 Task: Explore Airbnb accommodation in Seraing, Belgium from 1st December, 2023 to 8th December, 2023 for 2 adults, 1 child.1  bedroom having 1 bed and 1 bathroom. Property type can be hotel. Amenities needed are: heating. Look for 4 properties as per requirement.
Action: Mouse pressed left at (441, 142)
Screenshot: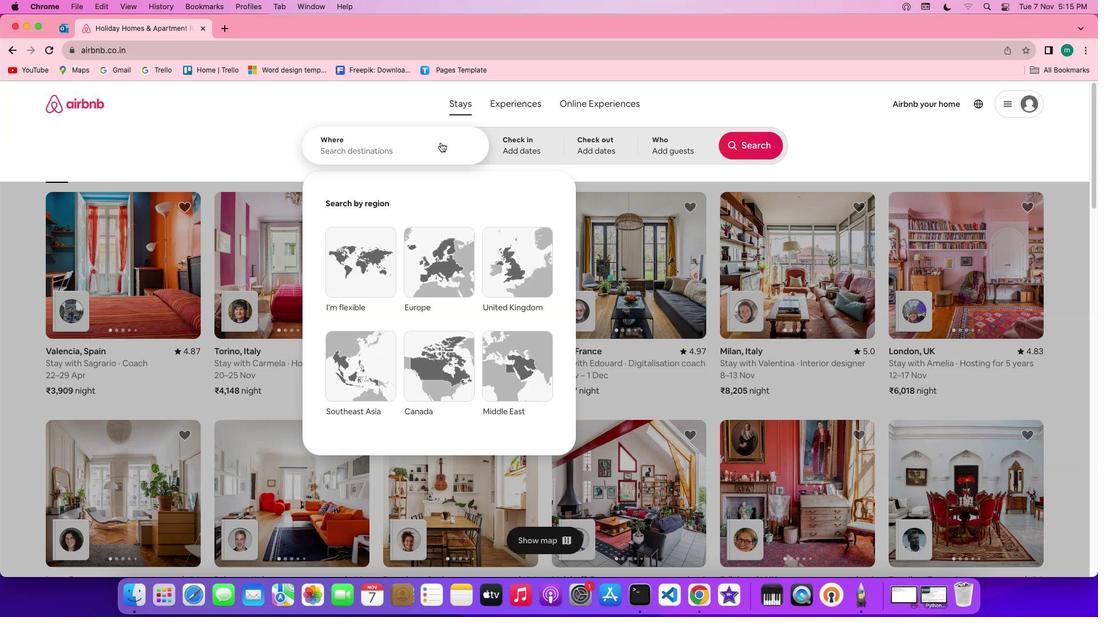 
Action: Mouse moved to (364, 153)
Screenshot: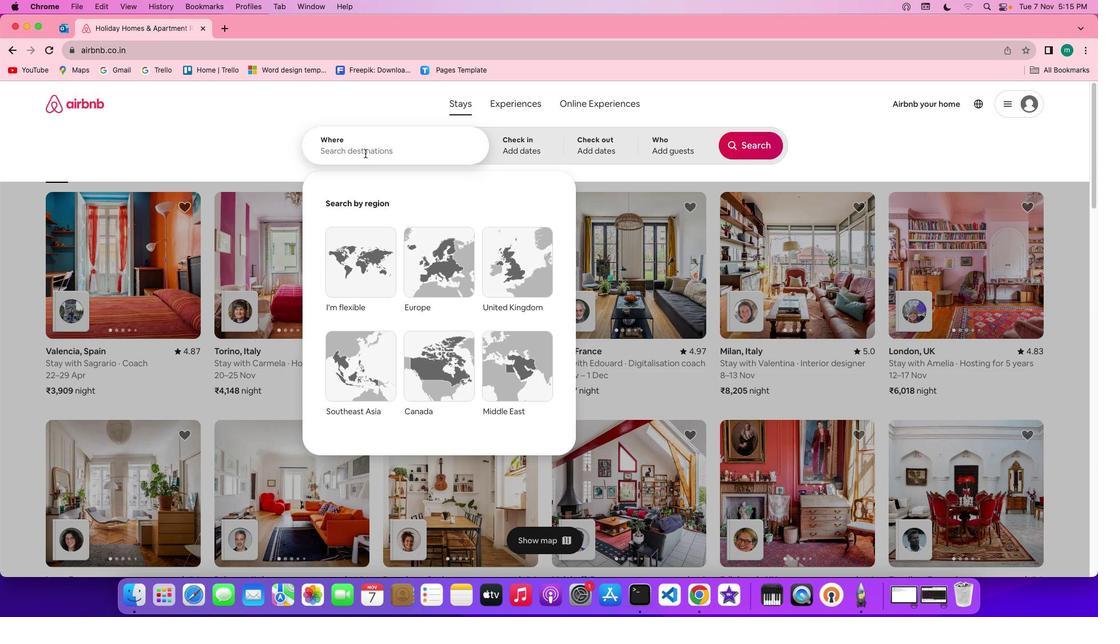 
Action: Mouse pressed left at (364, 153)
Screenshot: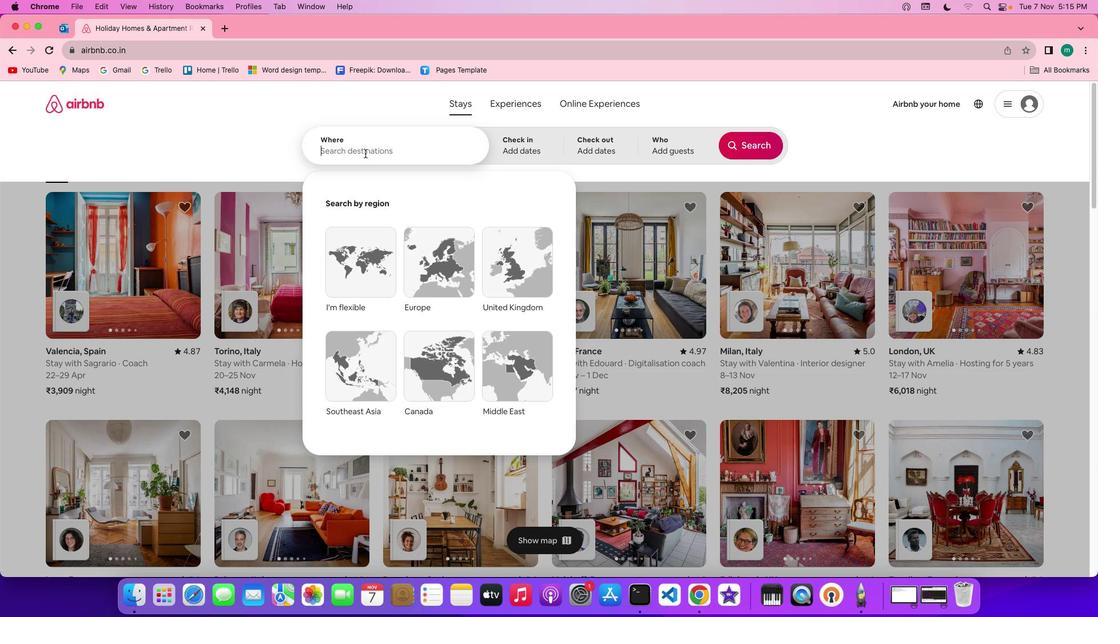 
Action: Key pressed Key.shift'S''e''r''a''i''n''g'','Key.shift'b''e''l''f'Key.backspace'g''i''u''m'
Screenshot: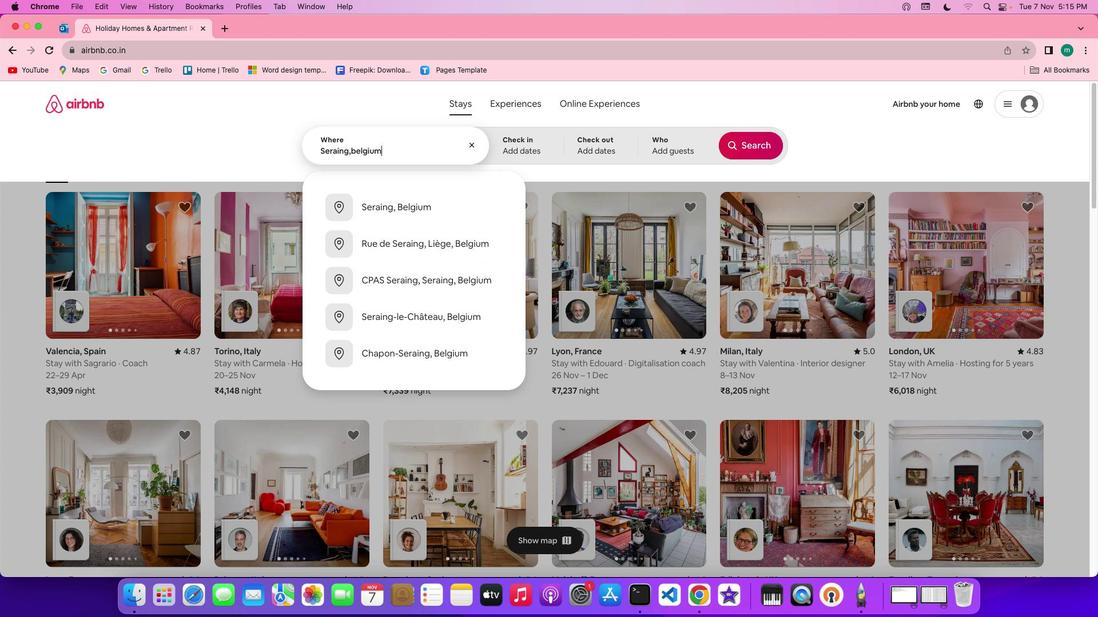 
Action: Mouse moved to (524, 154)
Screenshot: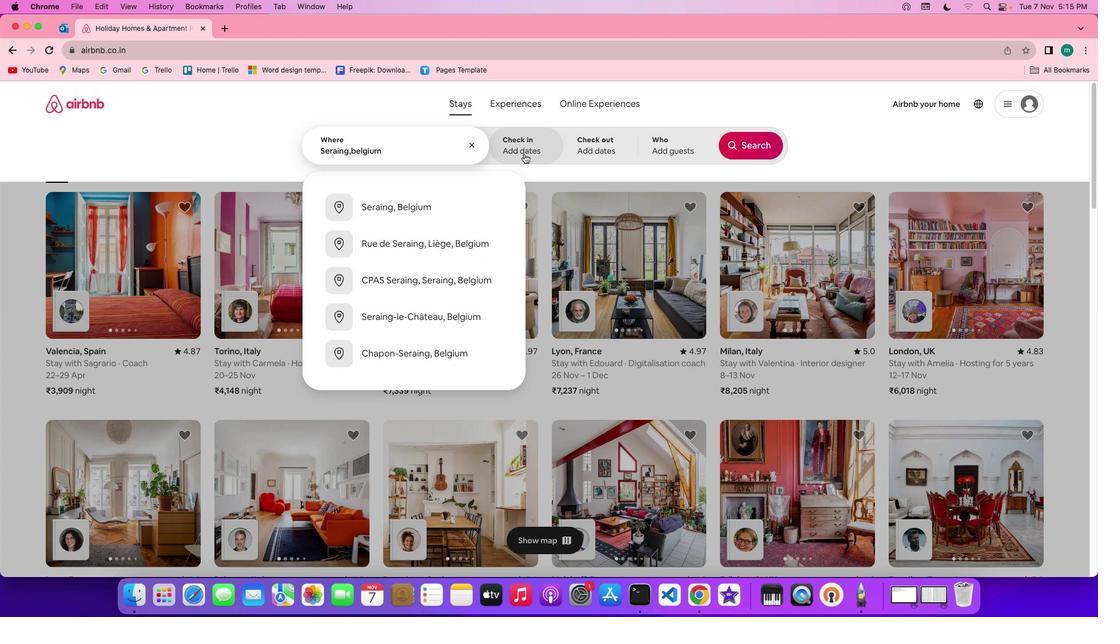 
Action: Mouse pressed left at (524, 154)
Screenshot: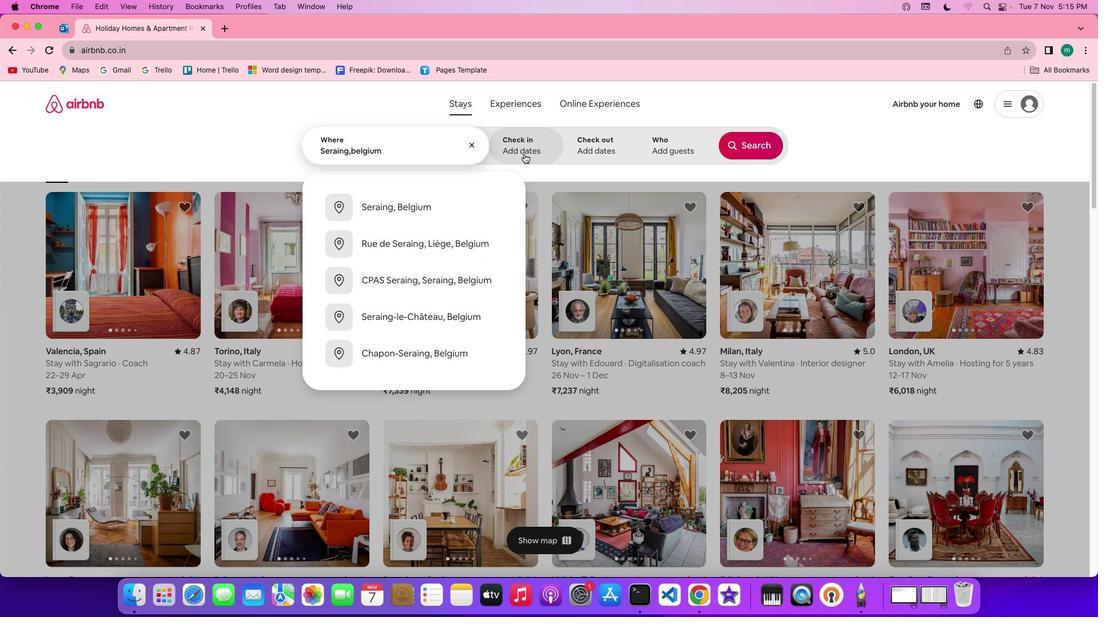 
Action: Mouse moved to (714, 292)
Screenshot: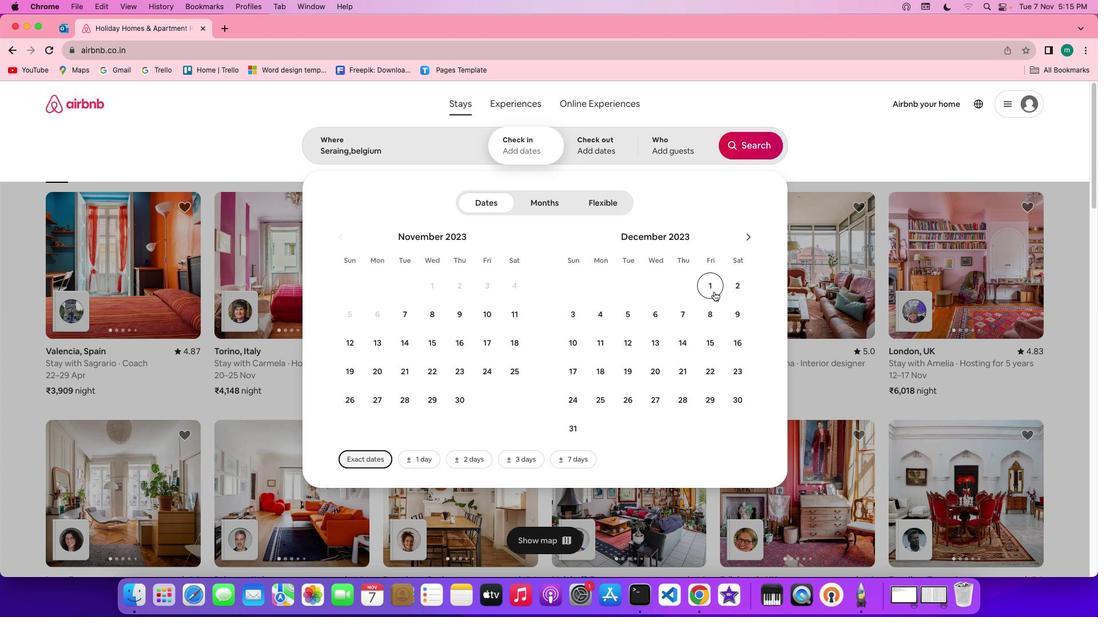 
Action: Mouse pressed left at (714, 292)
Screenshot: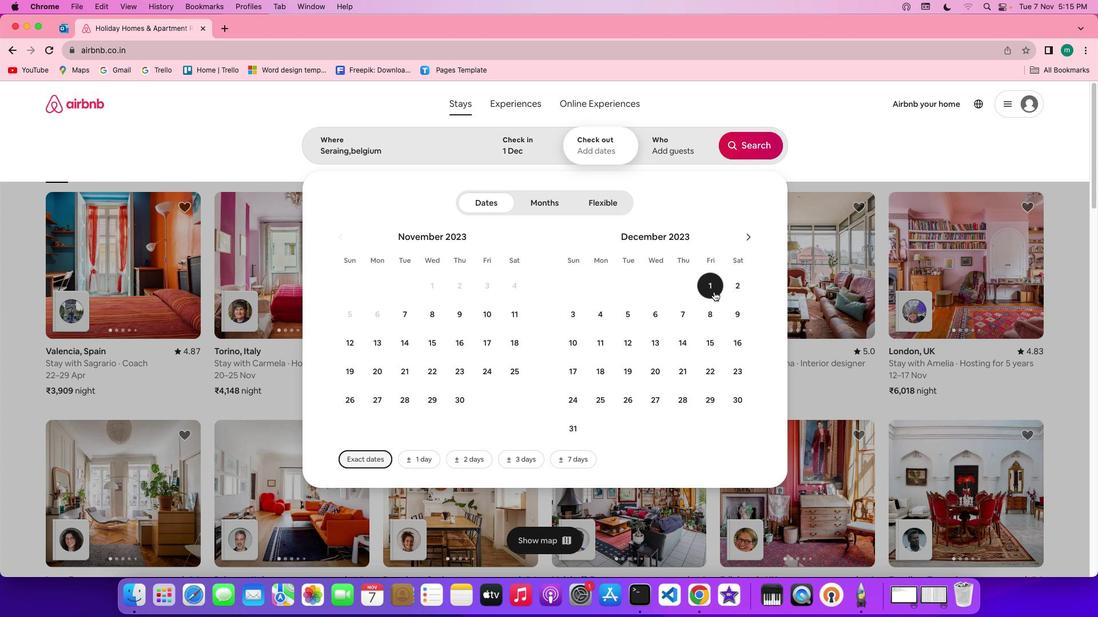 
Action: Mouse moved to (715, 313)
Screenshot: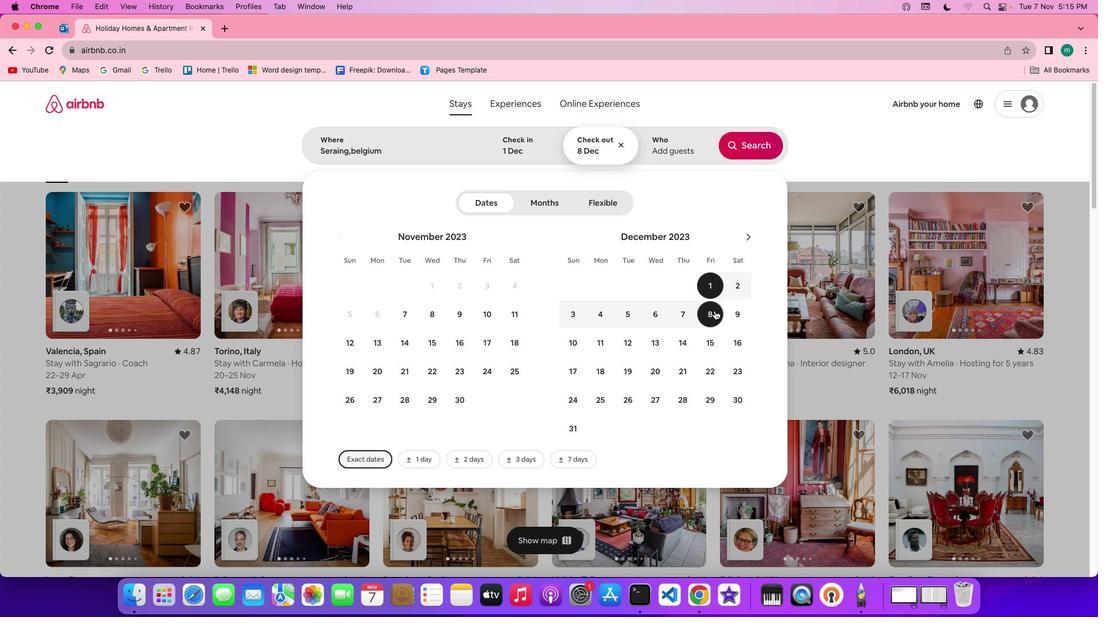 
Action: Mouse pressed left at (715, 313)
Screenshot: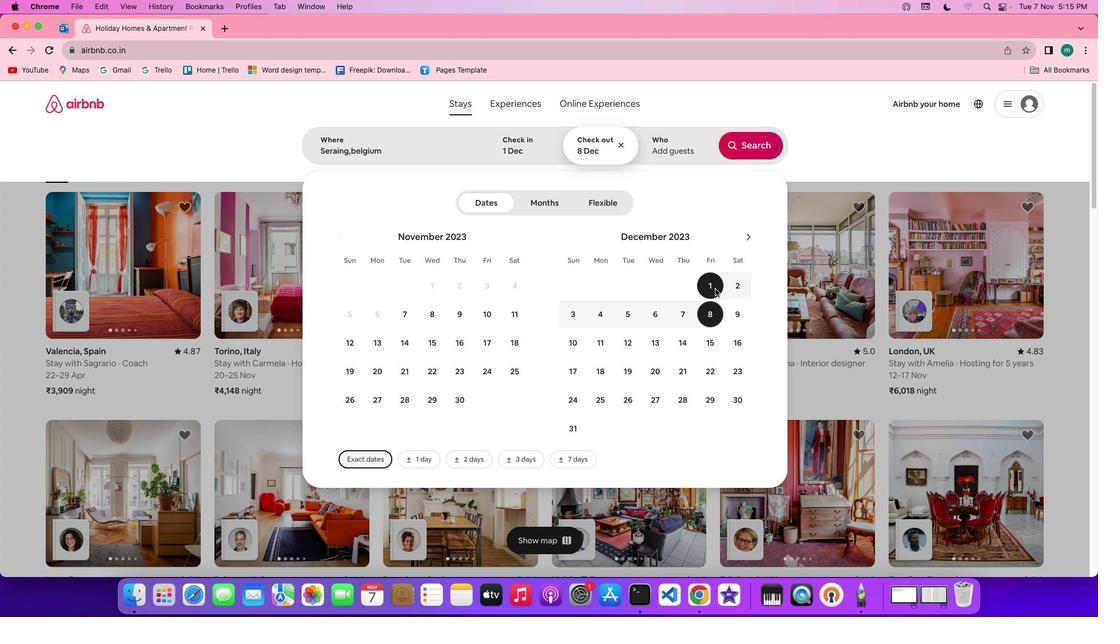 
Action: Mouse moved to (682, 145)
Screenshot: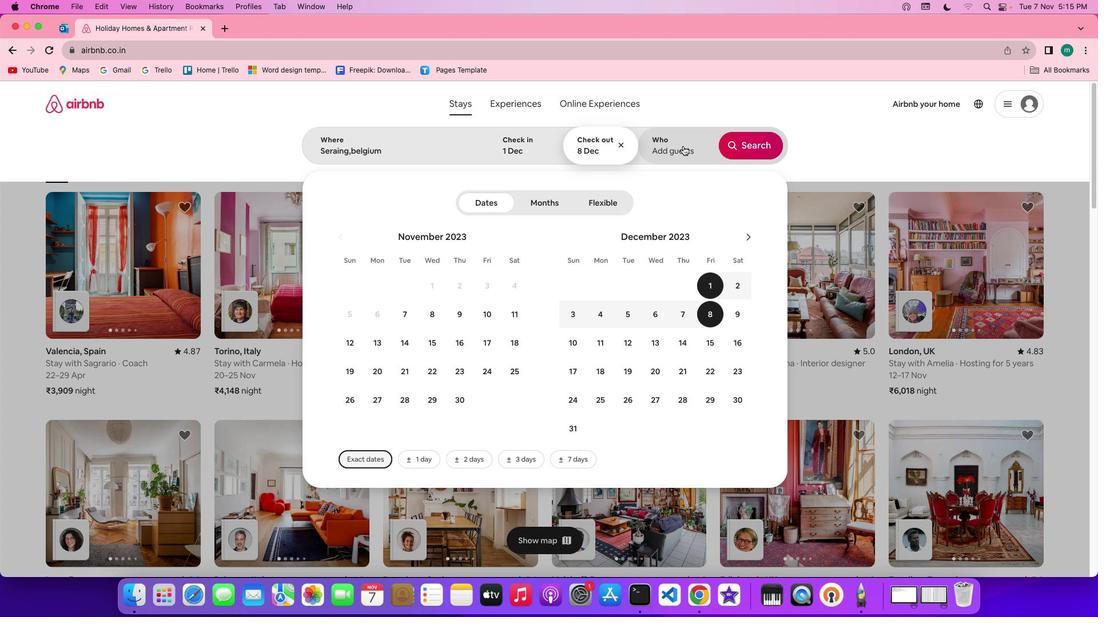 
Action: Mouse pressed left at (682, 145)
Screenshot: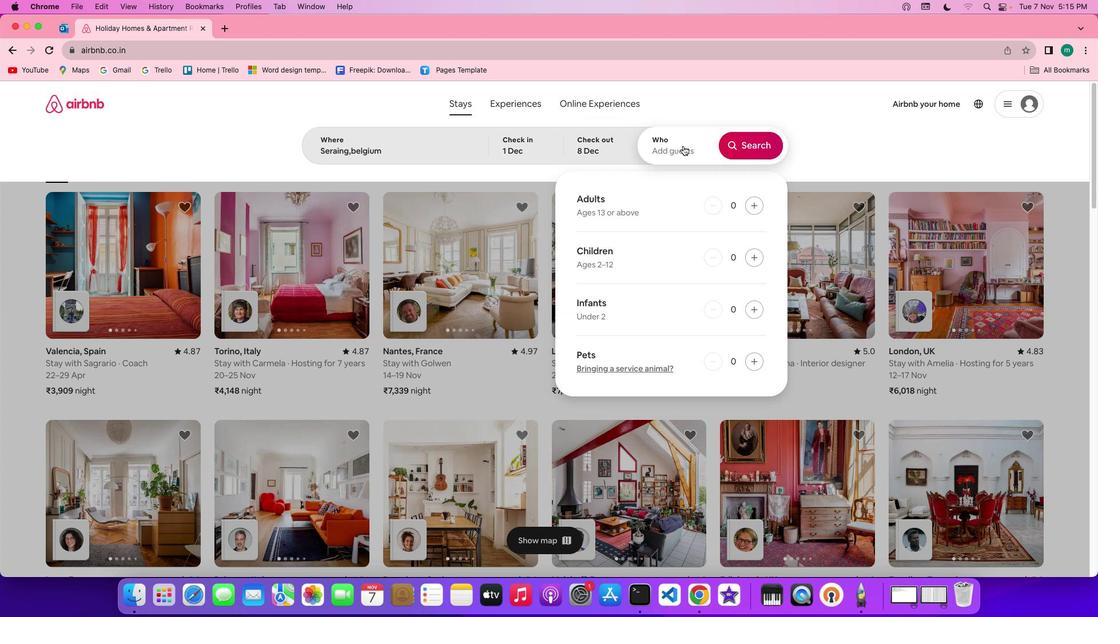 
Action: Mouse moved to (755, 205)
Screenshot: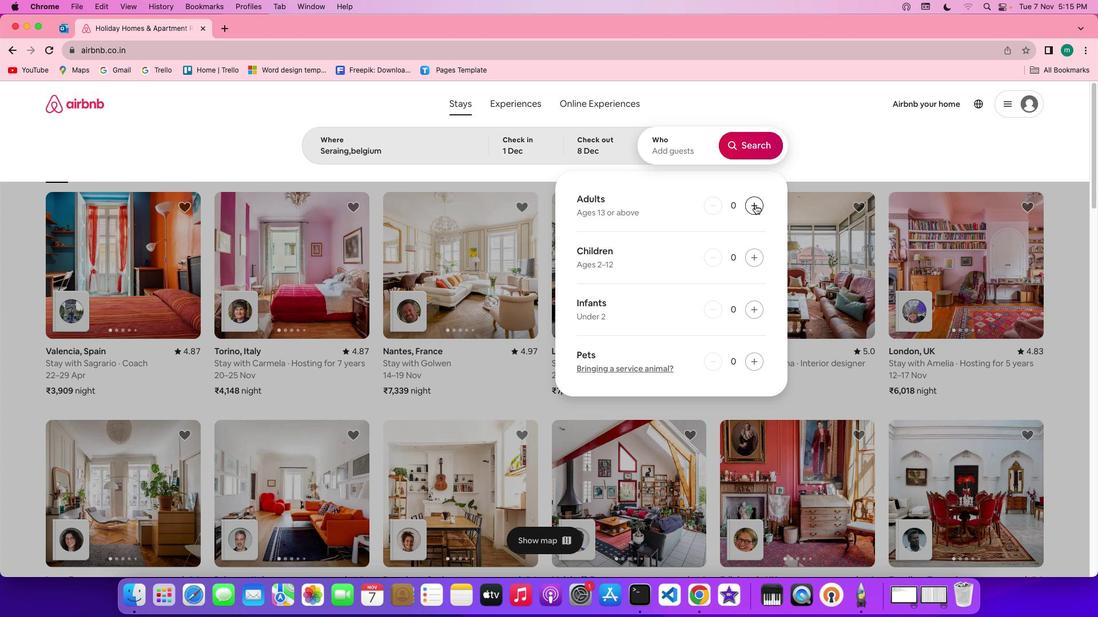 
Action: Mouse pressed left at (755, 205)
Screenshot: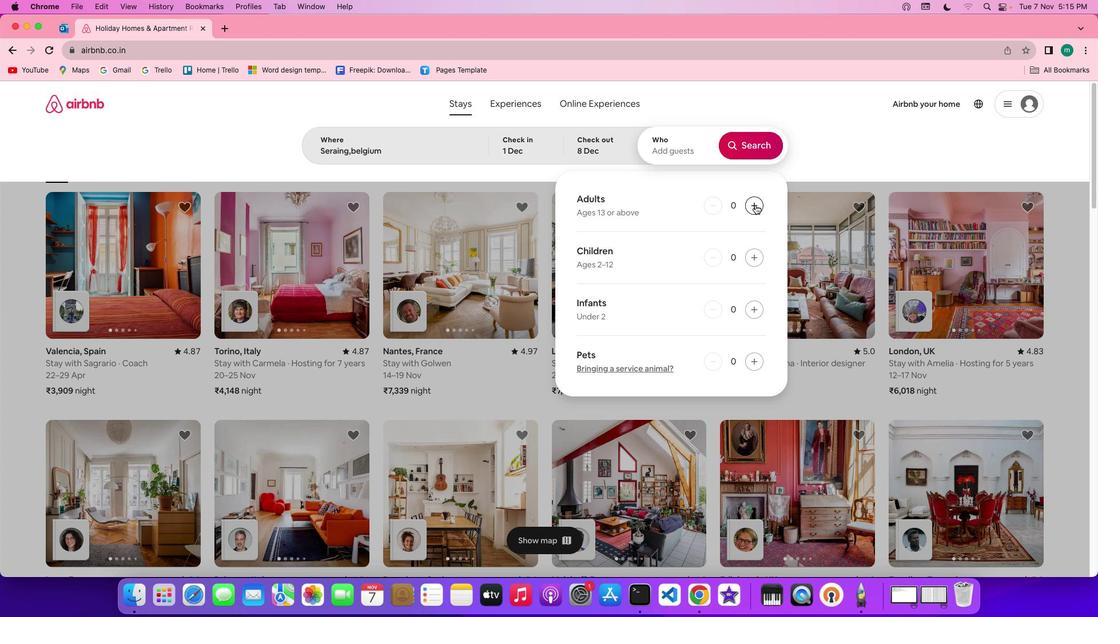 
Action: Mouse pressed left at (755, 205)
Screenshot: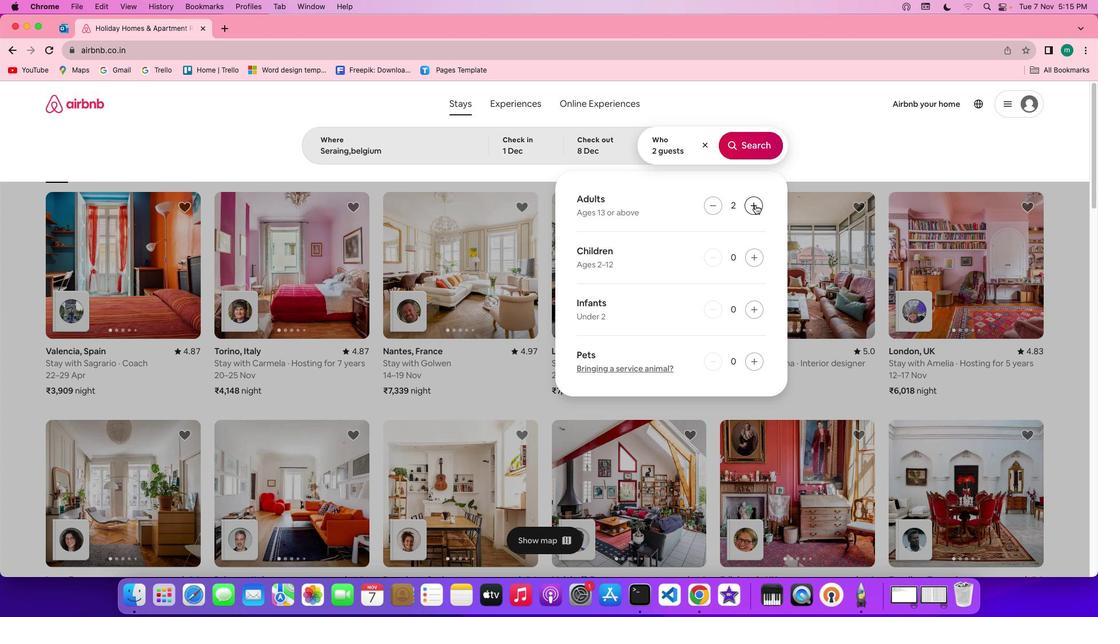
Action: Mouse moved to (753, 252)
Screenshot: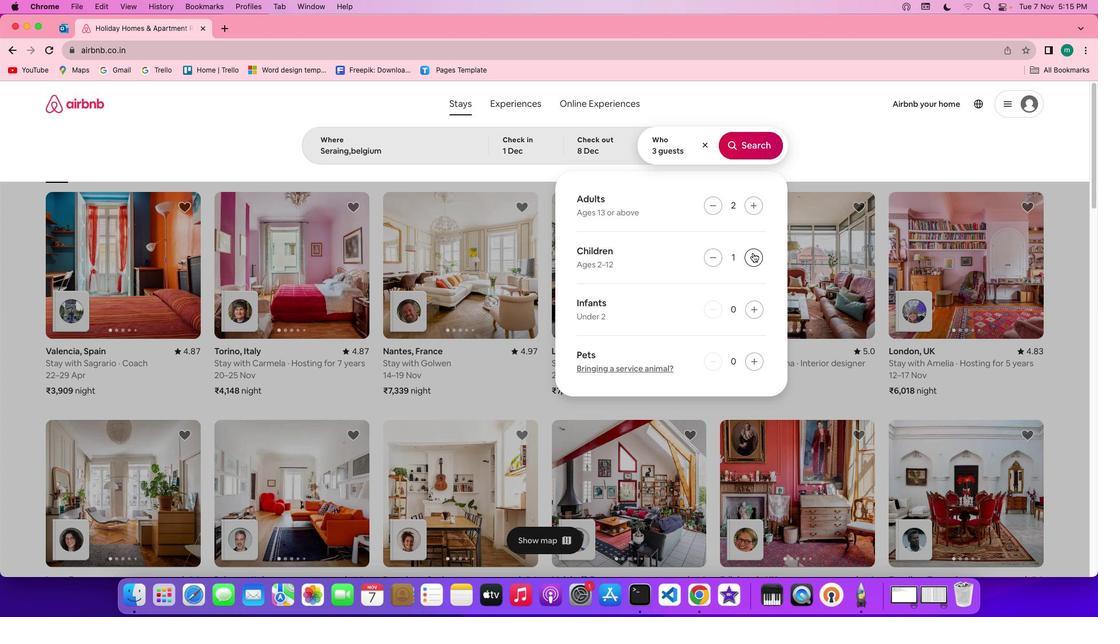 
Action: Mouse pressed left at (753, 252)
Screenshot: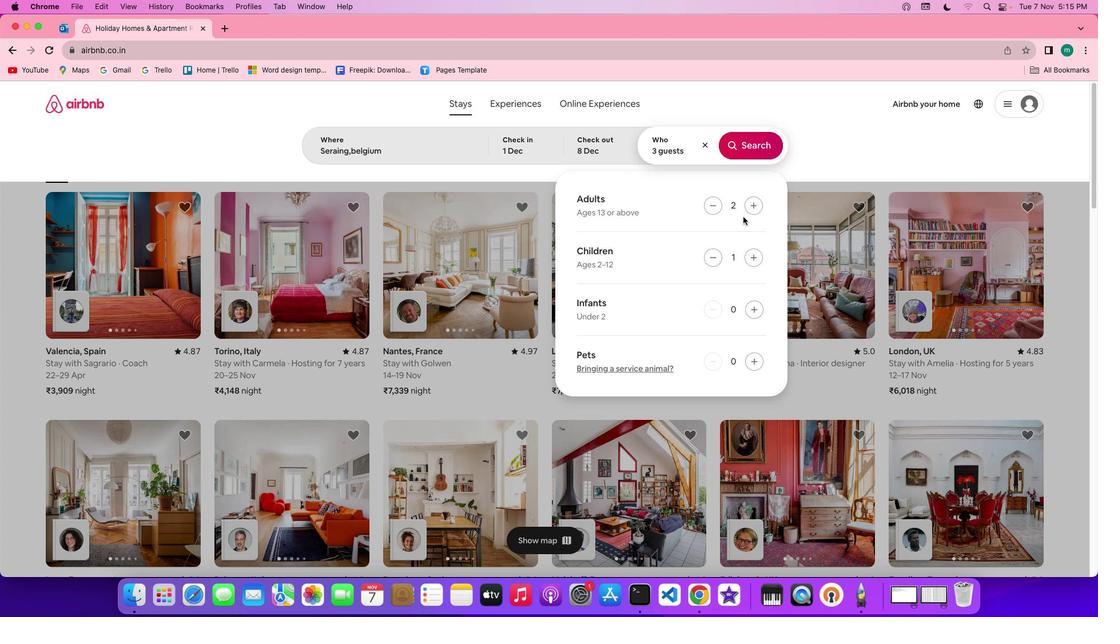 
Action: Mouse moved to (740, 145)
Screenshot: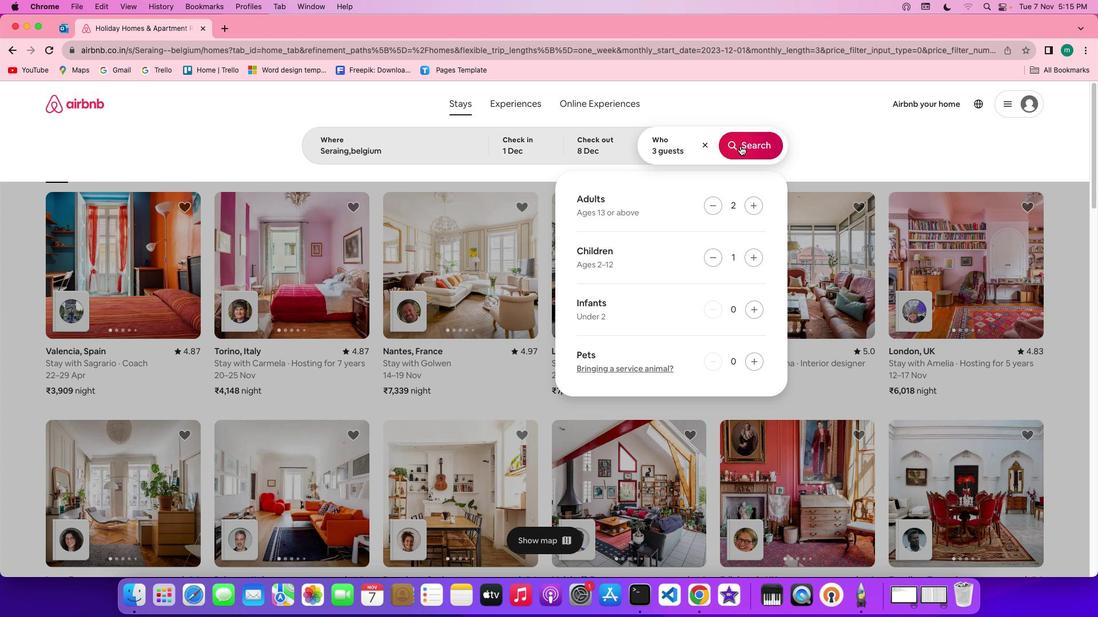 
Action: Mouse pressed left at (740, 145)
Screenshot: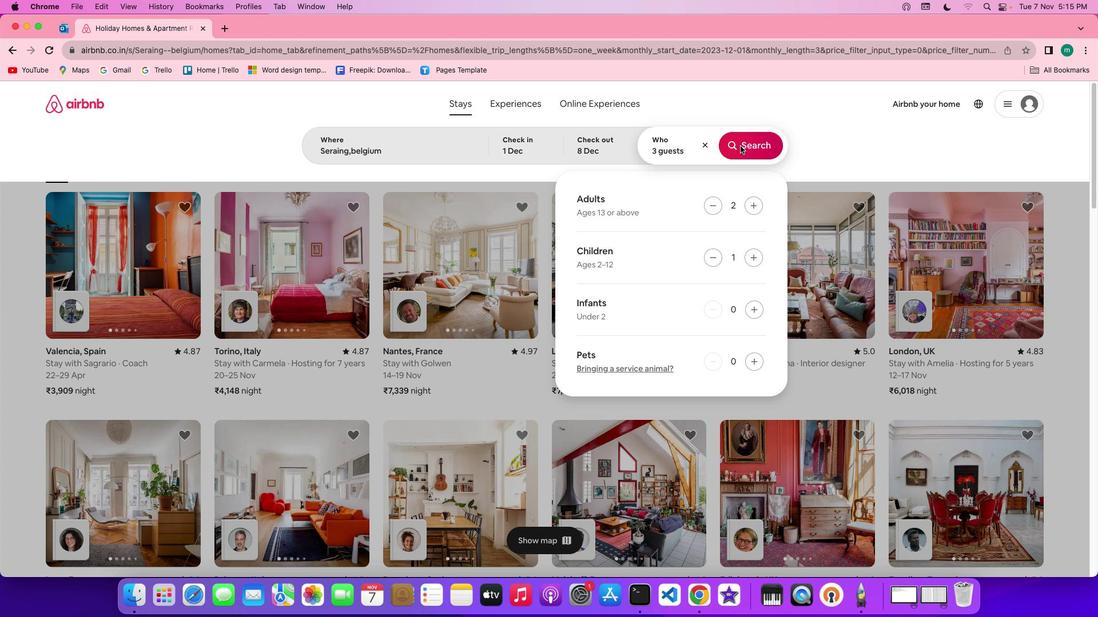 
Action: Mouse moved to (912, 149)
Screenshot: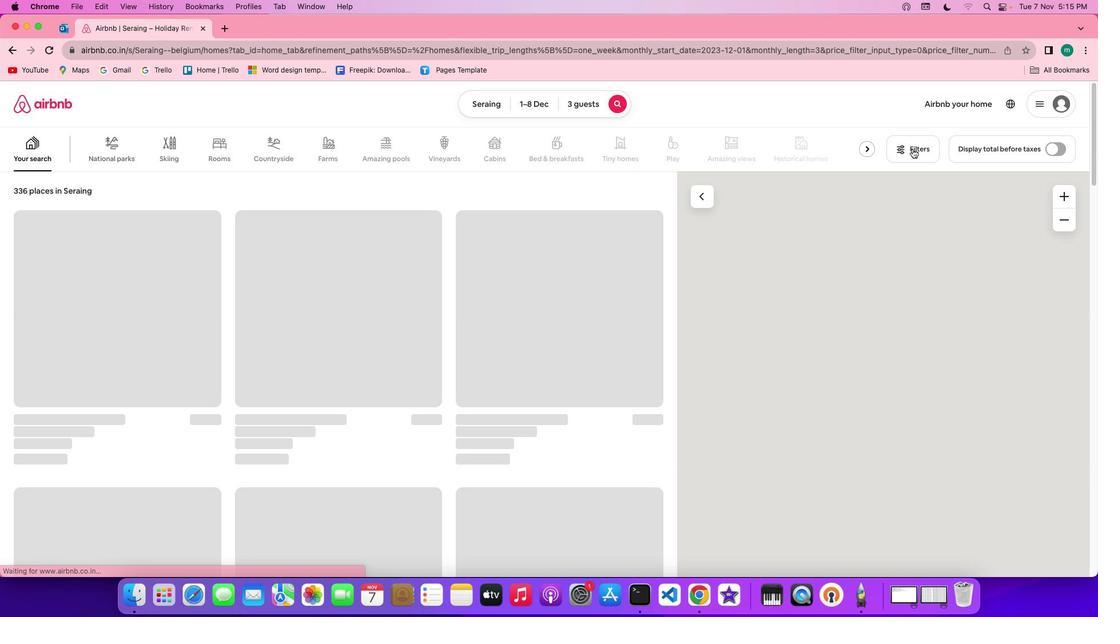 
Action: Mouse pressed left at (912, 149)
Screenshot: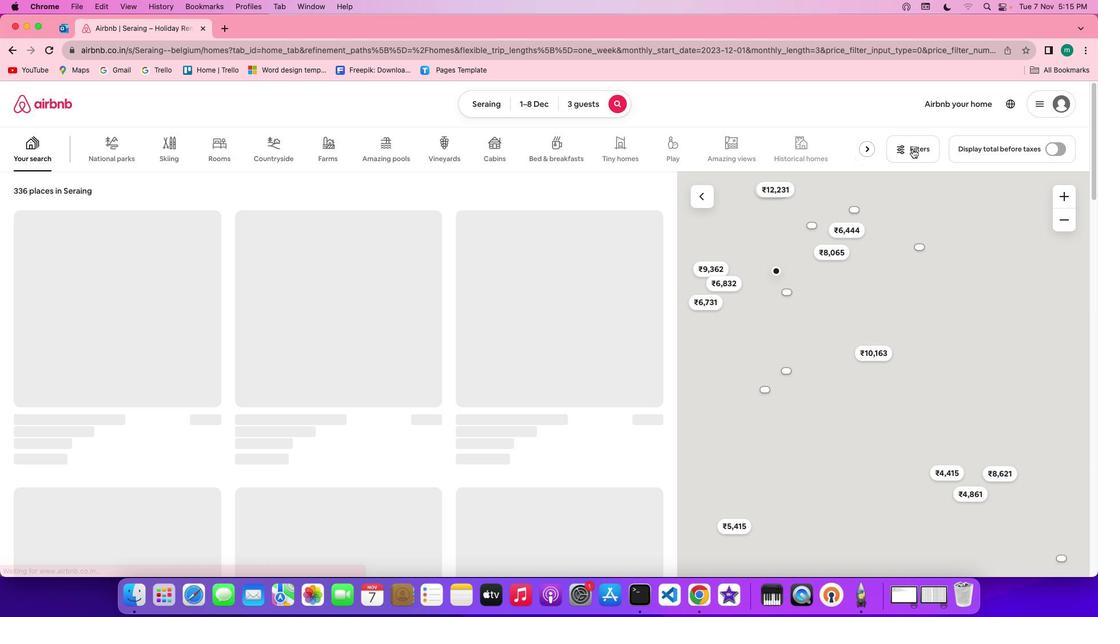 
Action: Mouse moved to (912, 149)
Screenshot: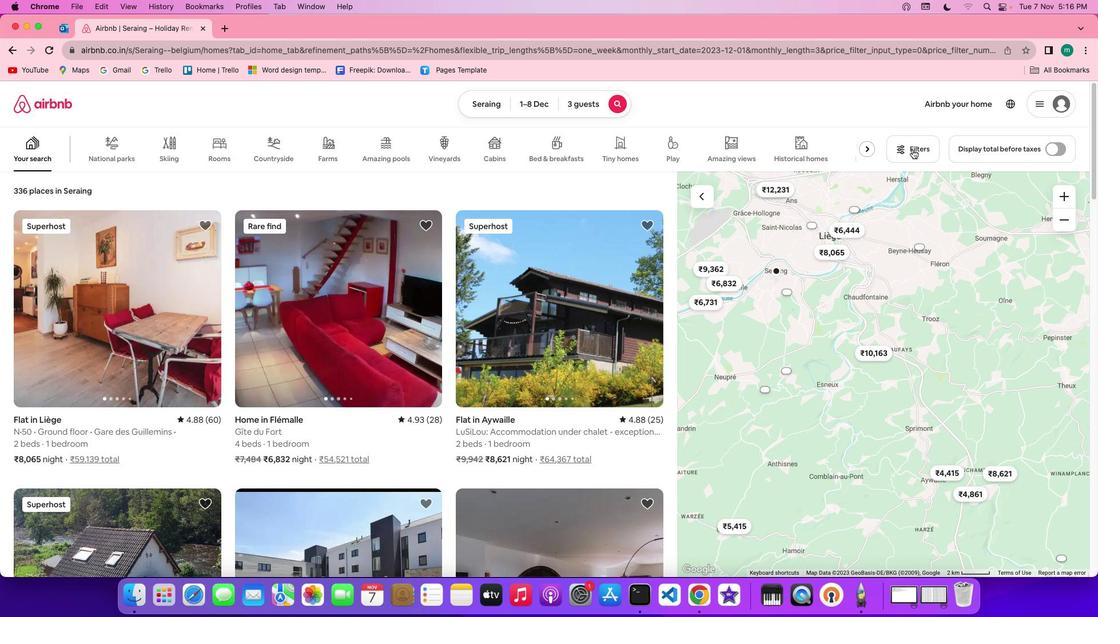 
Action: Mouse pressed left at (912, 149)
Screenshot: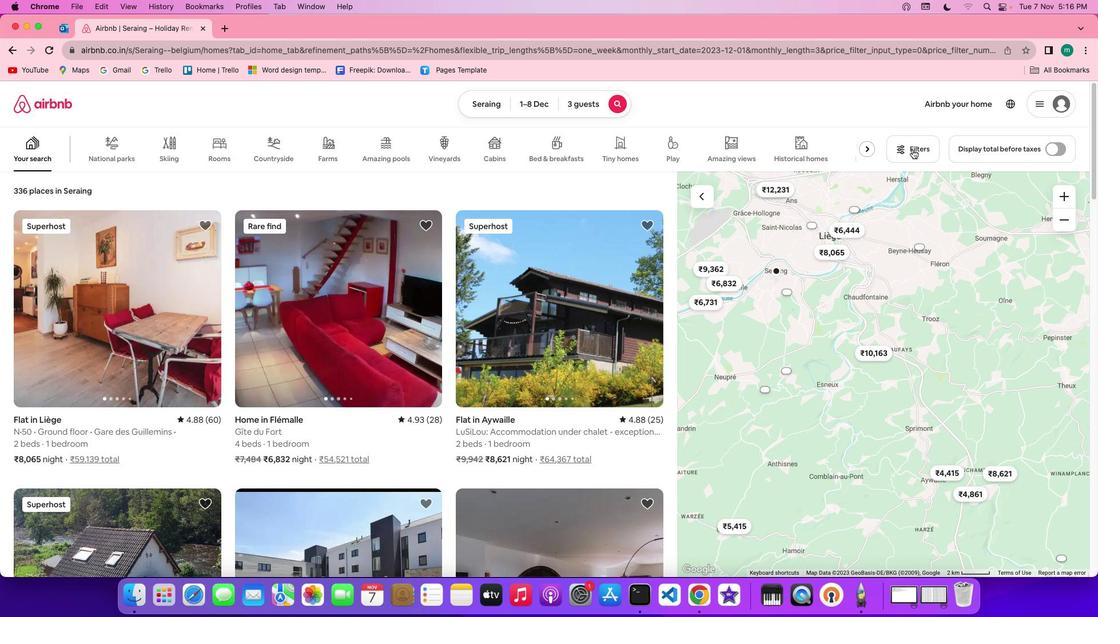 
Action: Mouse moved to (605, 354)
Screenshot: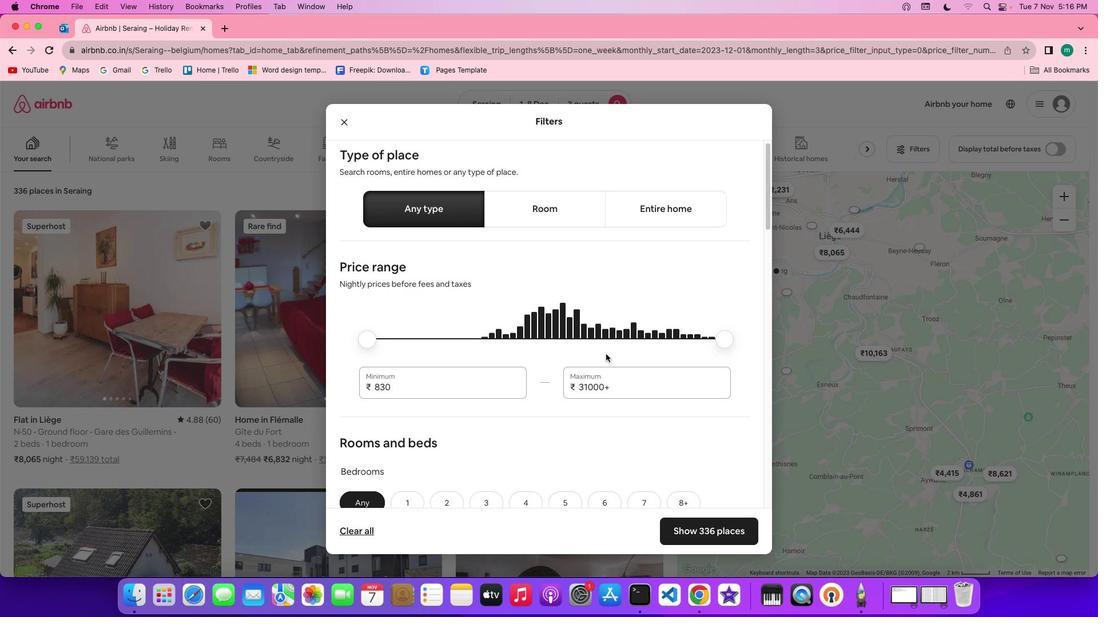 
Action: Mouse scrolled (605, 354) with delta (0, 0)
Screenshot: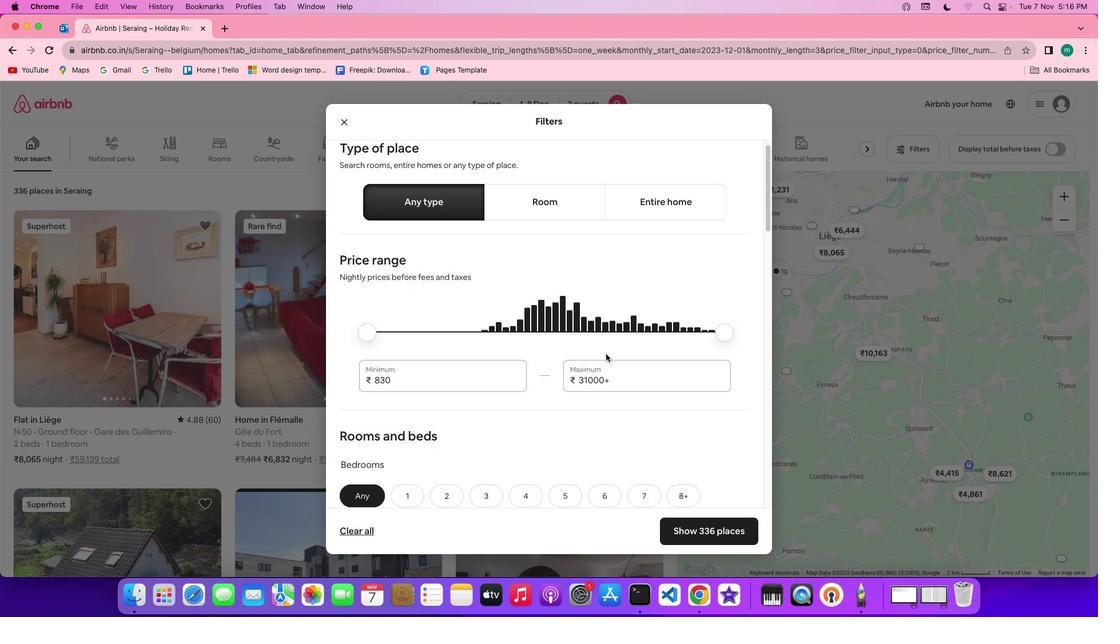 
Action: Mouse scrolled (605, 354) with delta (0, 0)
Screenshot: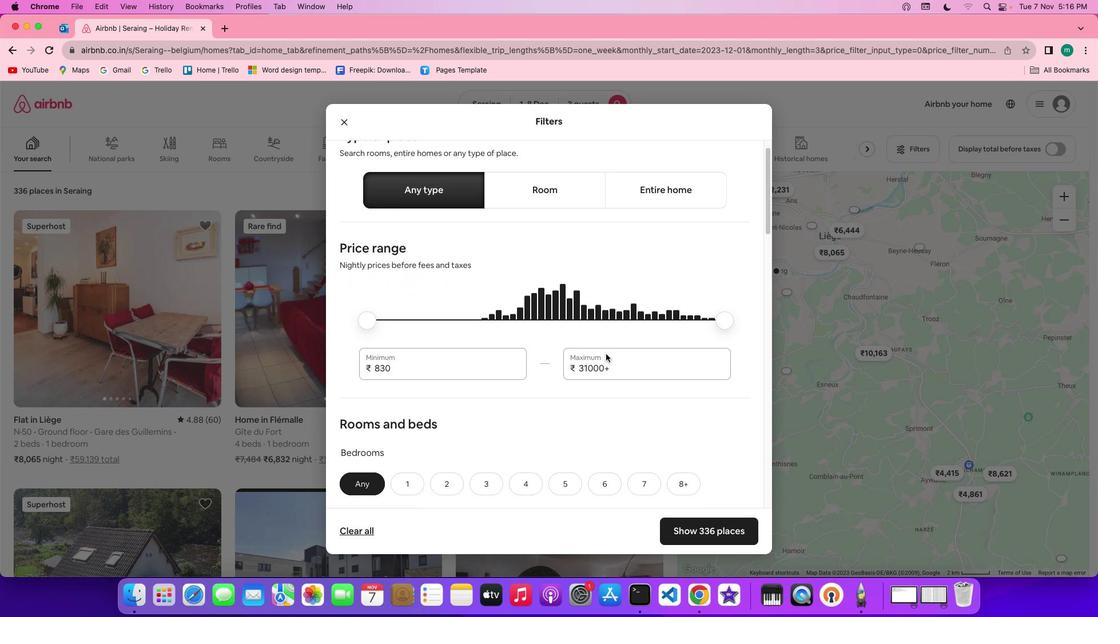 
Action: Mouse scrolled (605, 354) with delta (0, 0)
Screenshot: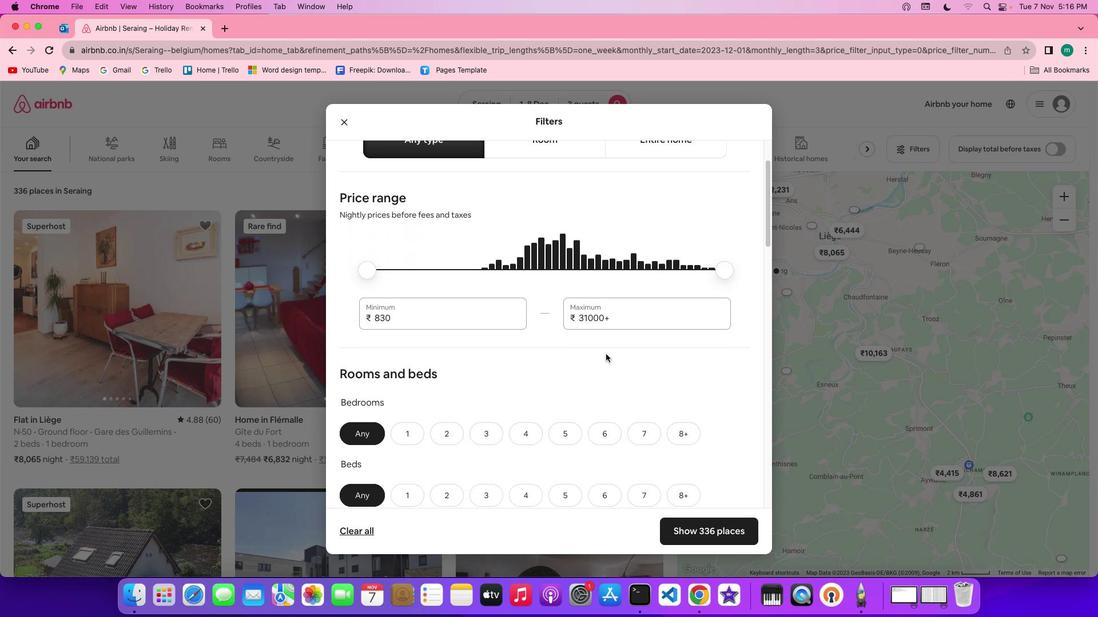 
Action: Mouse scrolled (605, 354) with delta (0, -1)
Screenshot: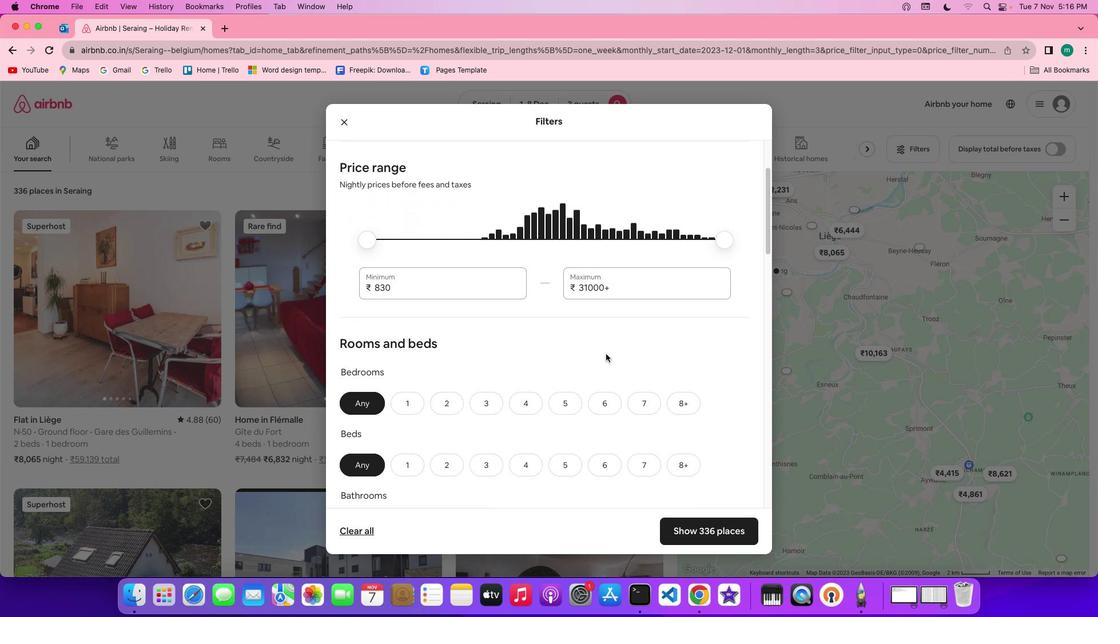 
Action: Mouse scrolled (605, 354) with delta (0, 0)
Screenshot: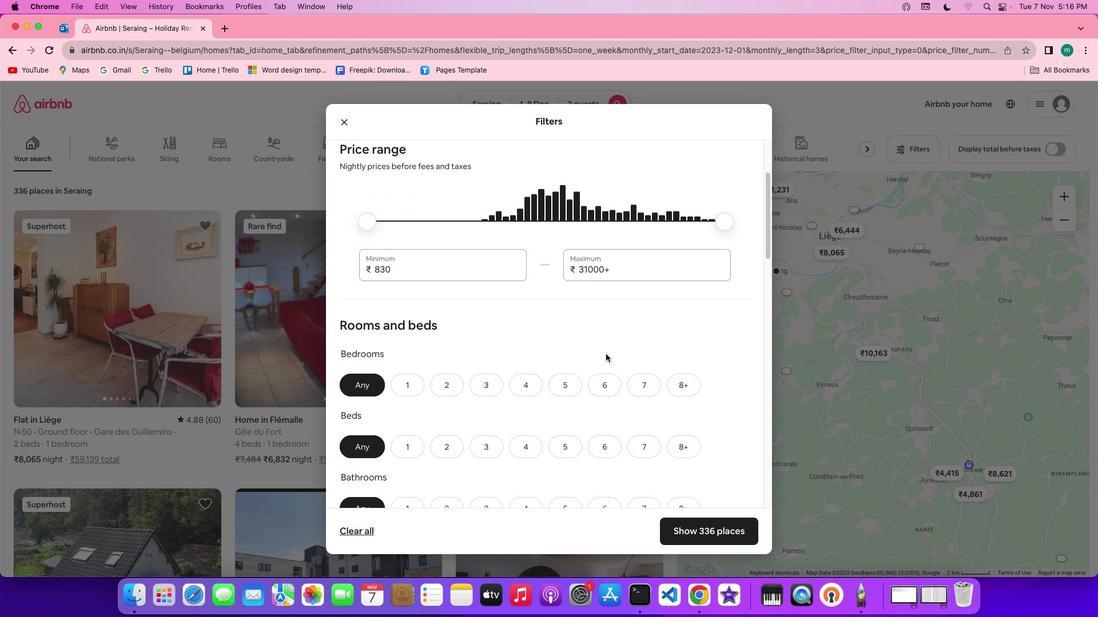 
Action: Mouse scrolled (605, 354) with delta (0, 0)
Screenshot: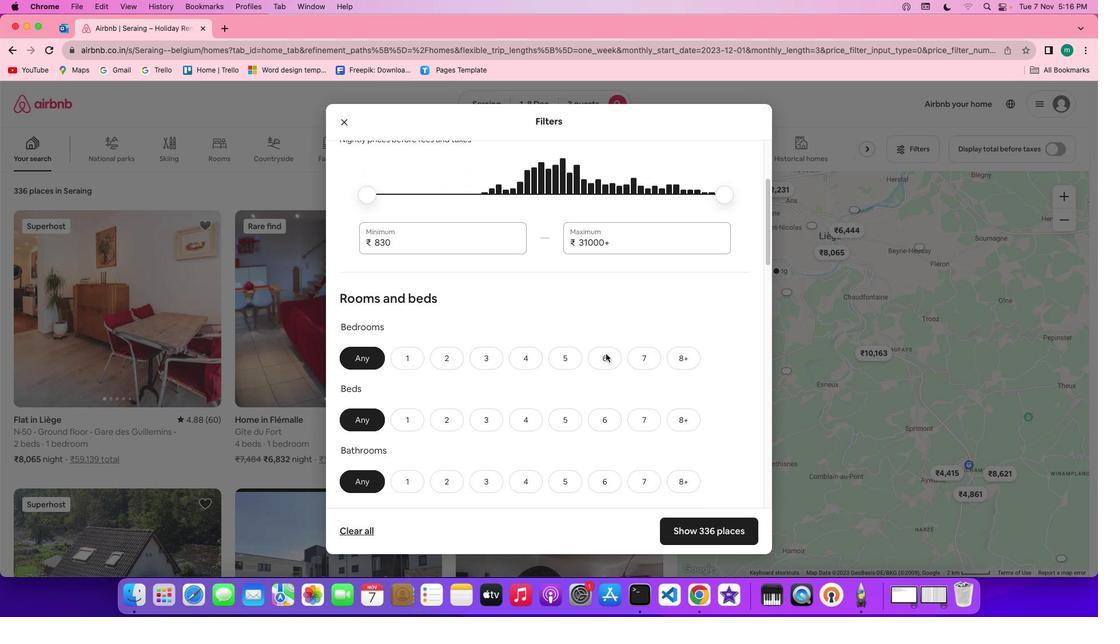 
Action: Mouse scrolled (605, 354) with delta (0, 0)
Screenshot: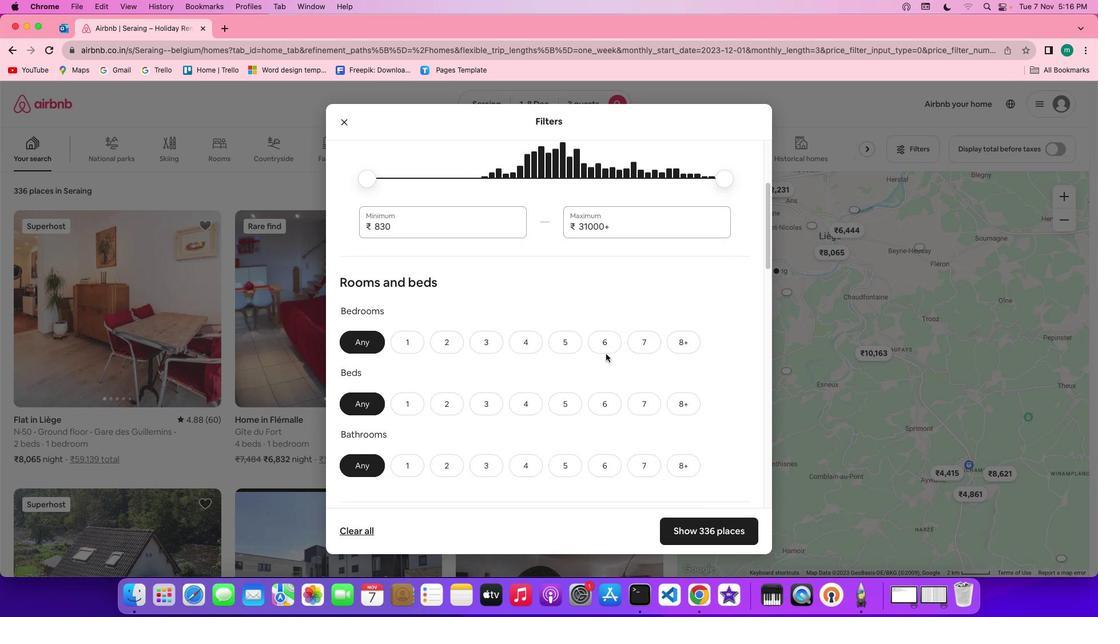 
Action: Mouse scrolled (605, 354) with delta (0, -1)
Screenshot: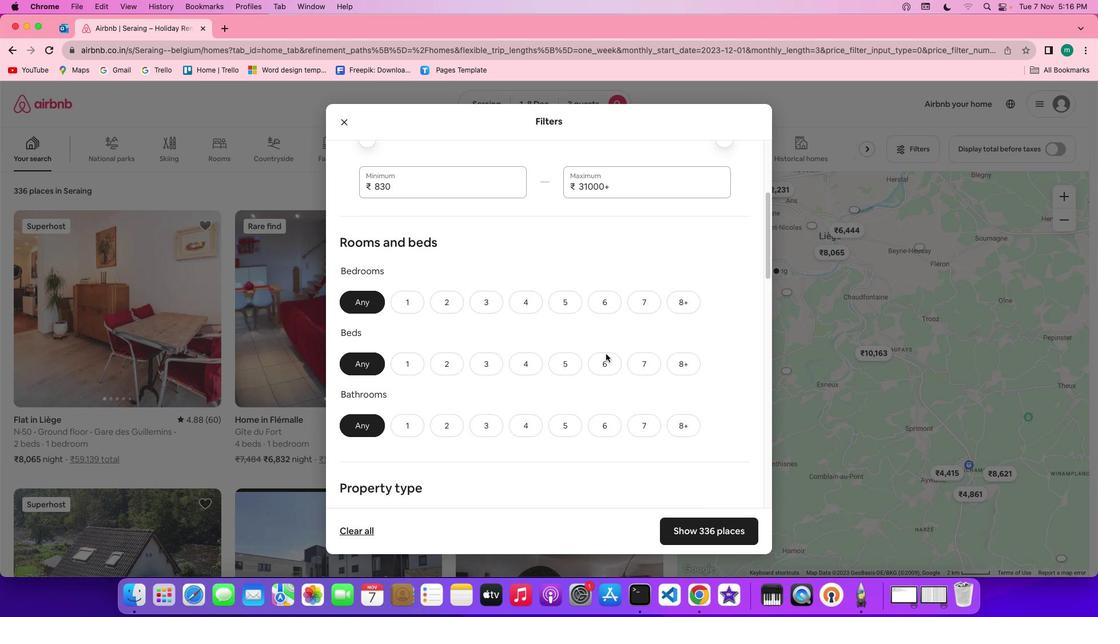 
Action: Mouse scrolled (605, 354) with delta (0, 0)
Screenshot: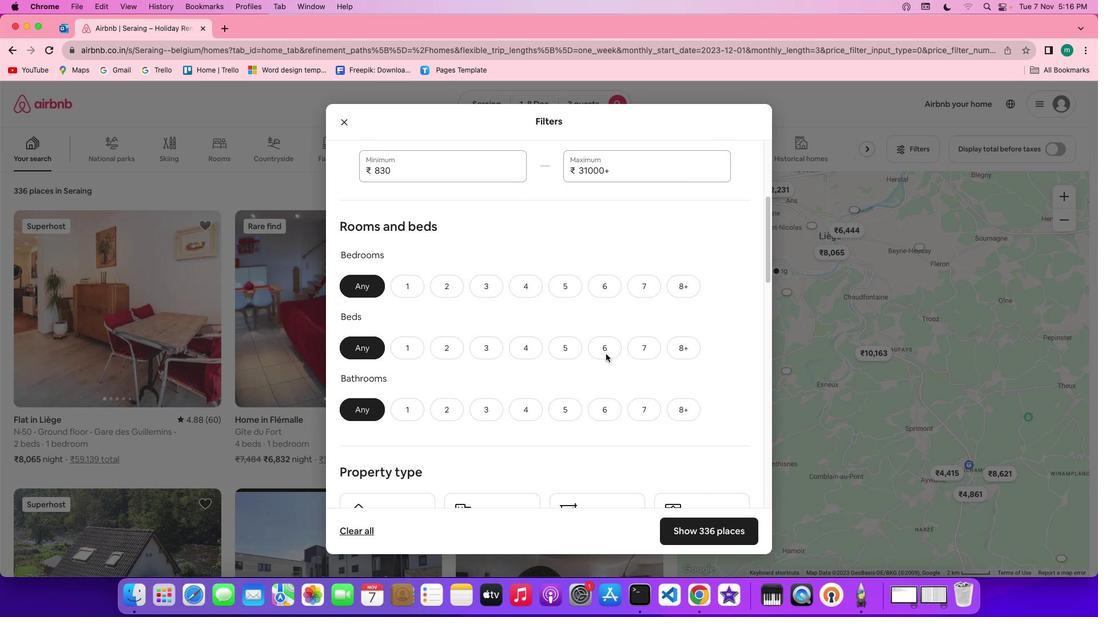 
Action: Mouse scrolled (605, 354) with delta (0, 0)
Screenshot: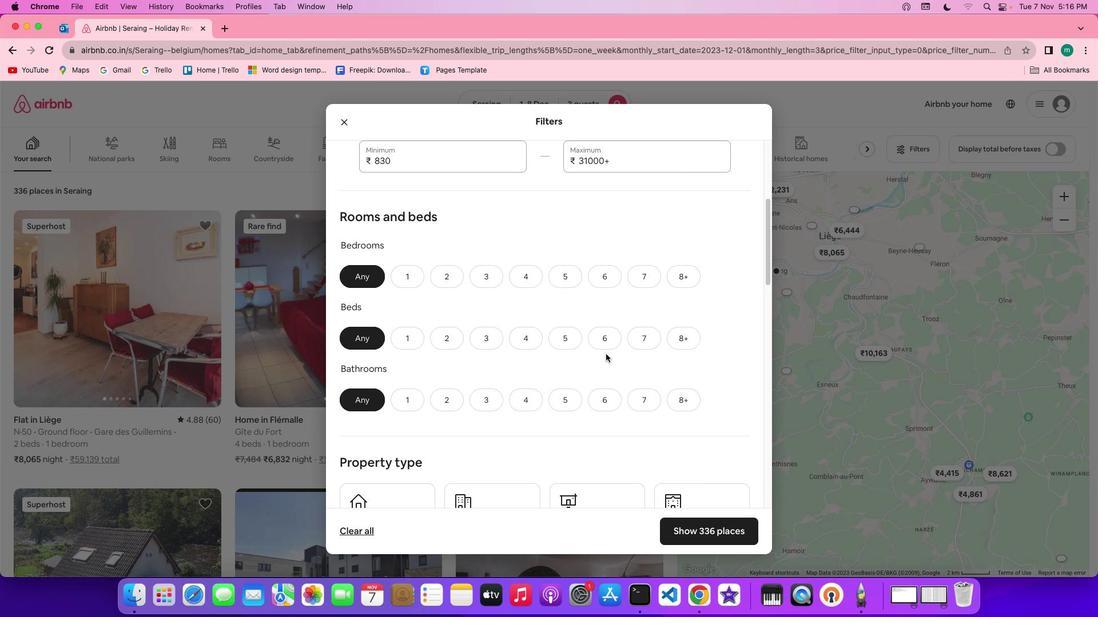 
Action: Mouse scrolled (605, 354) with delta (0, 0)
Screenshot: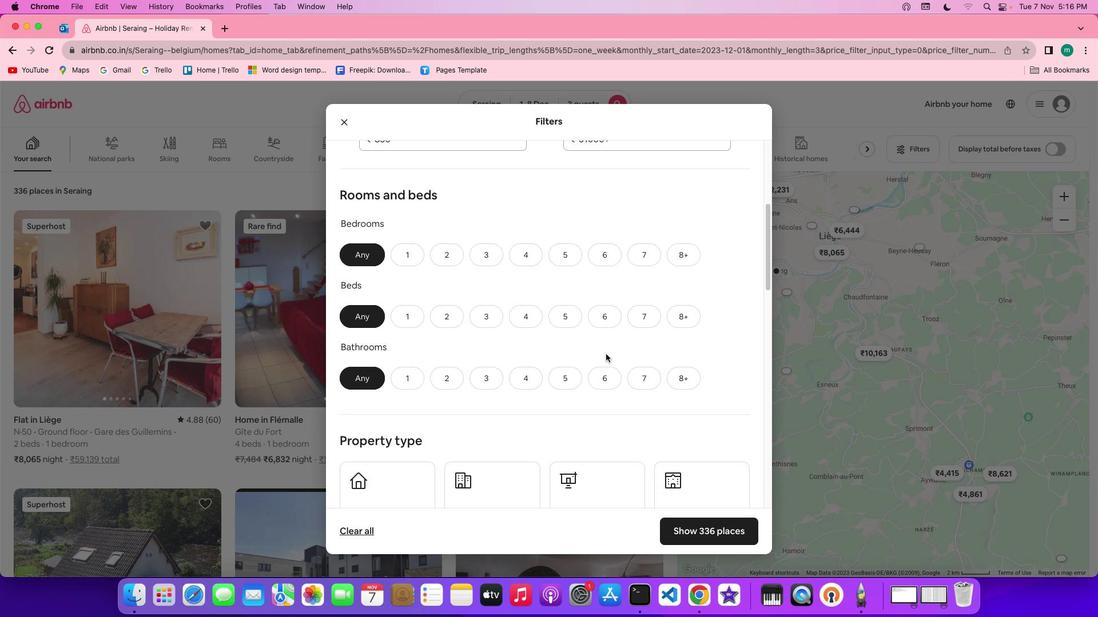 
Action: Mouse moved to (399, 248)
Screenshot: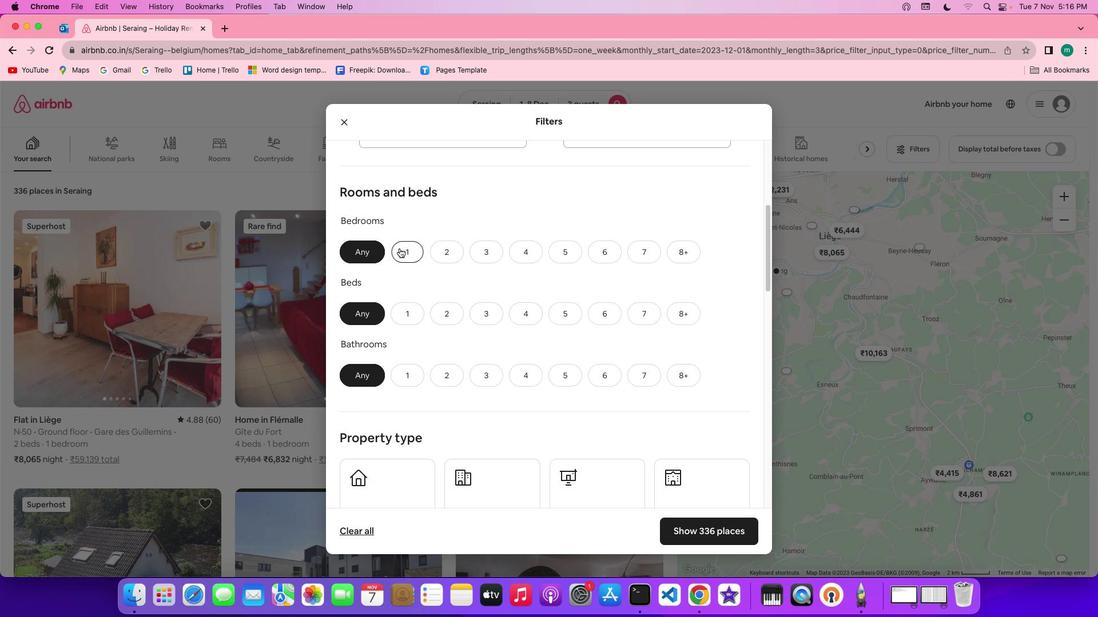 
Action: Mouse pressed left at (399, 248)
Screenshot: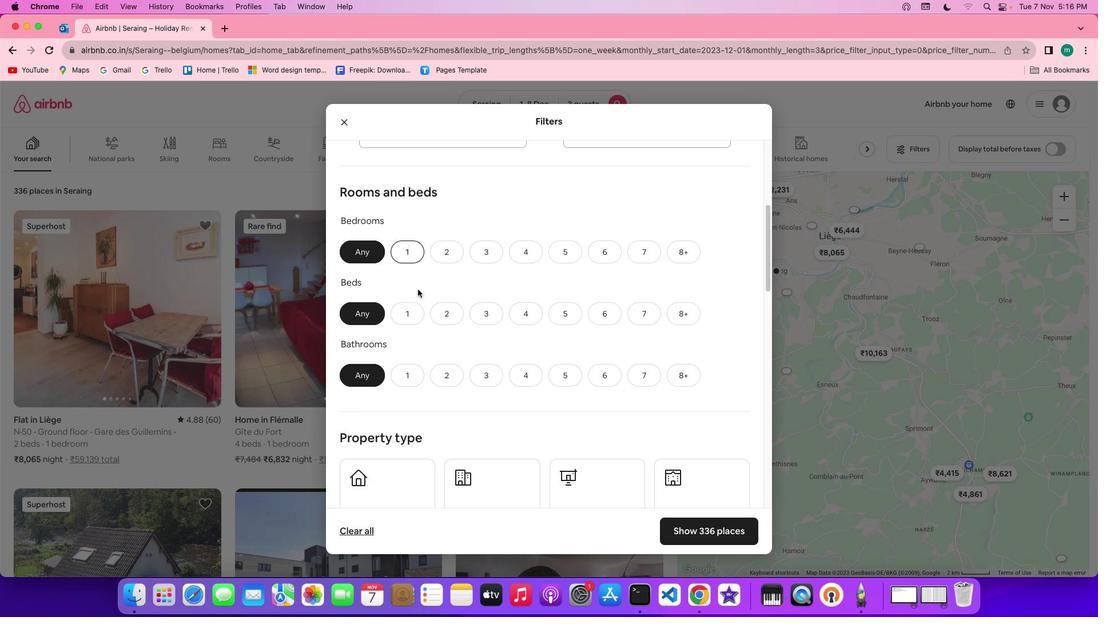 
Action: Mouse moved to (402, 316)
Screenshot: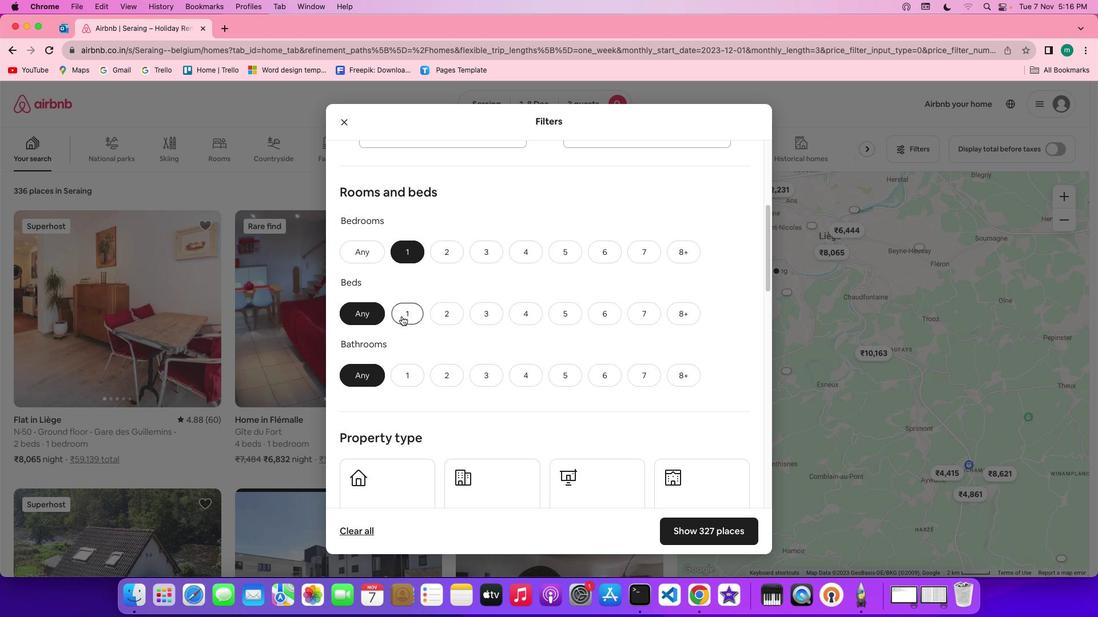 
Action: Mouse pressed left at (402, 316)
Screenshot: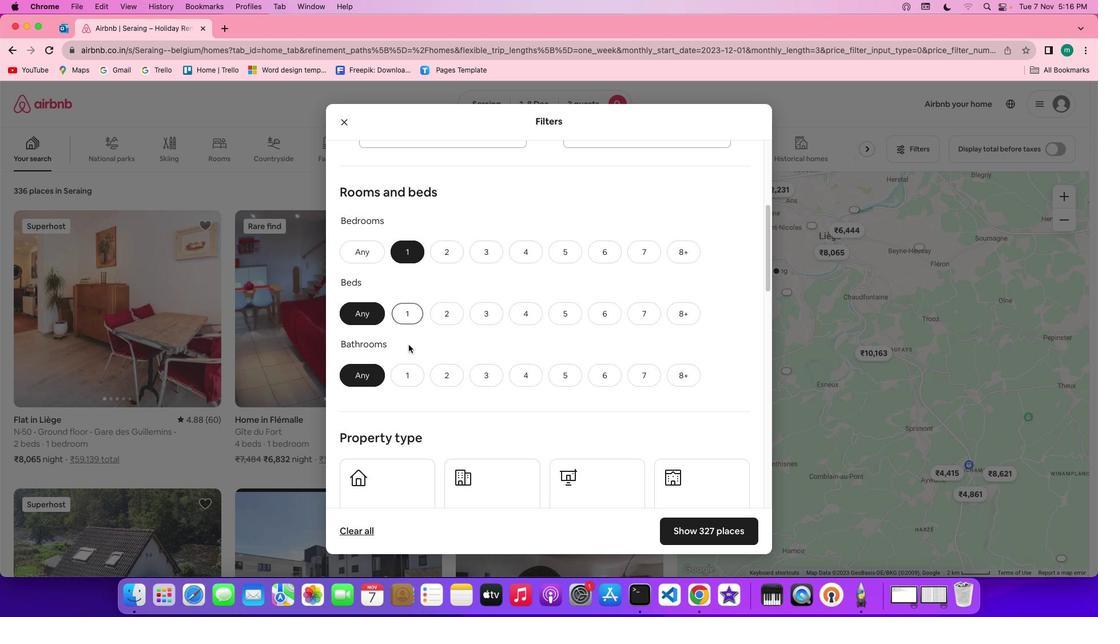 
Action: Mouse moved to (408, 378)
Screenshot: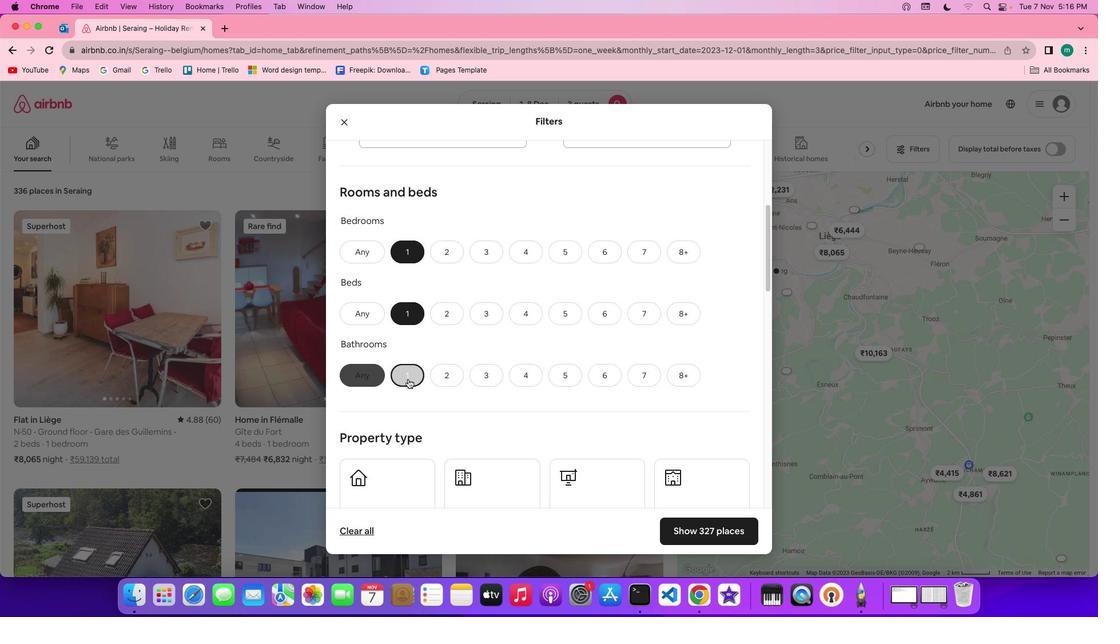 
Action: Mouse pressed left at (408, 378)
Screenshot: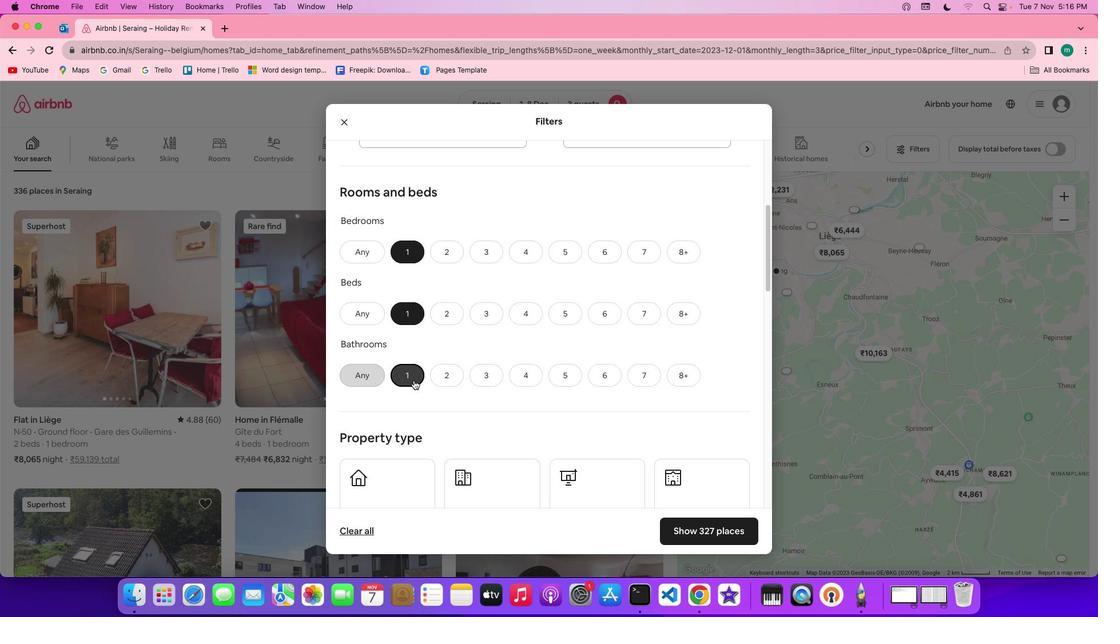 
Action: Mouse moved to (529, 387)
Screenshot: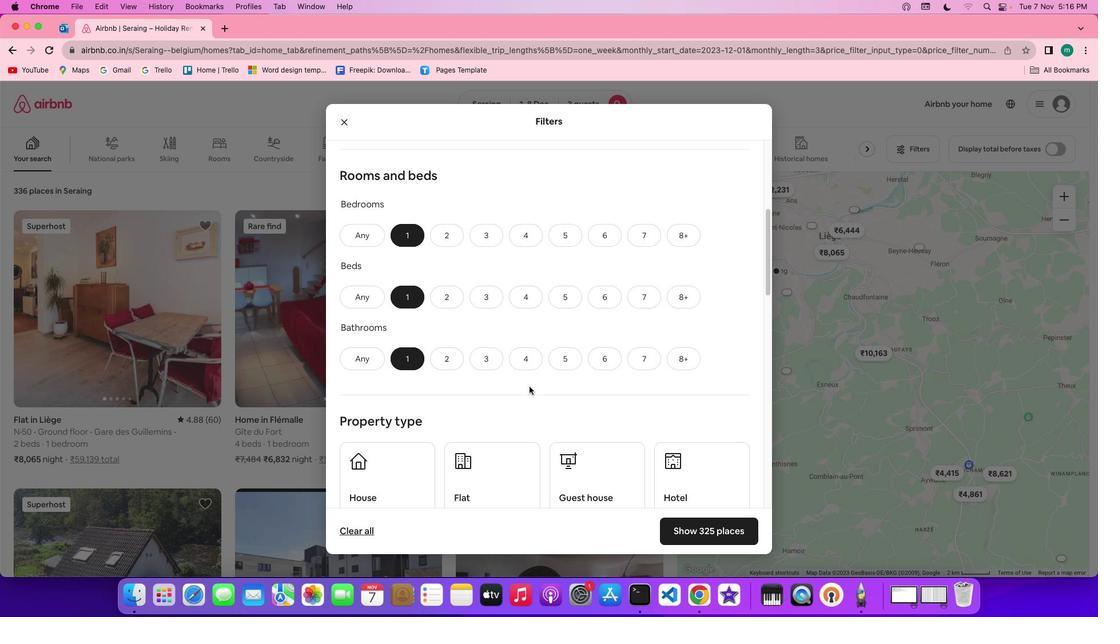 
Action: Mouse scrolled (529, 387) with delta (0, 0)
Screenshot: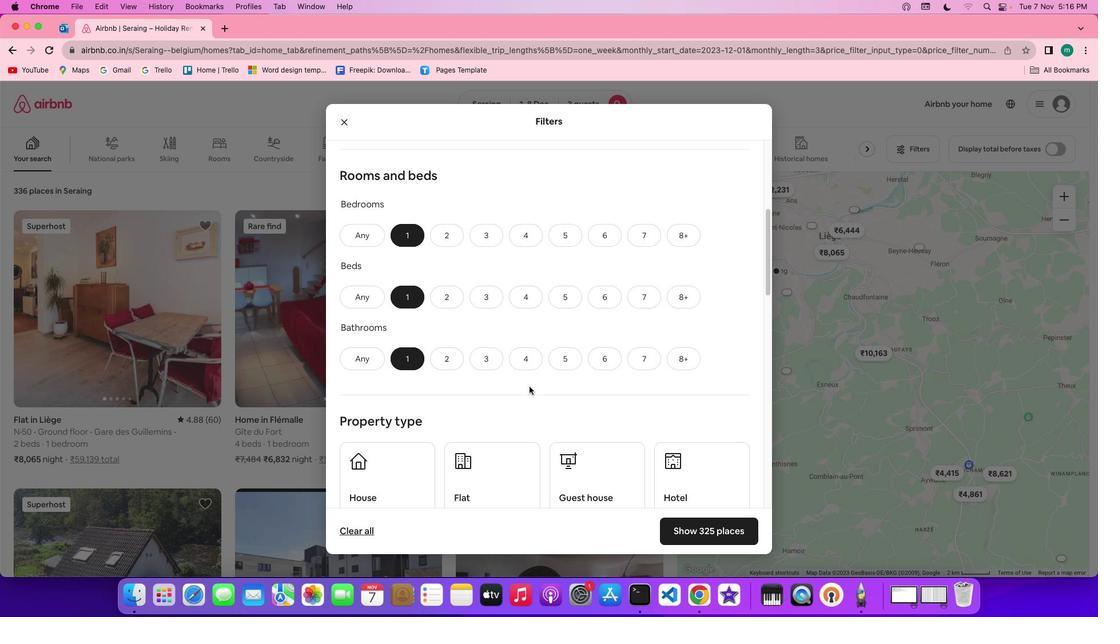 
Action: Mouse scrolled (529, 387) with delta (0, 0)
Screenshot: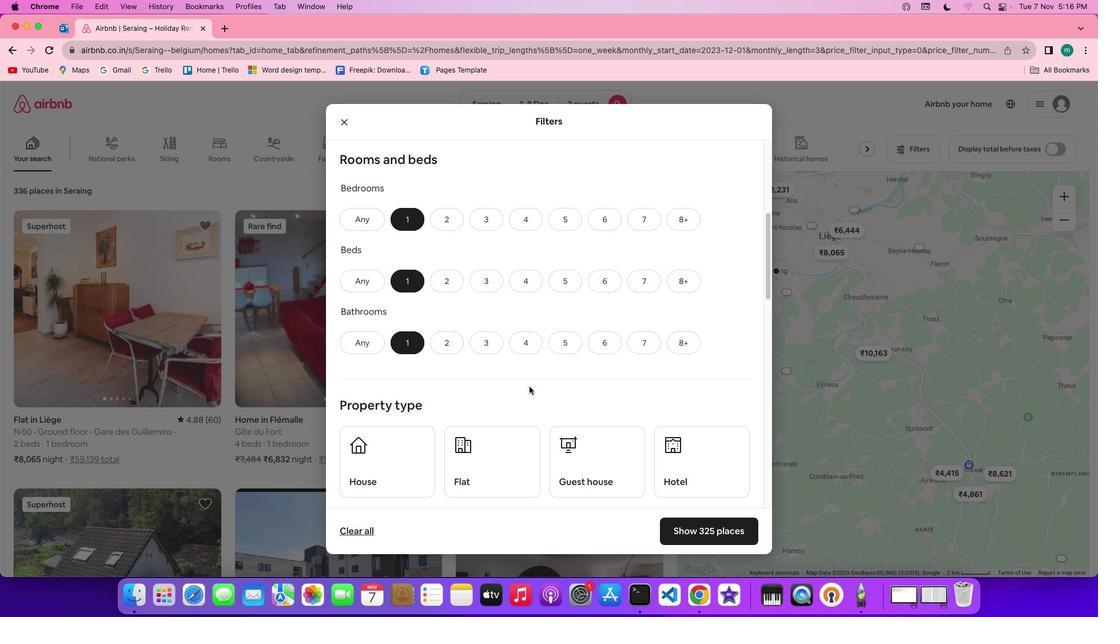 
Action: Mouse scrolled (529, 387) with delta (0, -1)
Screenshot: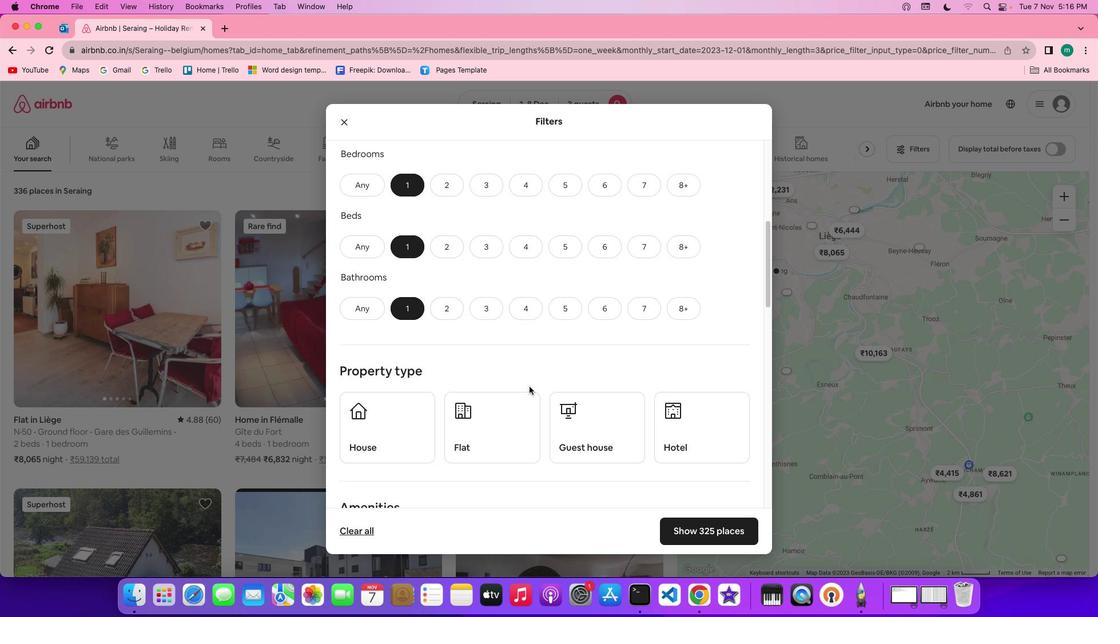 
Action: Mouse scrolled (529, 387) with delta (0, 0)
Screenshot: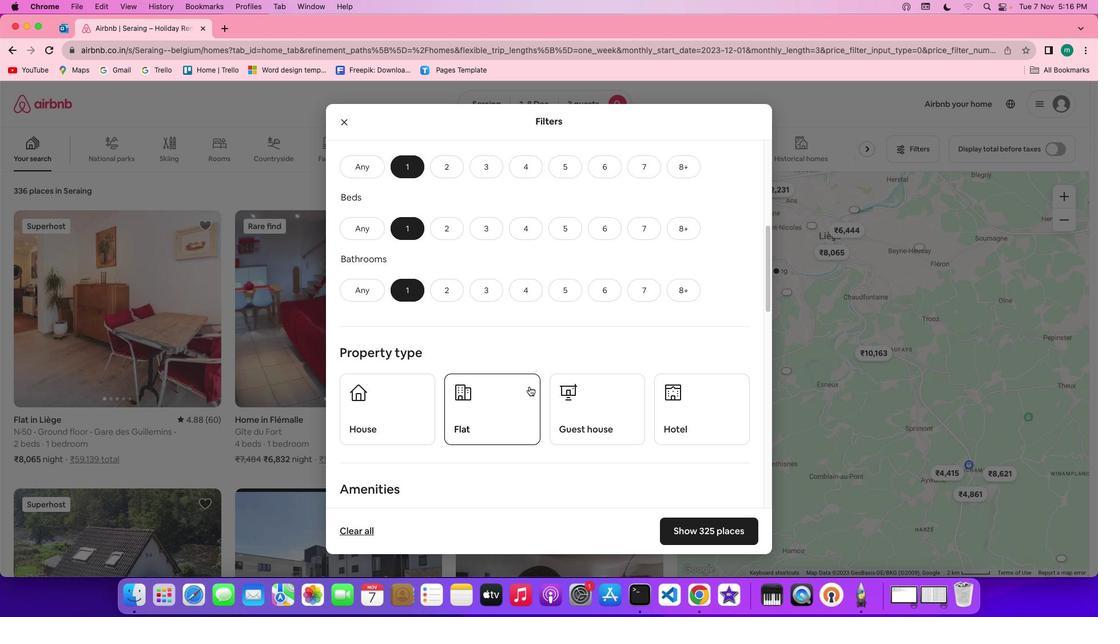 
Action: Mouse scrolled (529, 387) with delta (0, 0)
Screenshot: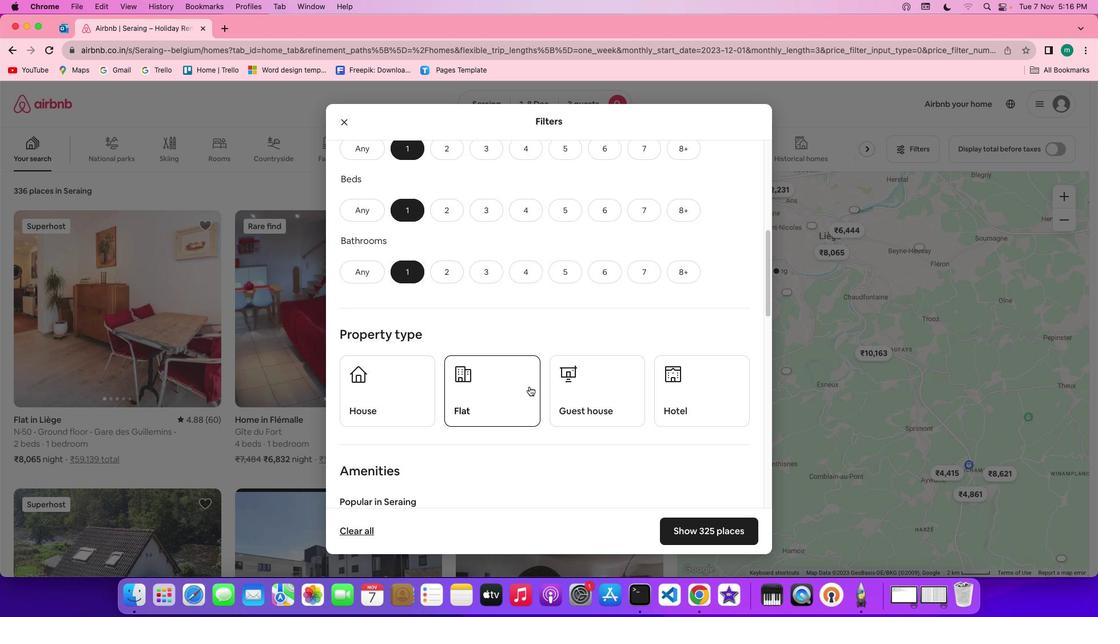 
Action: Mouse scrolled (529, 387) with delta (0, 0)
Screenshot: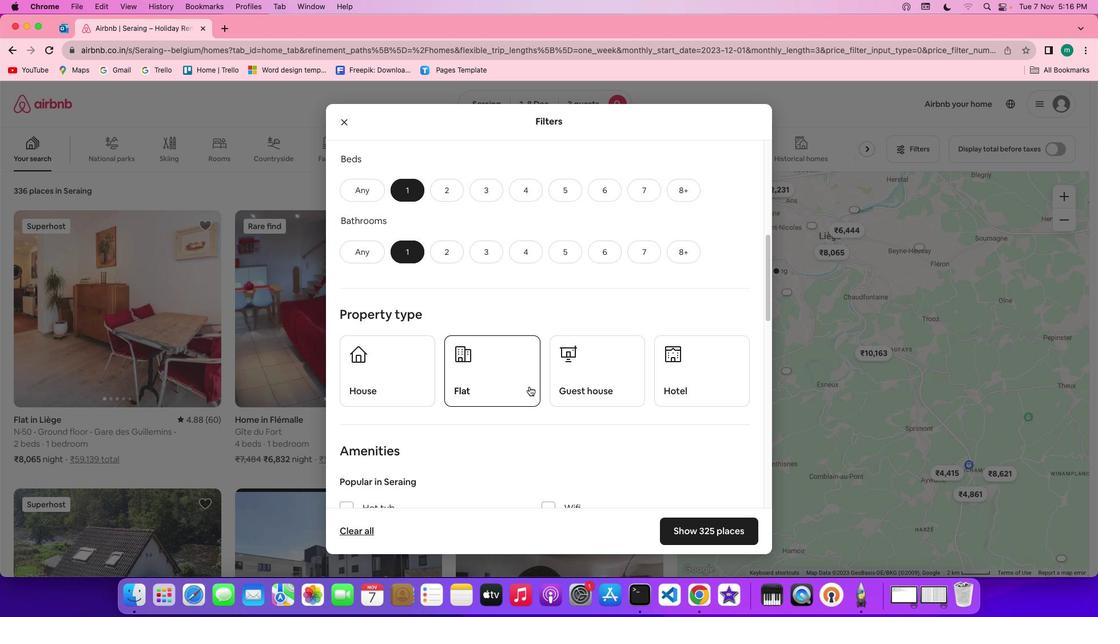 
Action: Mouse scrolled (529, 387) with delta (0, 0)
Screenshot: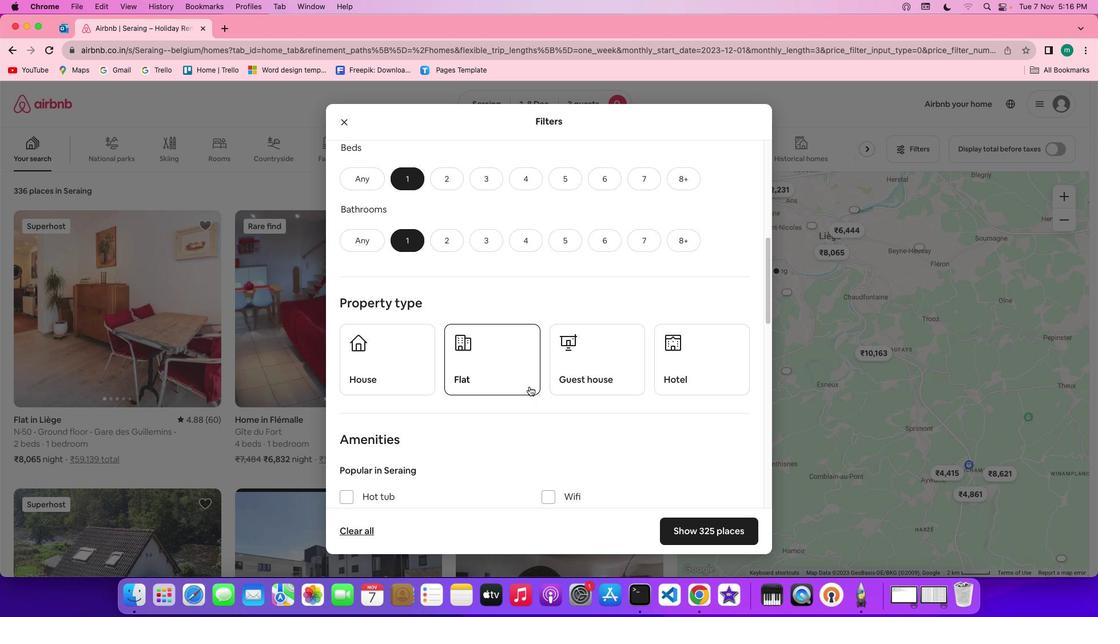 
Action: Mouse scrolled (529, 387) with delta (0, 0)
Screenshot: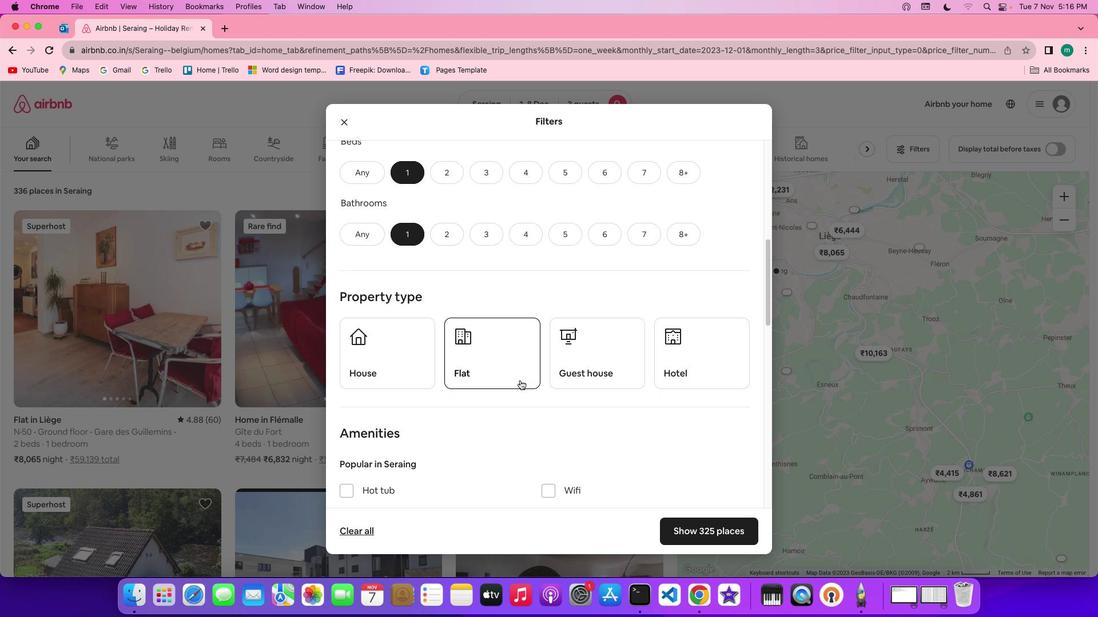 
Action: Mouse moved to (711, 359)
Screenshot: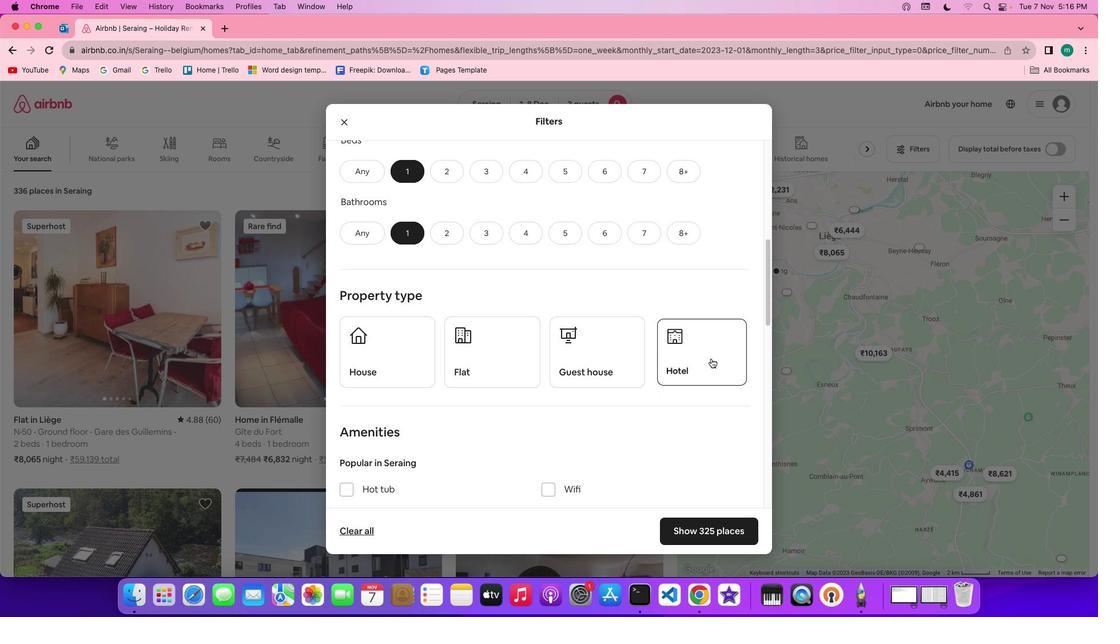 
Action: Mouse pressed left at (711, 359)
Screenshot: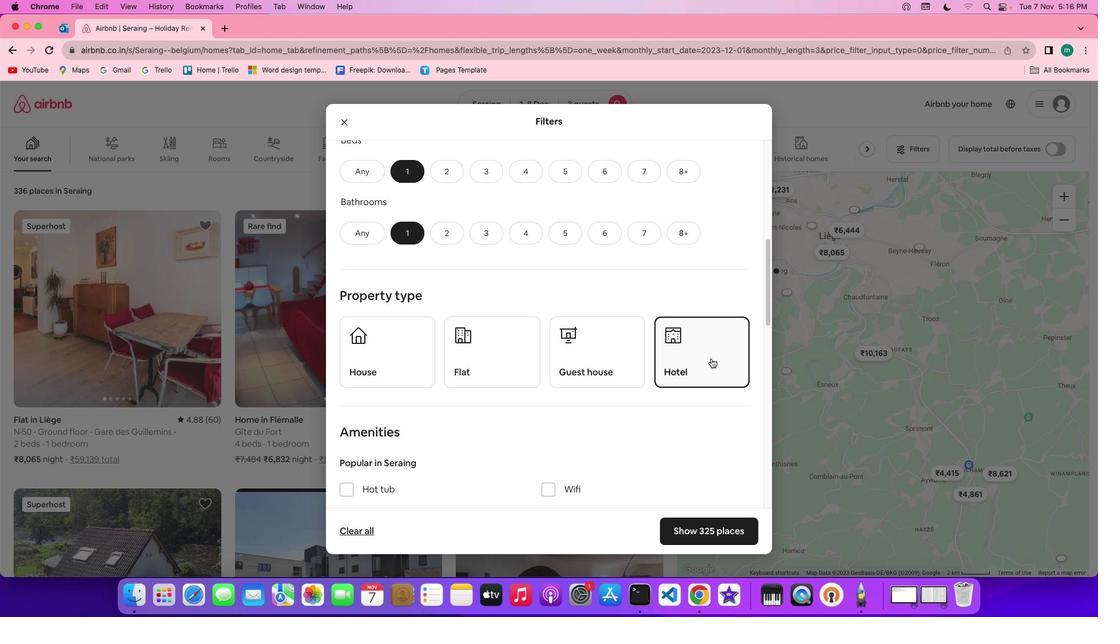 
Action: Mouse moved to (700, 360)
Screenshot: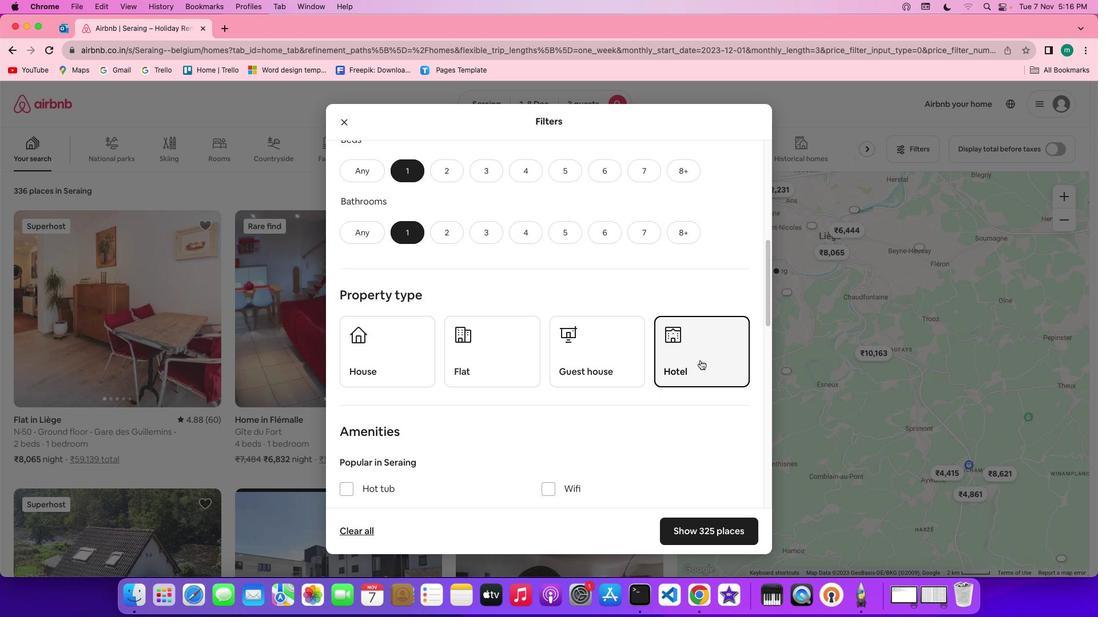 
Action: Mouse scrolled (700, 360) with delta (0, 0)
Screenshot: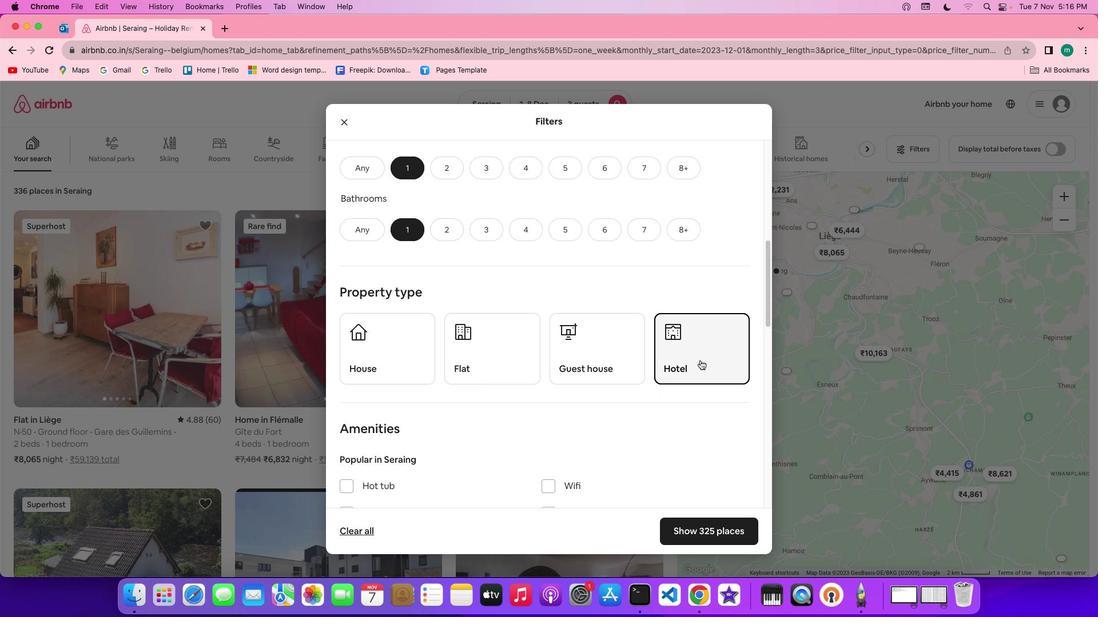 
Action: Mouse scrolled (700, 360) with delta (0, 0)
Screenshot: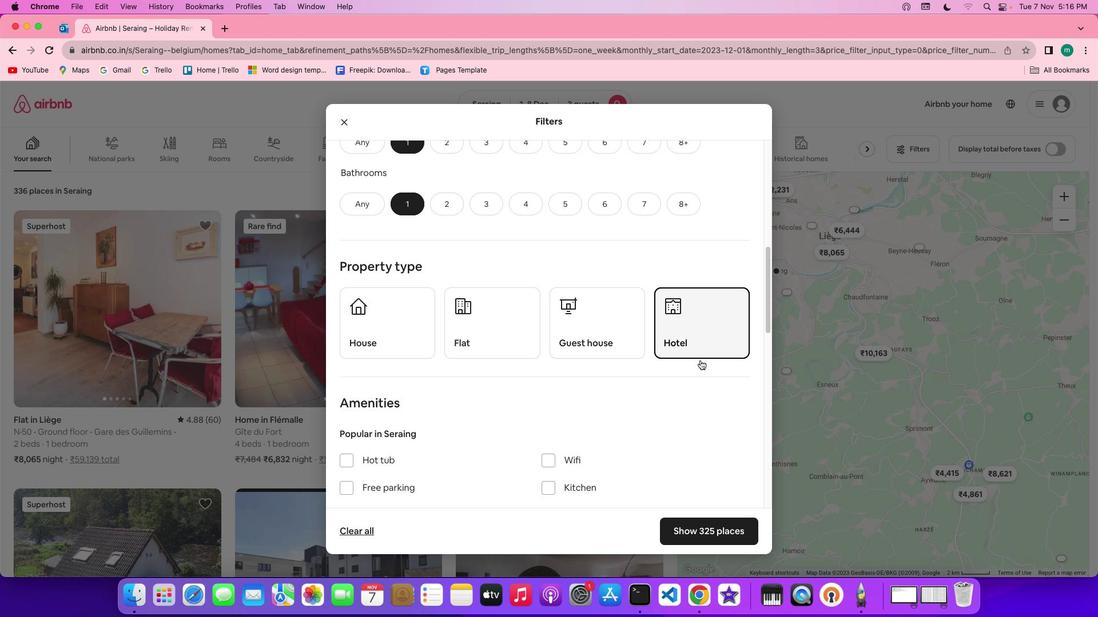 
Action: Mouse scrolled (700, 360) with delta (0, 0)
Screenshot: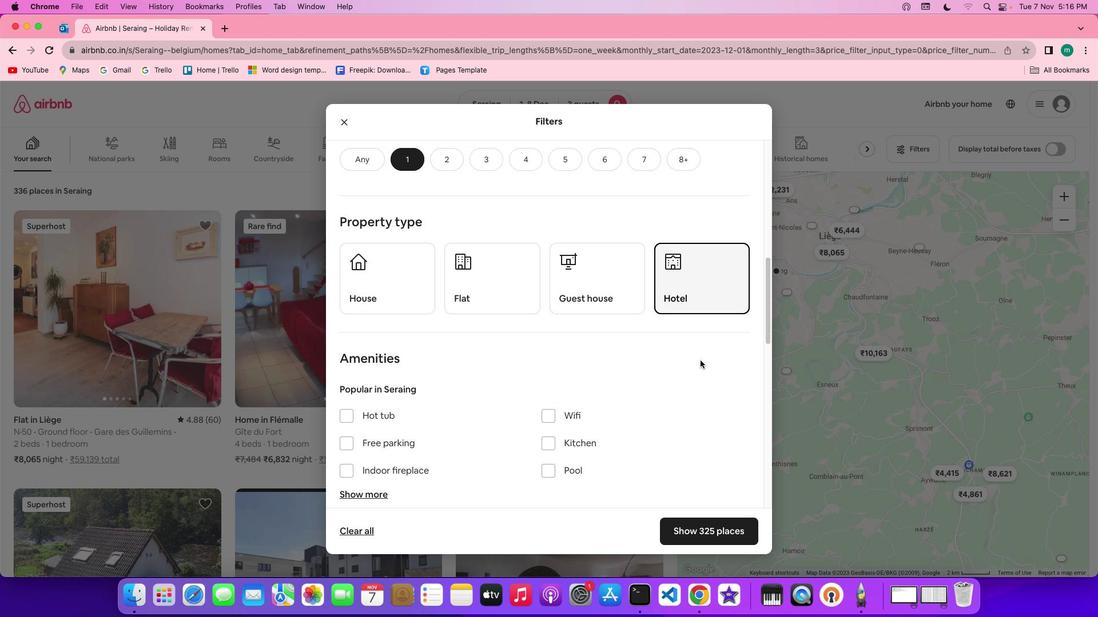 
Action: Mouse scrolled (700, 360) with delta (0, -1)
Screenshot: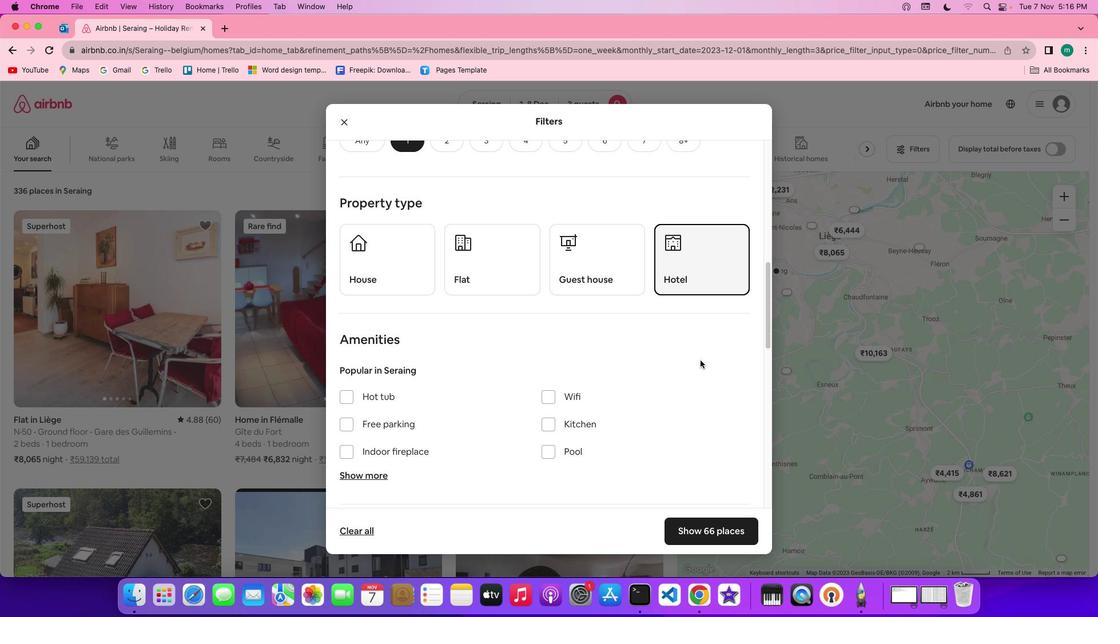 
Action: Mouse scrolled (700, 360) with delta (0, 0)
Screenshot: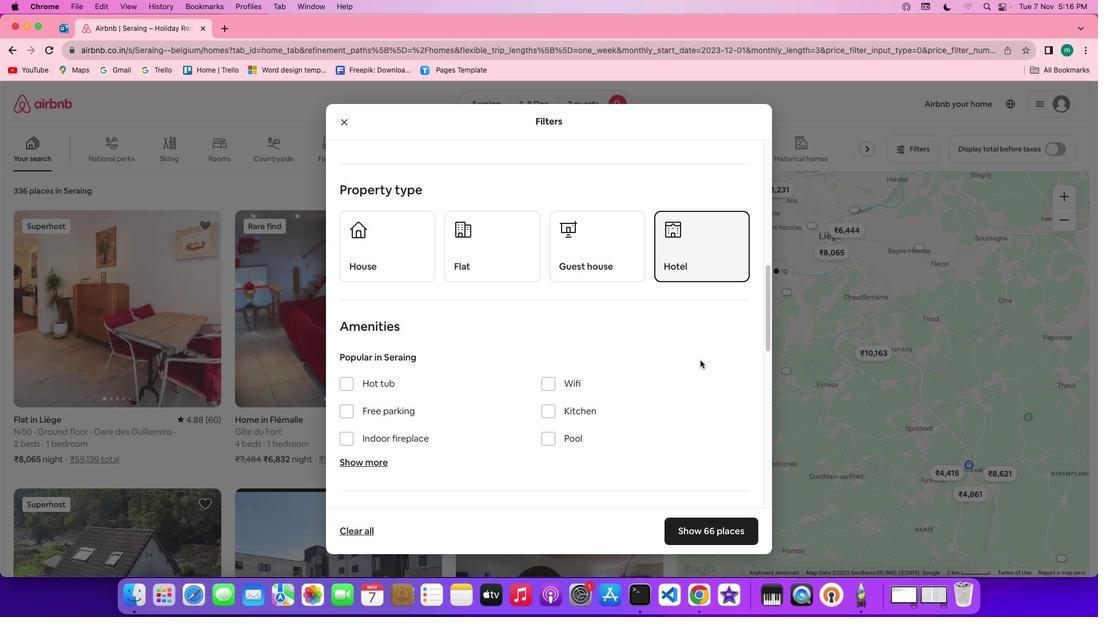 
Action: Mouse scrolled (700, 360) with delta (0, 0)
Screenshot: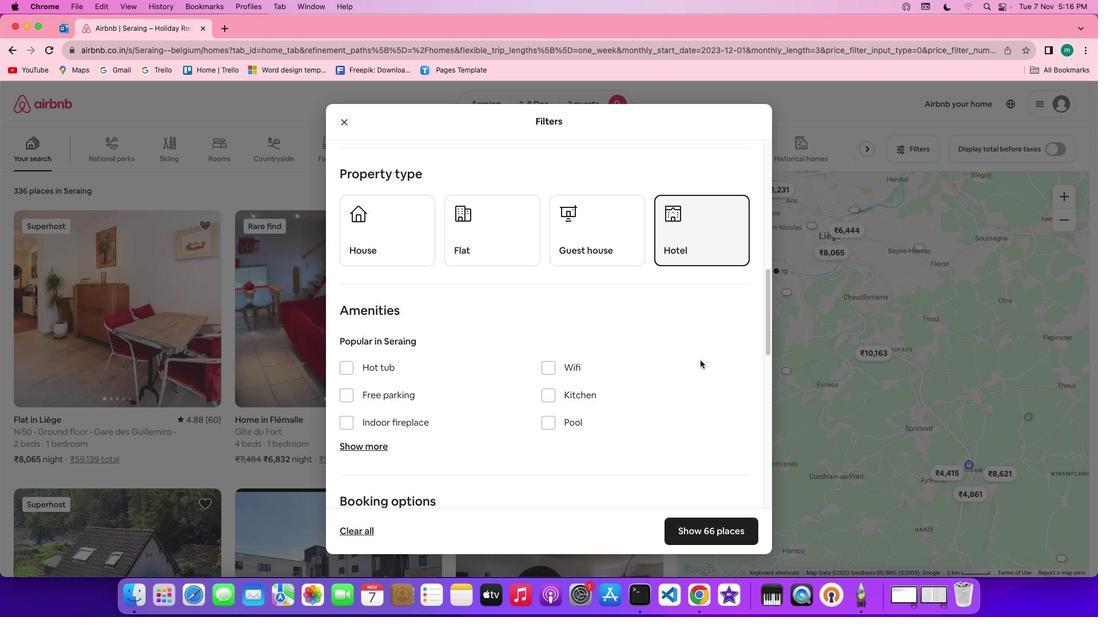 
Action: Mouse scrolled (700, 360) with delta (0, 0)
Screenshot: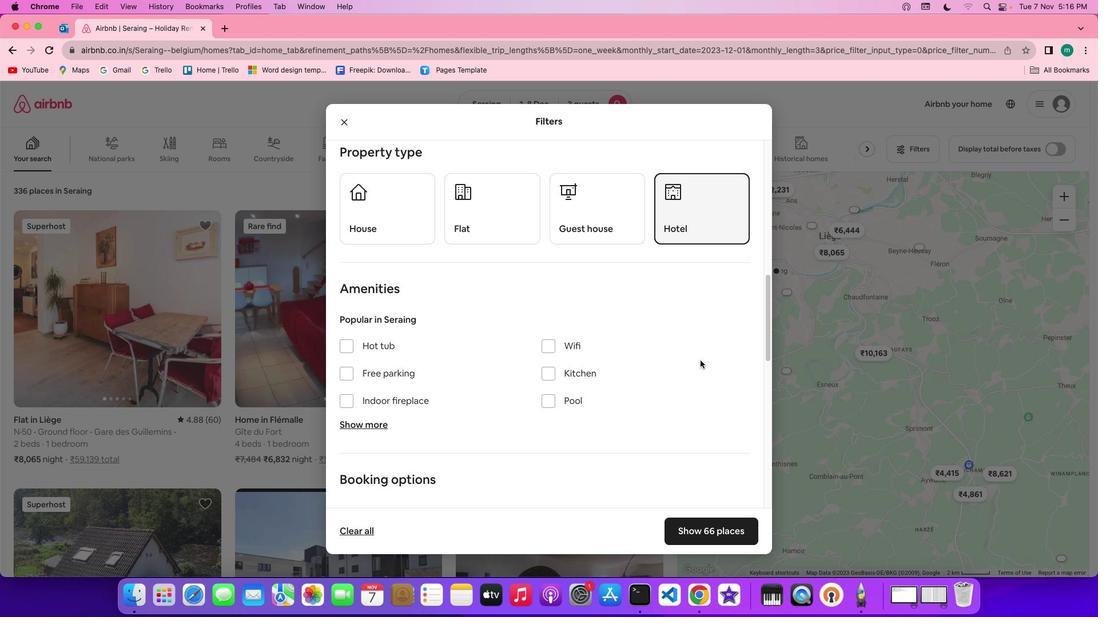 
Action: Mouse scrolled (700, 360) with delta (0, 0)
Screenshot: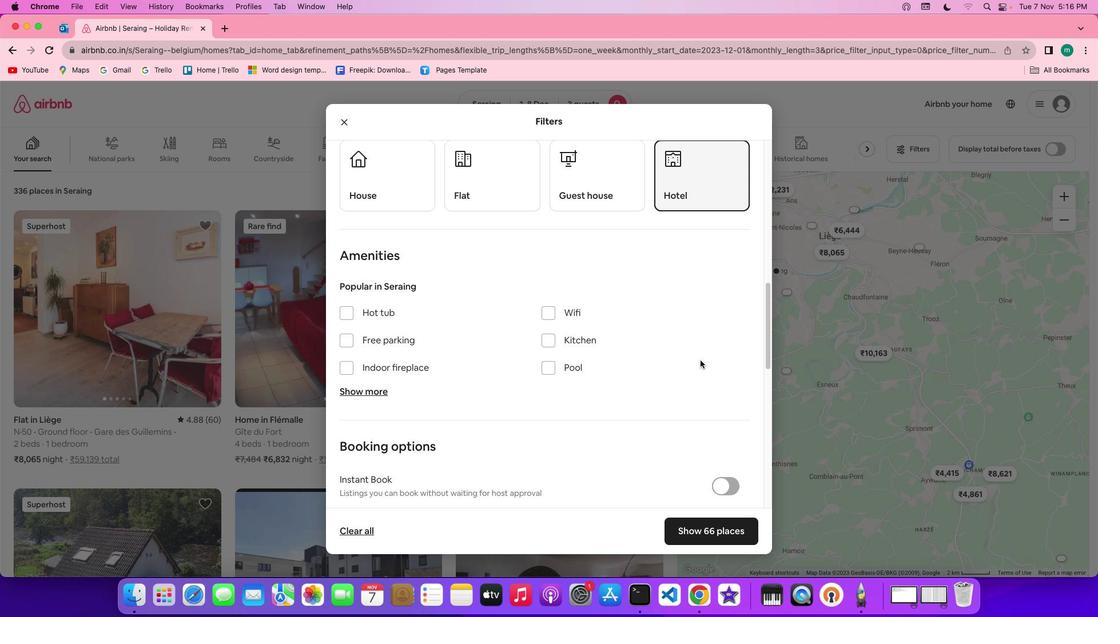 
Action: Mouse moved to (608, 338)
Screenshot: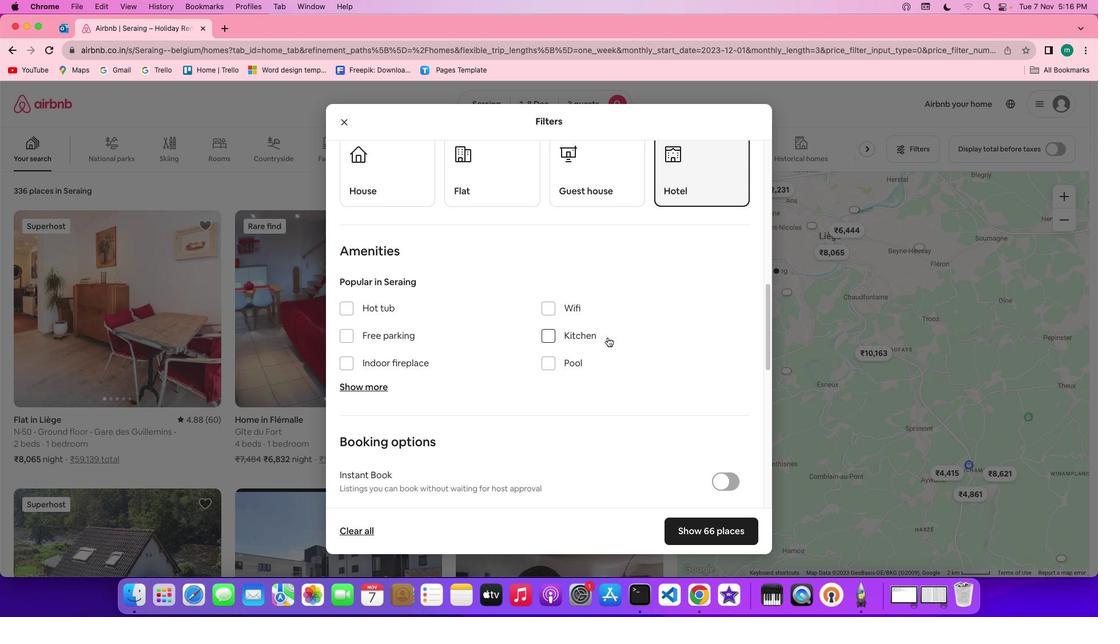 
Action: Mouse scrolled (608, 338) with delta (0, 0)
Screenshot: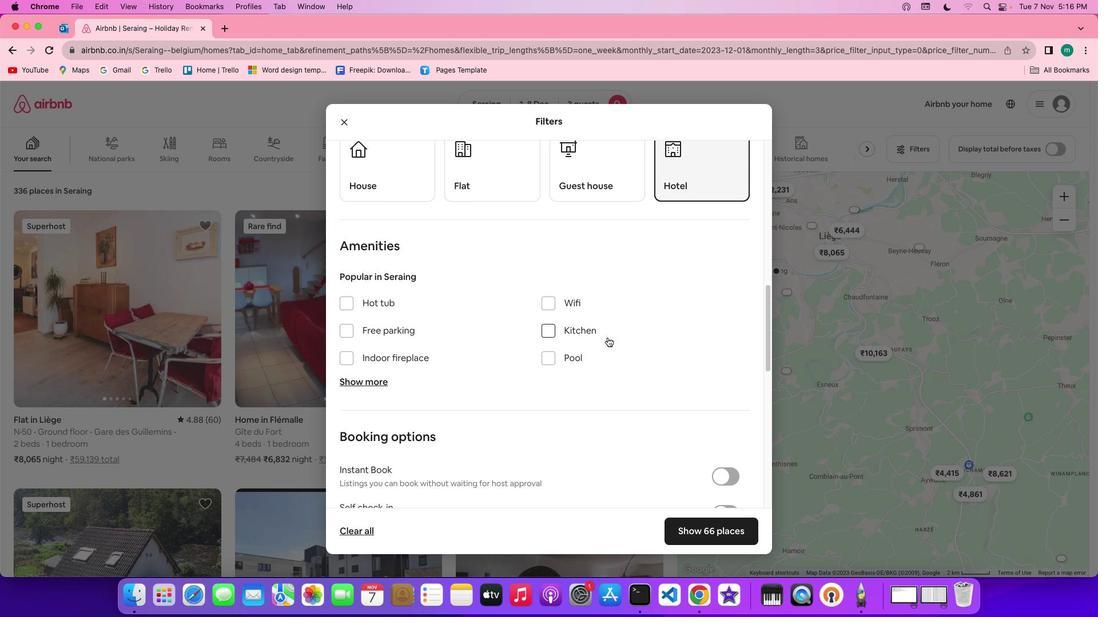 
Action: Mouse scrolled (608, 338) with delta (0, 0)
Screenshot: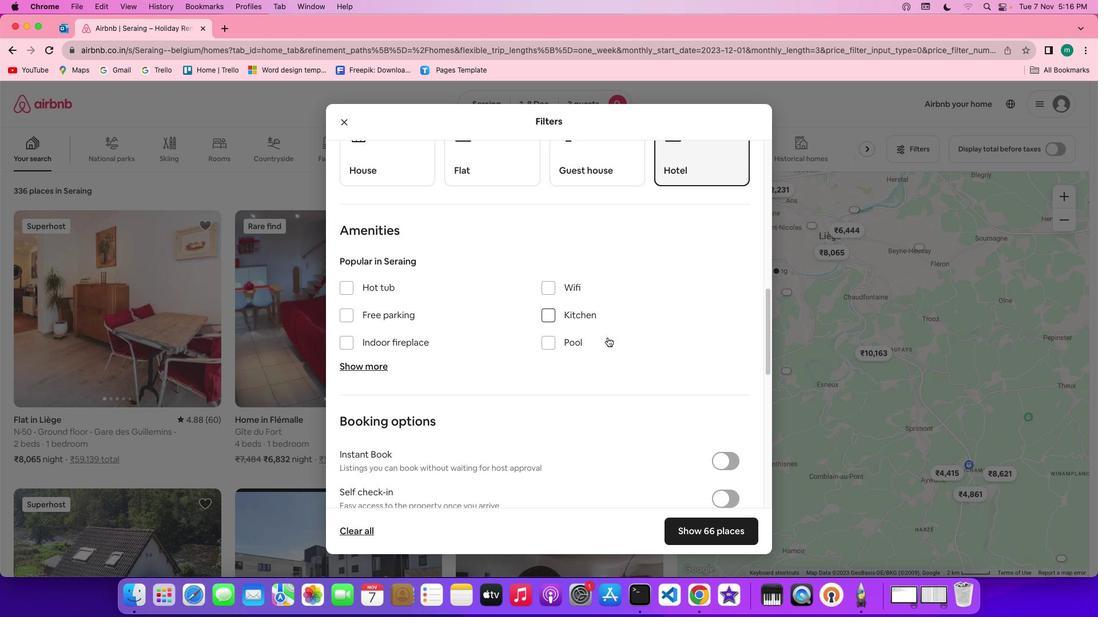 
Action: Mouse scrolled (608, 338) with delta (0, 0)
Screenshot: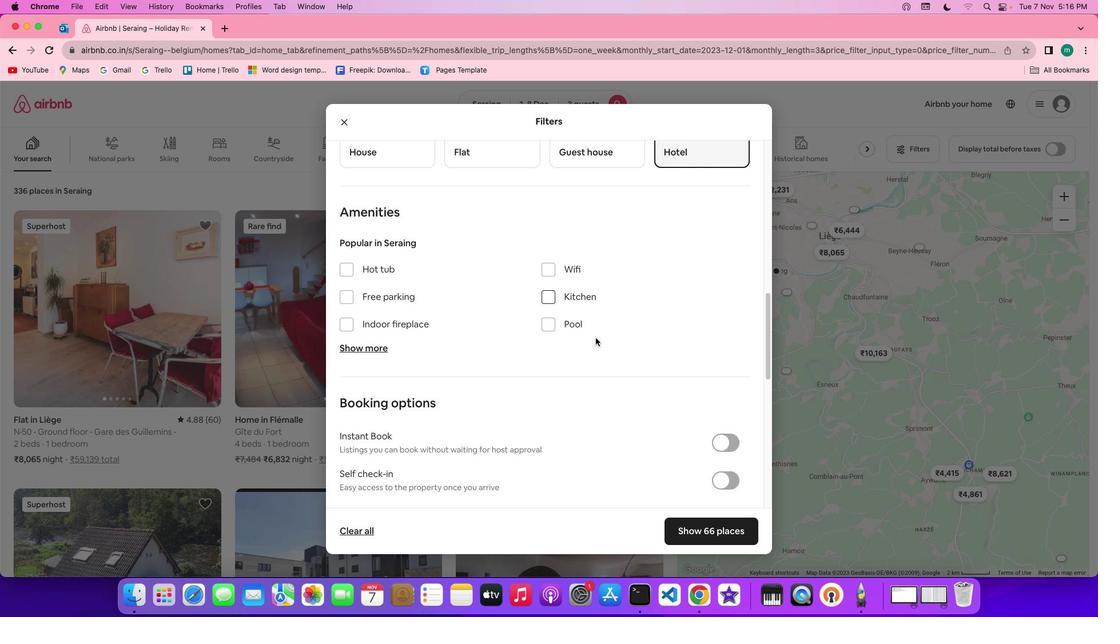 
Action: Mouse moved to (365, 339)
Screenshot: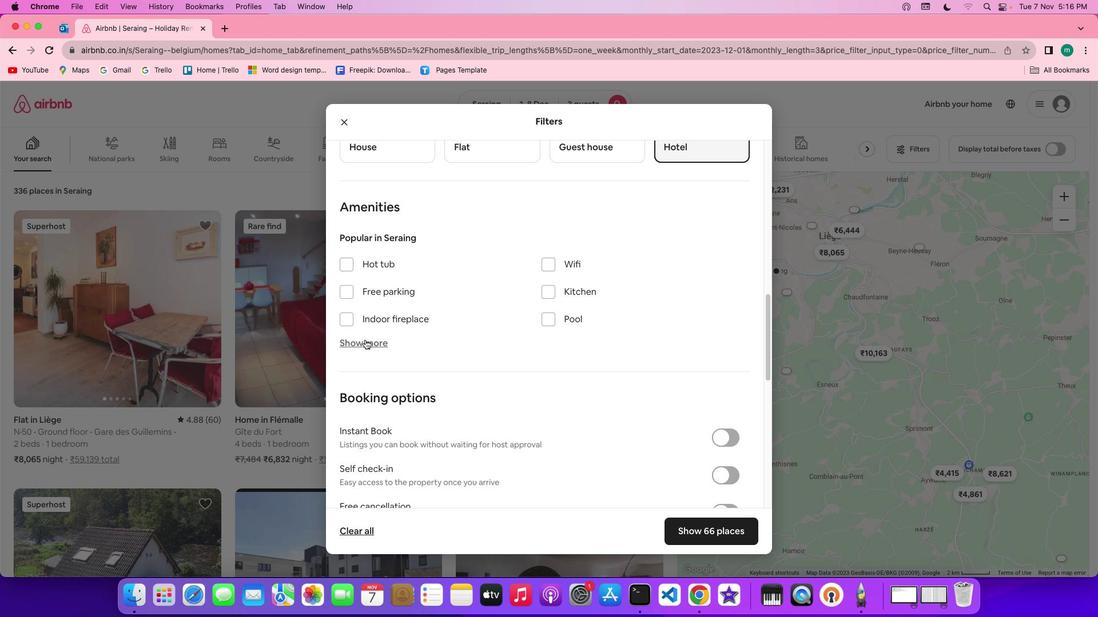 
Action: Mouse pressed left at (365, 339)
Screenshot: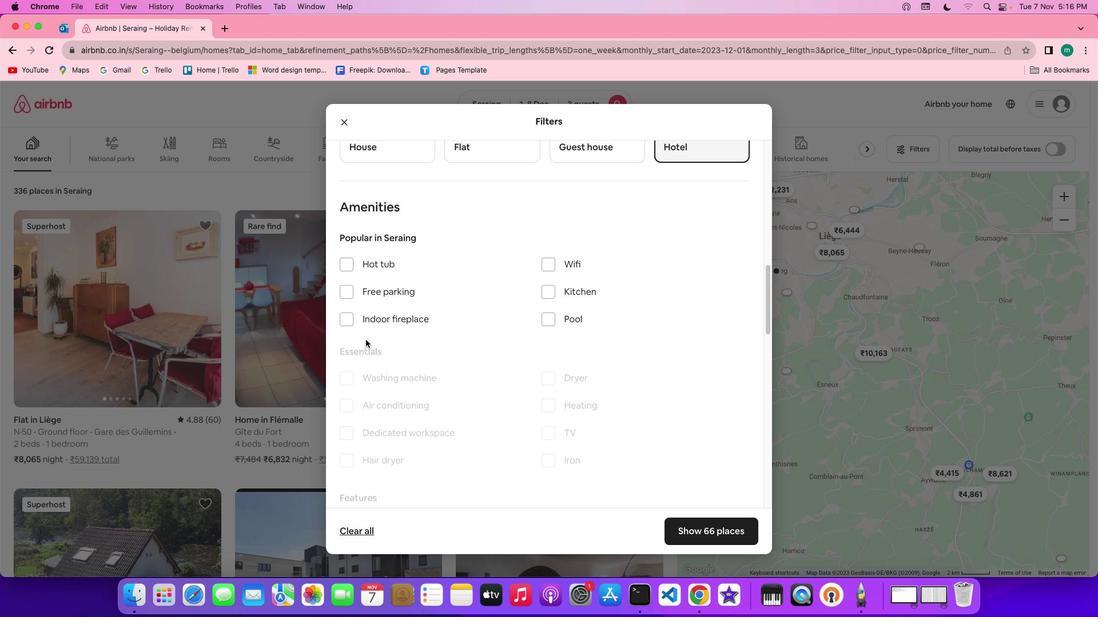 
Action: Mouse moved to (543, 405)
Screenshot: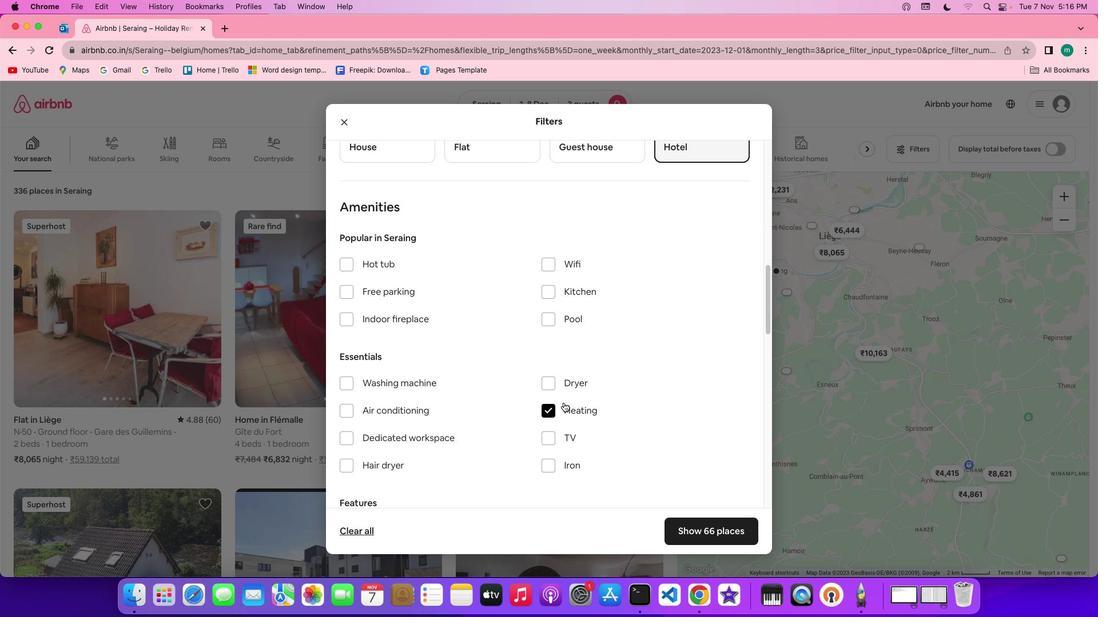 
Action: Mouse pressed left at (543, 405)
Screenshot: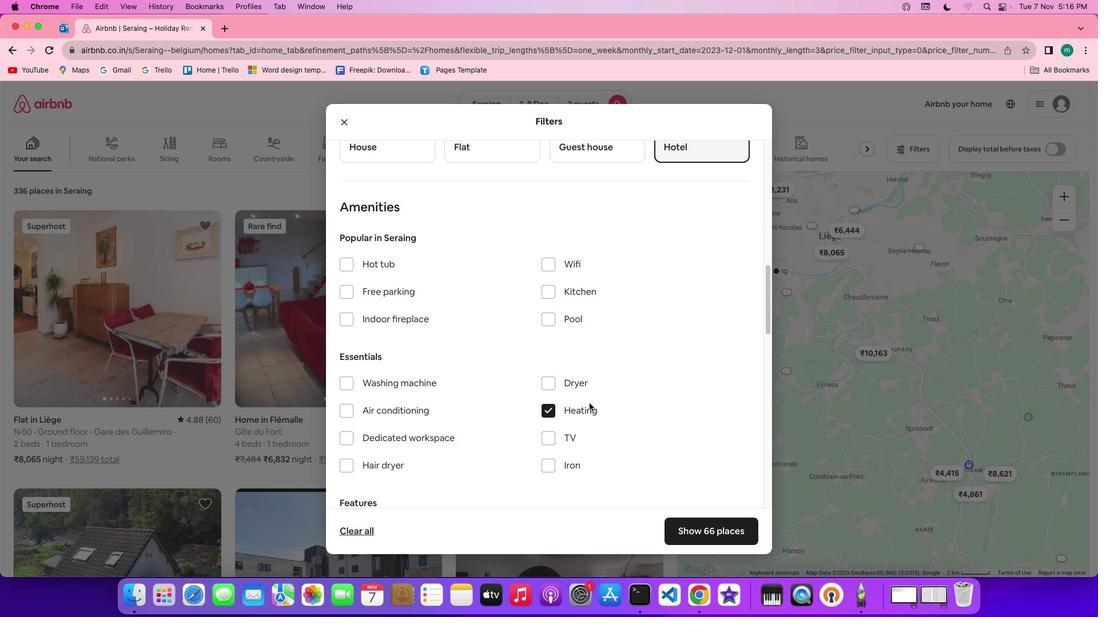 
Action: Mouse moved to (632, 409)
Screenshot: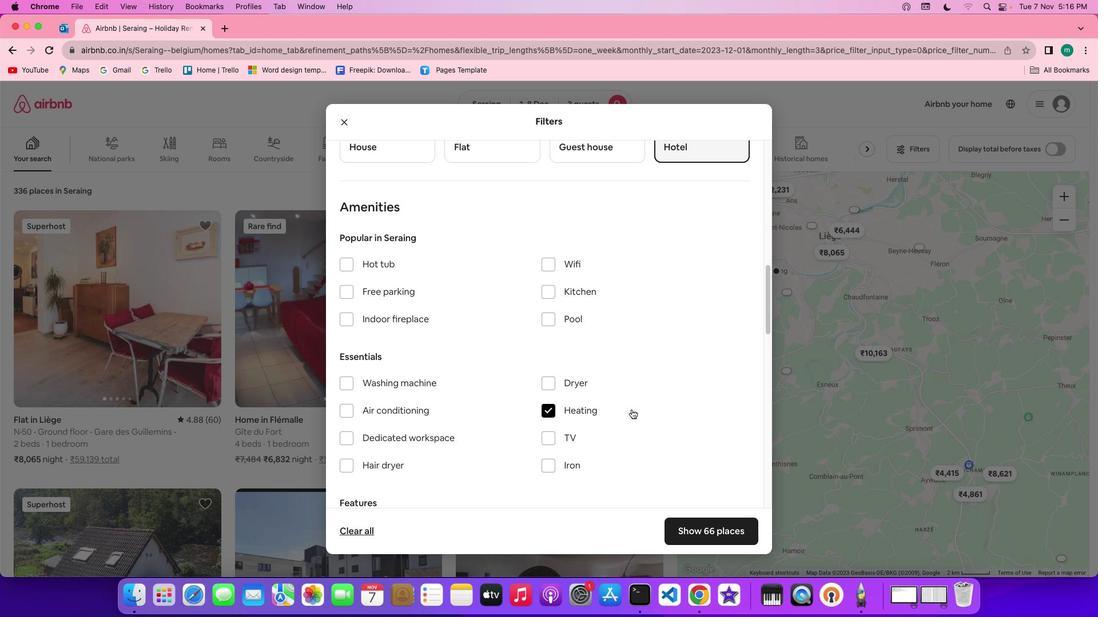 
Action: Mouse scrolled (632, 409) with delta (0, 0)
Screenshot: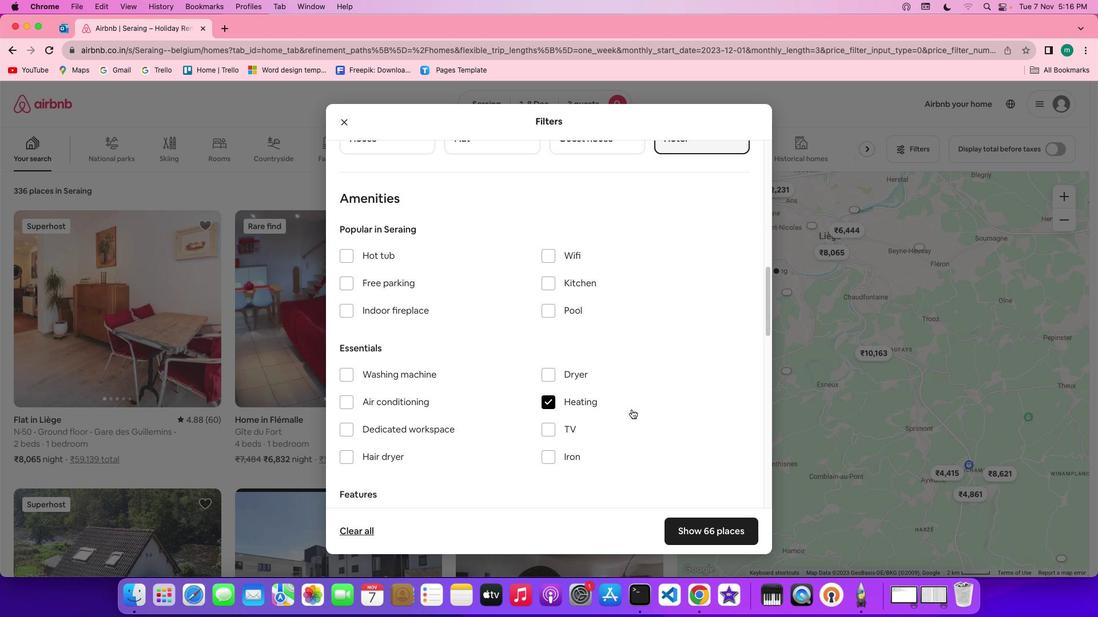 
Action: Mouse scrolled (632, 409) with delta (0, 0)
Screenshot: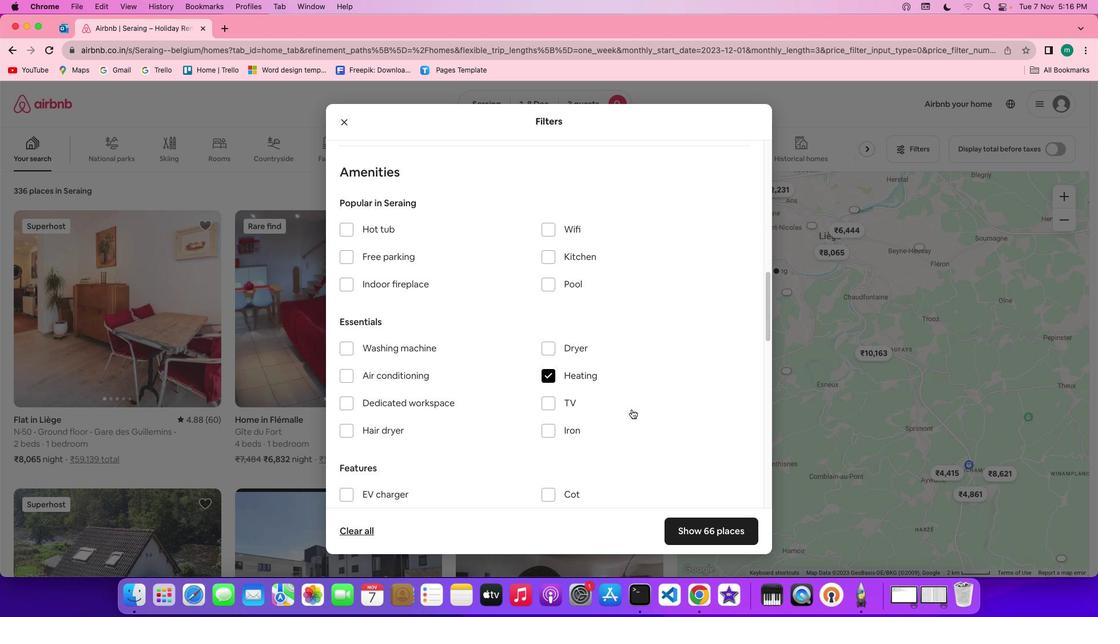 
Action: Mouse scrolled (632, 409) with delta (0, 0)
Screenshot: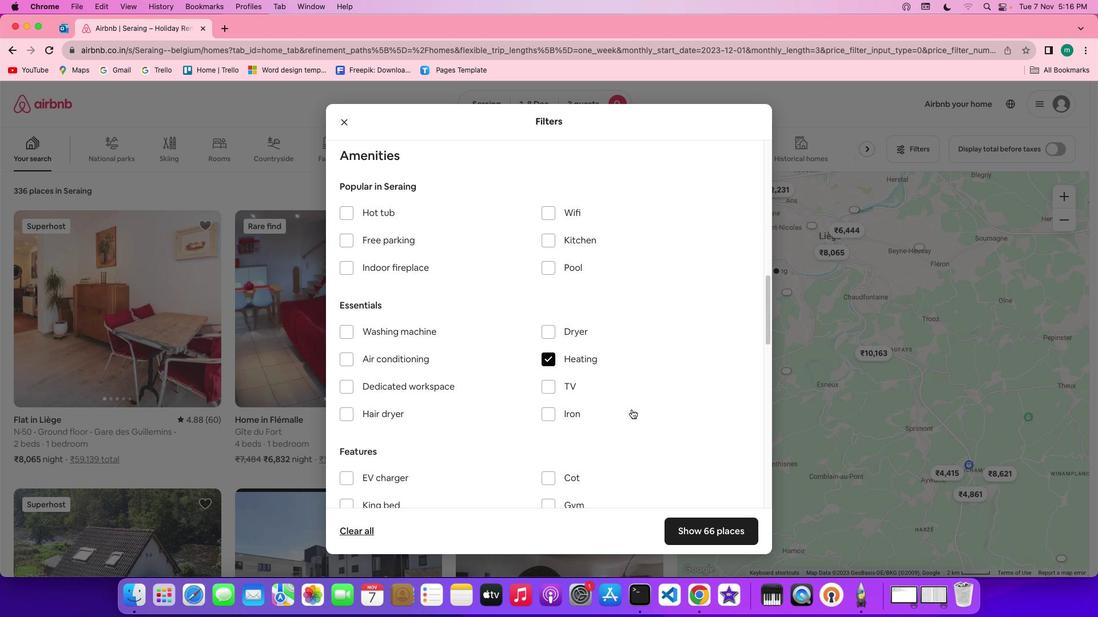 
Action: Mouse scrolled (632, 409) with delta (0, 0)
Screenshot: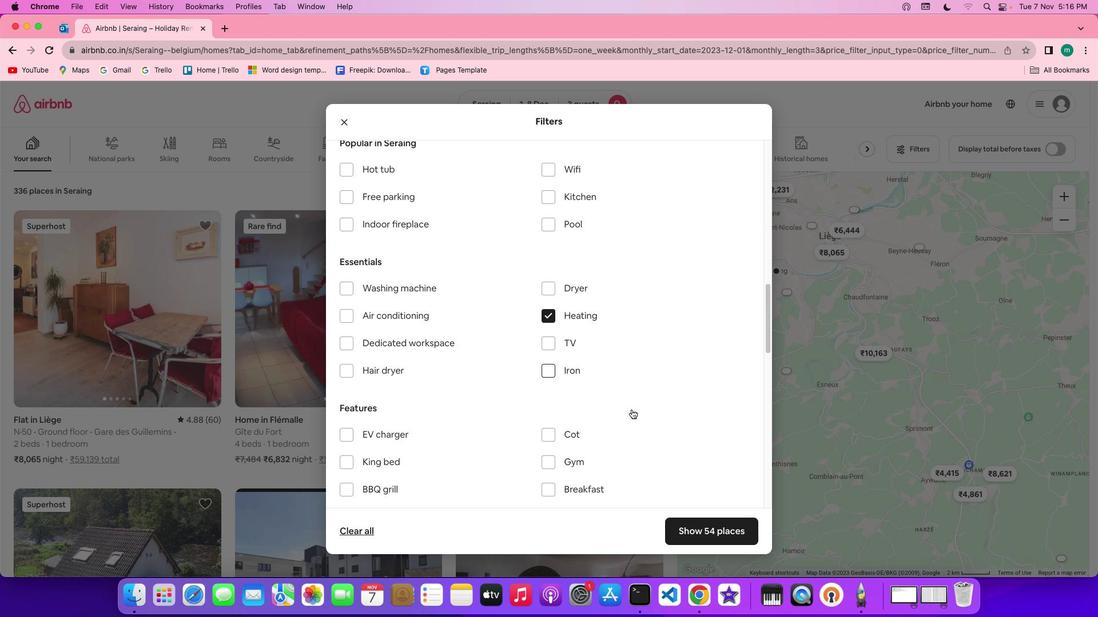 
Action: Mouse scrolled (632, 409) with delta (0, 0)
Screenshot: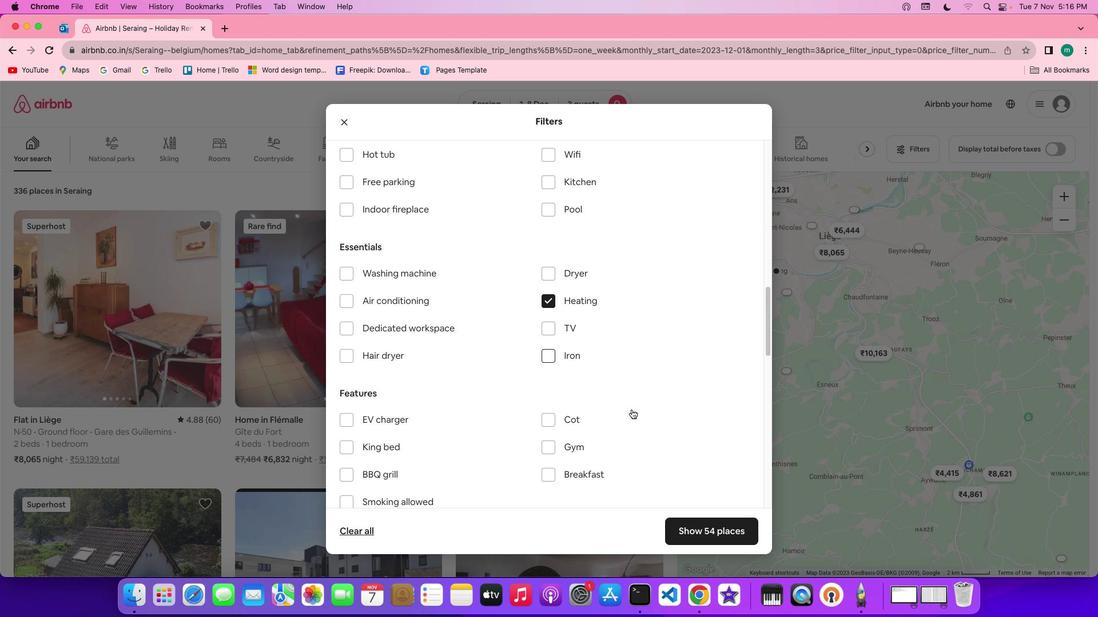 
Action: Mouse scrolled (632, 409) with delta (0, -1)
Screenshot: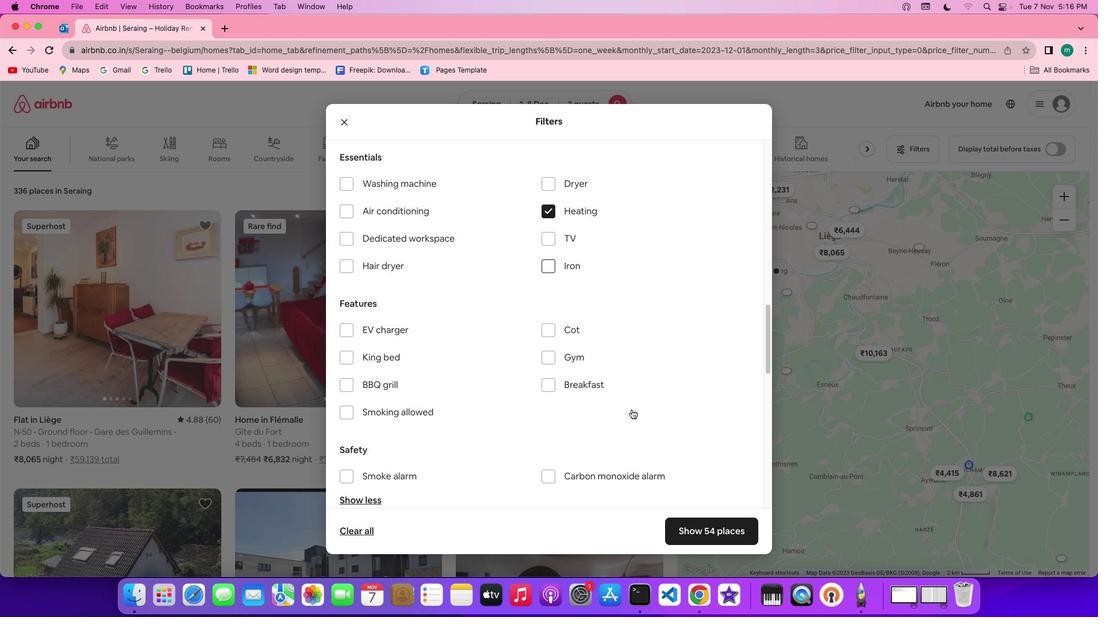 
Action: Mouse scrolled (632, 409) with delta (0, -1)
Screenshot: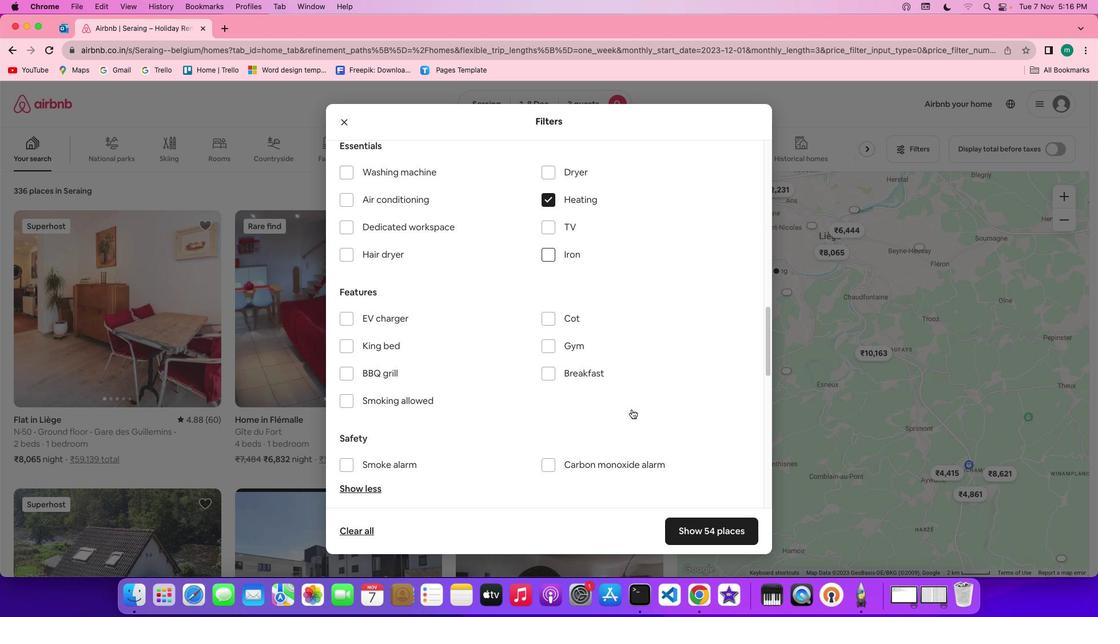 
Action: Mouse moved to (645, 426)
Screenshot: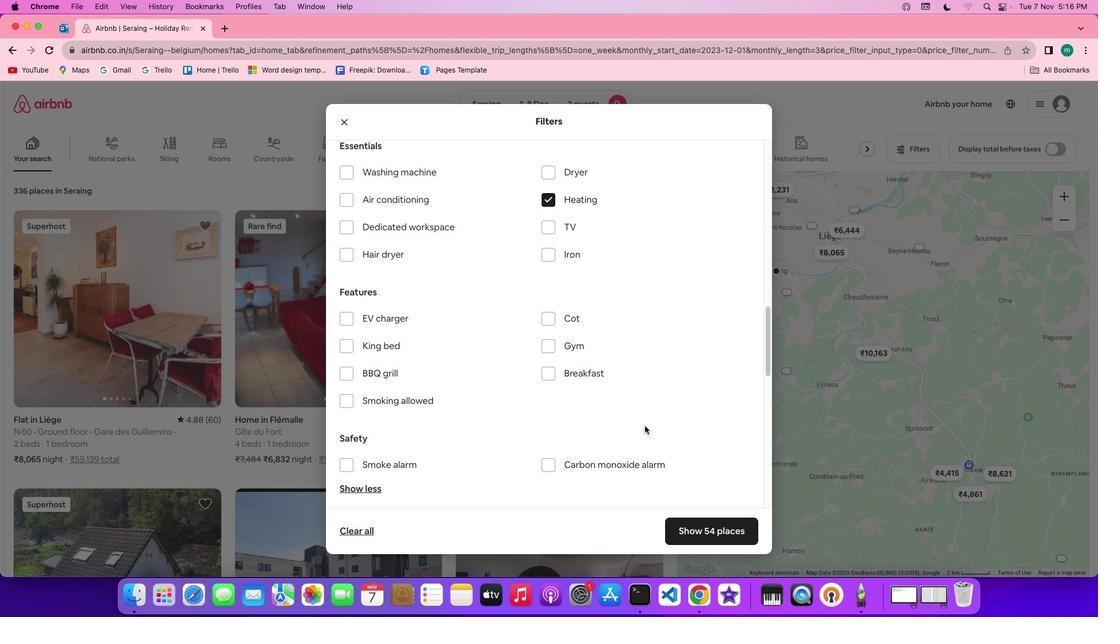 
Action: Mouse scrolled (645, 426) with delta (0, 0)
Screenshot: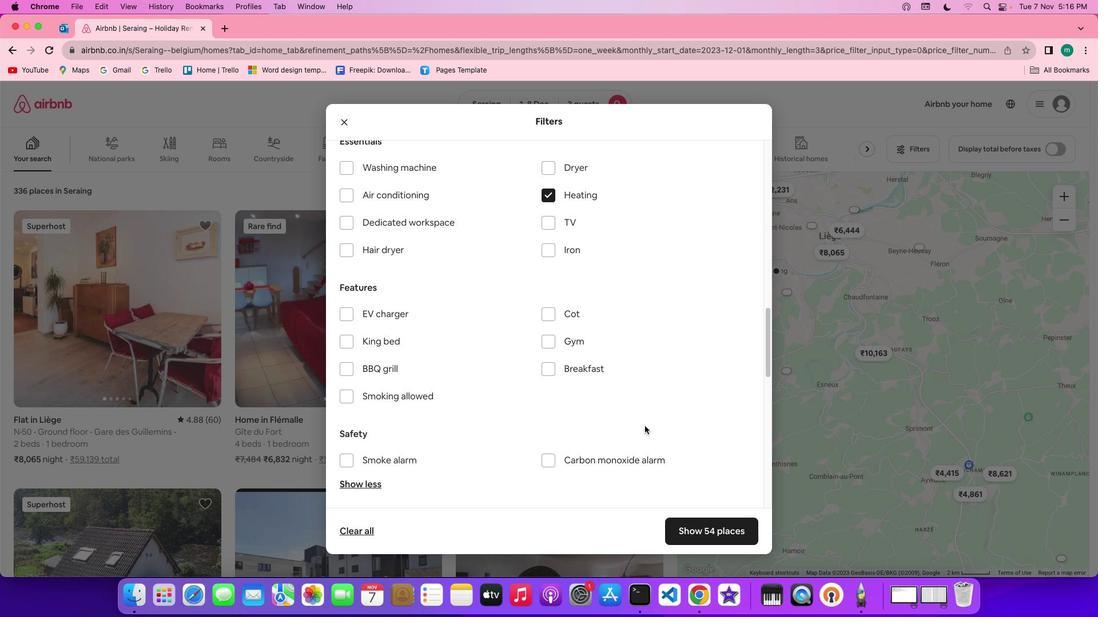 
Action: Mouse scrolled (645, 426) with delta (0, 0)
Screenshot: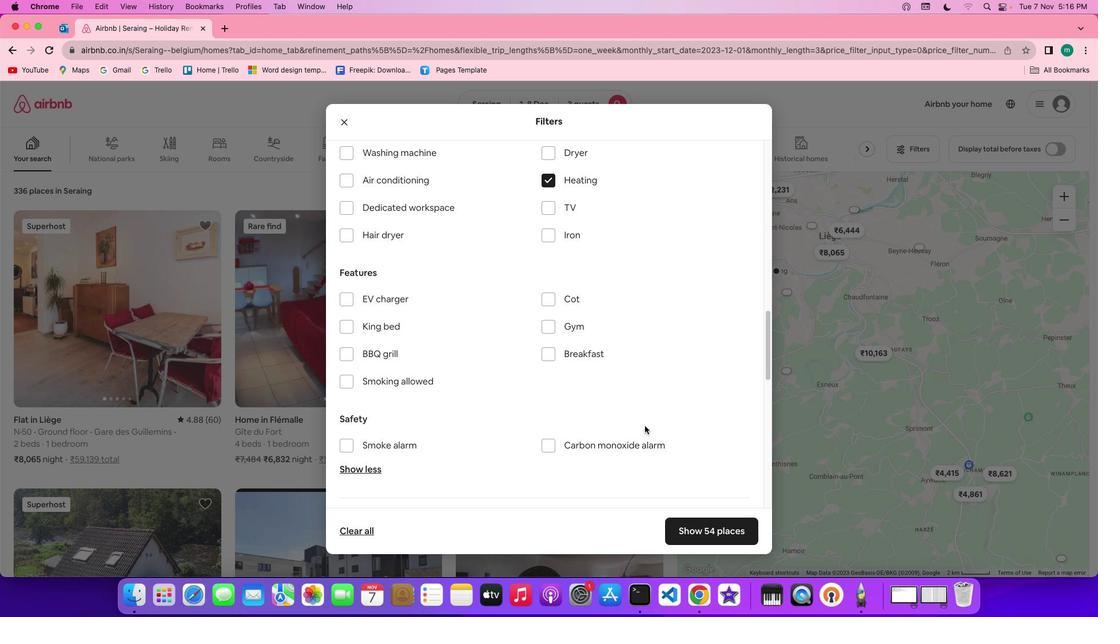 
Action: Mouse scrolled (645, 426) with delta (0, 0)
Screenshot: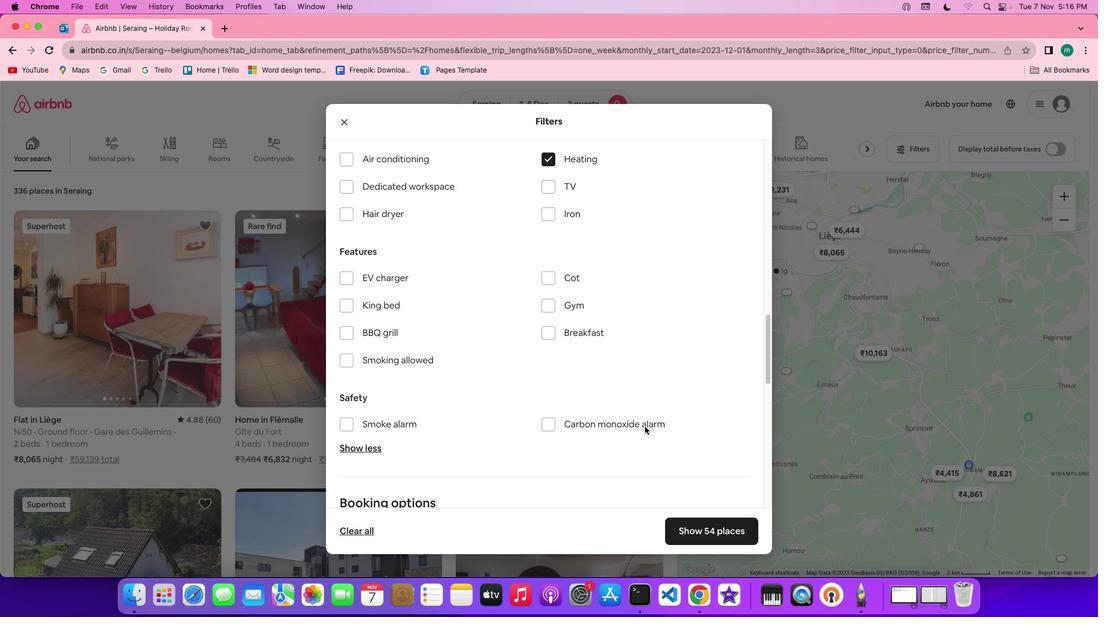 
Action: Mouse scrolled (645, 426) with delta (0, 0)
Screenshot: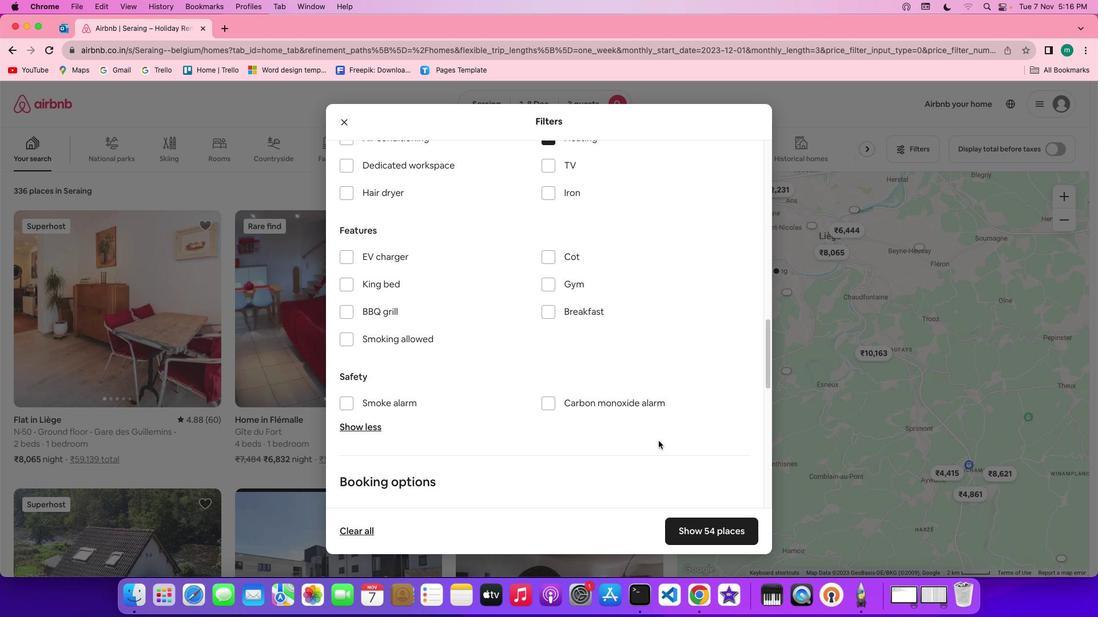 
Action: Mouse moved to (670, 449)
Screenshot: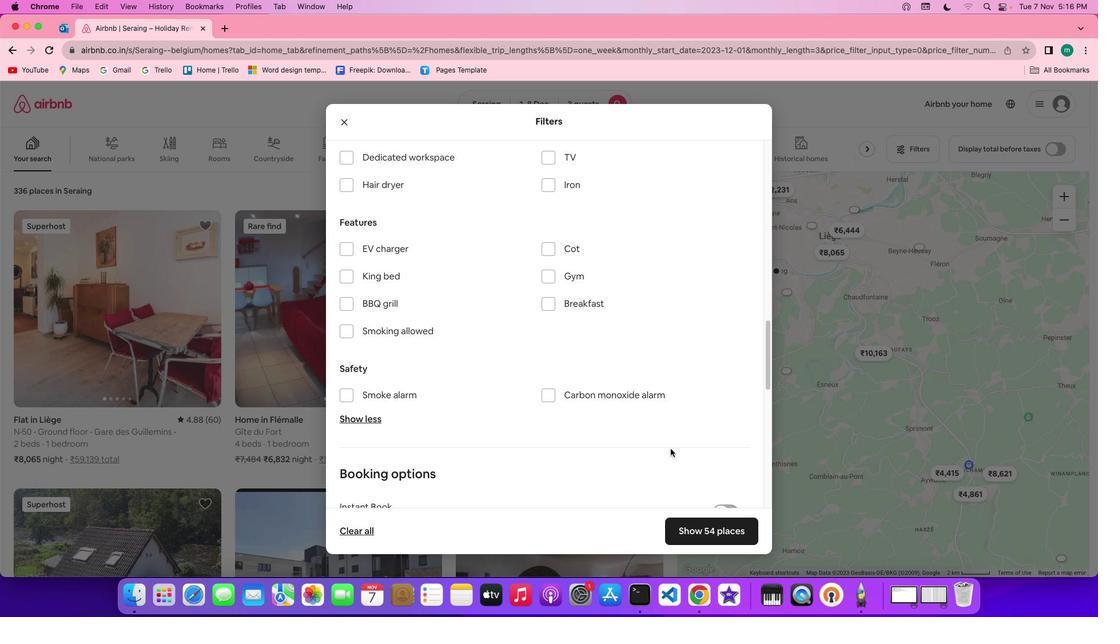 
Action: Mouse scrolled (670, 449) with delta (0, 0)
Screenshot: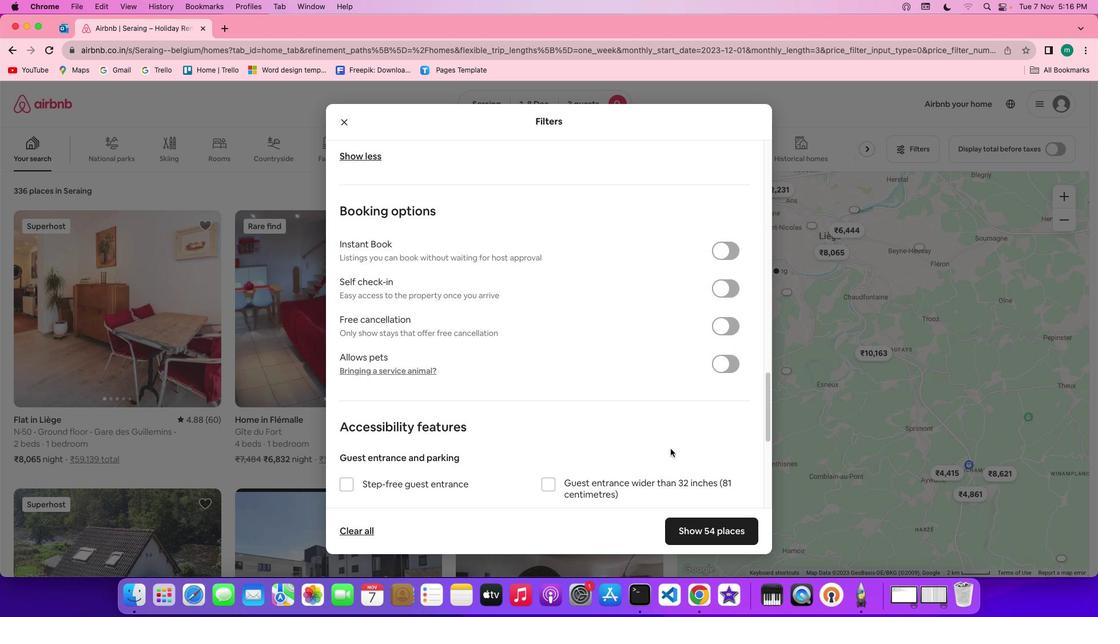 
Action: Mouse scrolled (670, 449) with delta (0, 0)
Screenshot: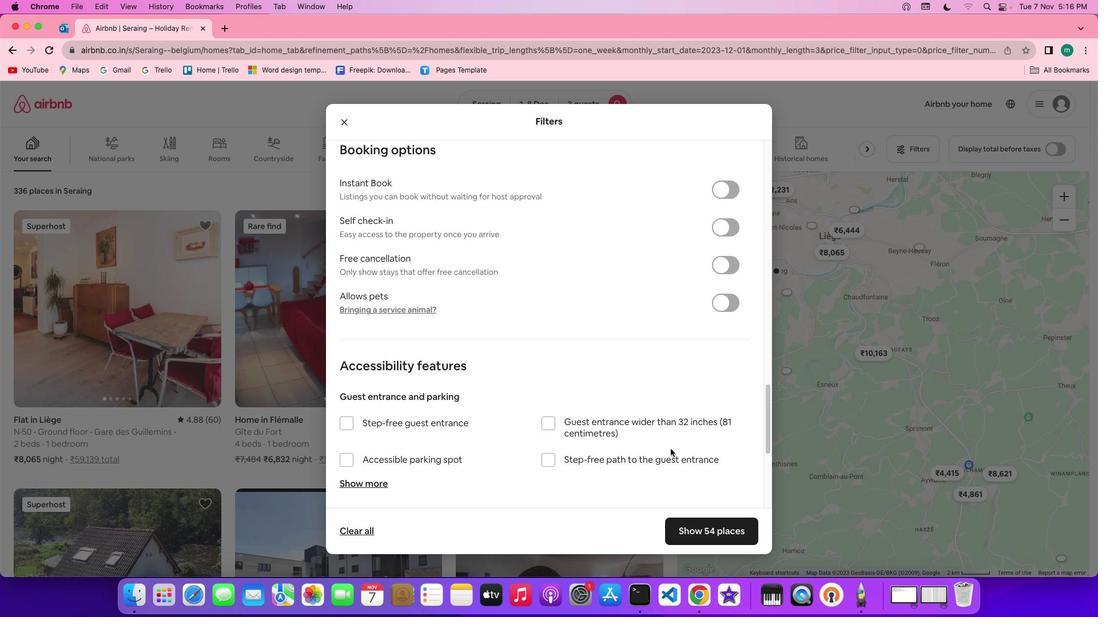 
Action: Mouse scrolled (670, 449) with delta (0, -1)
Screenshot: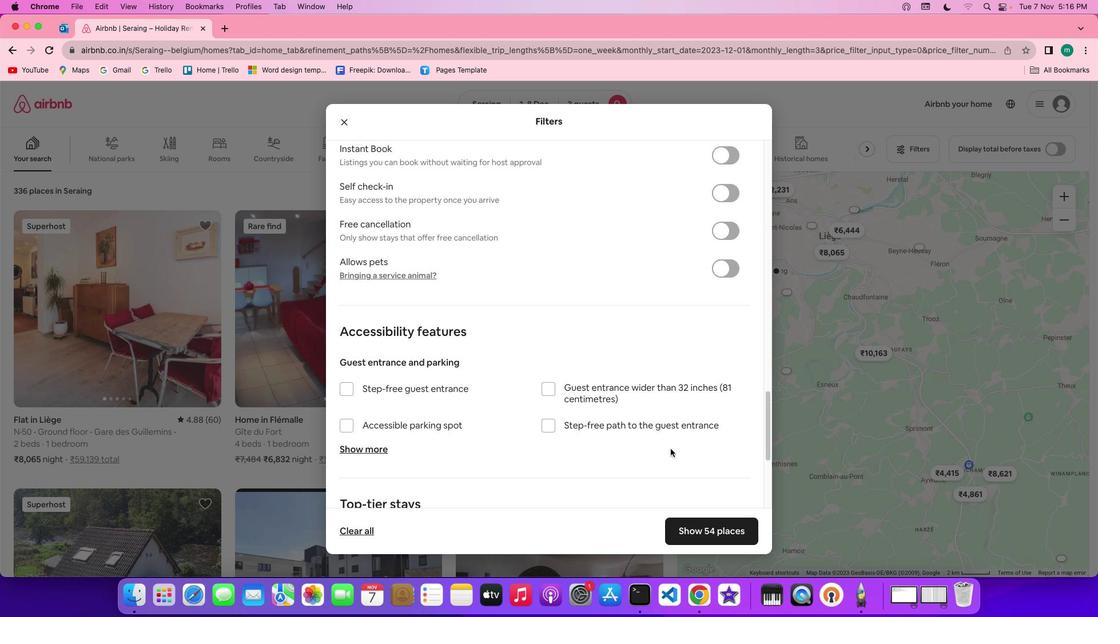 
Action: Mouse scrolled (670, 449) with delta (0, -2)
Screenshot: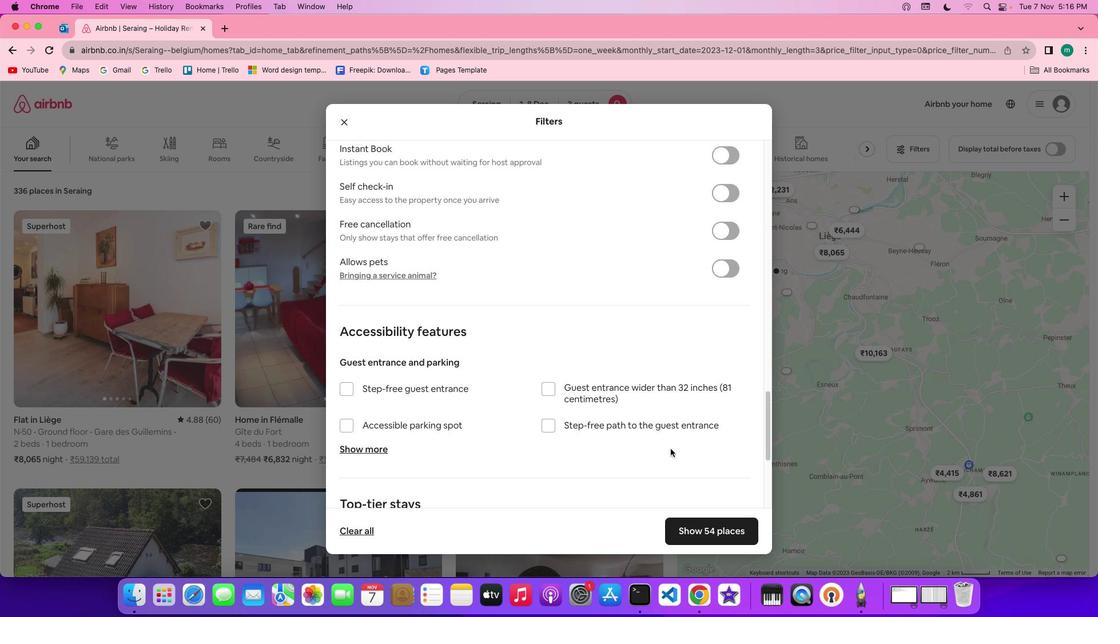 
Action: Mouse scrolled (670, 449) with delta (0, -2)
Screenshot: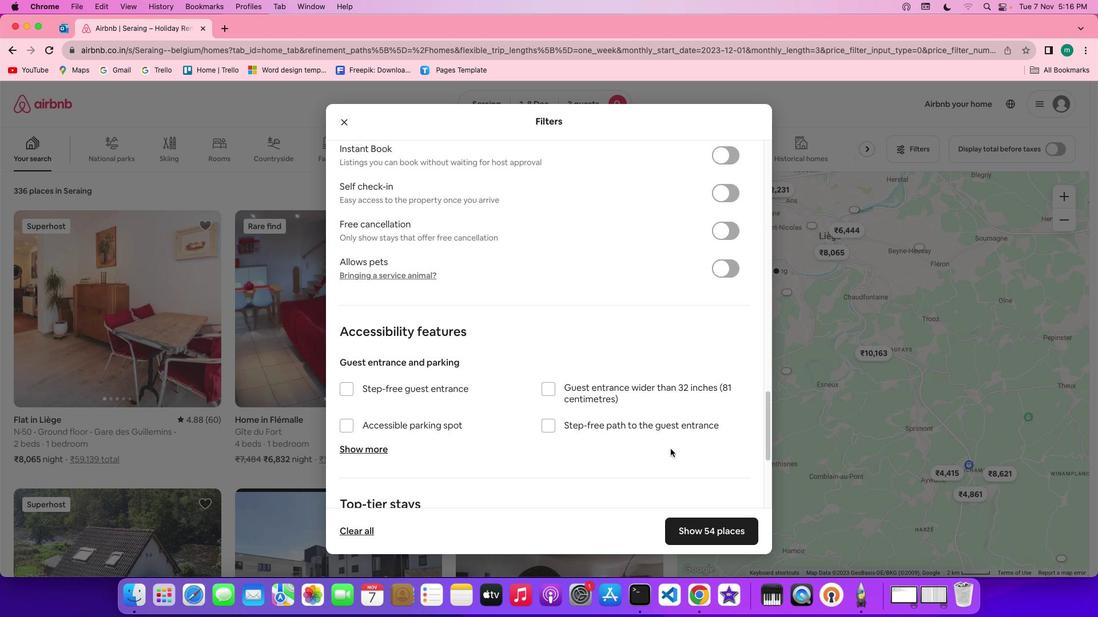 
Action: Mouse scrolled (670, 449) with delta (0, 0)
Screenshot: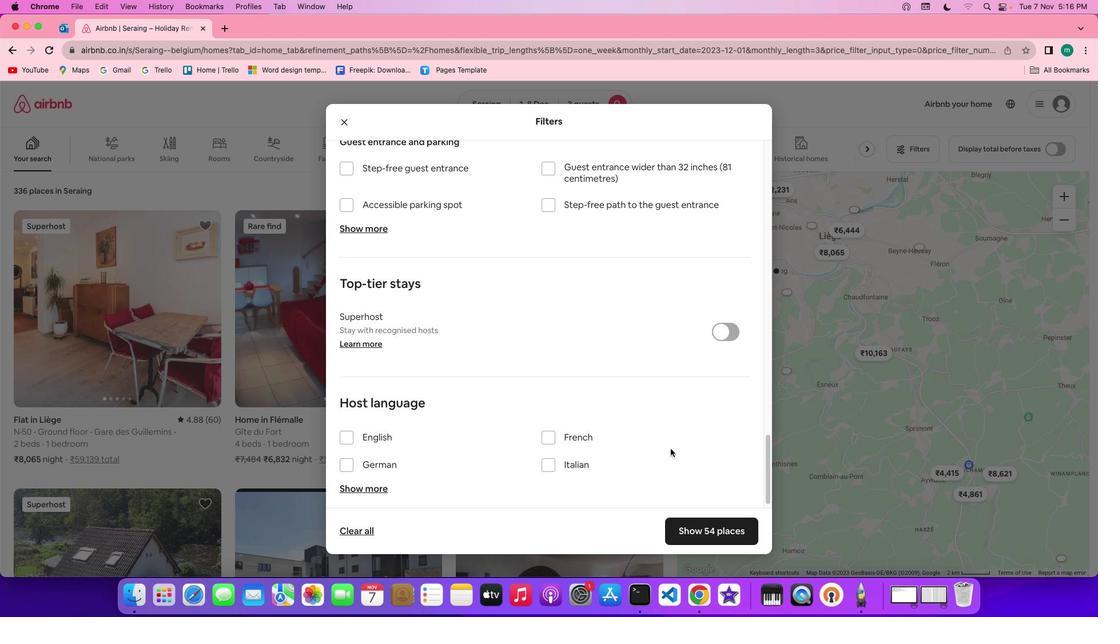 
Action: Mouse scrolled (670, 449) with delta (0, 0)
Screenshot: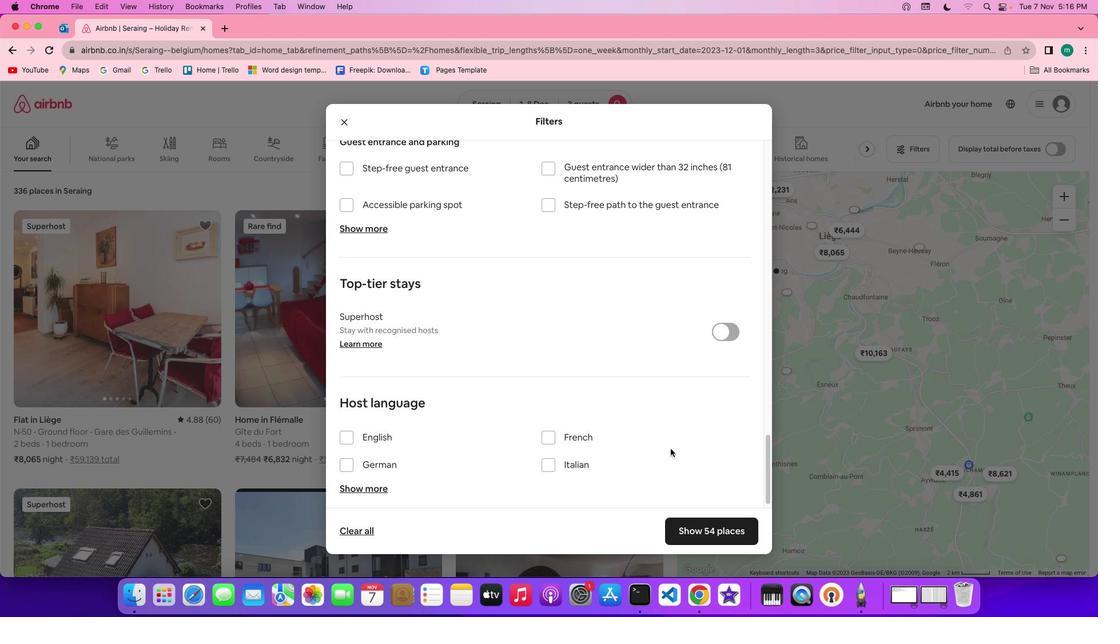 
Action: Mouse scrolled (670, 449) with delta (0, -1)
Screenshot: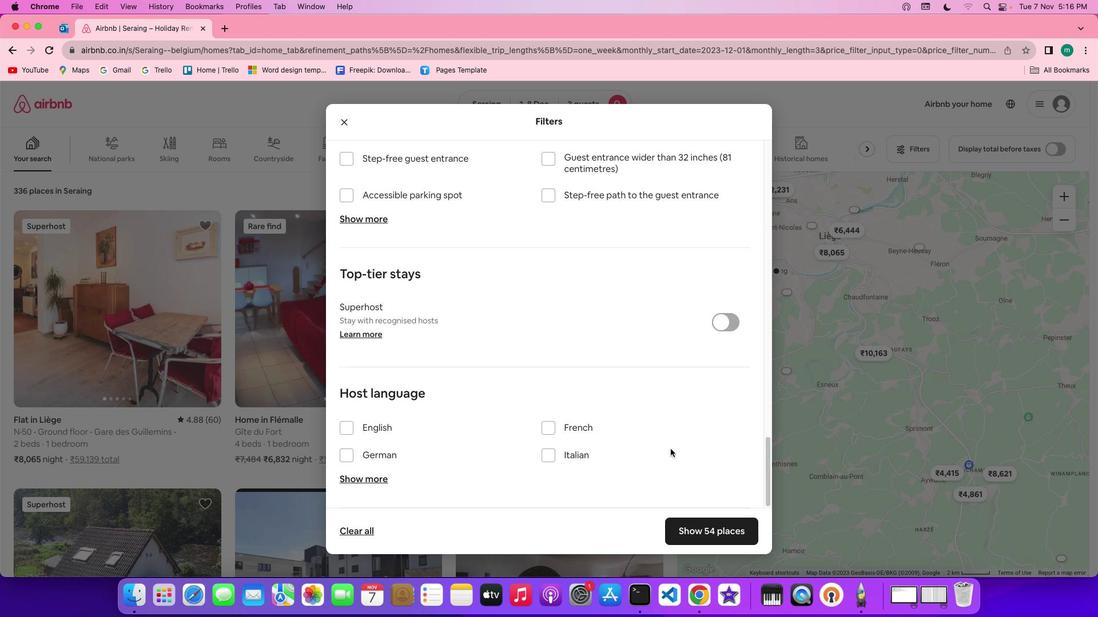 
Action: Mouse scrolled (670, 449) with delta (0, -2)
Screenshot: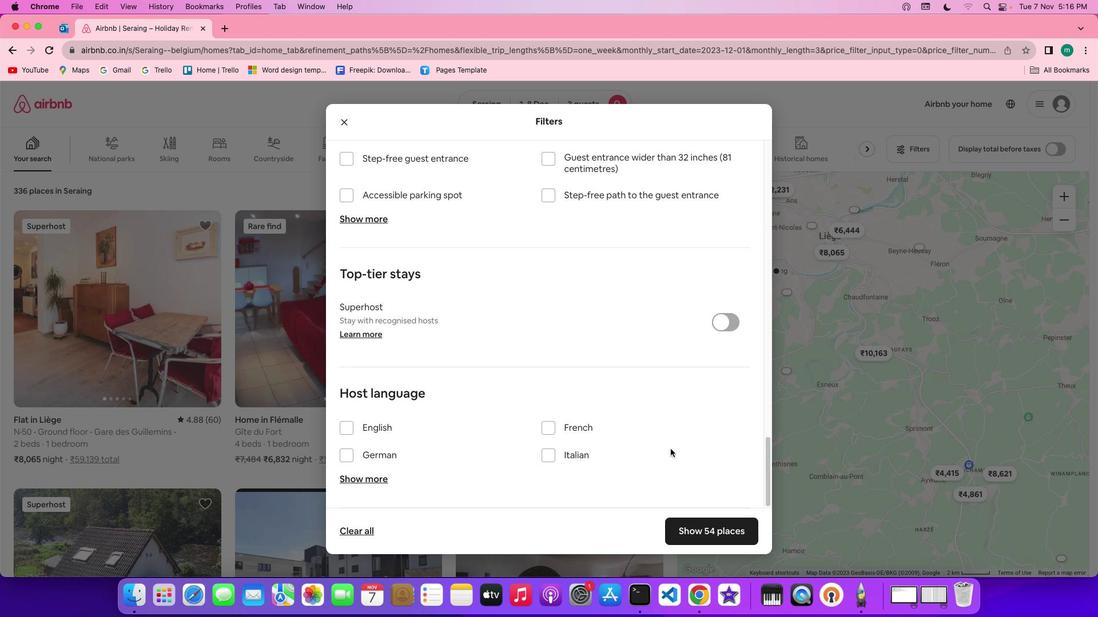 
Action: Mouse scrolled (670, 449) with delta (0, -3)
Screenshot: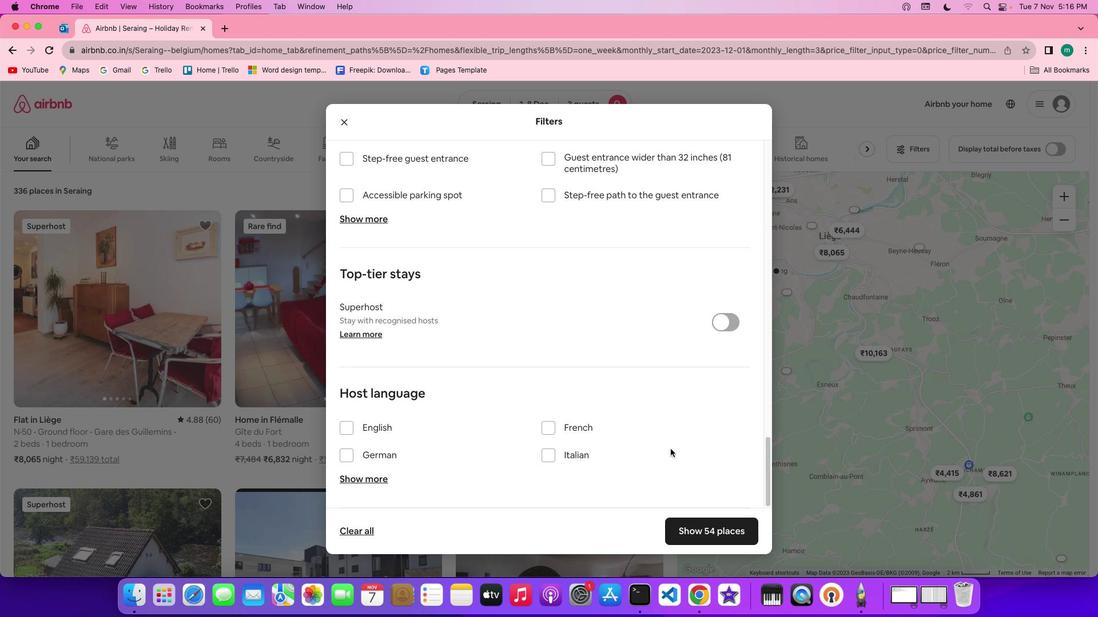 
Action: Mouse scrolled (670, 449) with delta (0, -3)
Screenshot: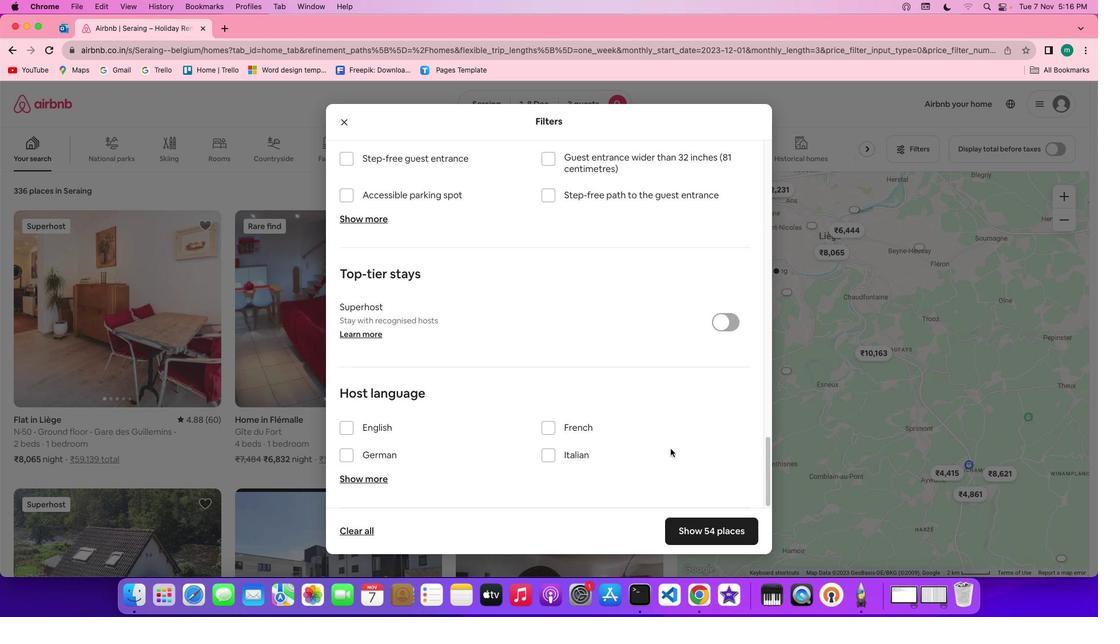 
Action: Mouse scrolled (670, 449) with delta (0, 0)
Screenshot: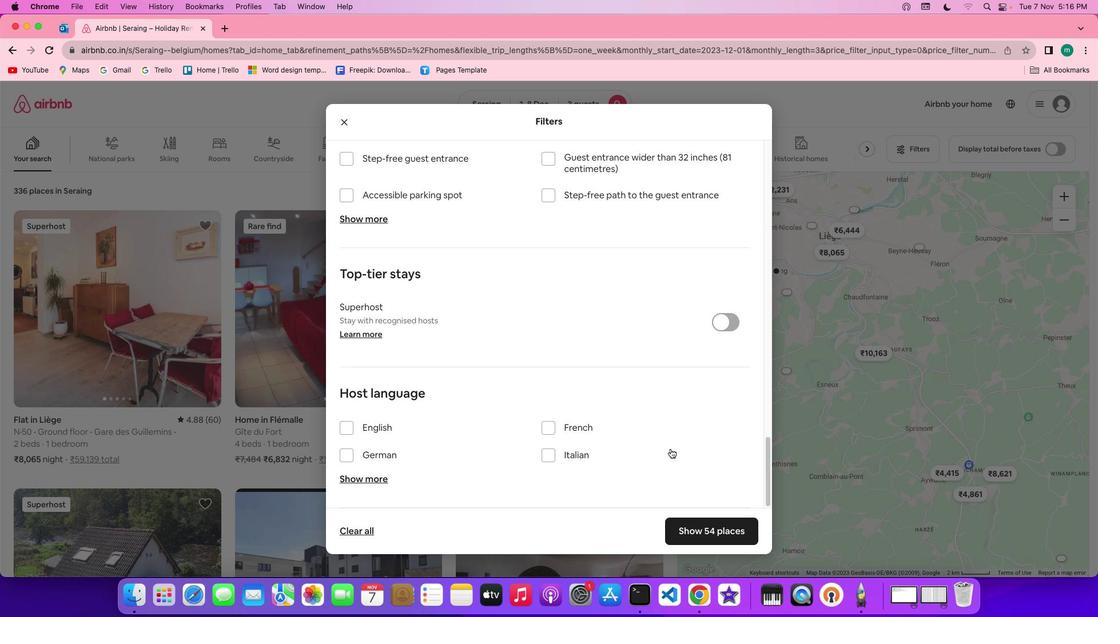 
Action: Mouse scrolled (670, 449) with delta (0, 0)
Screenshot: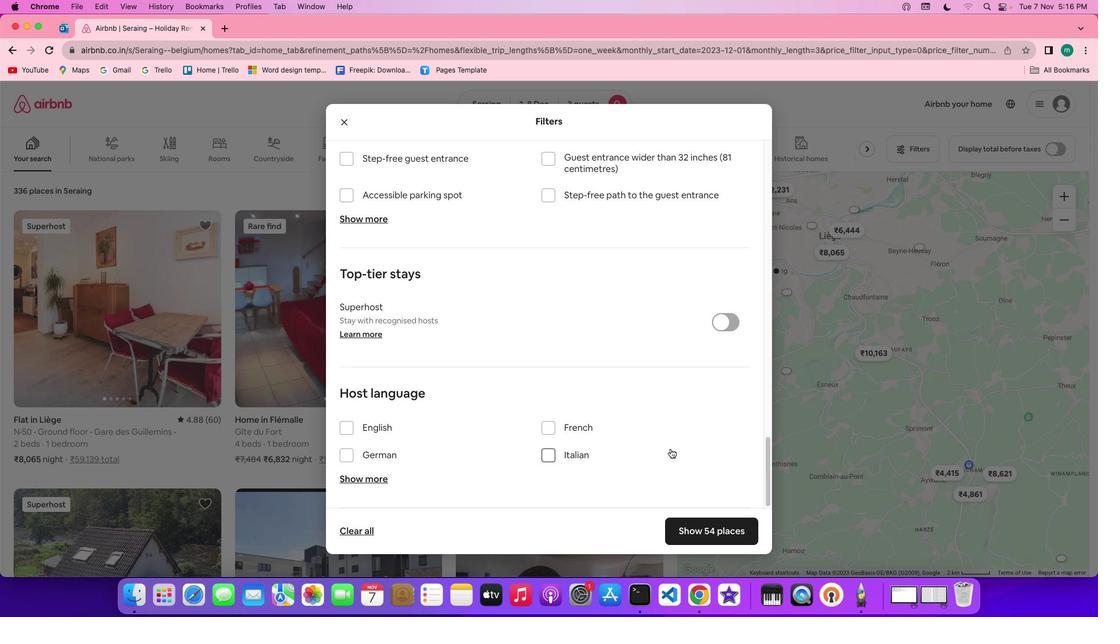 
Action: Mouse scrolled (670, 449) with delta (0, -2)
Screenshot: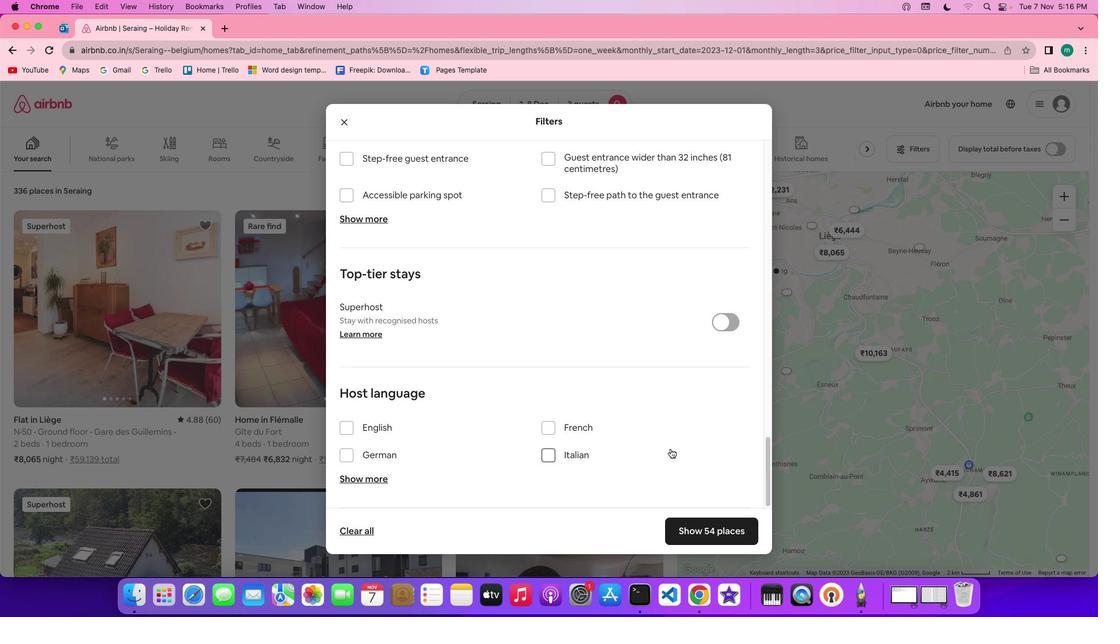 
Action: Mouse scrolled (670, 449) with delta (0, -2)
Screenshot: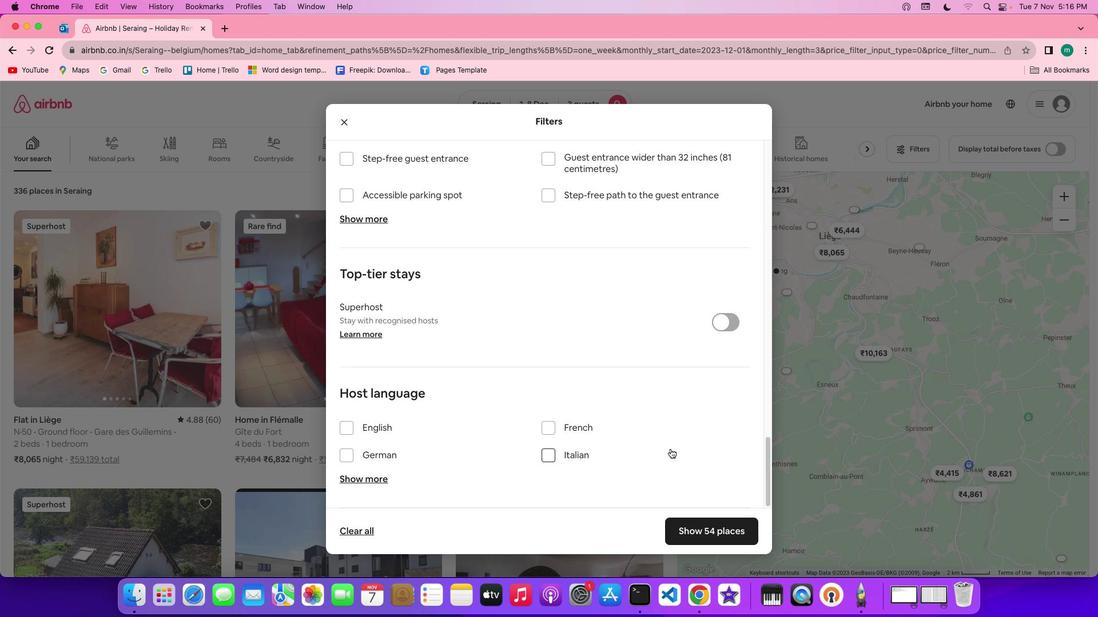 
Action: Mouse scrolled (670, 449) with delta (0, -3)
Screenshot: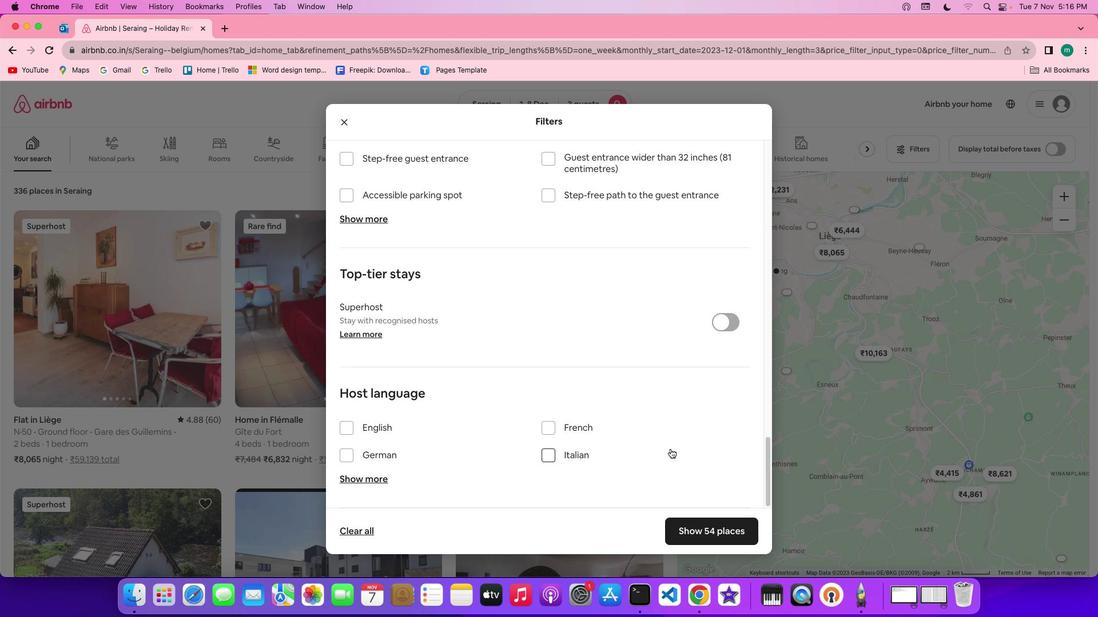 
Action: Mouse scrolled (670, 449) with delta (0, -4)
Screenshot: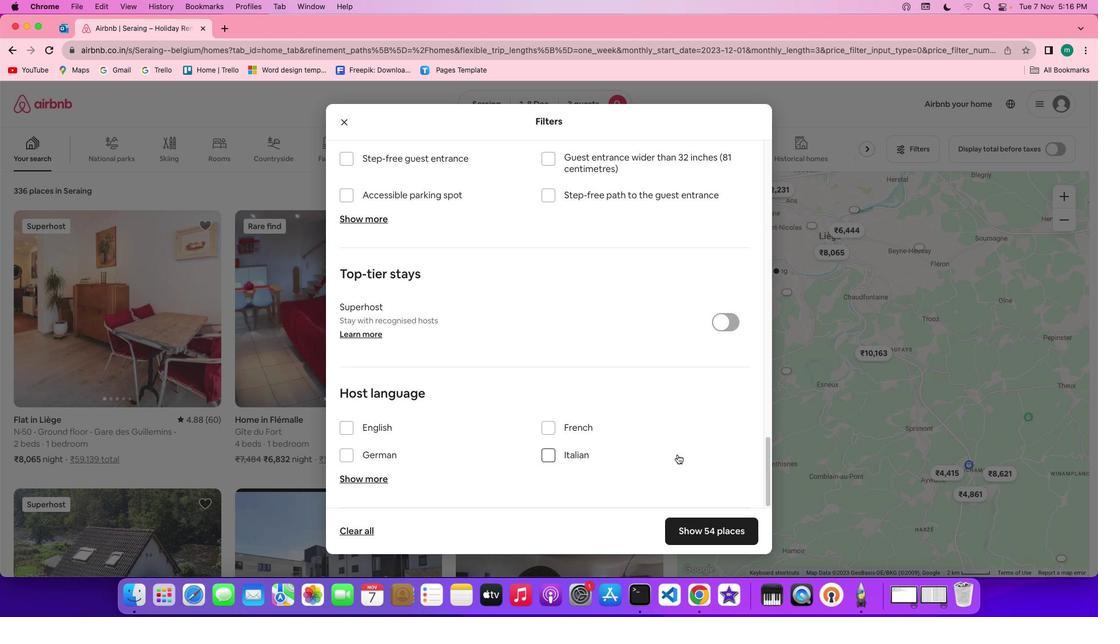 
Action: Mouse moved to (725, 526)
Screenshot: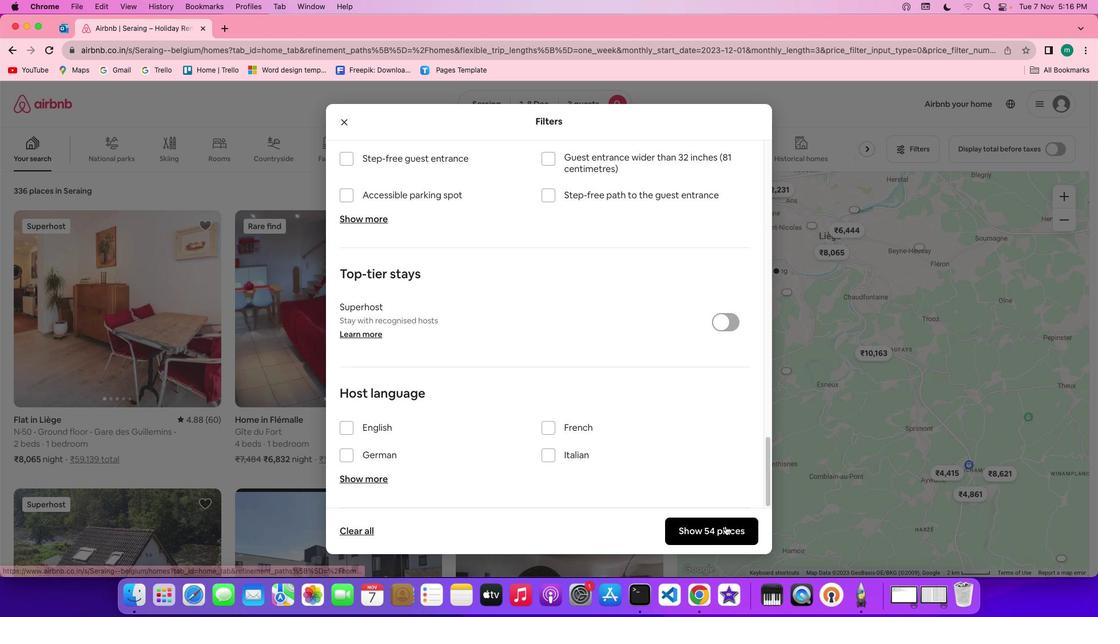 
Action: Mouse pressed left at (725, 526)
Screenshot: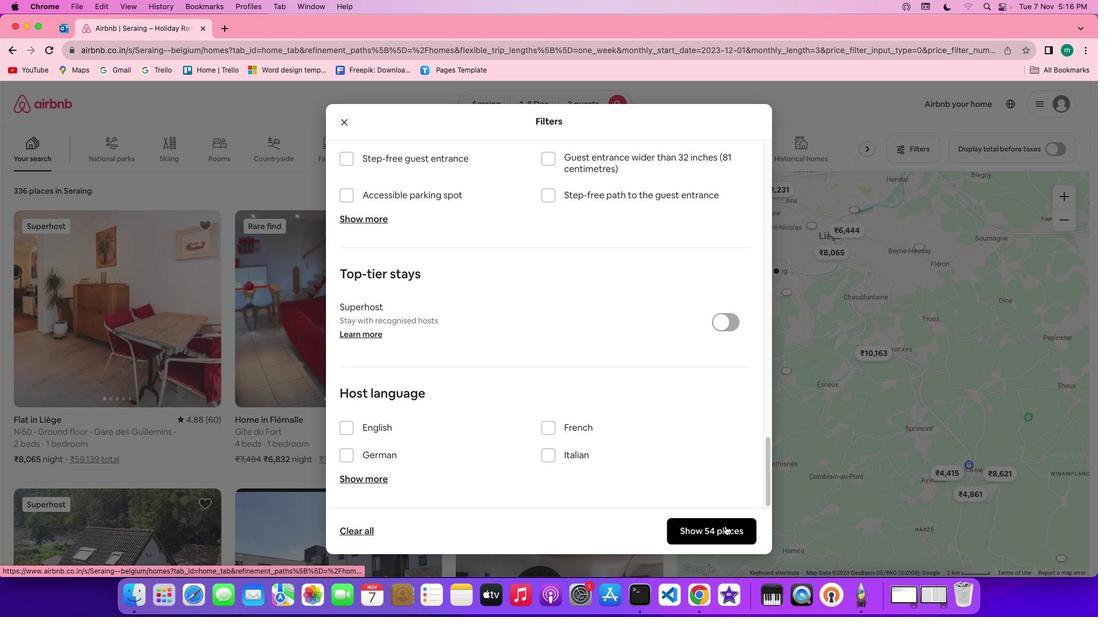 
Action: Mouse moved to (114, 259)
Screenshot: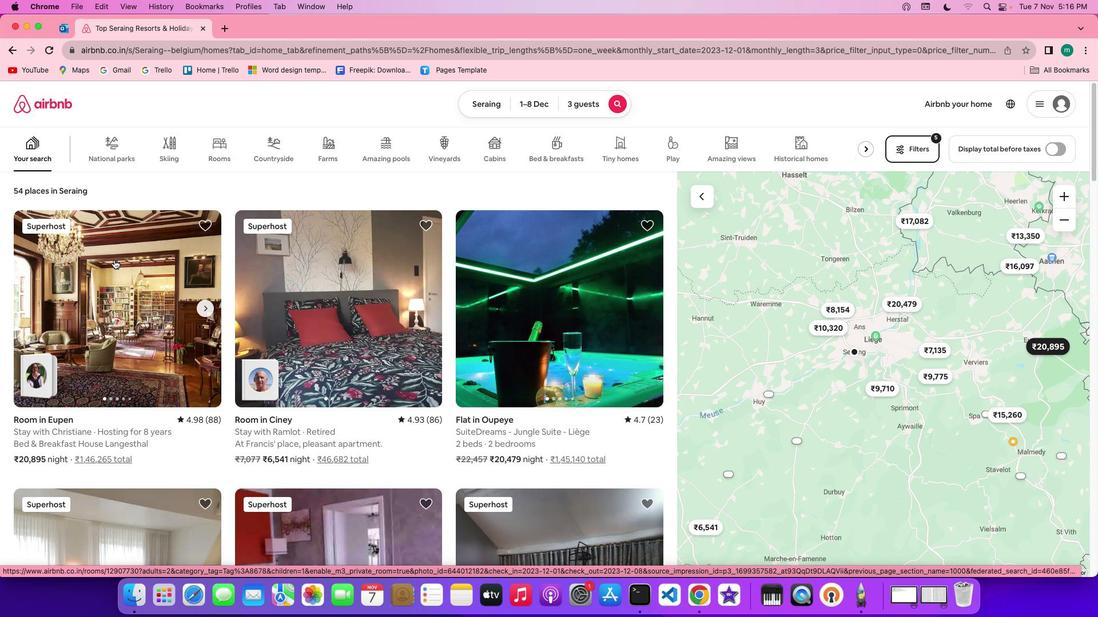 
Action: Mouse pressed left at (114, 259)
Screenshot: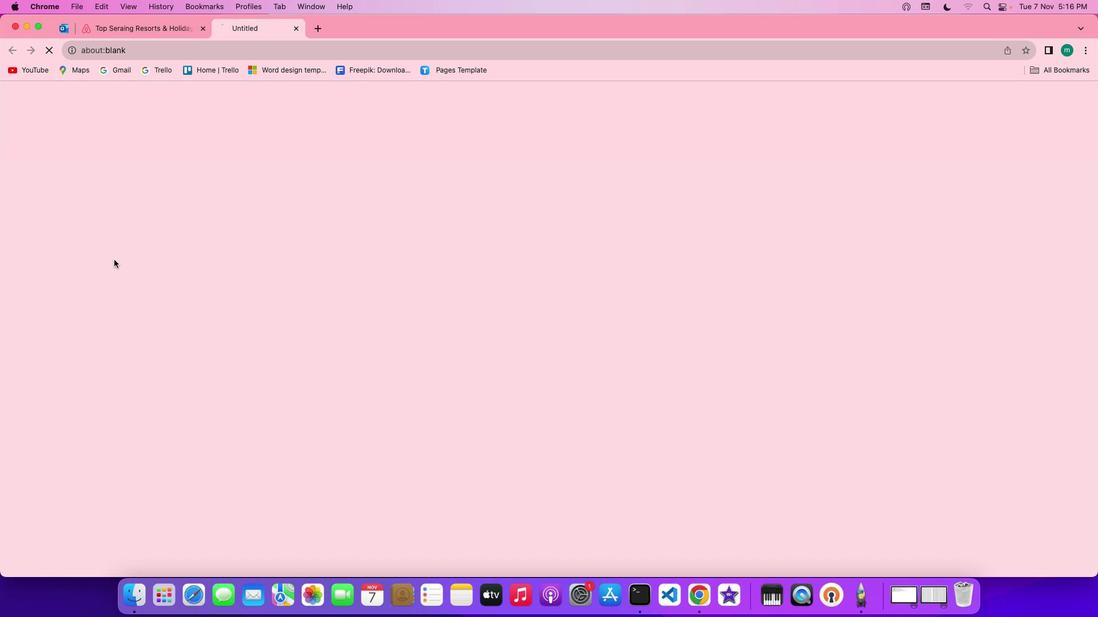 
Action: Mouse moved to (786, 402)
Screenshot: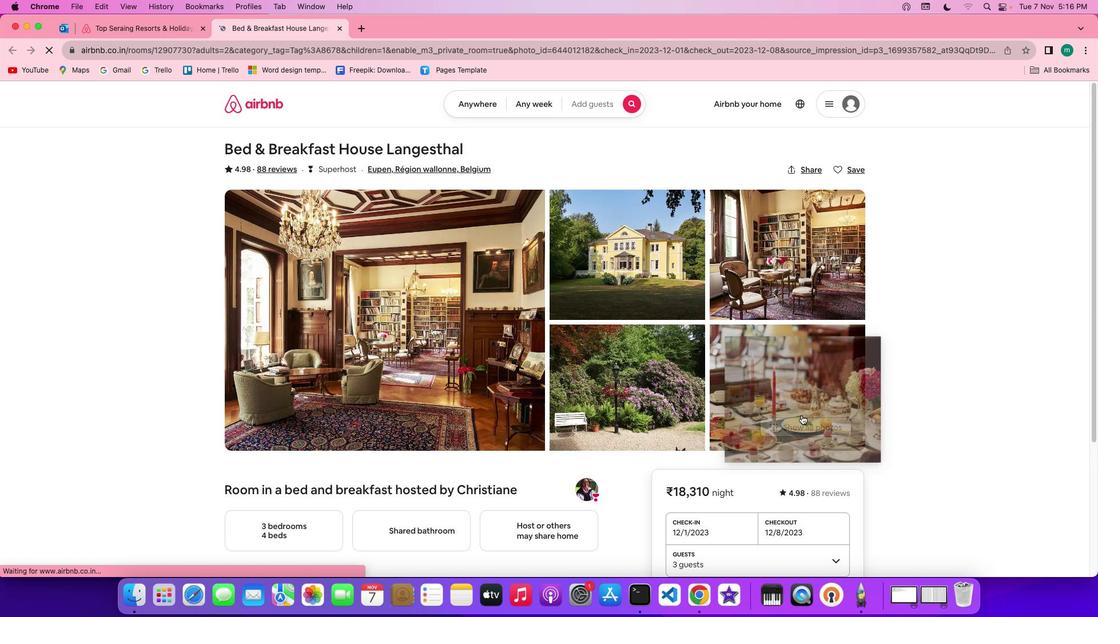 
Action: Mouse pressed left at (786, 402)
Screenshot: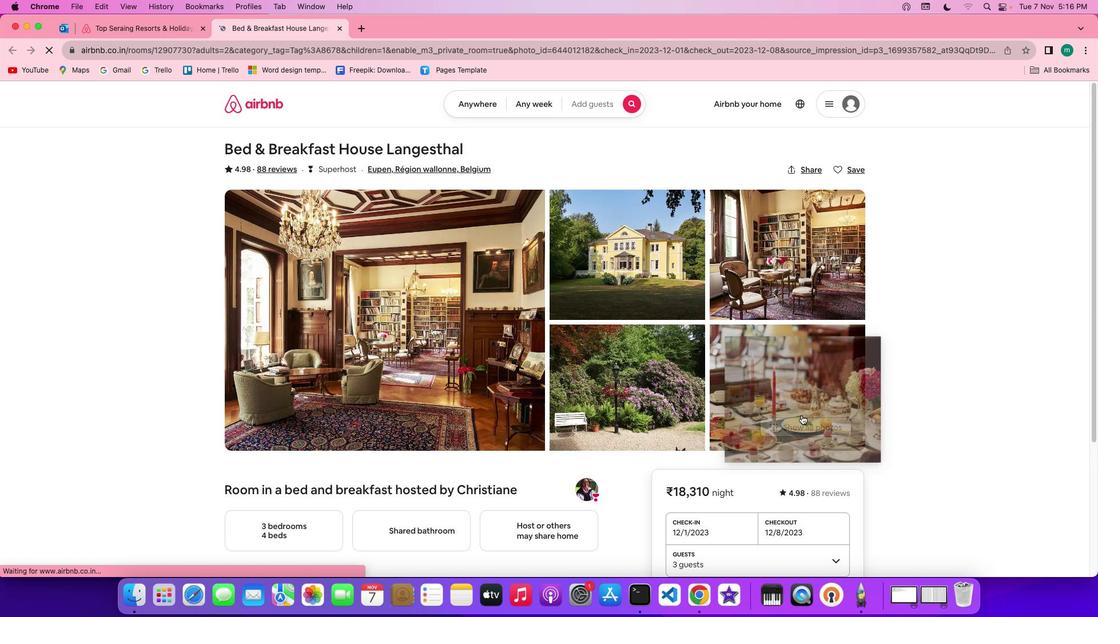 
Action: Mouse moved to (795, 419)
Screenshot: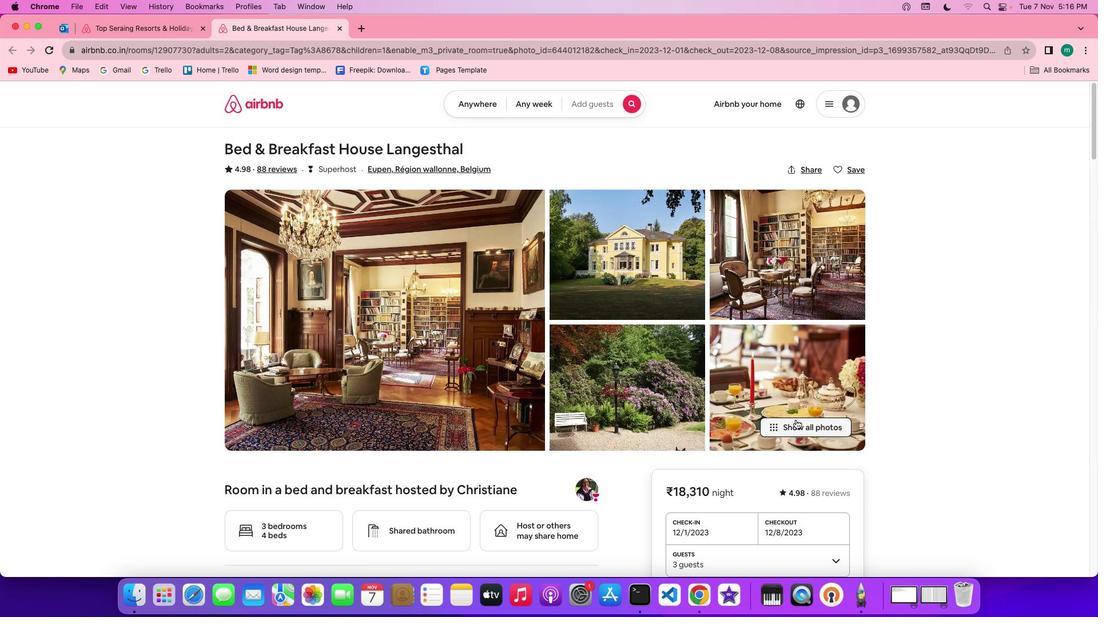 
Action: Mouse pressed left at (795, 419)
Screenshot: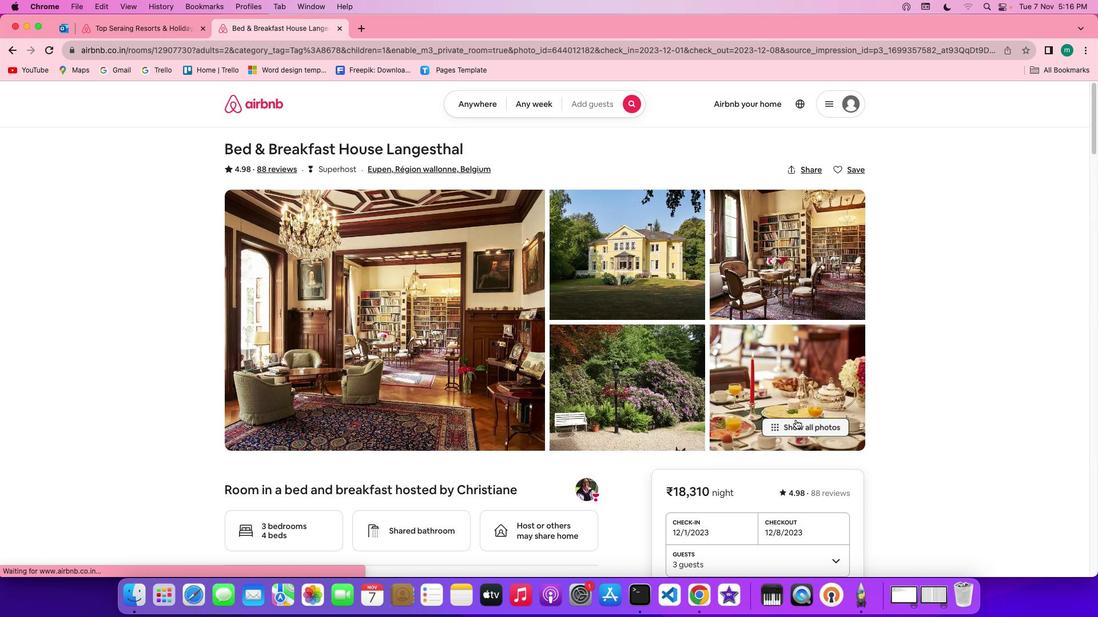 
Action: Mouse moved to (522, 373)
Screenshot: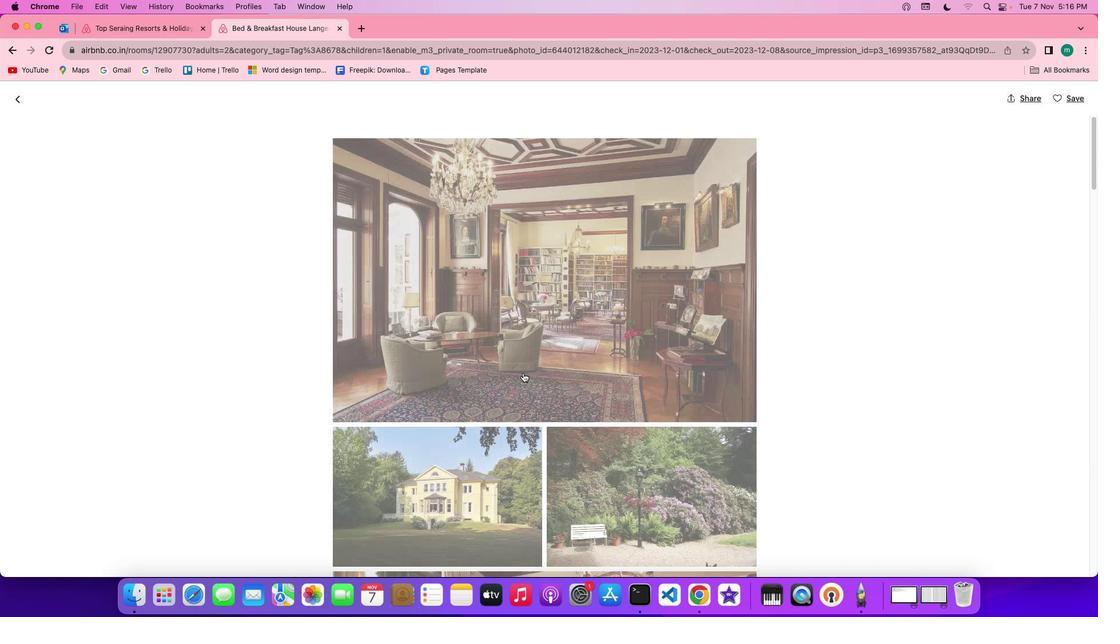 
Action: Mouse scrolled (522, 373) with delta (0, 0)
Screenshot: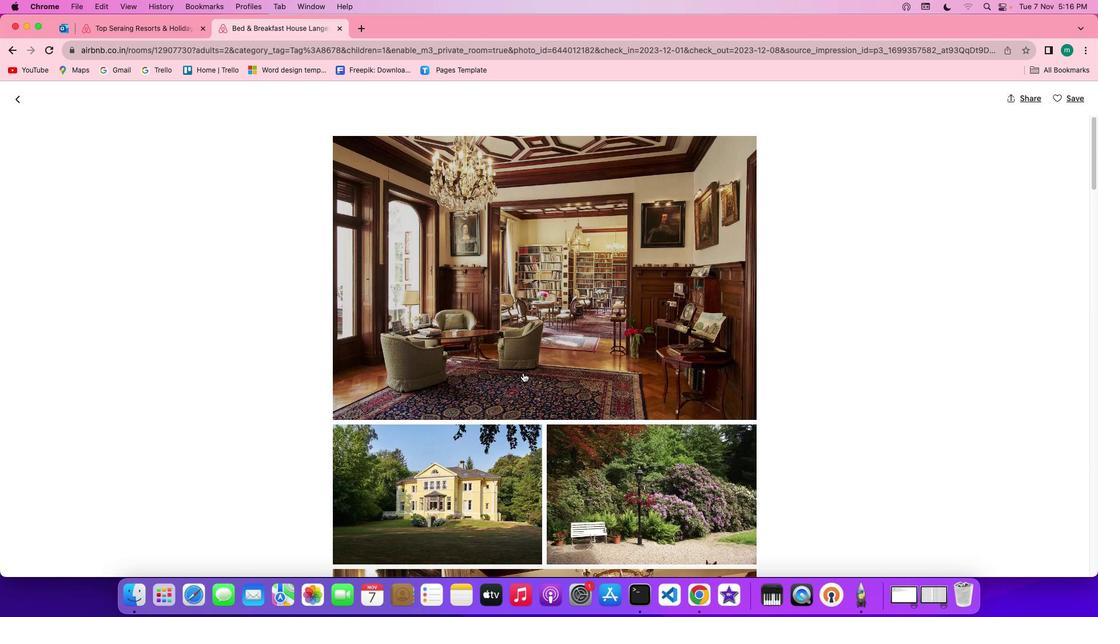 
Action: Mouse scrolled (522, 373) with delta (0, 0)
Screenshot: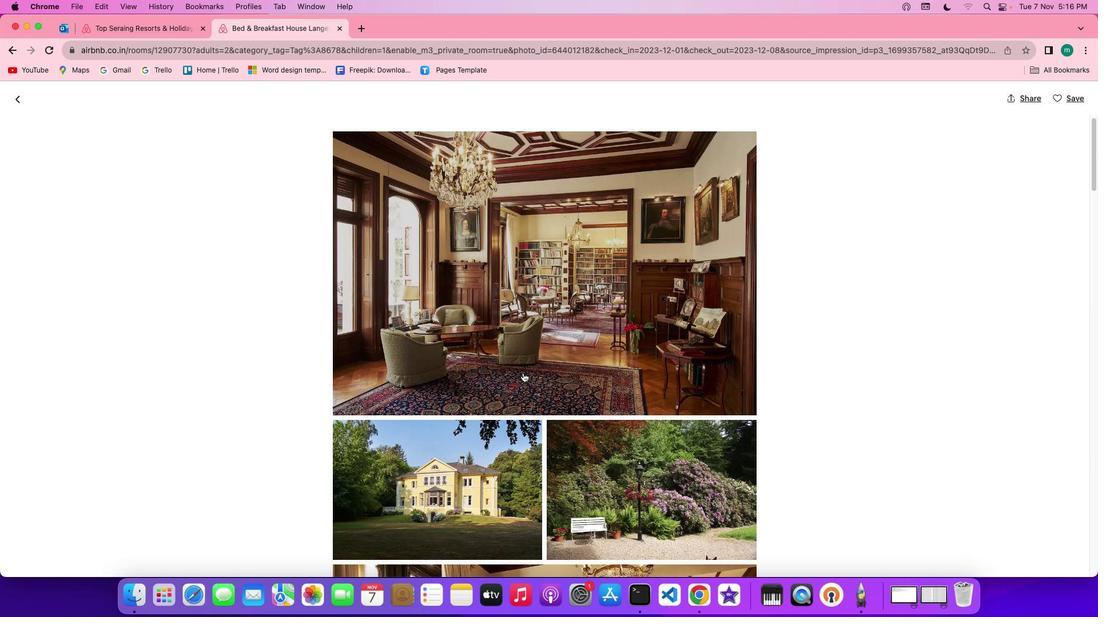 
Action: Mouse scrolled (522, 373) with delta (0, 0)
Screenshot: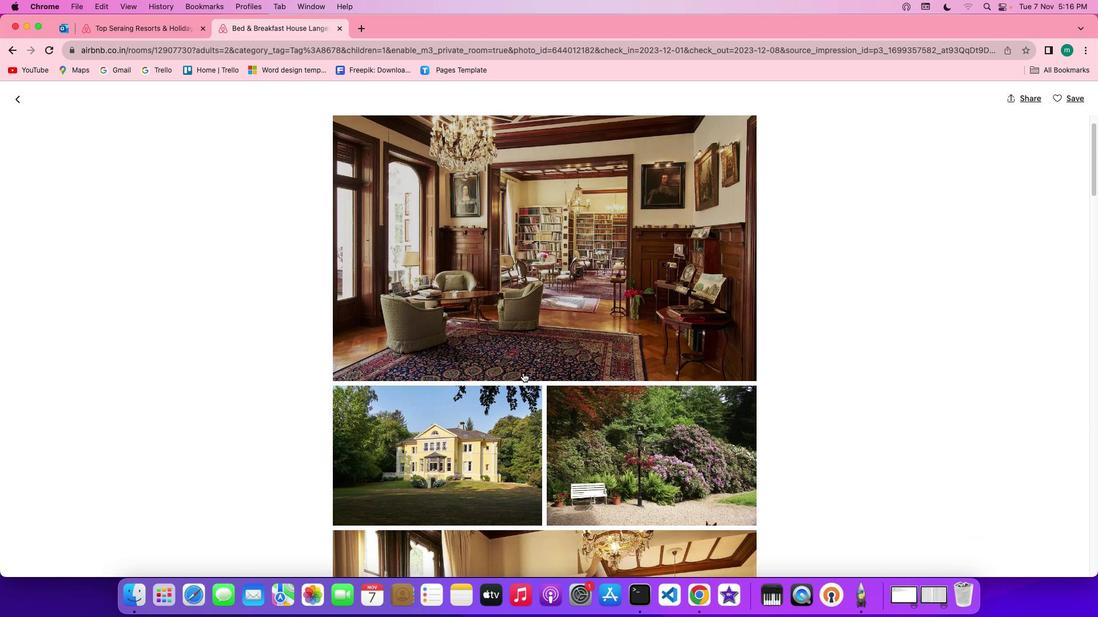 
Action: Mouse scrolled (522, 373) with delta (0, 0)
Screenshot: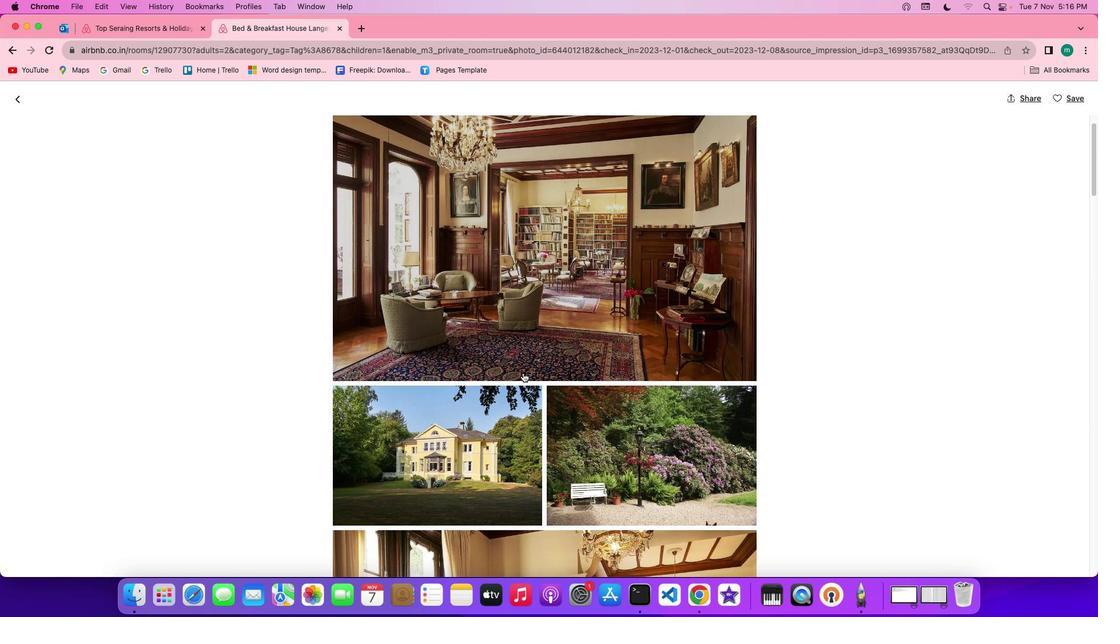 
Action: Mouse scrolled (522, 373) with delta (0, -1)
Screenshot: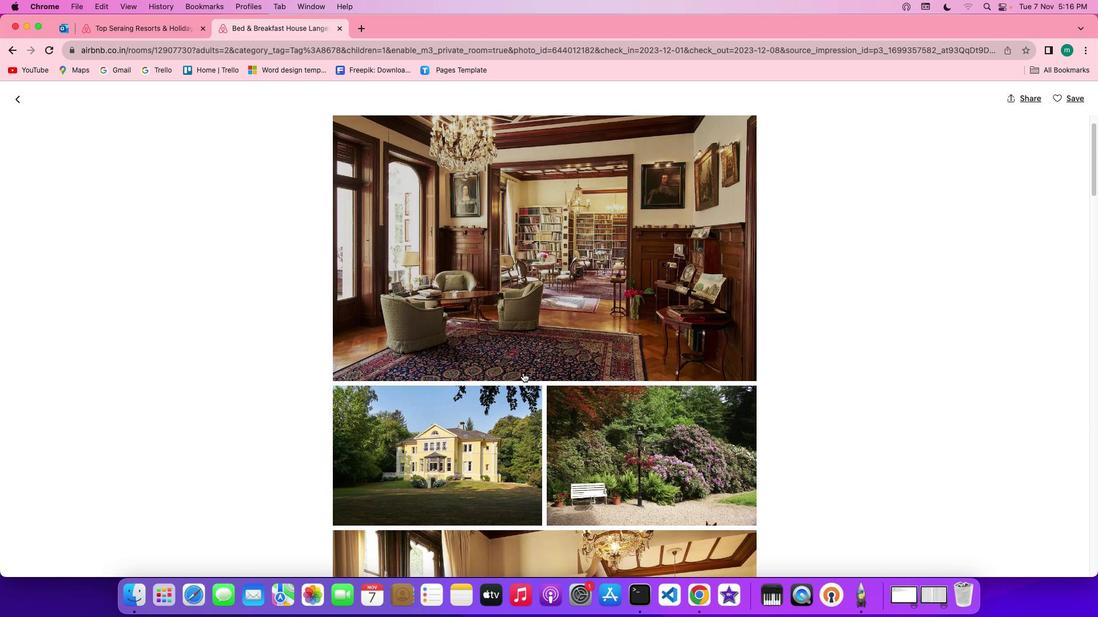 
Action: Mouse scrolled (522, 373) with delta (0, 0)
Screenshot: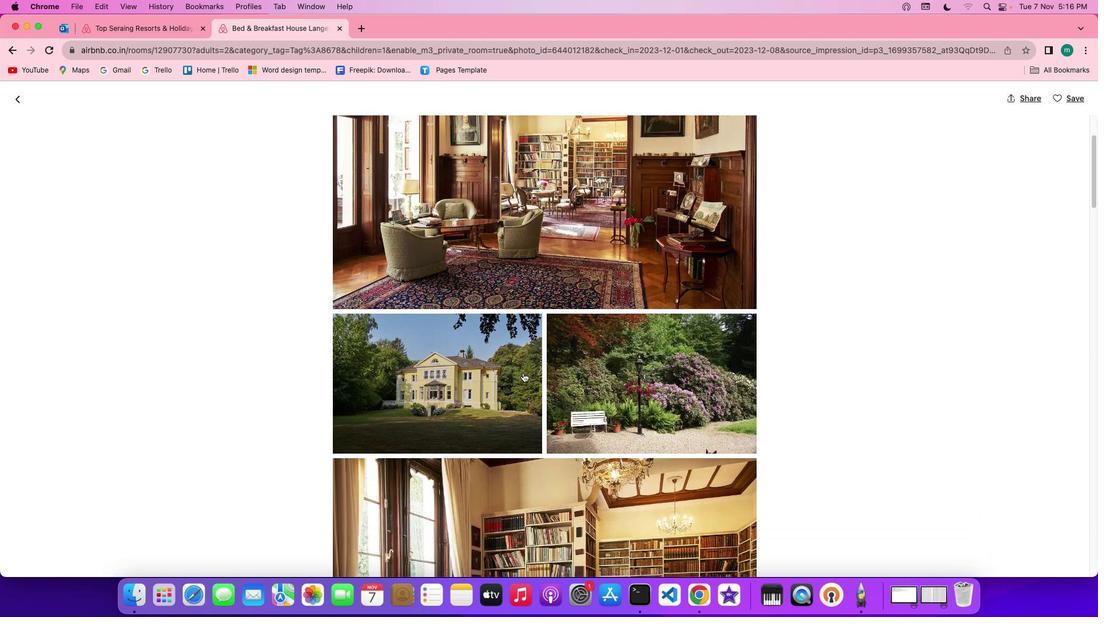 
Action: Mouse scrolled (522, 373) with delta (0, 0)
Screenshot: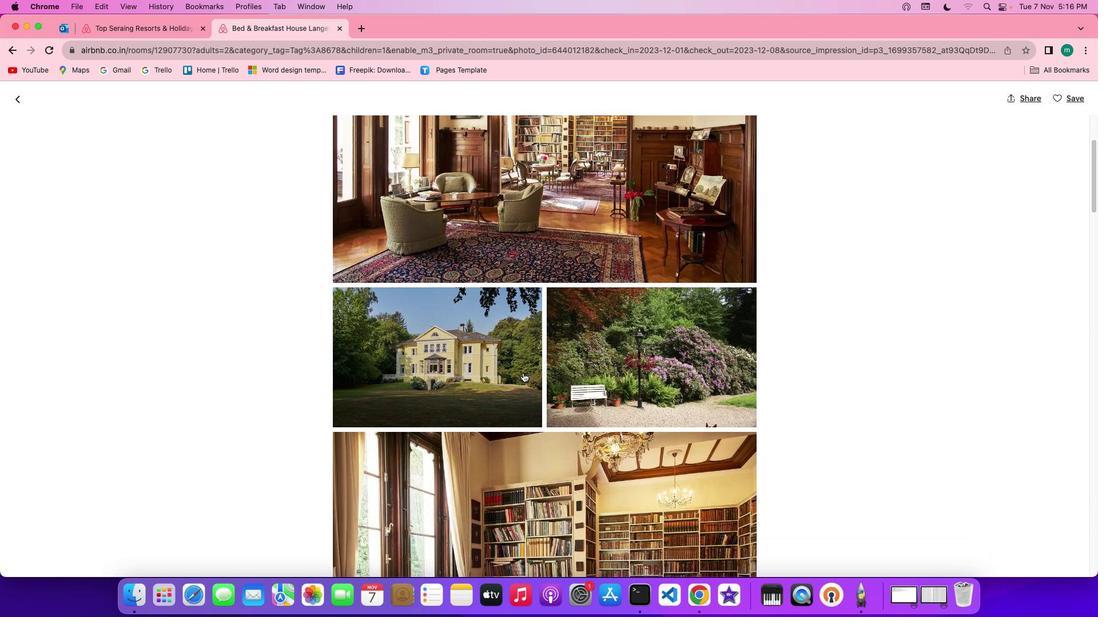 
Action: Mouse scrolled (522, 373) with delta (0, -1)
Screenshot: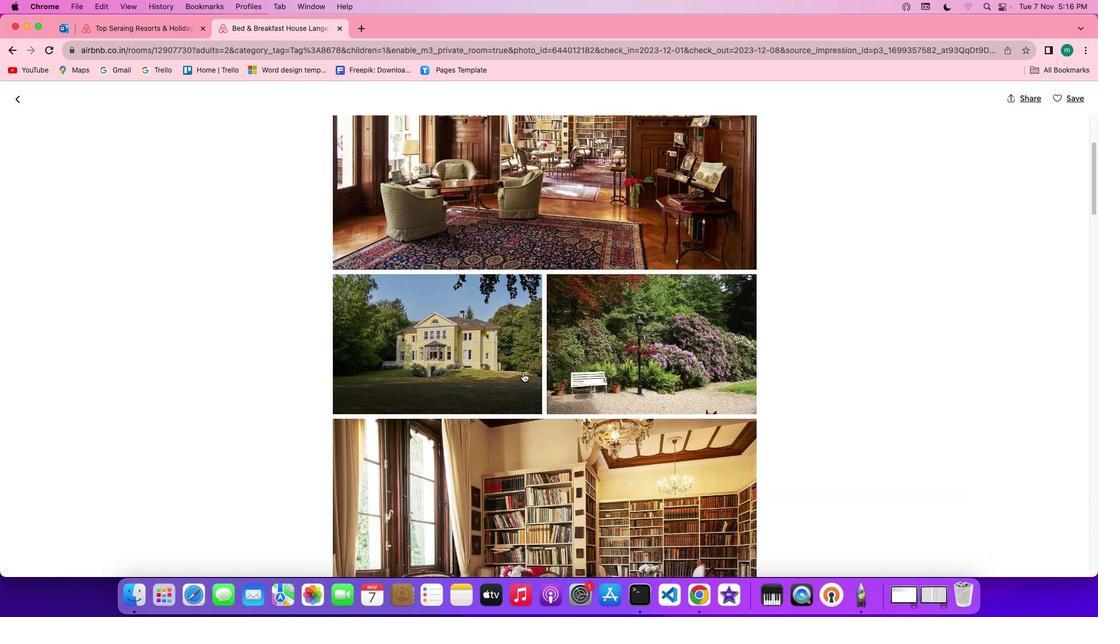 
Action: Mouse moved to (522, 370)
Screenshot: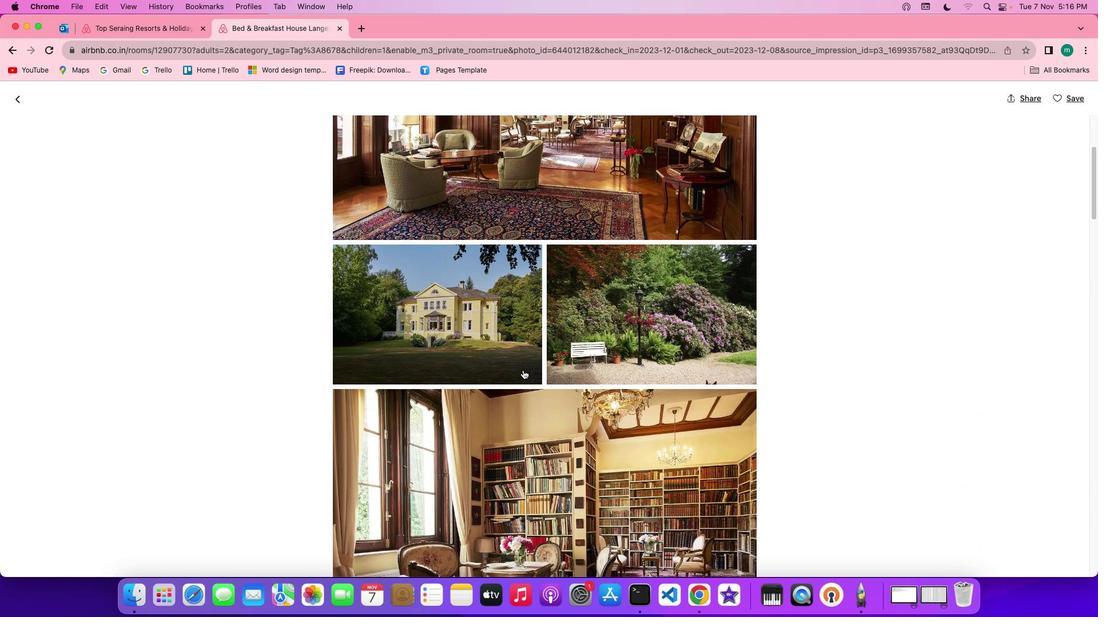 
Action: Mouse scrolled (522, 370) with delta (0, 0)
Screenshot: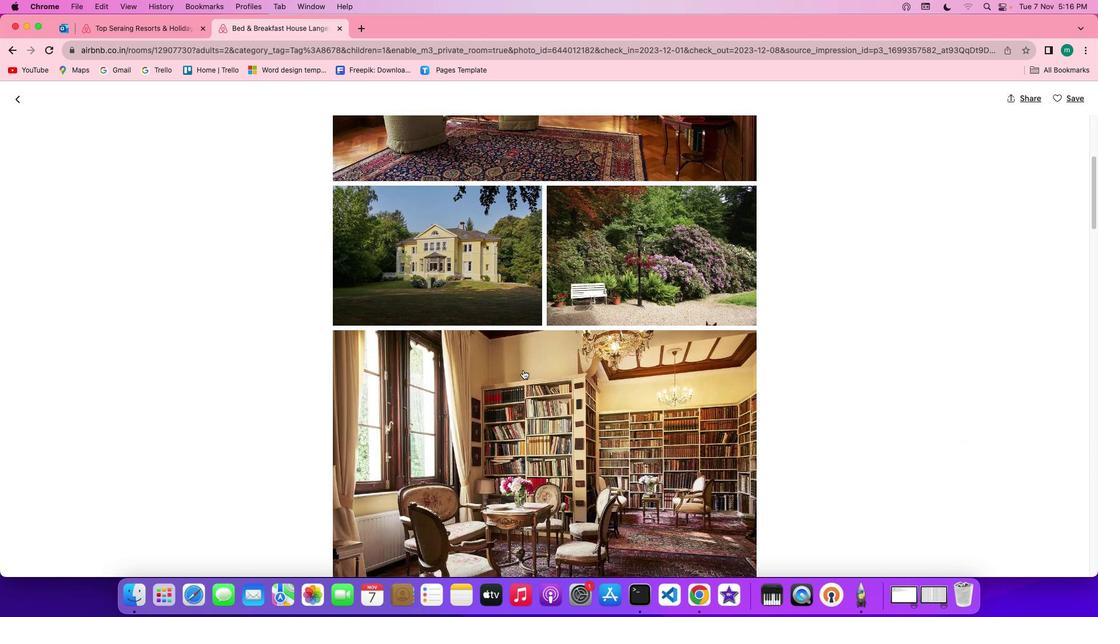 
Action: Mouse scrolled (522, 370) with delta (0, 0)
Screenshot: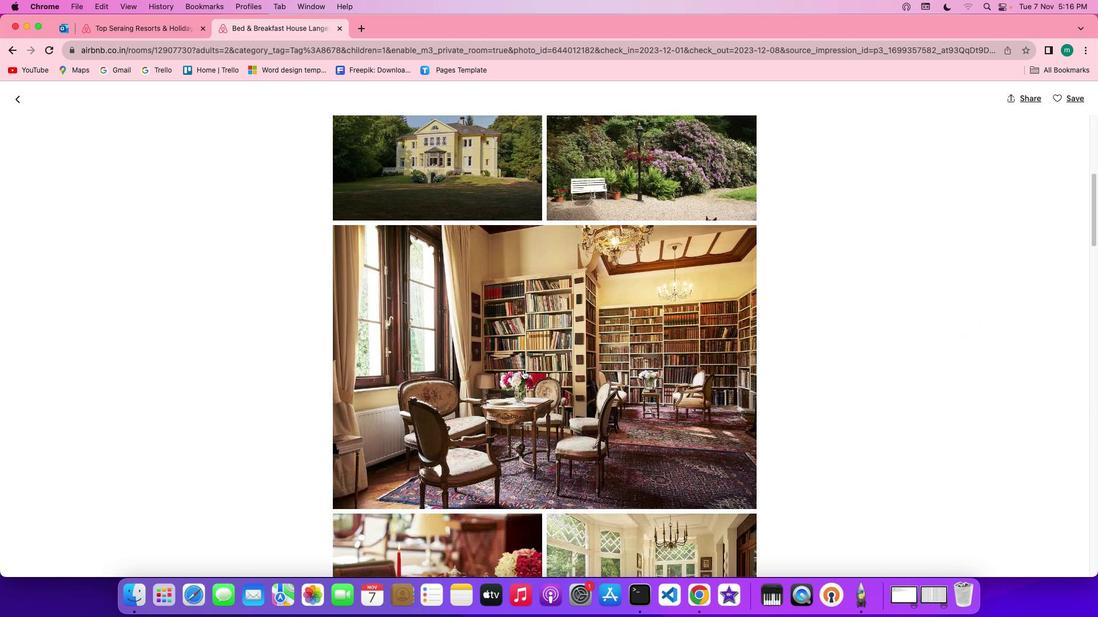 
Action: Mouse scrolled (522, 370) with delta (0, -1)
Screenshot: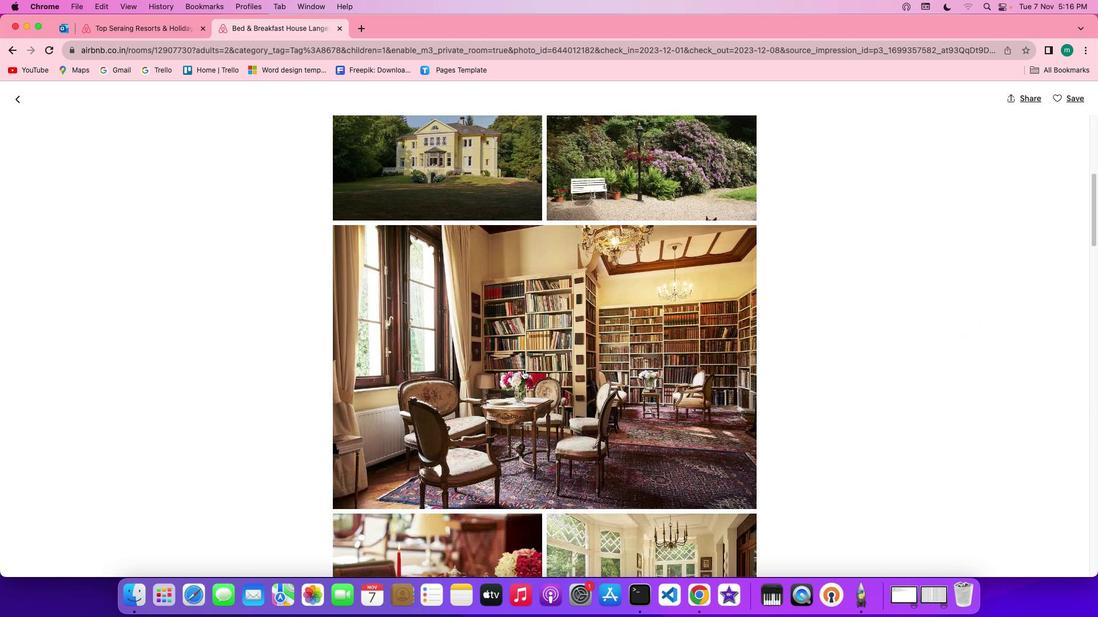 
Action: Mouse scrolled (522, 370) with delta (0, -2)
Screenshot: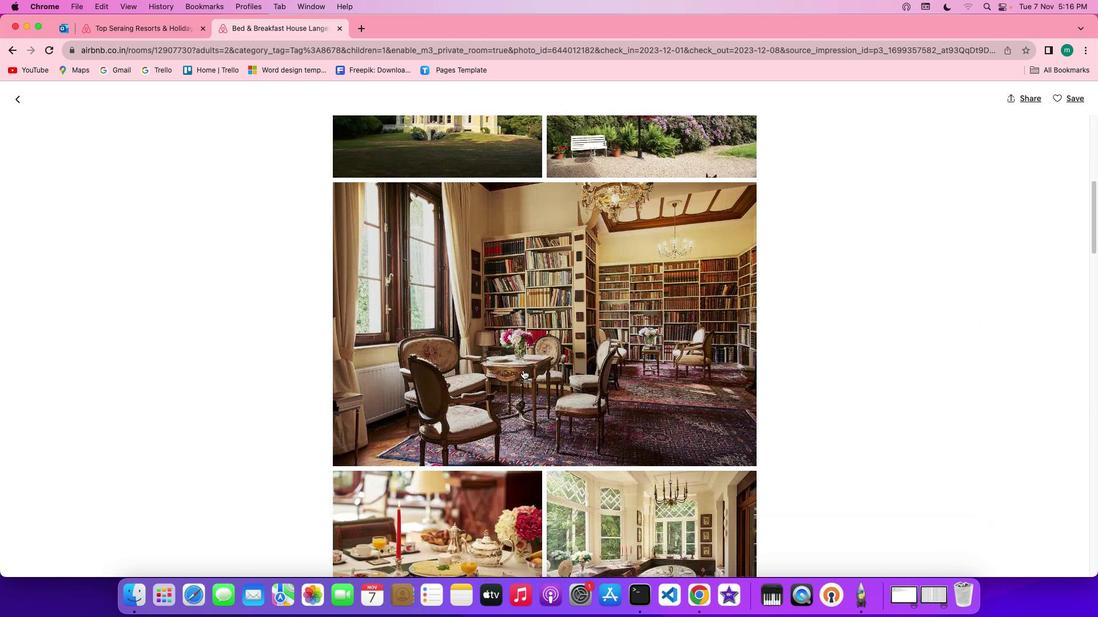 
Action: Mouse scrolled (522, 370) with delta (0, 0)
Screenshot: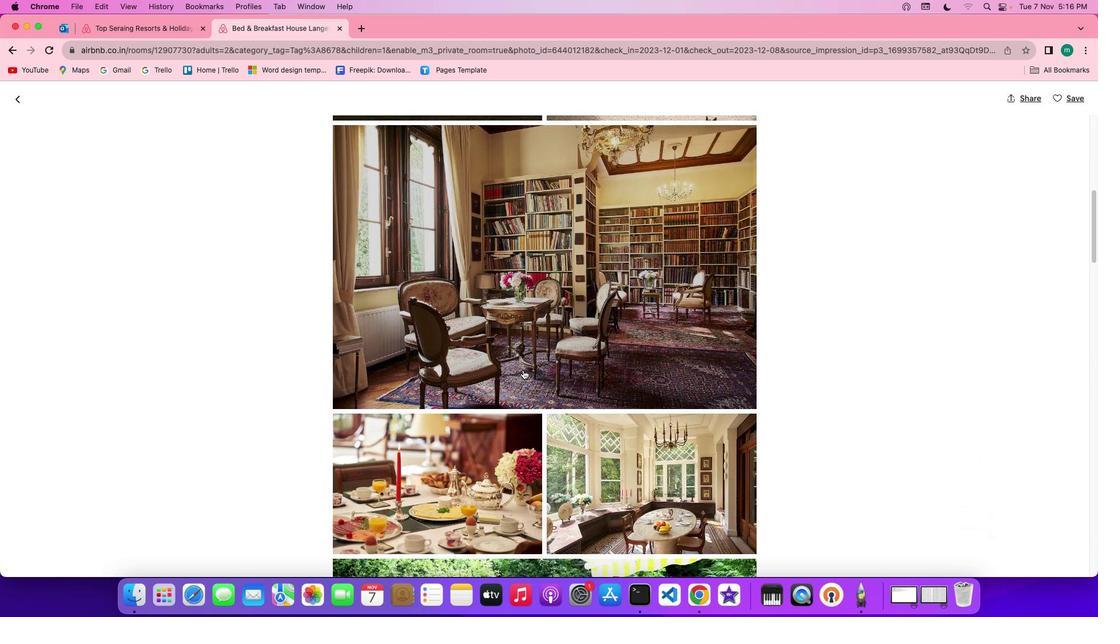 
Action: Mouse scrolled (522, 370) with delta (0, 0)
Screenshot: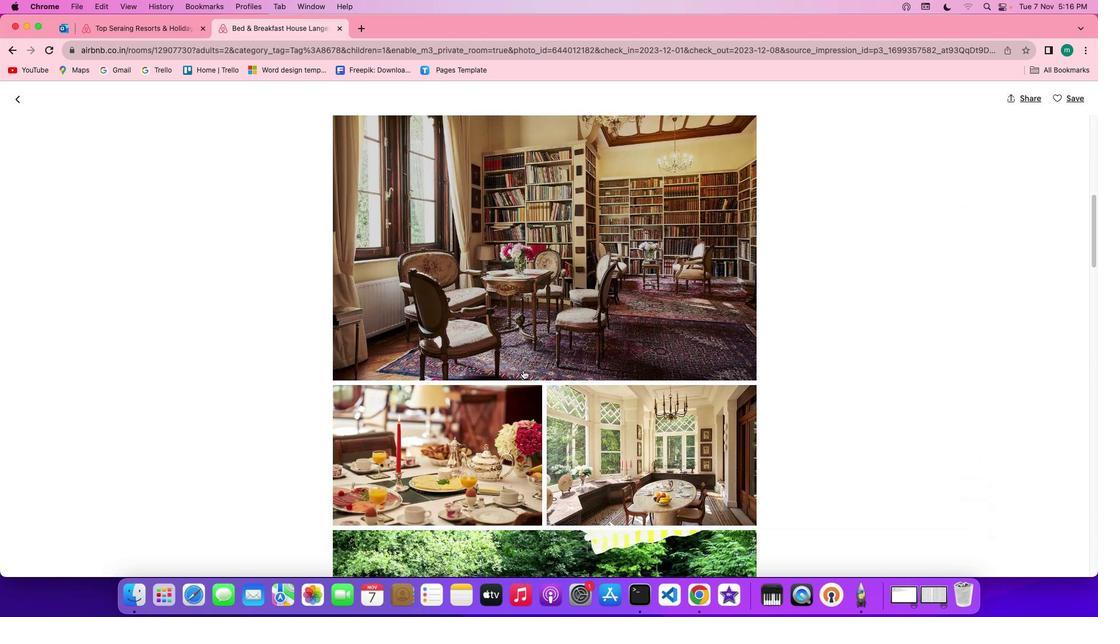 
Action: Mouse scrolled (522, 370) with delta (0, -1)
Screenshot: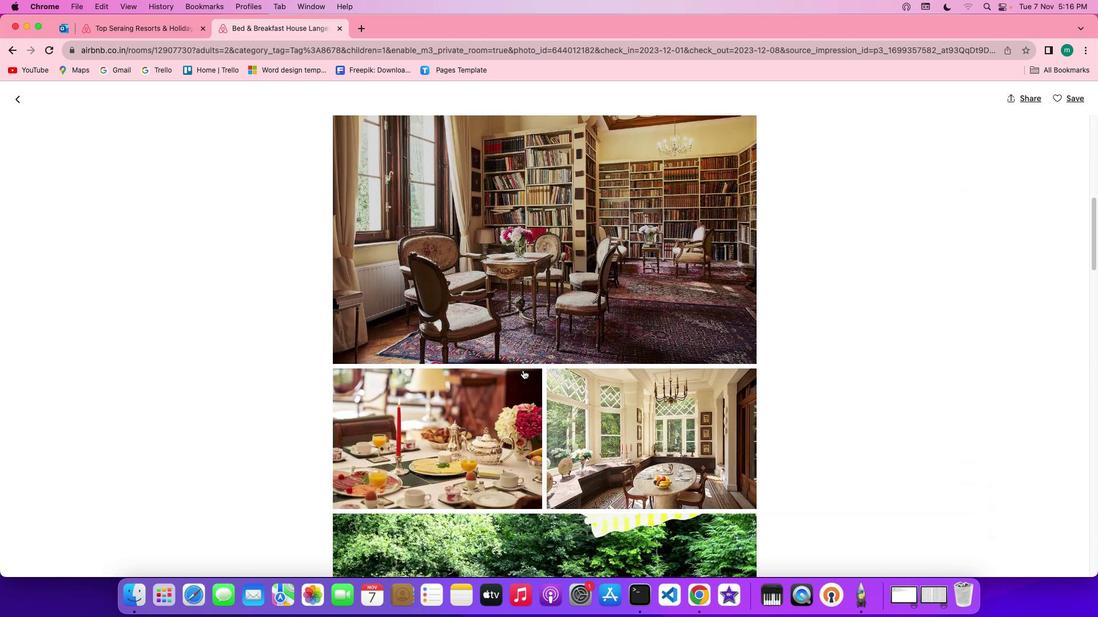 
Action: Mouse scrolled (522, 370) with delta (0, 0)
Screenshot: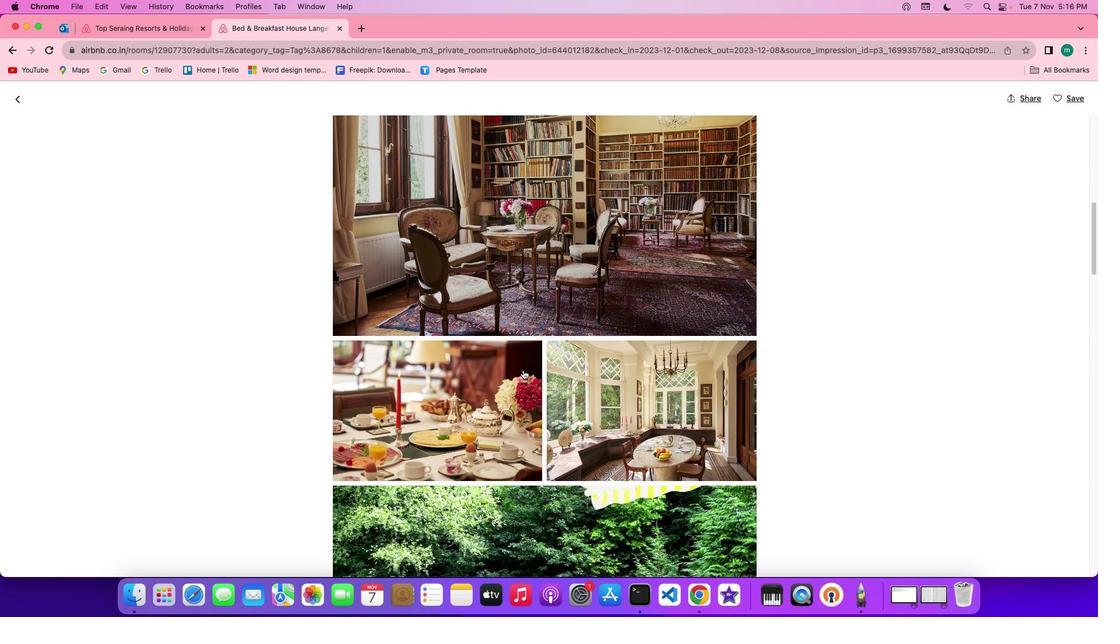
Action: Mouse scrolled (522, 370) with delta (0, 0)
Screenshot: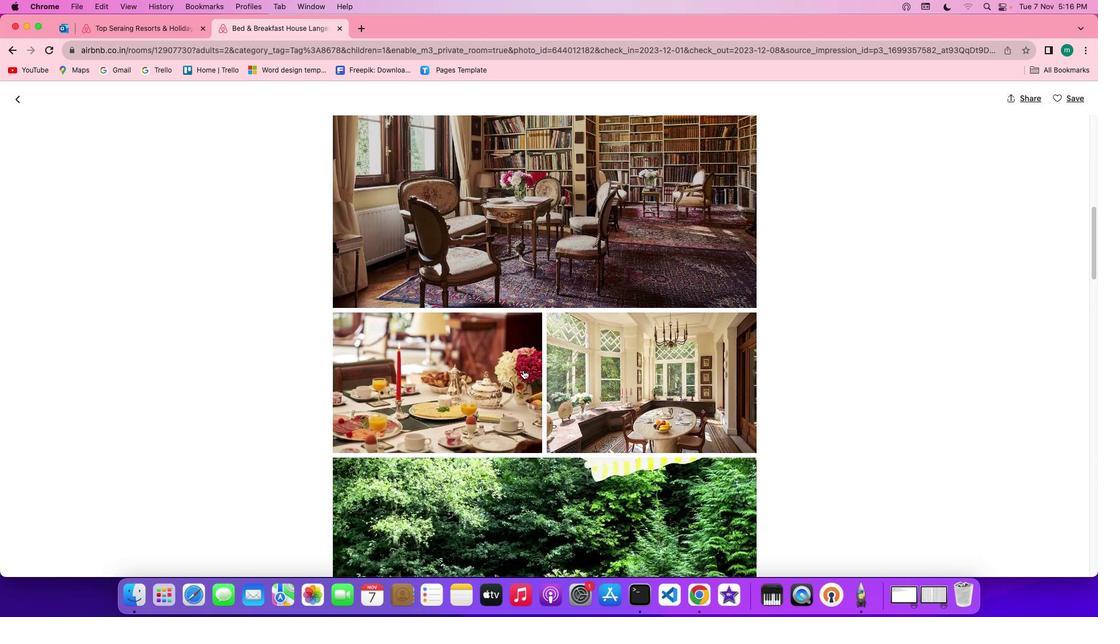 
Action: Mouse scrolled (522, 370) with delta (0, -1)
Screenshot: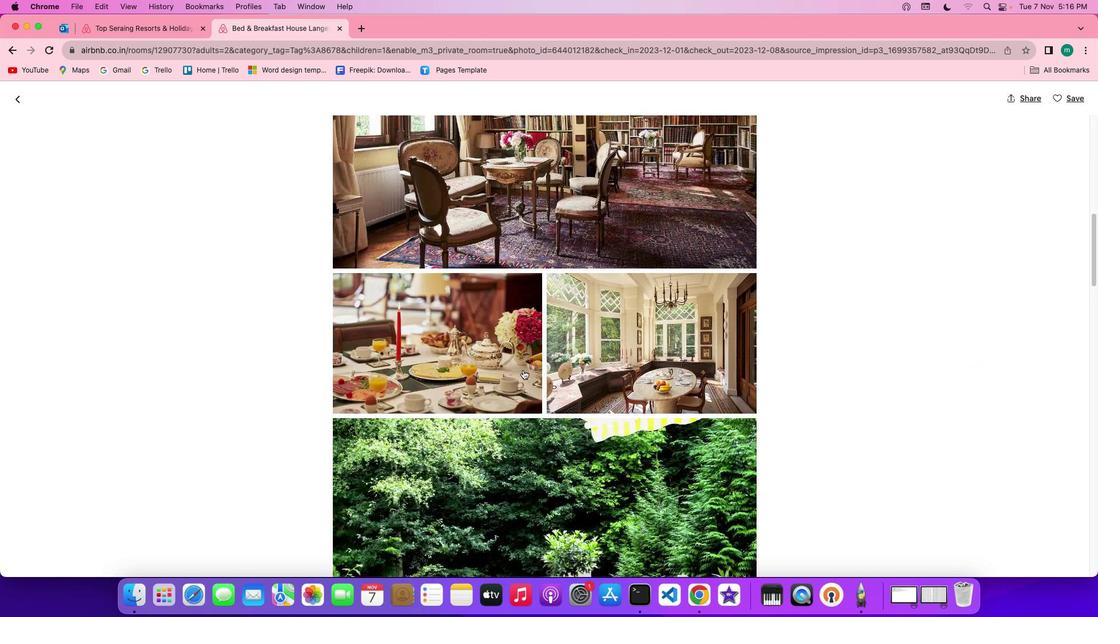 
Action: Mouse scrolled (522, 370) with delta (0, -1)
Screenshot: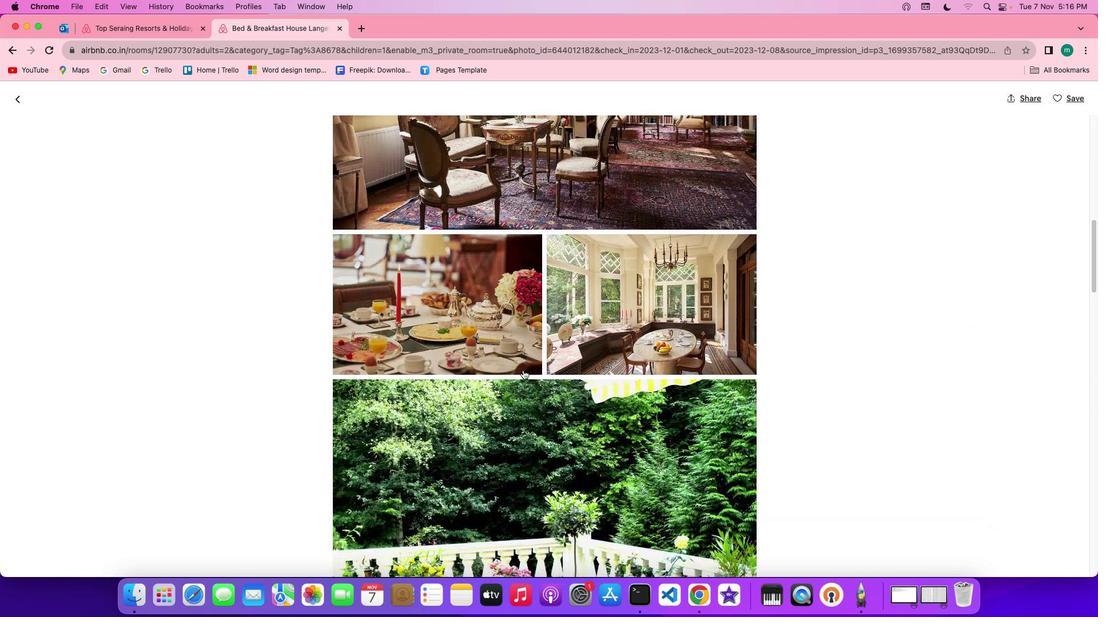
Action: Mouse scrolled (522, 370) with delta (0, 0)
Screenshot: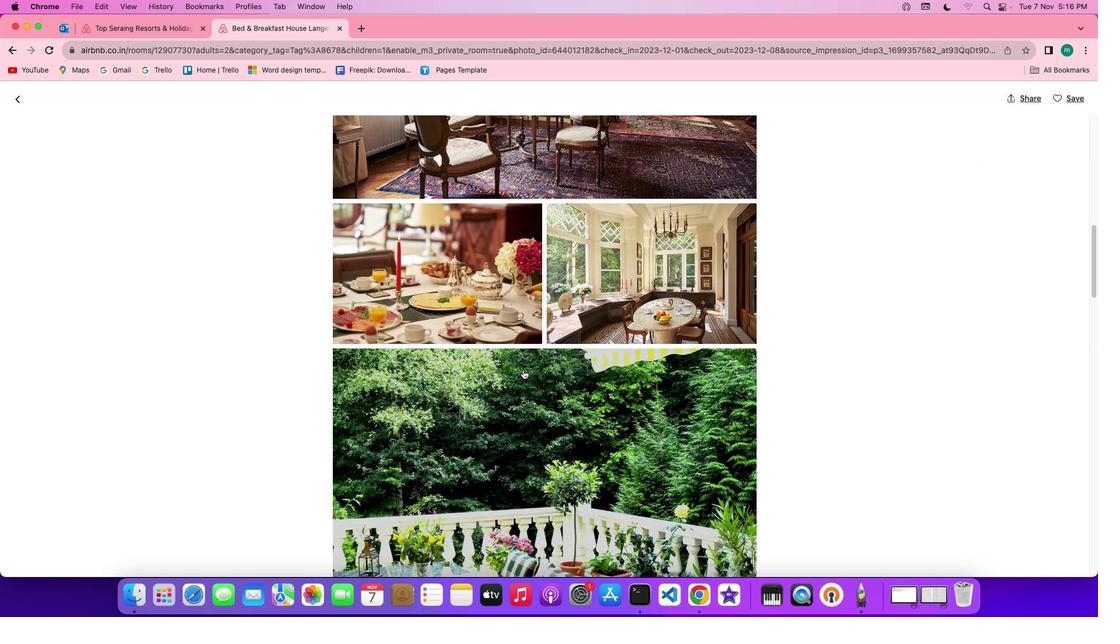 
Action: Mouse scrolled (522, 370) with delta (0, 0)
Screenshot: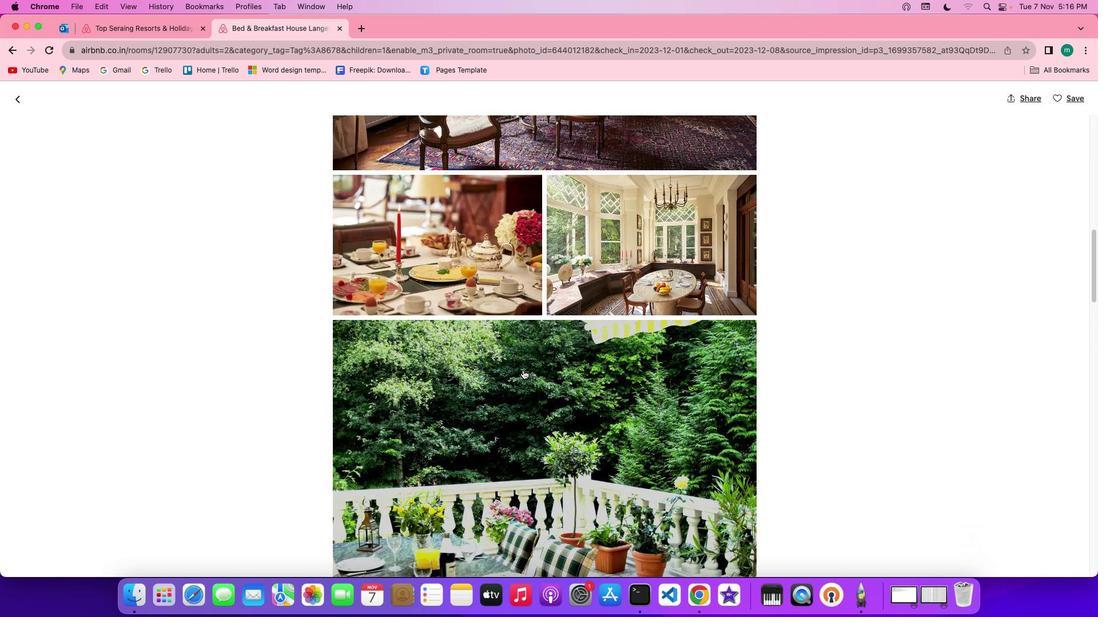 
Action: Mouse scrolled (522, 370) with delta (0, 0)
Screenshot: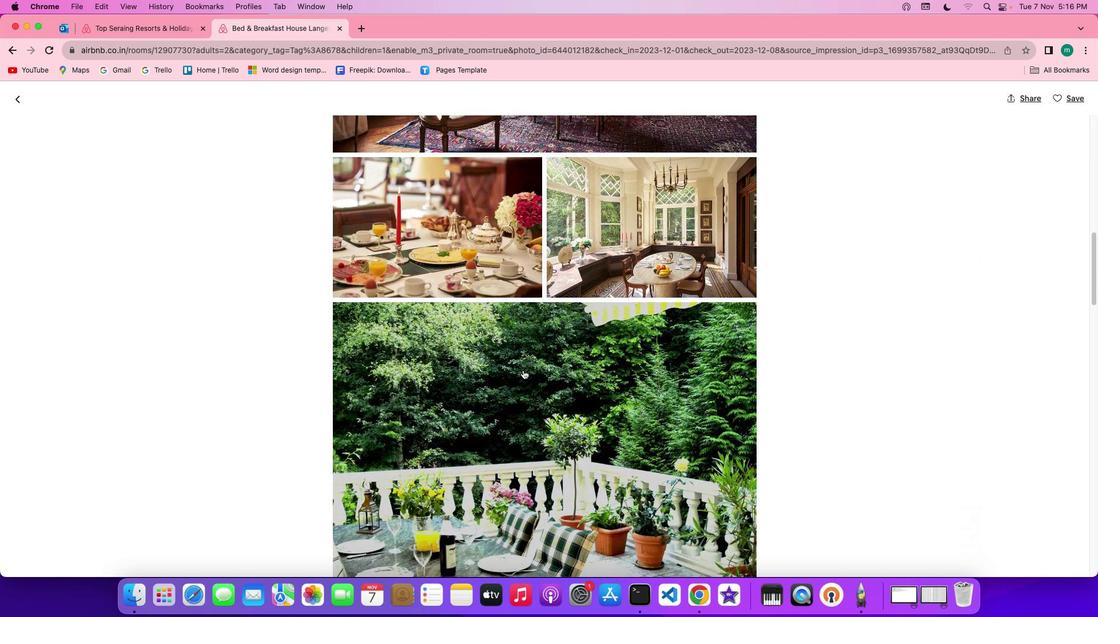 
Action: Mouse scrolled (522, 370) with delta (0, -1)
Screenshot: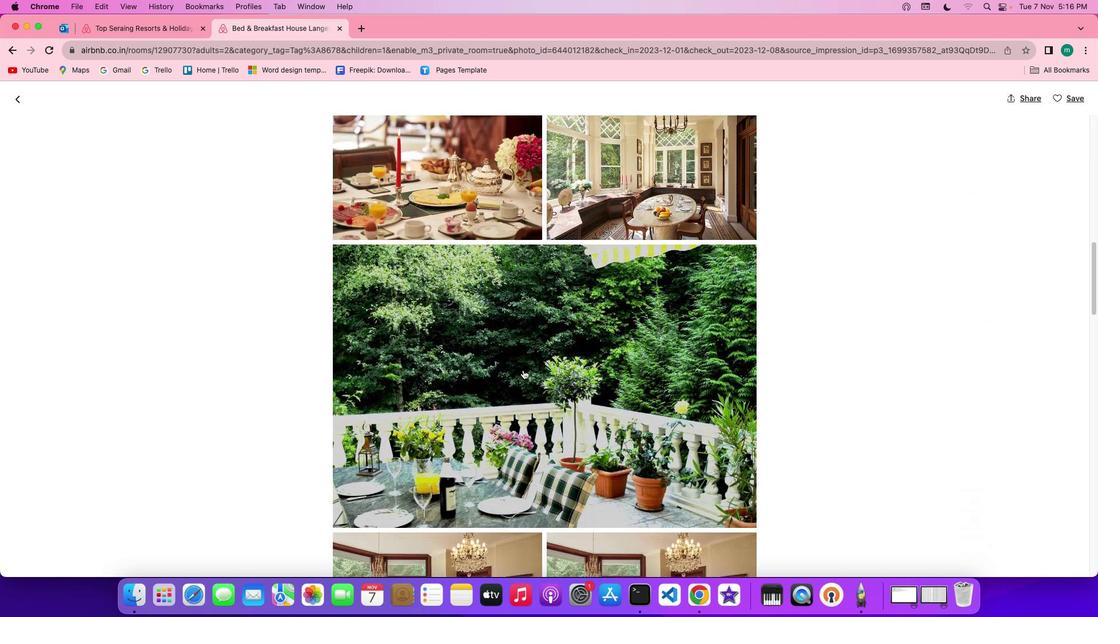 
Action: Mouse scrolled (522, 370) with delta (0, 0)
Screenshot: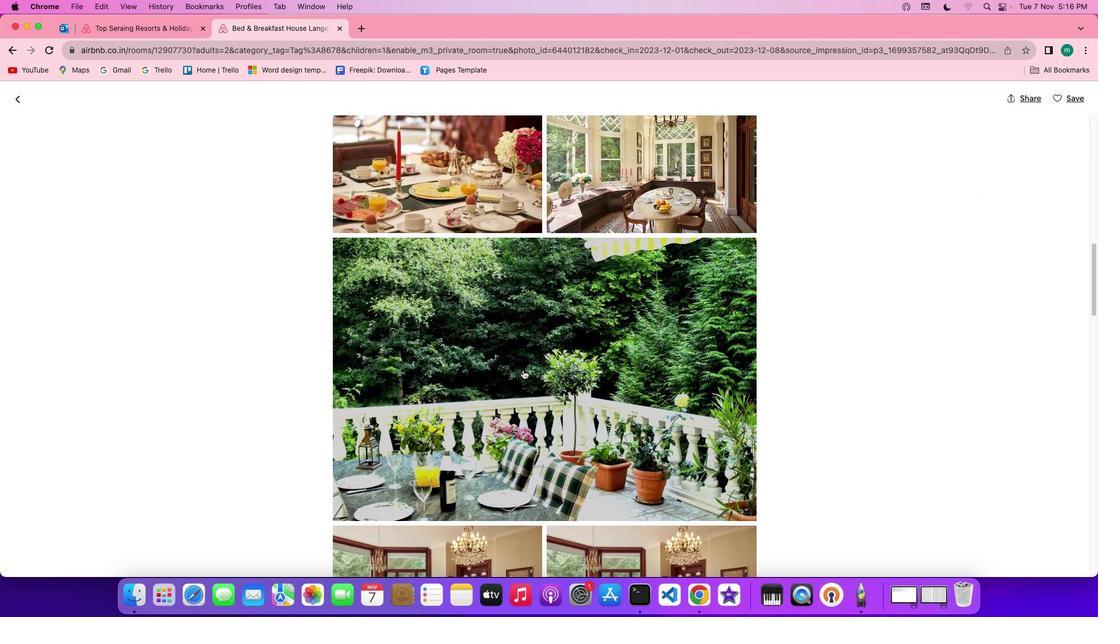 
Action: Mouse scrolled (522, 370) with delta (0, 0)
Screenshot: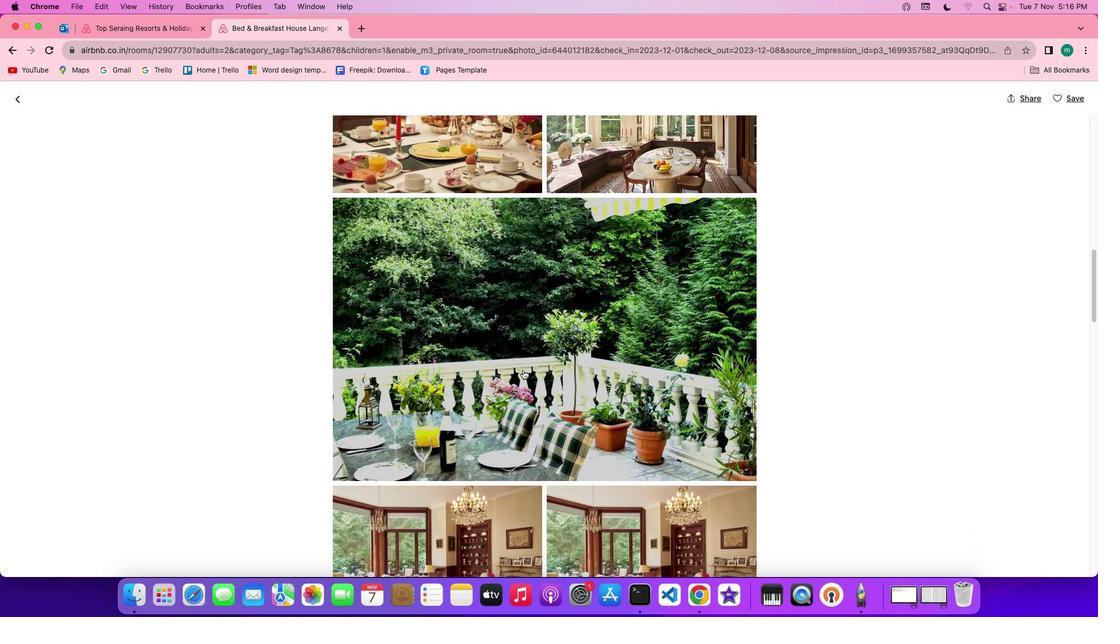 
Action: Mouse scrolled (522, 370) with delta (0, 0)
Screenshot: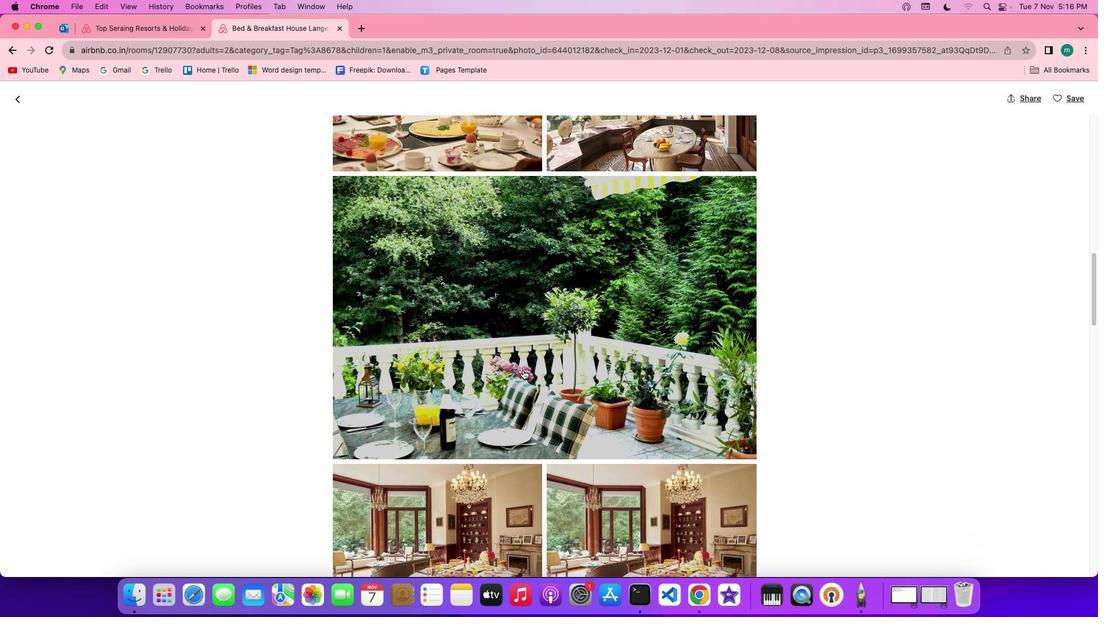 
Action: Mouse scrolled (522, 370) with delta (0, -1)
Screenshot: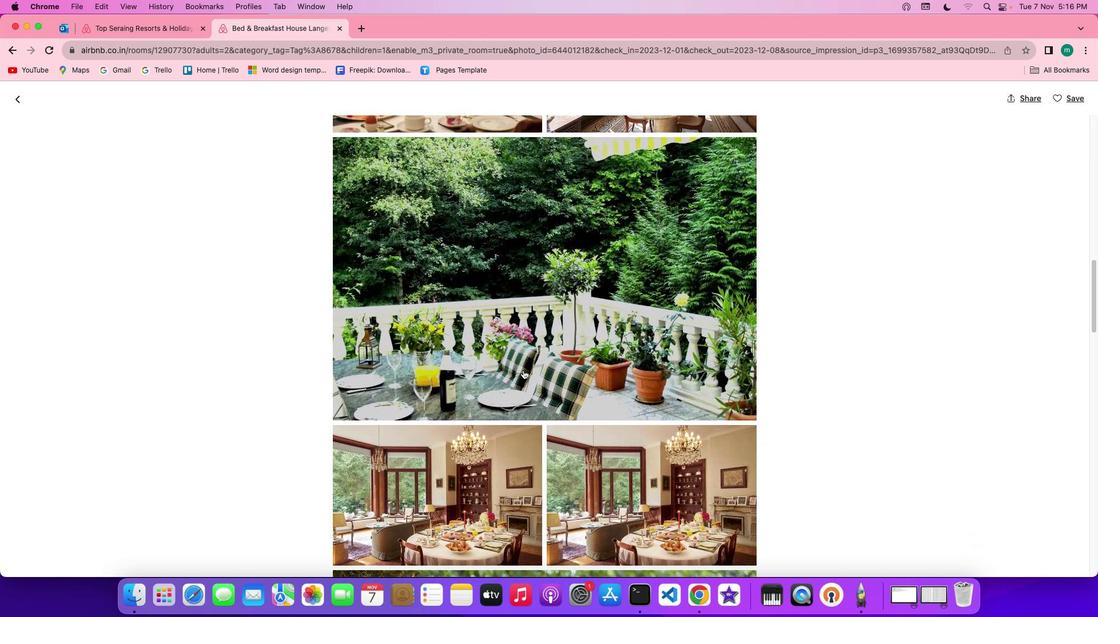 
Action: Mouse scrolled (522, 370) with delta (0, 0)
Screenshot: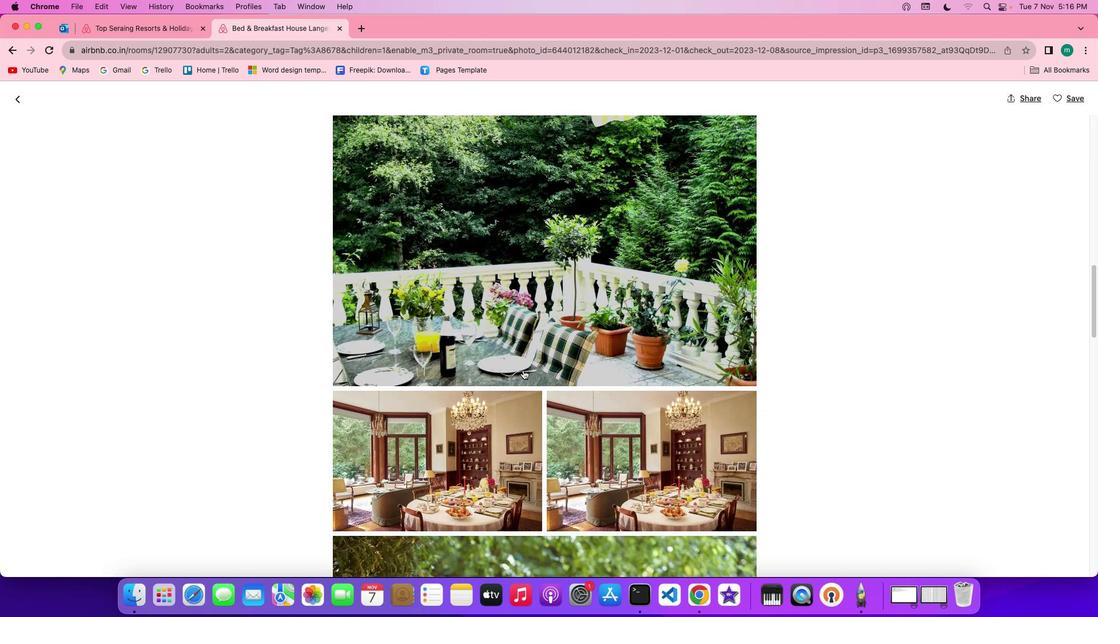 
Action: Mouse scrolled (522, 370) with delta (0, 0)
Screenshot: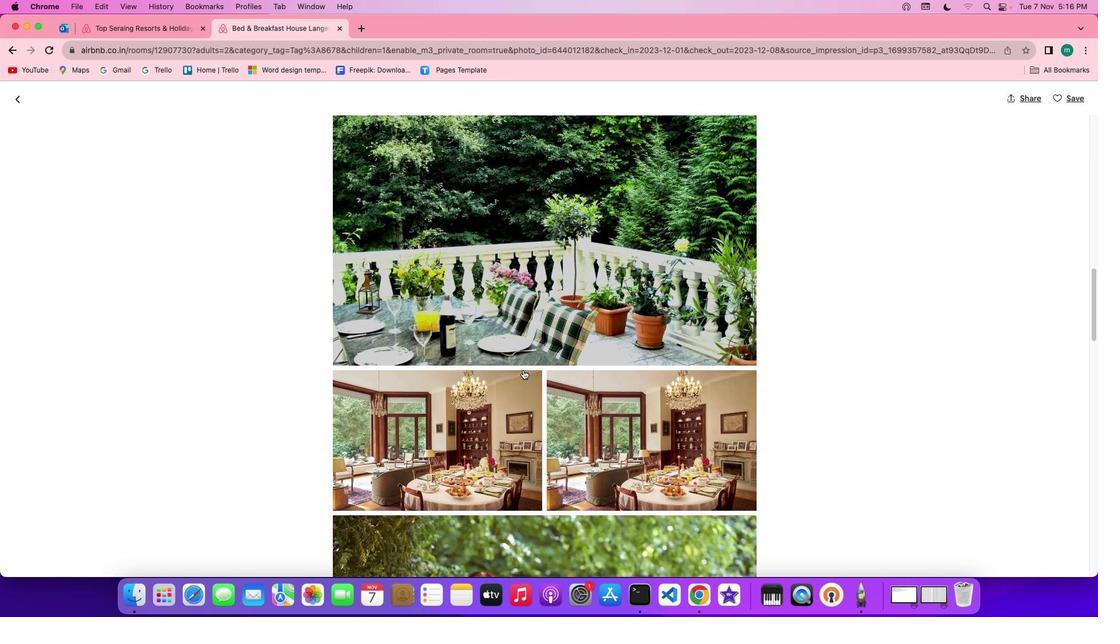 
Action: Mouse scrolled (522, 370) with delta (0, -1)
Screenshot: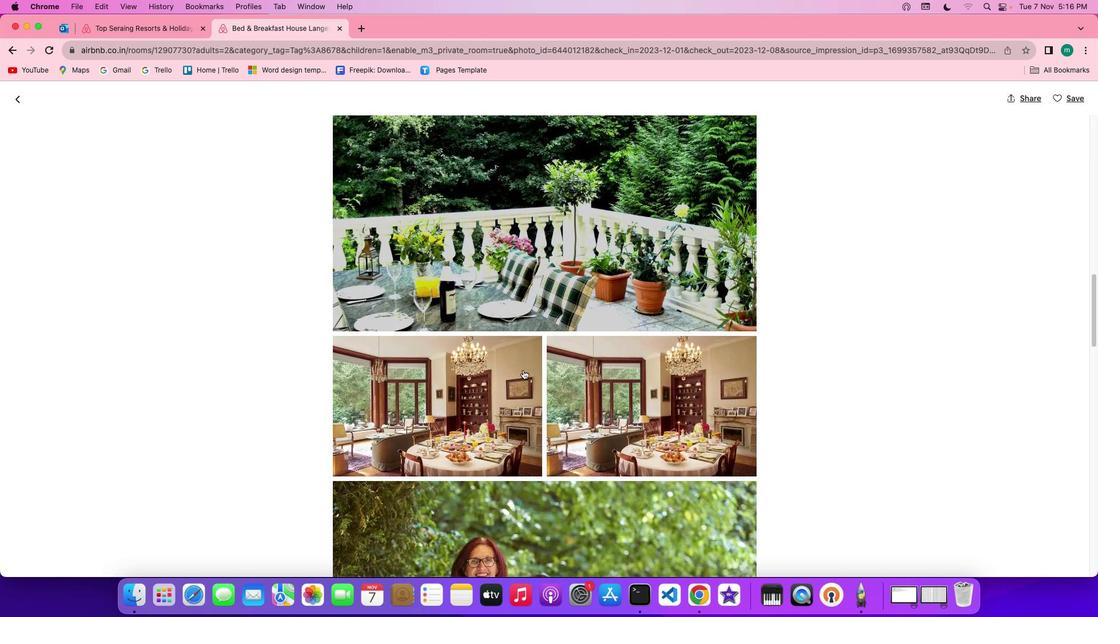 
Action: Mouse scrolled (522, 370) with delta (0, -1)
Screenshot: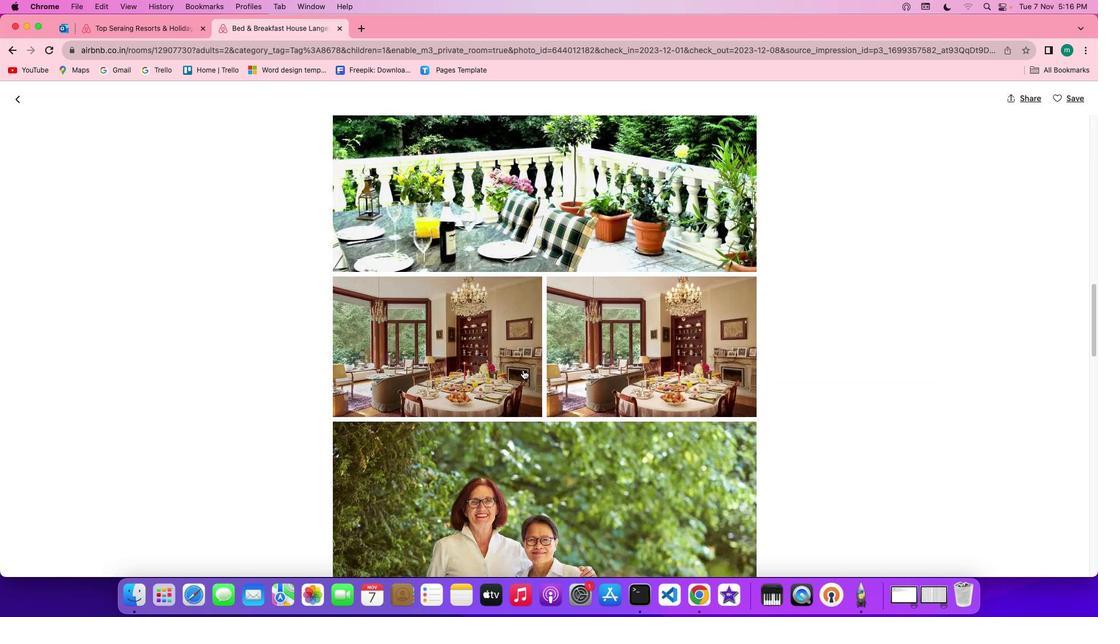 
Action: Mouse scrolled (522, 370) with delta (0, 0)
Screenshot: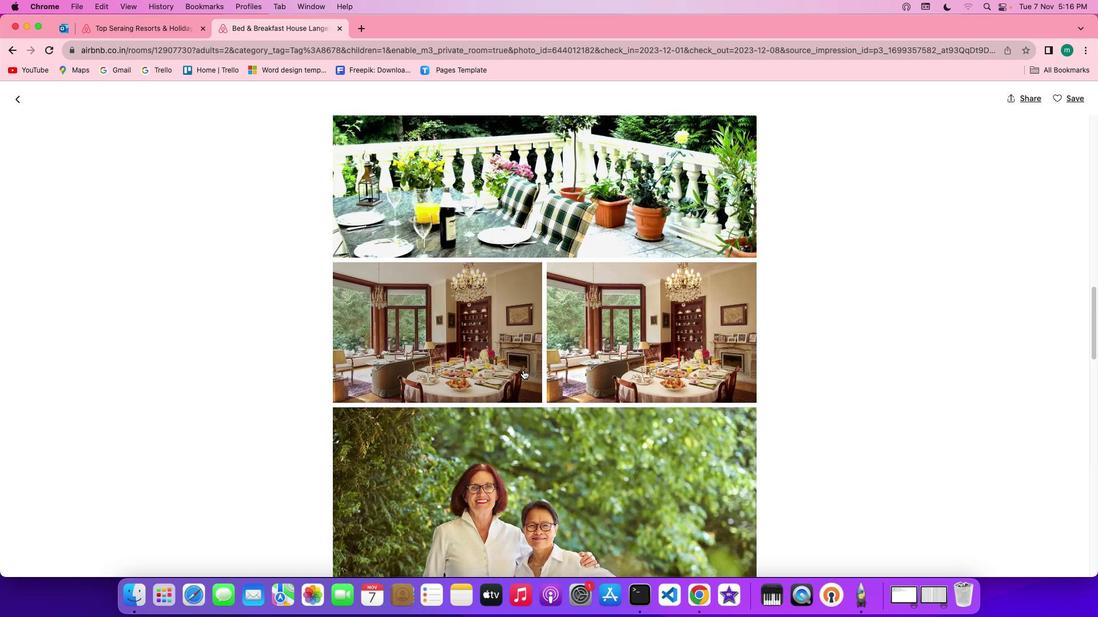 
Action: Mouse scrolled (522, 370) with delta (0, 0)
Screenshot: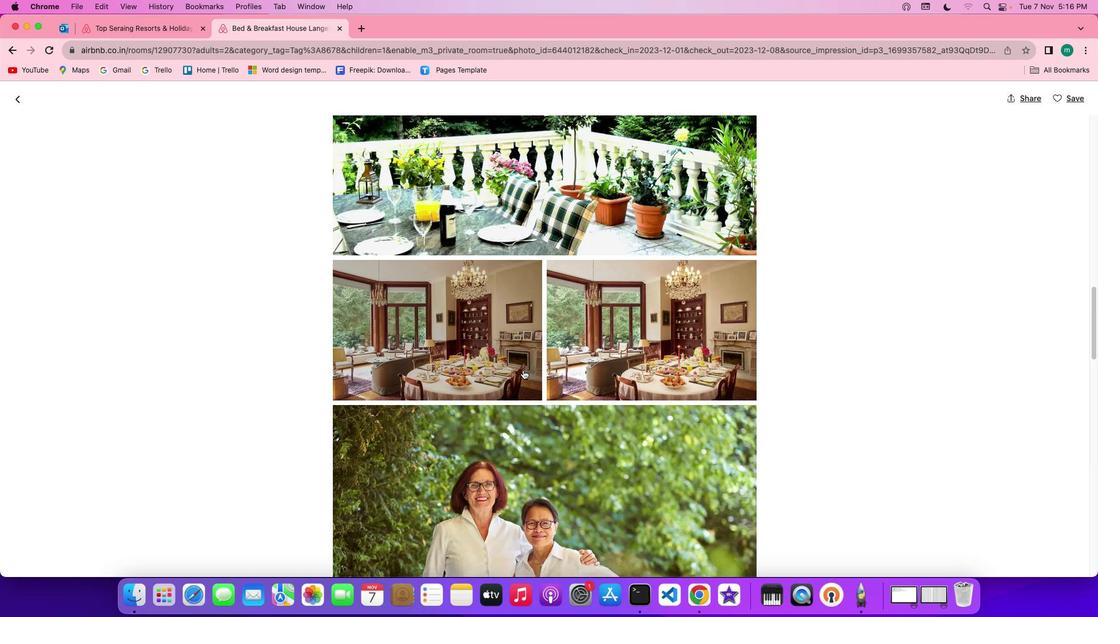 
Action: Mouse scrolled (522, 370) with delta (0, 0)
Screenshot: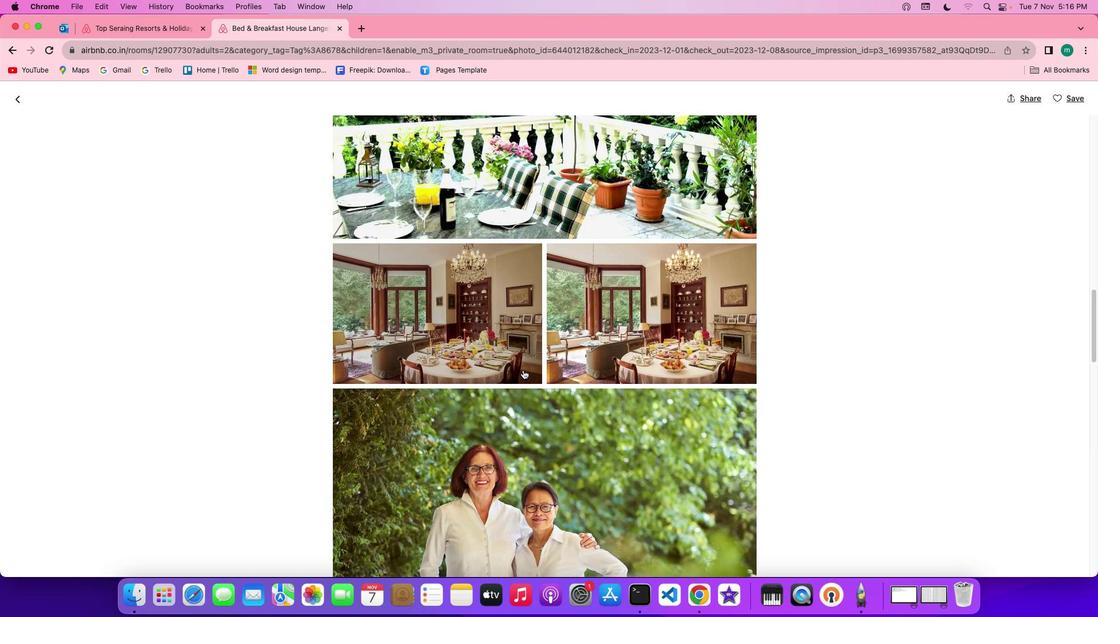 
Action: Mouse scrolled (522, 370) with delta (0, 0)
Screenshot: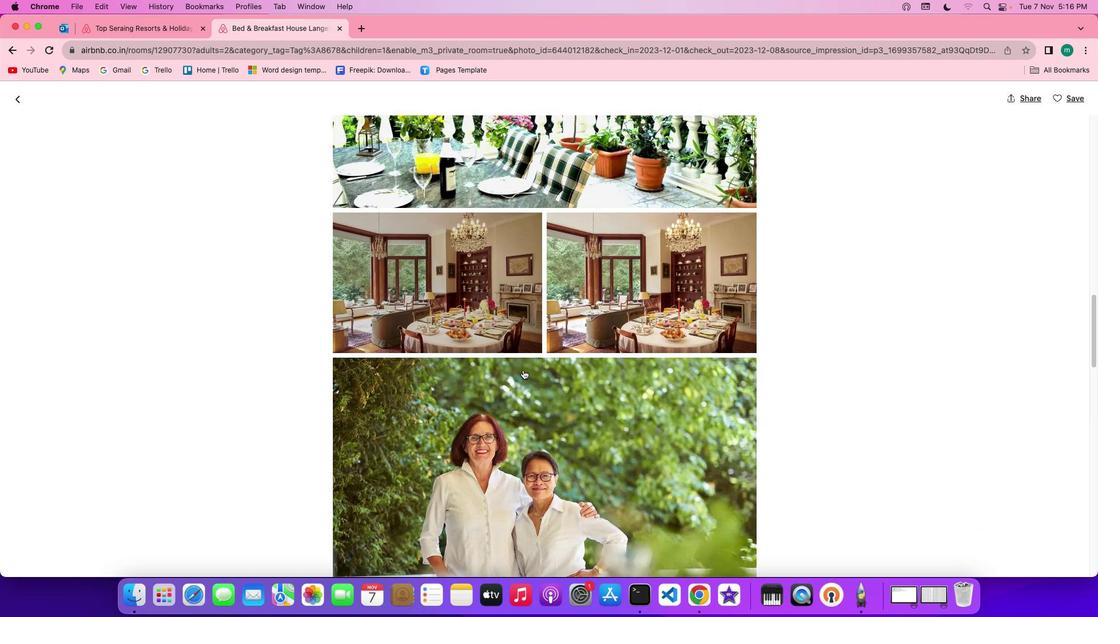 
Action: Mouse scrolled (522, 370) with delta (0, -1)
Screenshot: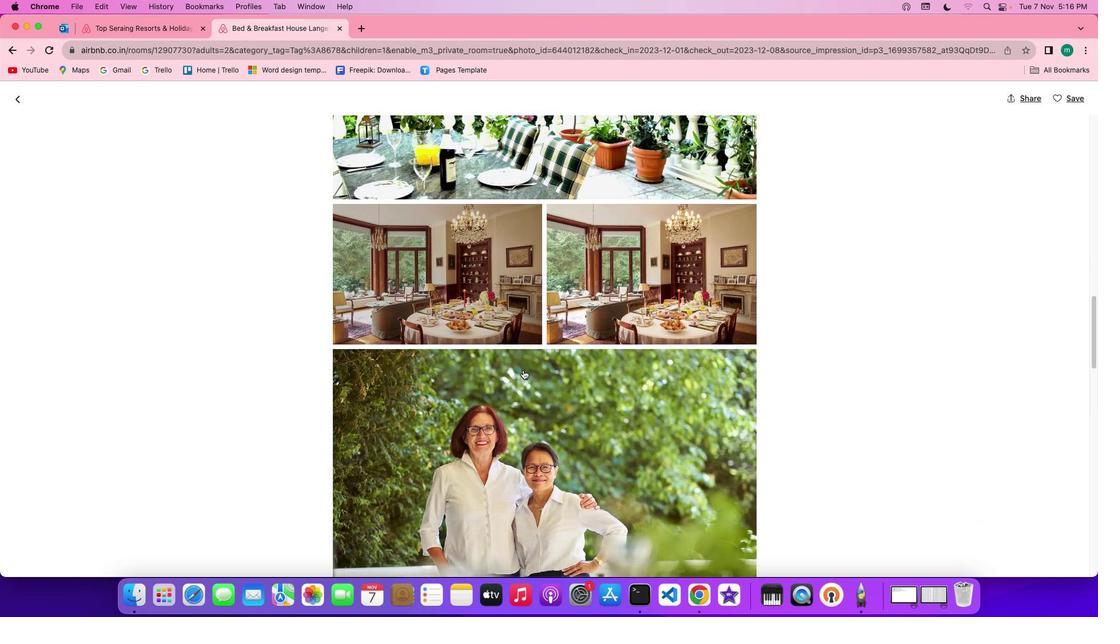 
Action: Mouse scrolled (522, 370) with delta (0, 0)
Screenshot: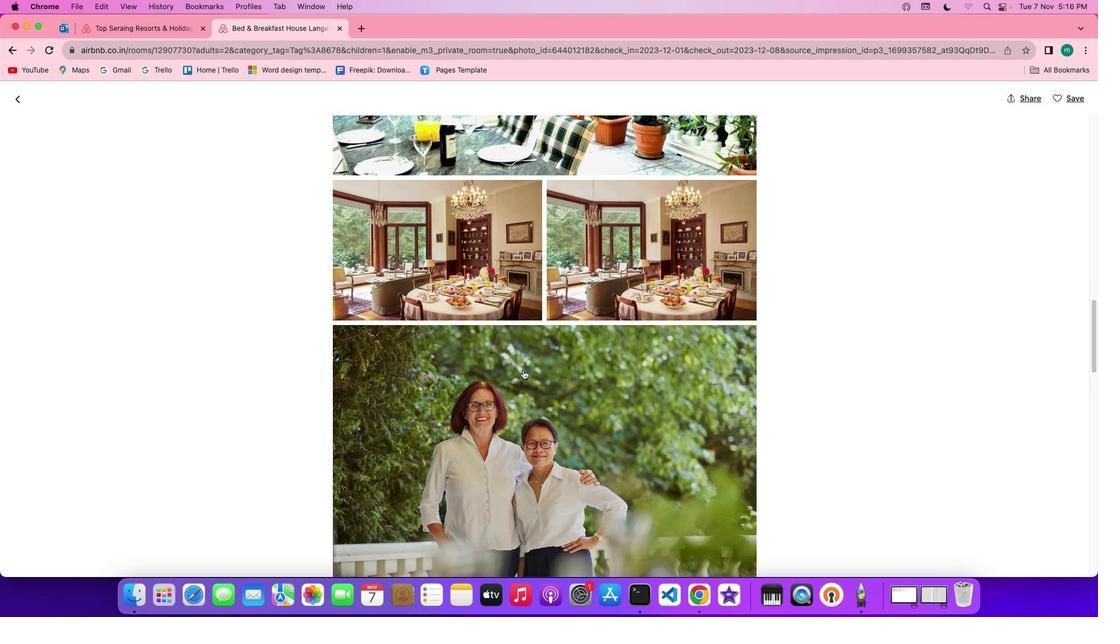 
Action: Mouse scrolled (522, 370) with delta (0, 0)
Screenshot: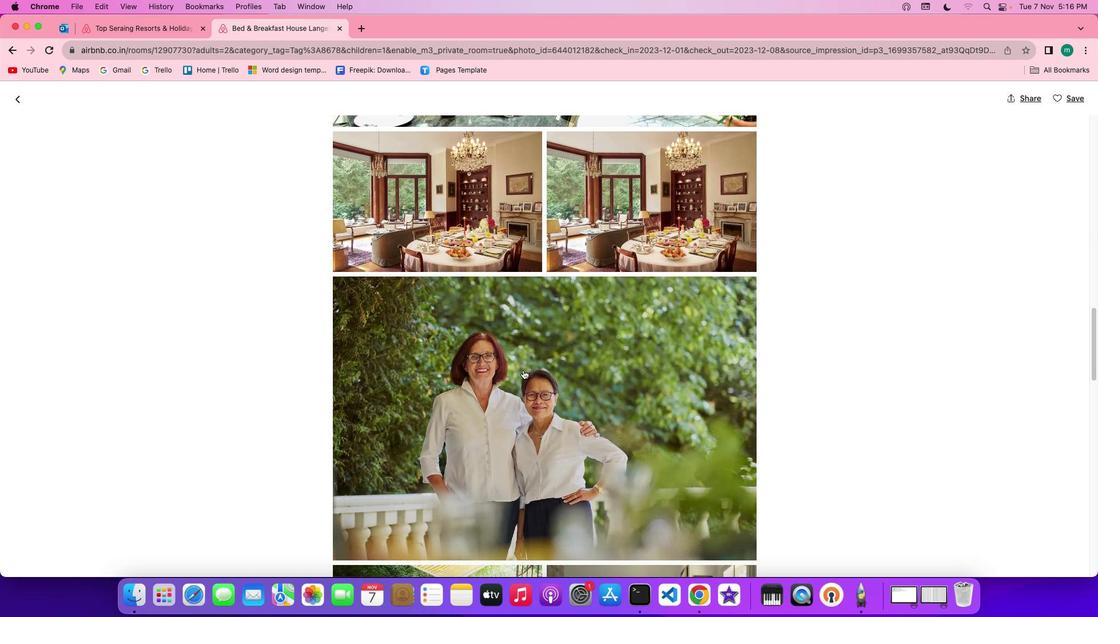 
Action: Mouse scrolled (522, 370) with delta (0, 0)
Screenshot: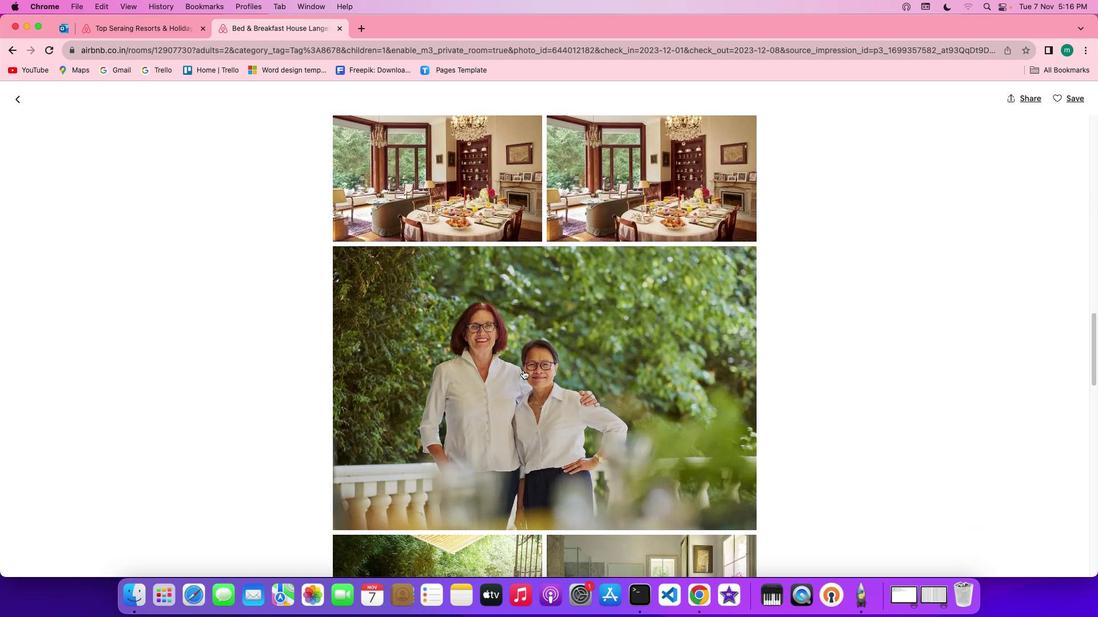 
Action: Mouse scrolled (522, 370) with delta (0, -1)
Screenshot: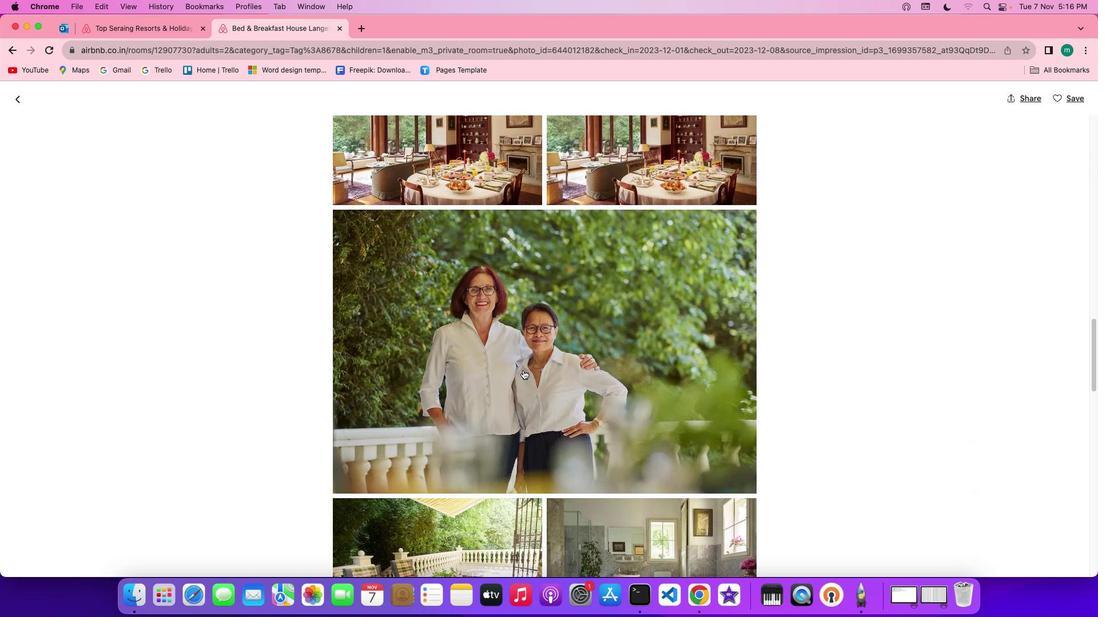 
Action: Mouse scrolled (522, 370) with delta (0, 0)
Screenshot: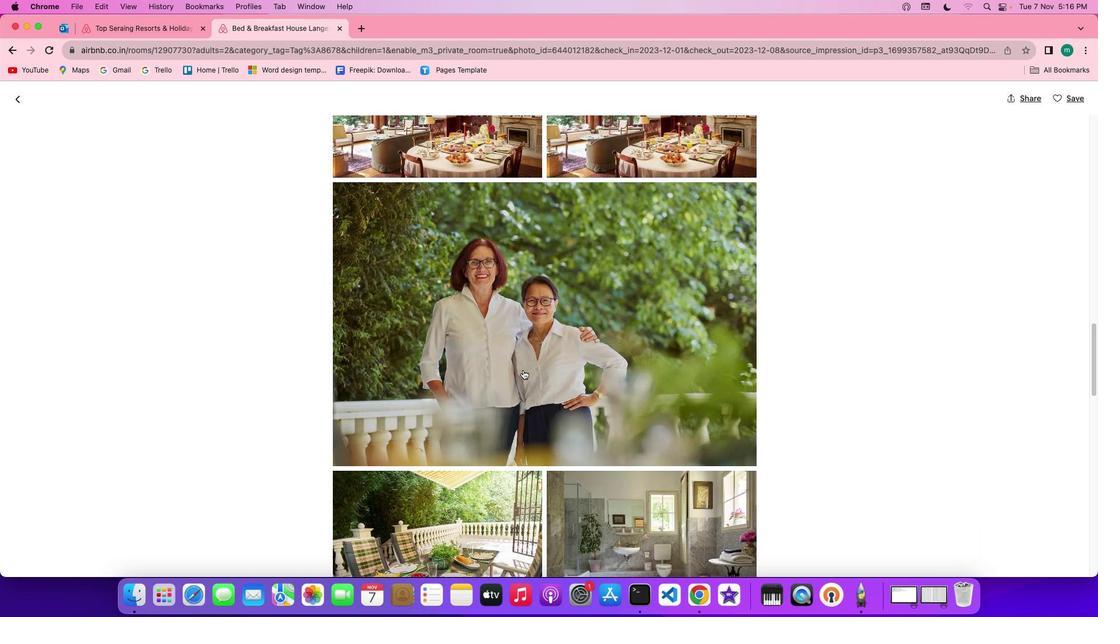 
Action: Mouse scrolled (522, 370) with delta (0, 0)
Screenshot: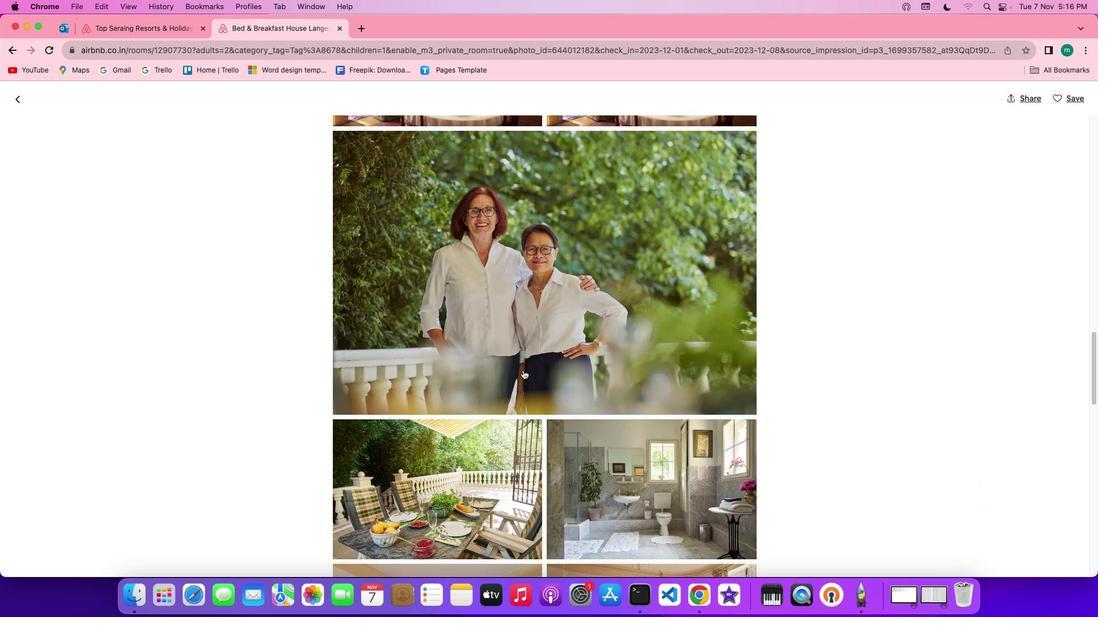 
Action: Mouse scrolled (522, 370) with delta (0, -1)
Screenshot: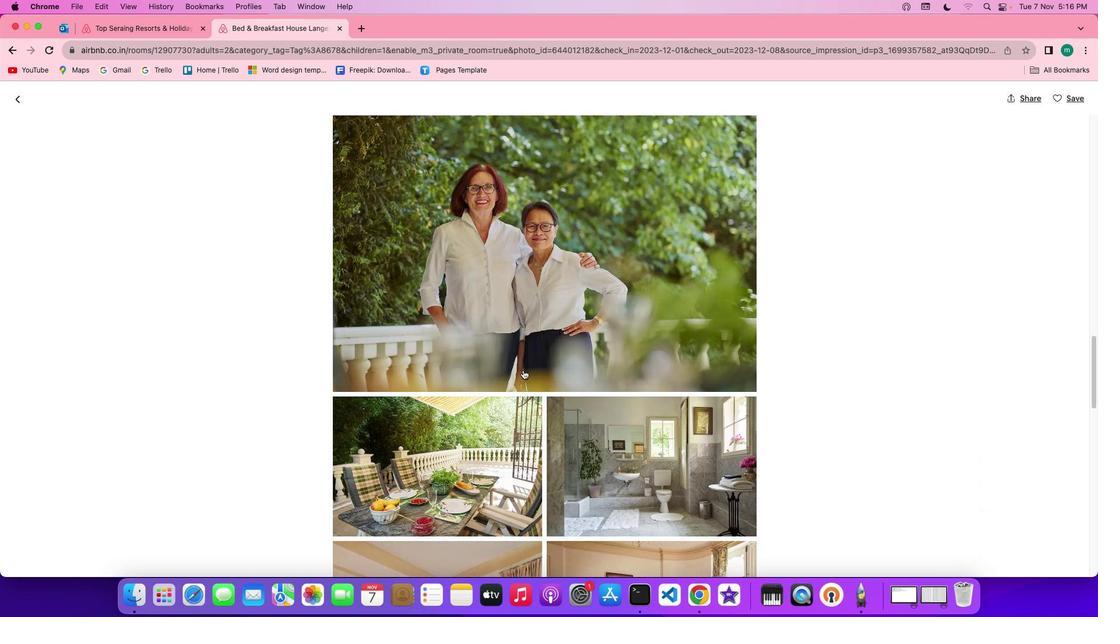 
Action: Mouse scrolled (522, 370) with delta (0, -1)
Screenshot: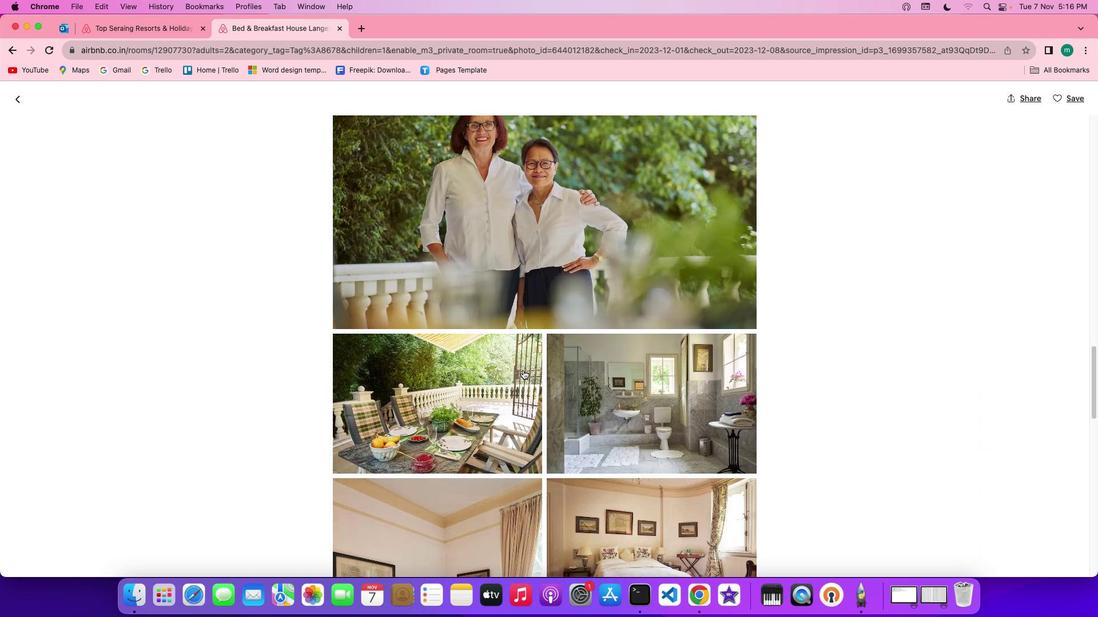 
Action: Mouse scrolled (522, 370) with delta (0, 0)
Screenshot: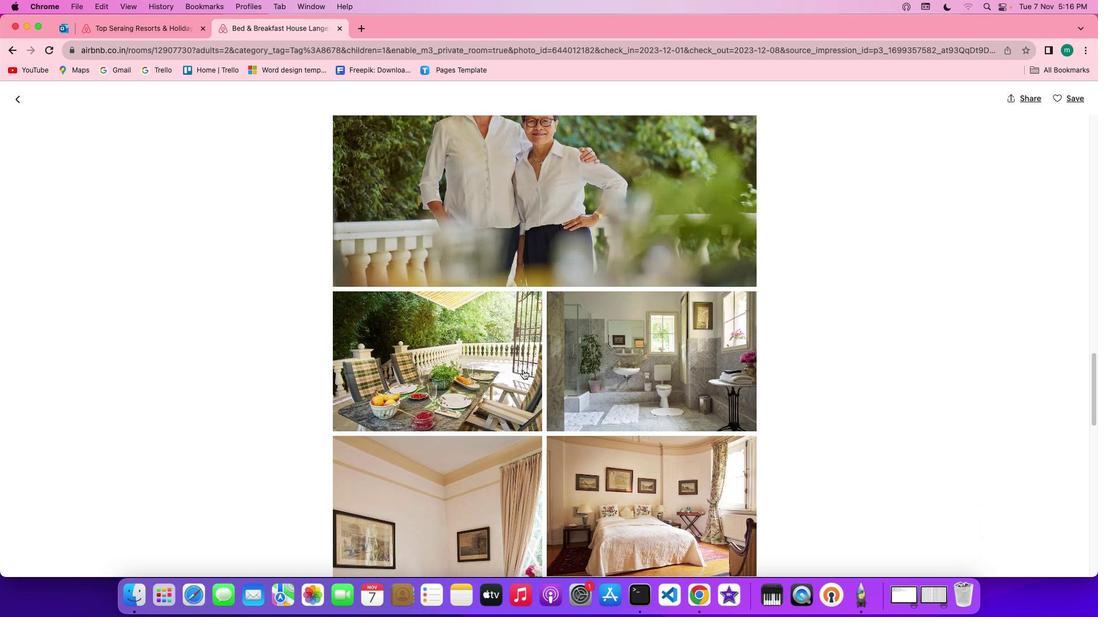 
Action: Mouse scrolled (522, 370) with delta (0, 0)
Screenshot: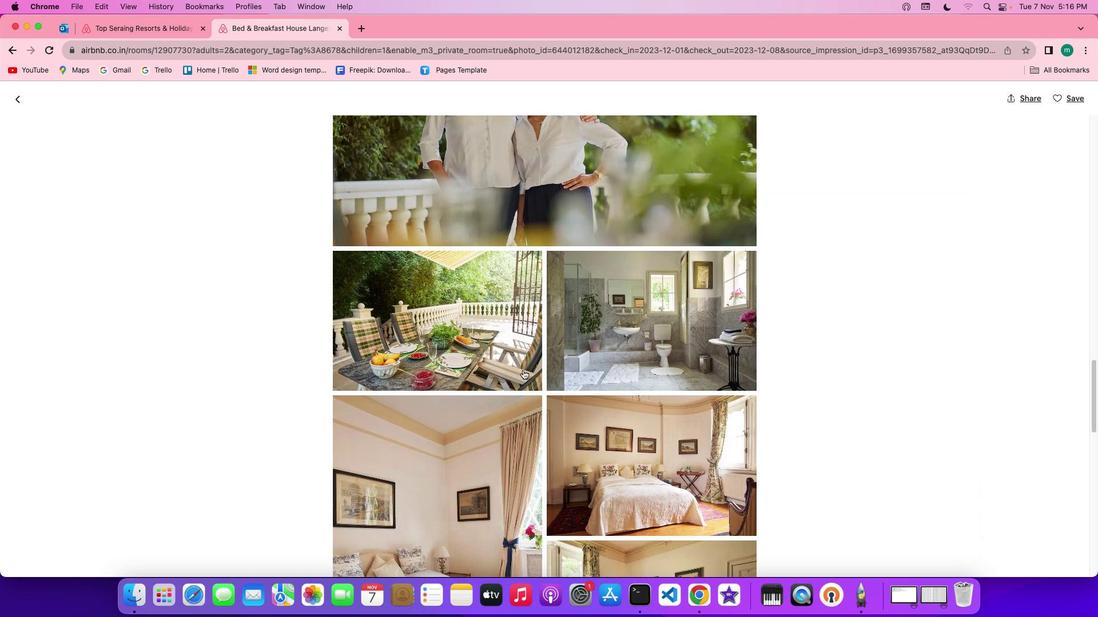 
Action: Mouse scrolled (522, 370) with delta (0, -1)
Screenshot: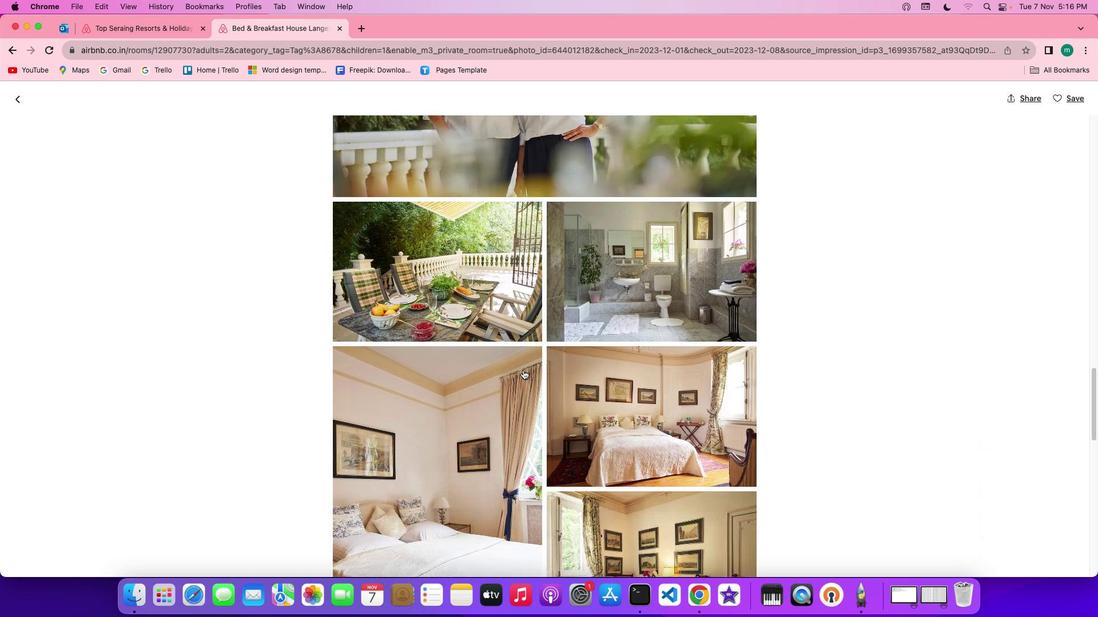 
Action: Mouse scrolled (522, 370) with delta (0, -1)
Screenshot: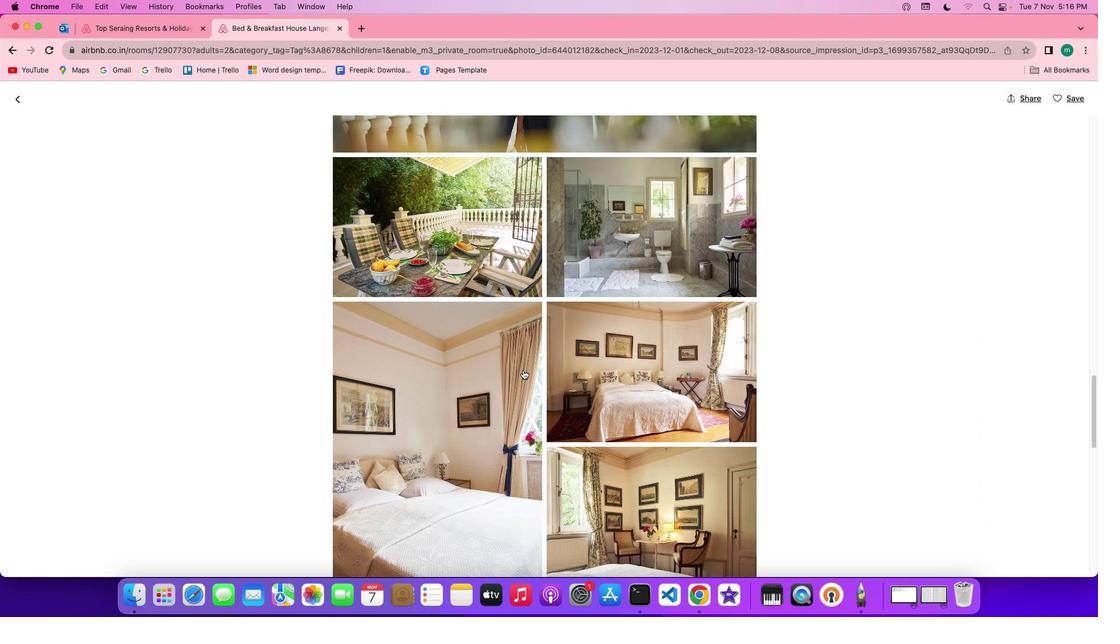 
Action: Mouse scrolled (522, 370) with delta (0, 0)
Screenshot: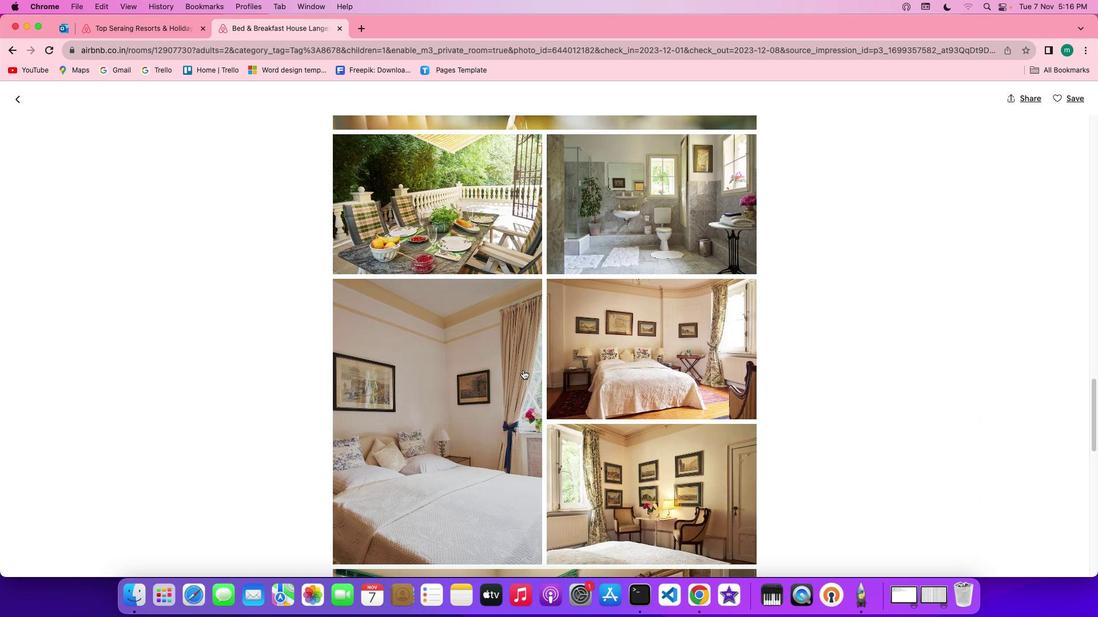 
Action: Mouse scrolled (522, 370) with delta (0, 0)
Screenshot: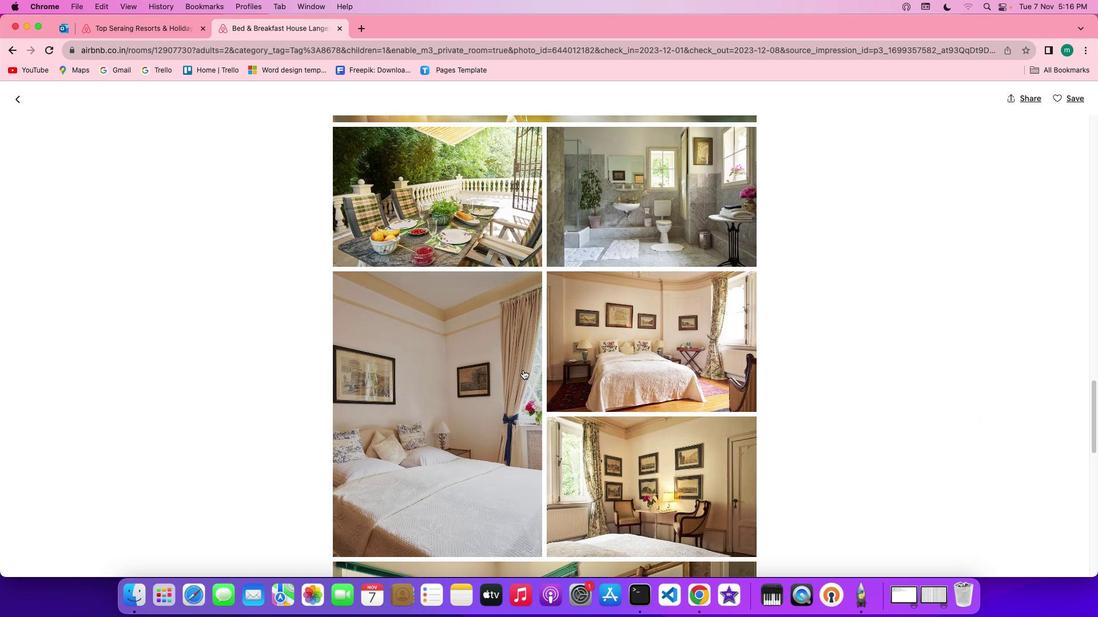 
Action: Mouse scrolled (522, 370) with delta (0, -1)
Screenshot: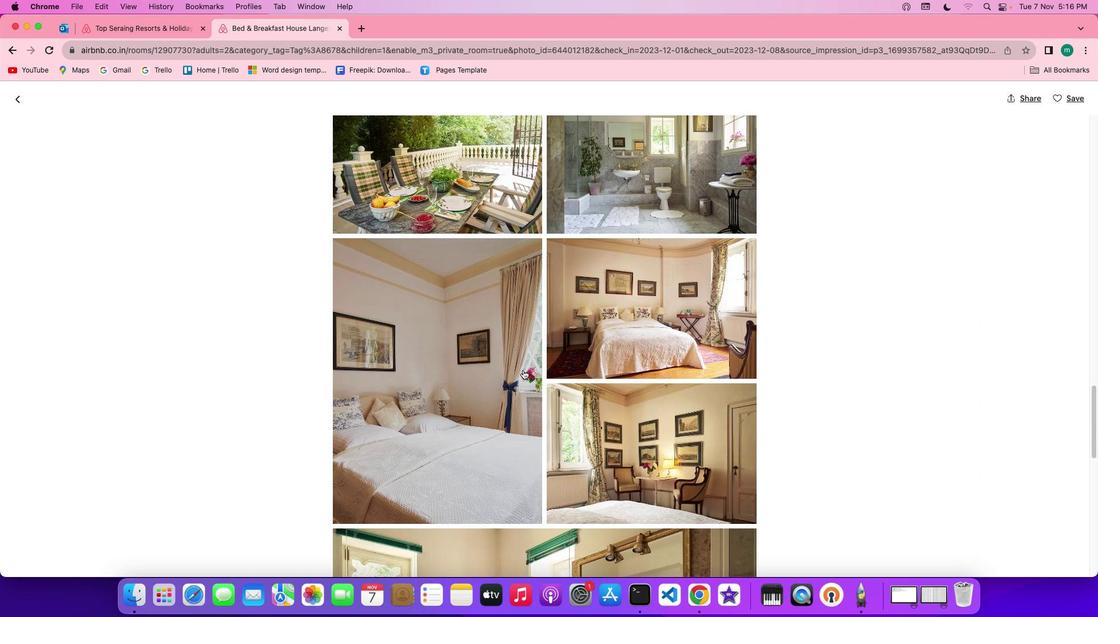 
Action: Mouse scrolled (522, 370) with delta (0, 0)
Screenshot: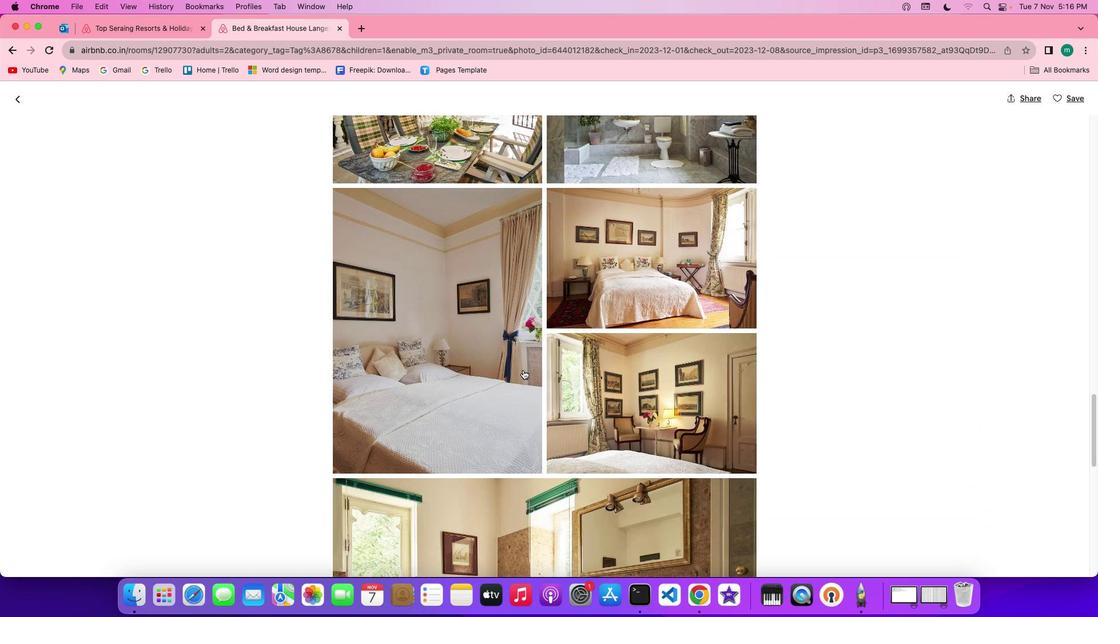 
Action: Mouse scrolled (522, 370) with delta (0, 0)
Screenshot: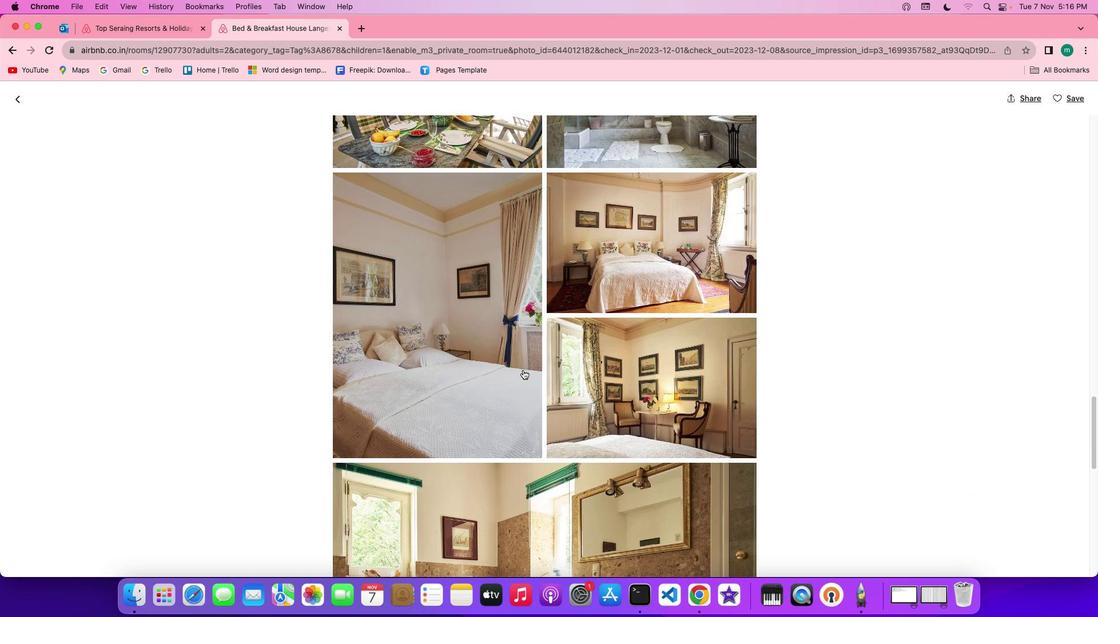 
Action: Mouse scrolled (522, 370) with delta (0, 0)
Screenshot: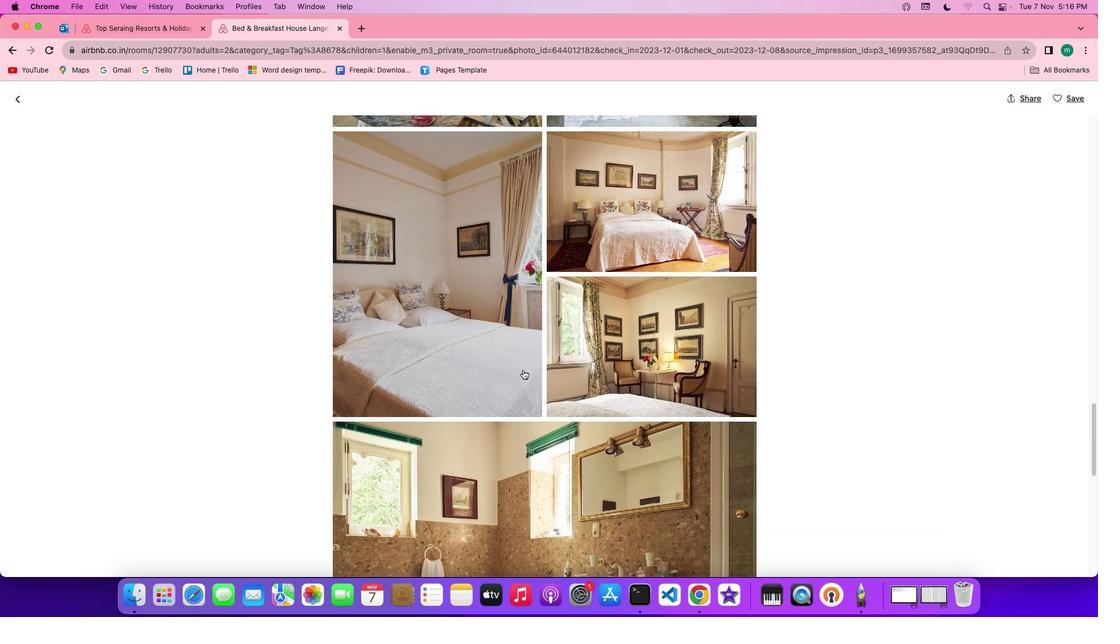 
Action: Mouse scrolled (522, 370) with delta (0, -1)
Screenshot: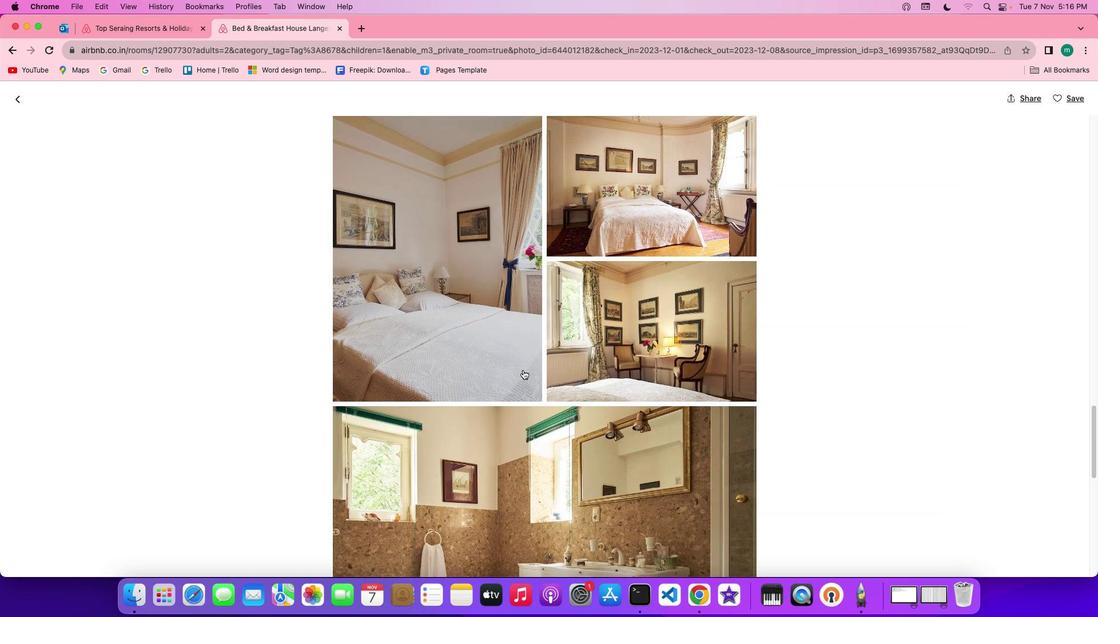 
Action: Mouse scrolled (522, 370) with delta (0, 0)
Screenshot: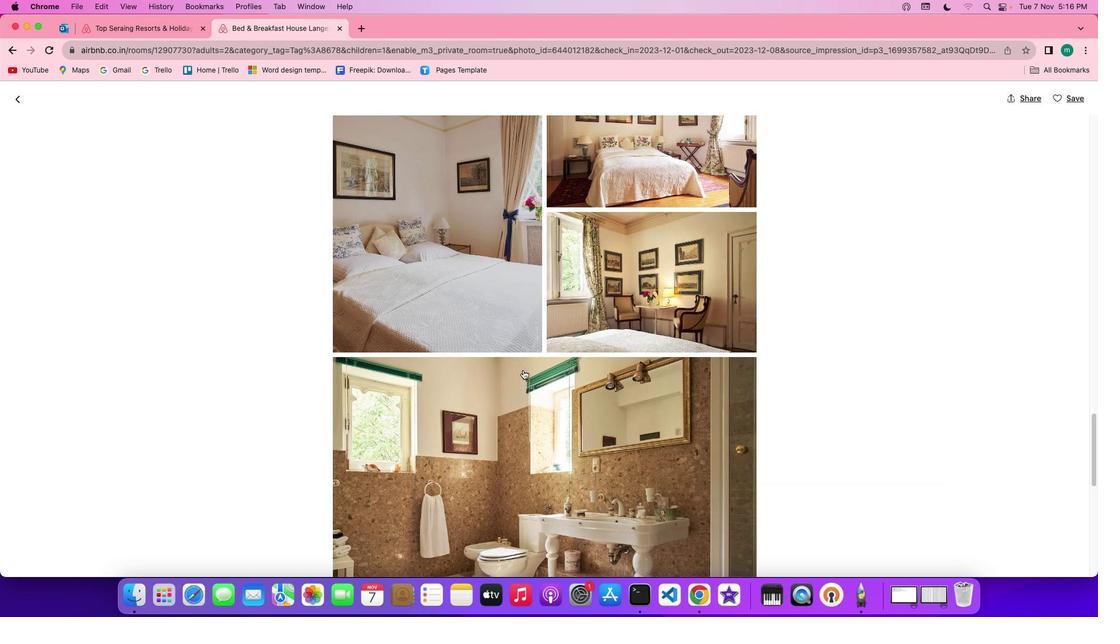 
Action: Mouse scrolled (522, 370) with delta (0, 0)
Screenshot: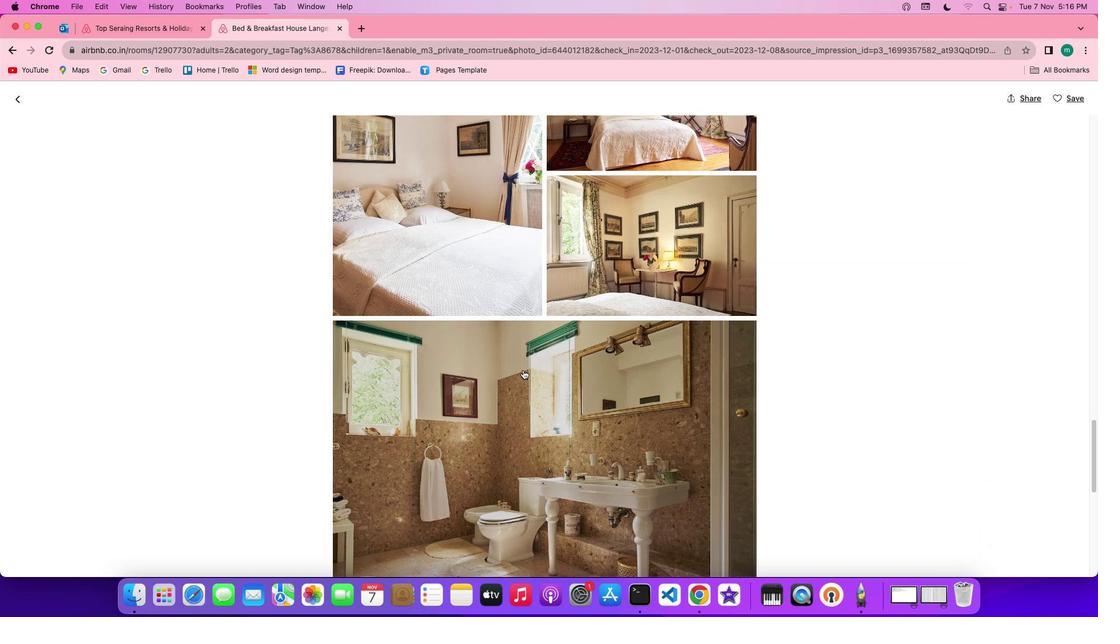 
Action: Mouse scrolled (522, 370) with delta (0, 0)
Screenshot: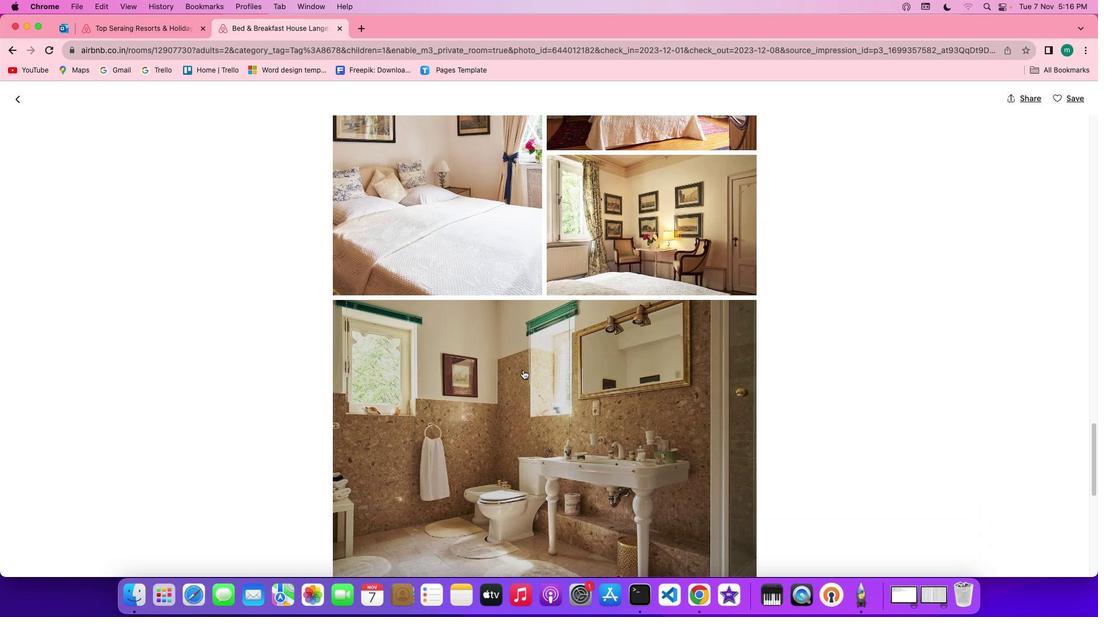 
Action: Mouse scrolled (522, 370) with delta (0, -1)
Screenshot: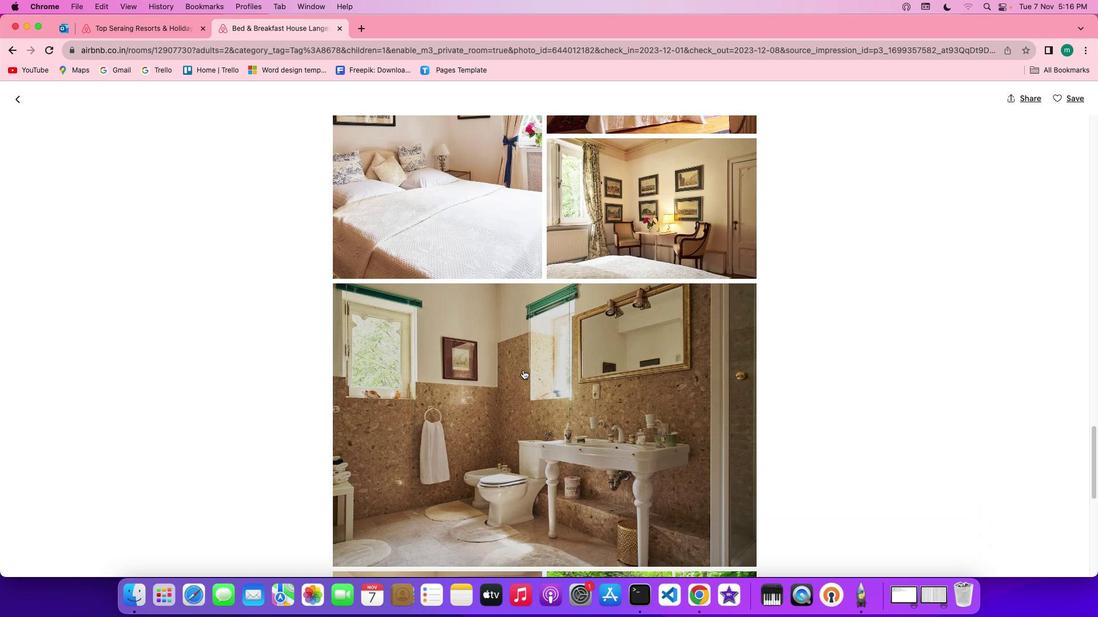 
Action: Mouse scrolled (522, 370) with delta (0, 0)
Screenshot: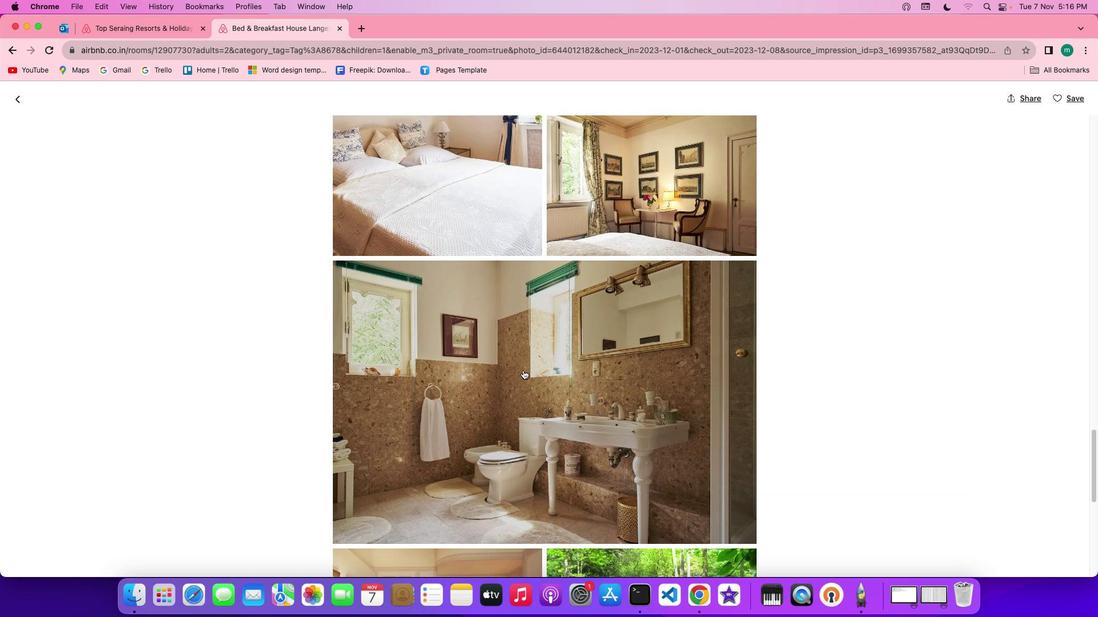 
Action: Mouse scrolled (522, 370) with delta (0, 0)
Screenshot: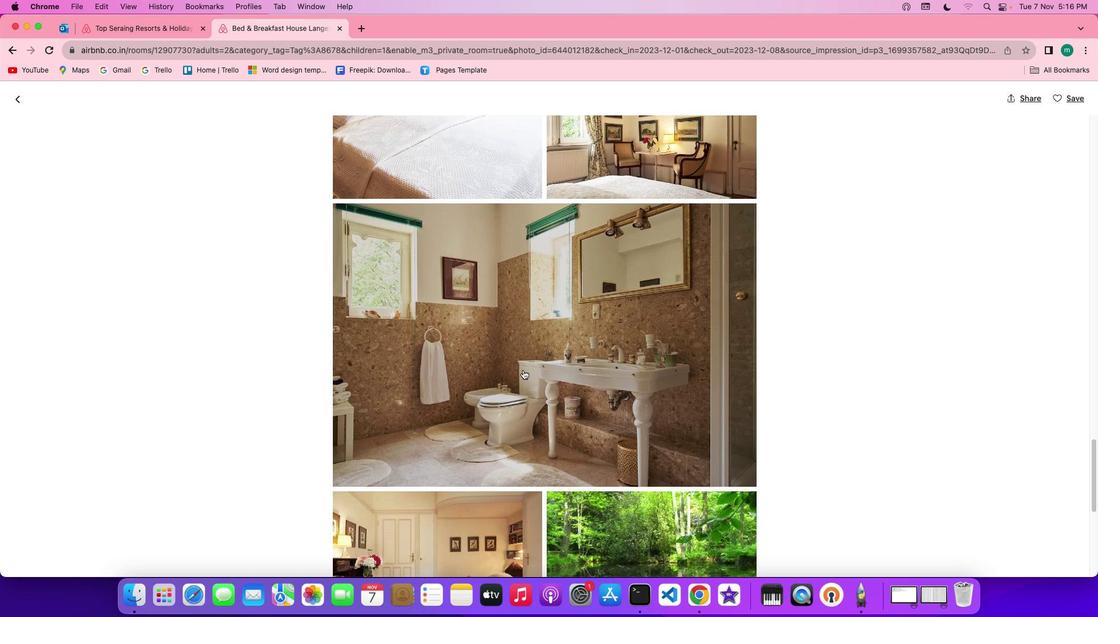 
Action: Mouse scrolled (522, 370) with delta (0, -1)
Screenshot: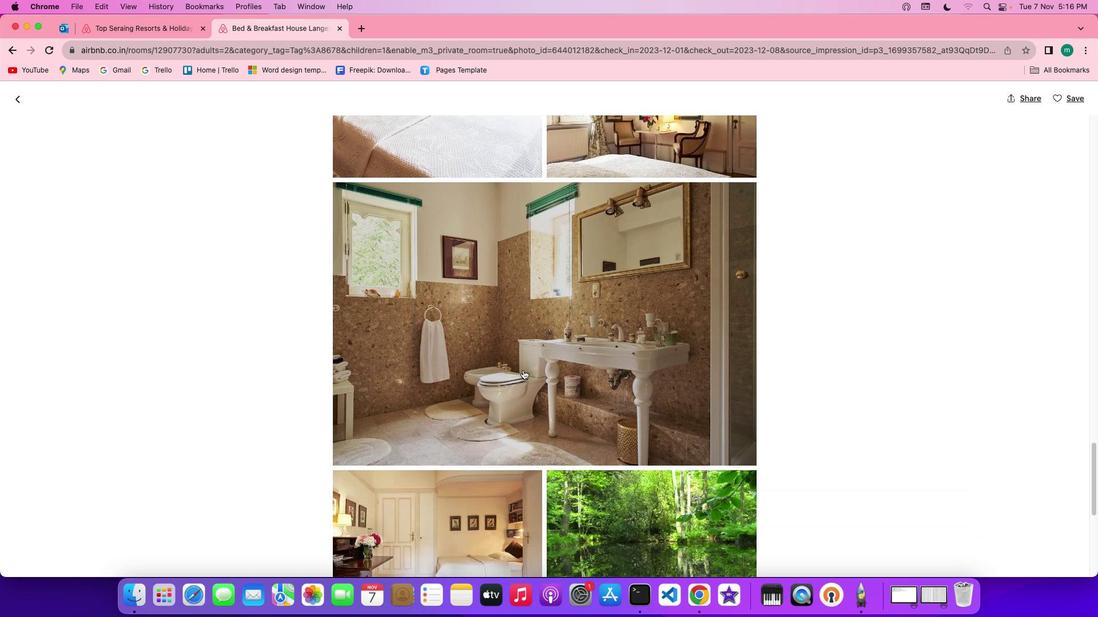 
Action: Mouse scrolled (522, 370) with delta (0, -1)
Screenshot: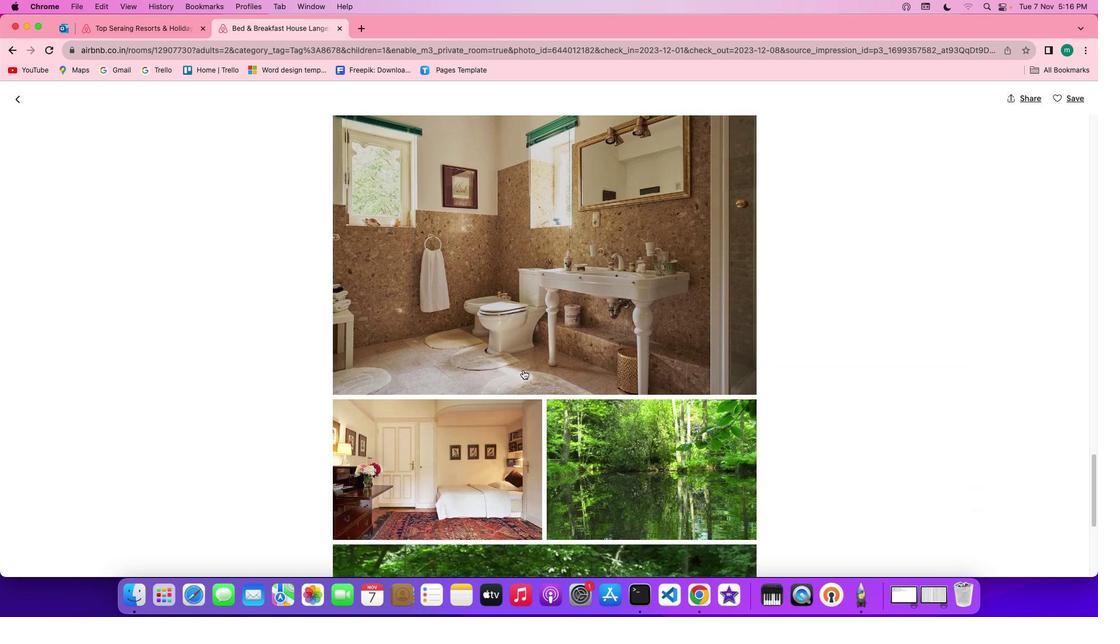 
Action: Mouse scrolled (522, 370) with delta (0, -1)
Screenshot: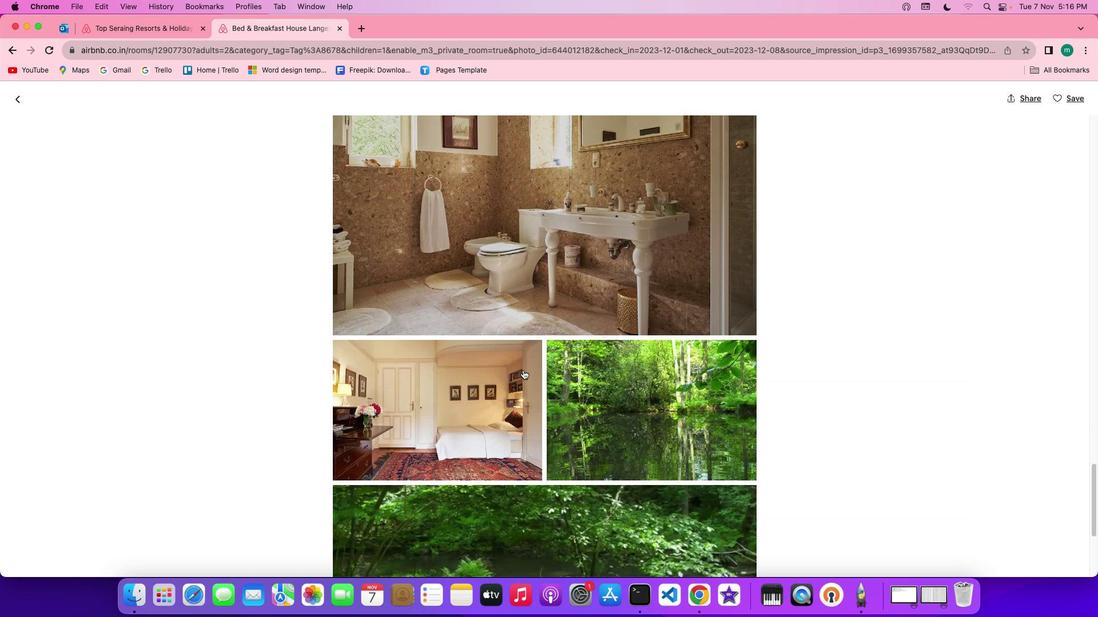 
Action: Mouse scrolled (522, 370) with delta (0, 0)
Screenshot: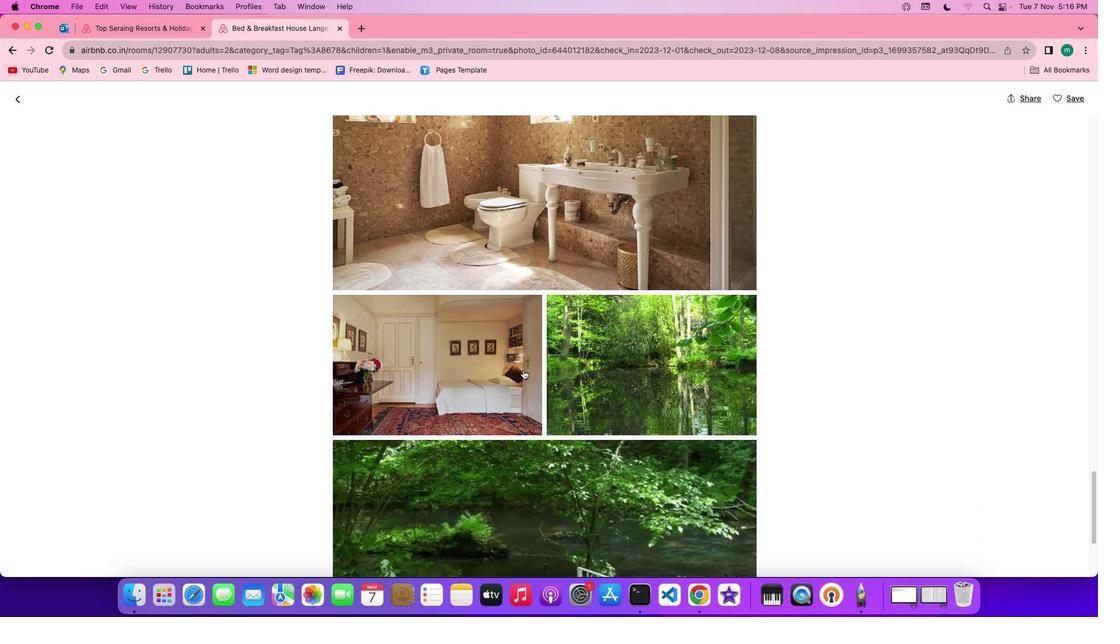 
Action: Mouse scrolled (522, 370) with delta (0, 0)
Screenshot: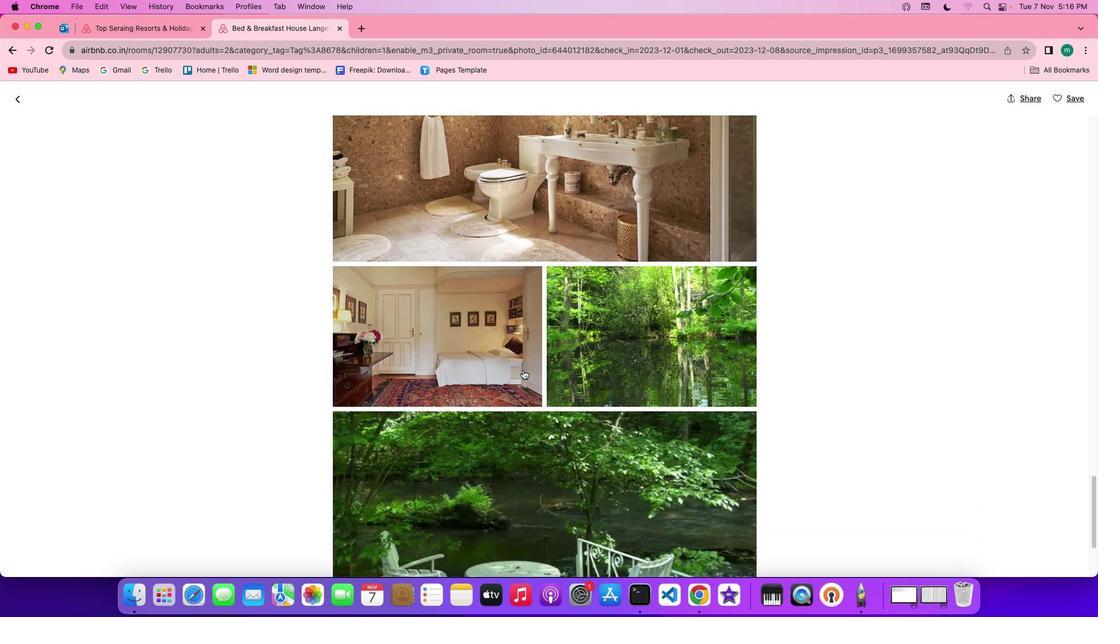 
Action: Mouse scrolled (522, 370) with delta (0, -1)
Screenshot: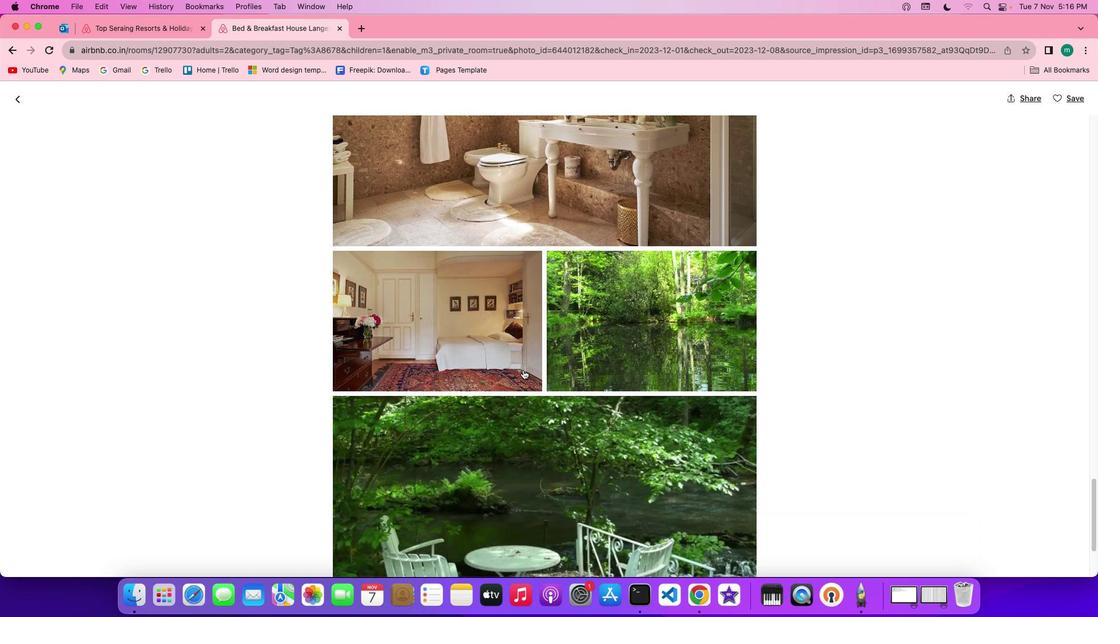 
Action: Mouse scrolled (522, 370) with delta (0, -1)
Screenshot: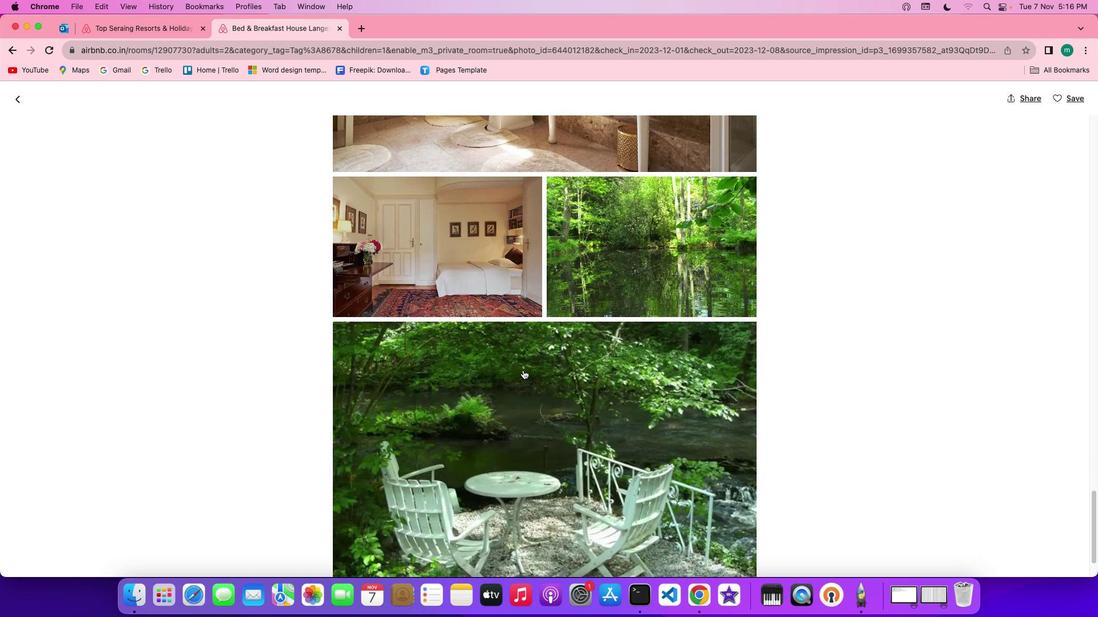 
Action: Mouse scrolled (522, 370) with delta (0, 0)
Screenshot: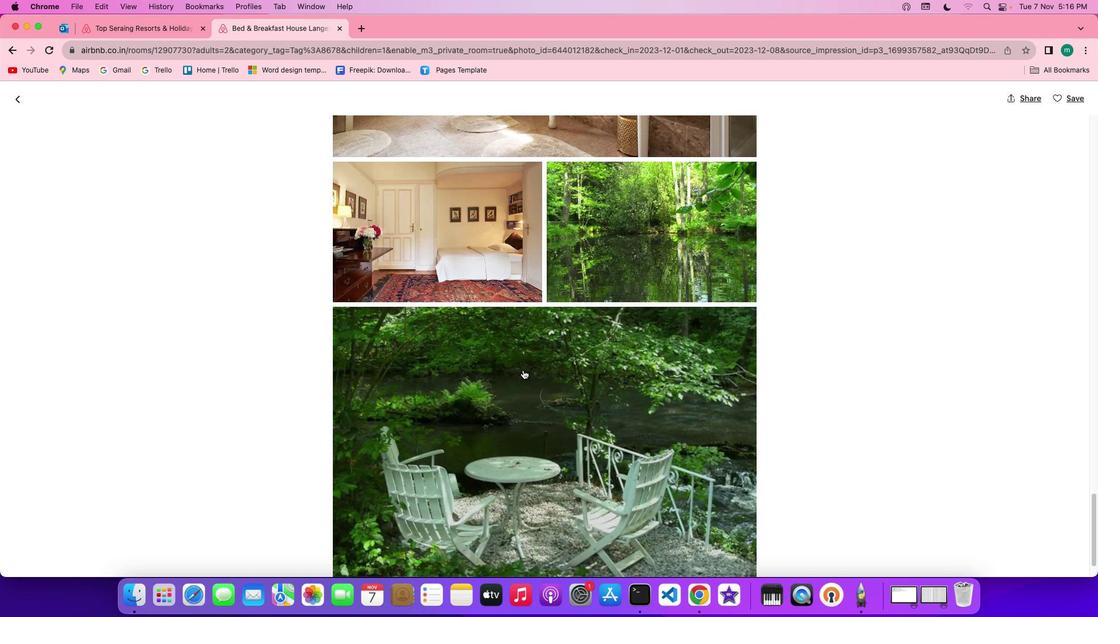 
Action: Mouse scrolled (522, 370) with delta (0, 0)
Screenshot: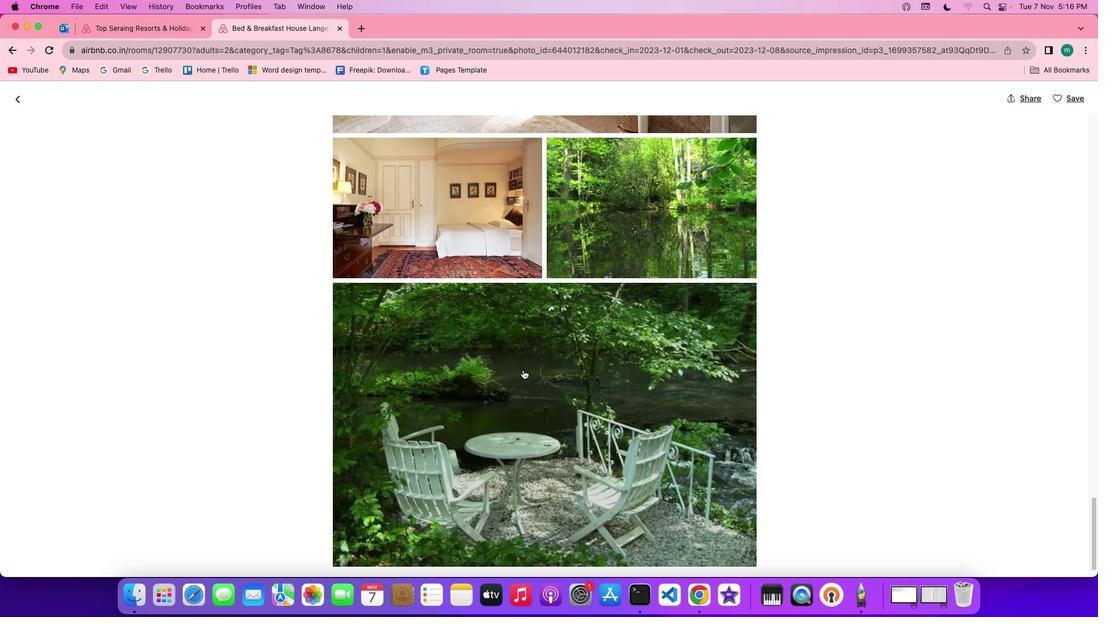 
Action: Mouse scrolled (522, 370) with delta (0, -1)
Screenshot: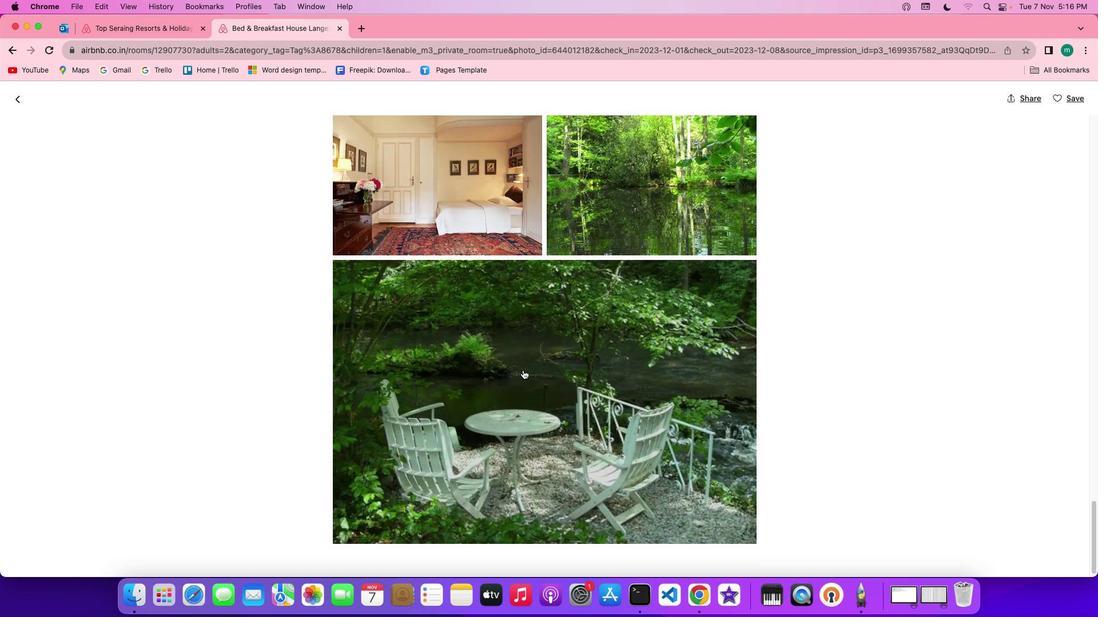 
Action: Mouse scrolled (522, 370) with delta (0, -1)
Screenshot: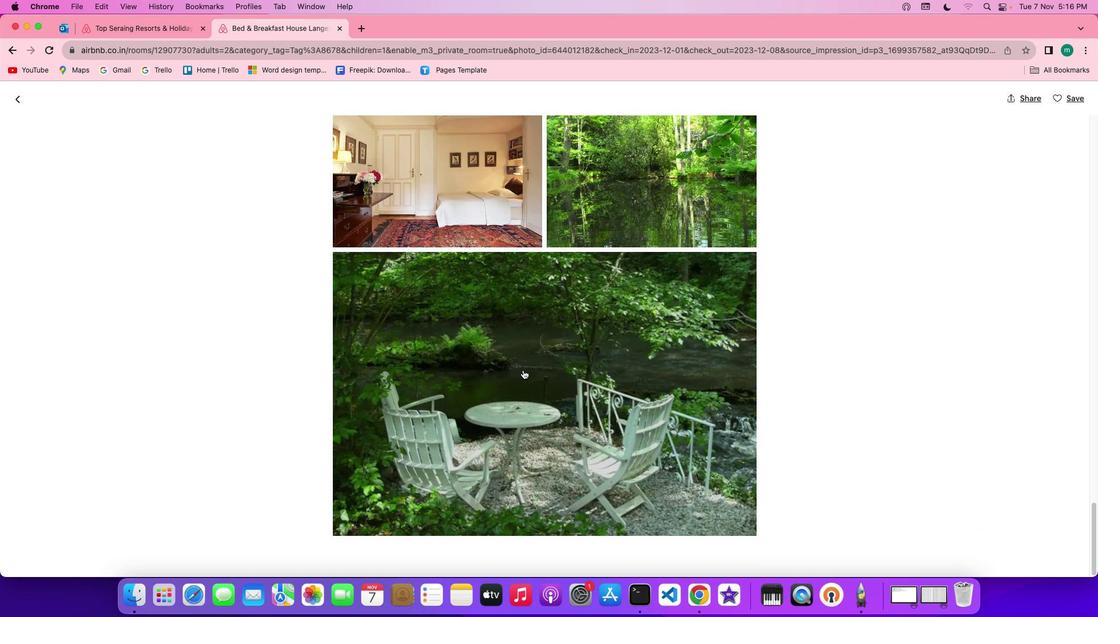 
Action: Mouse scrolled (522, 370) with delta (0, 0)
Screenshot: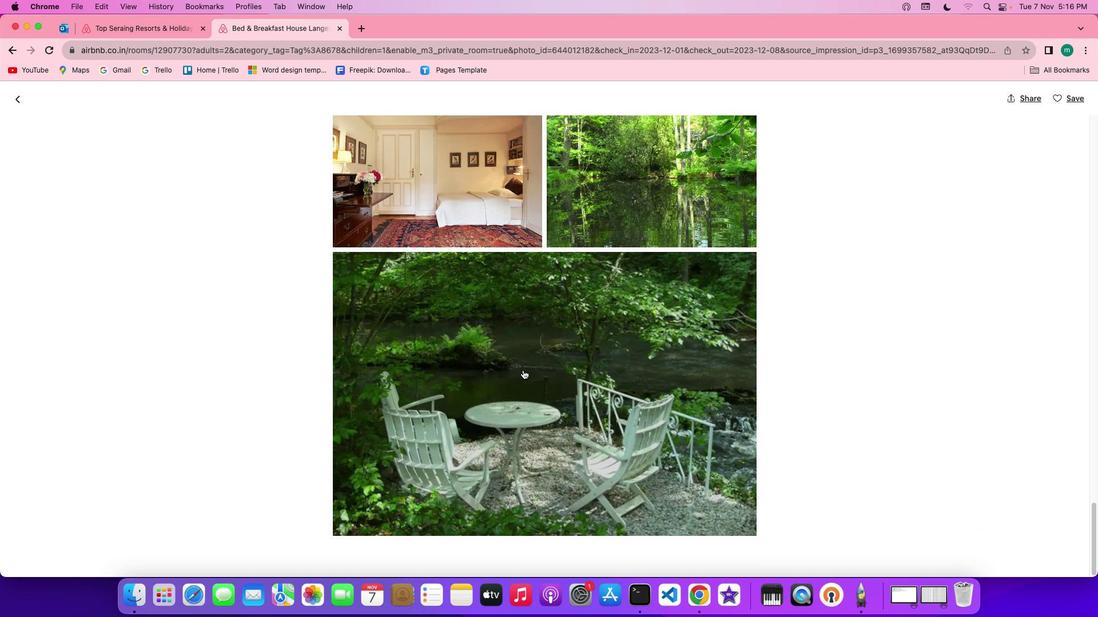 
Action: Mouse scrolled (522, 370) with delta (0, 0)
Screenshot: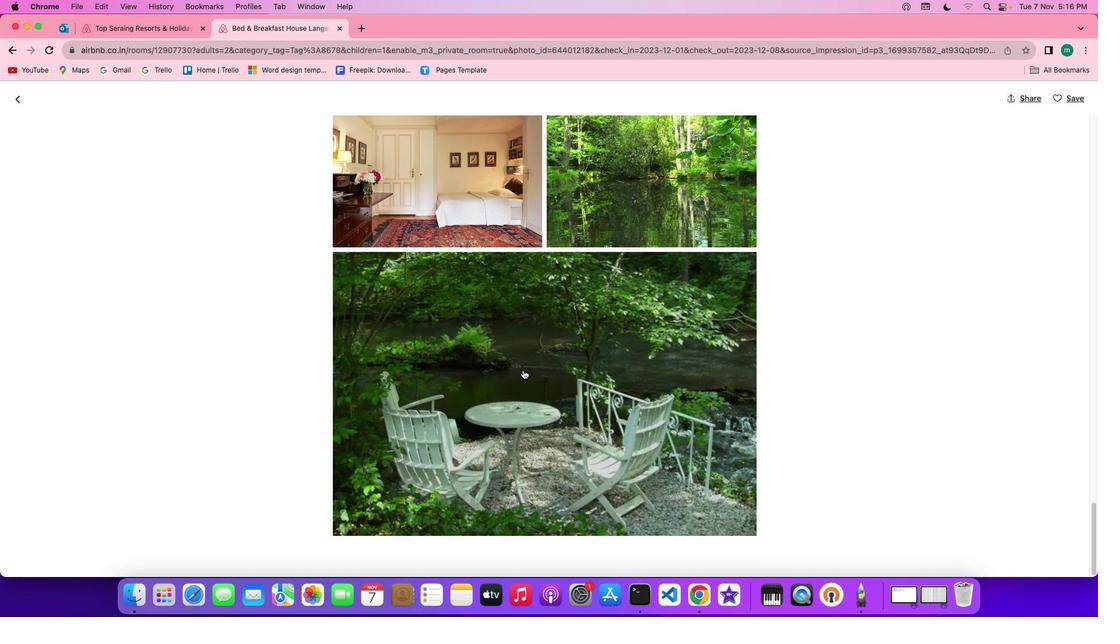 
Action: Mouse scrolled (522, 370) with delta (0, 0)
Screenshot: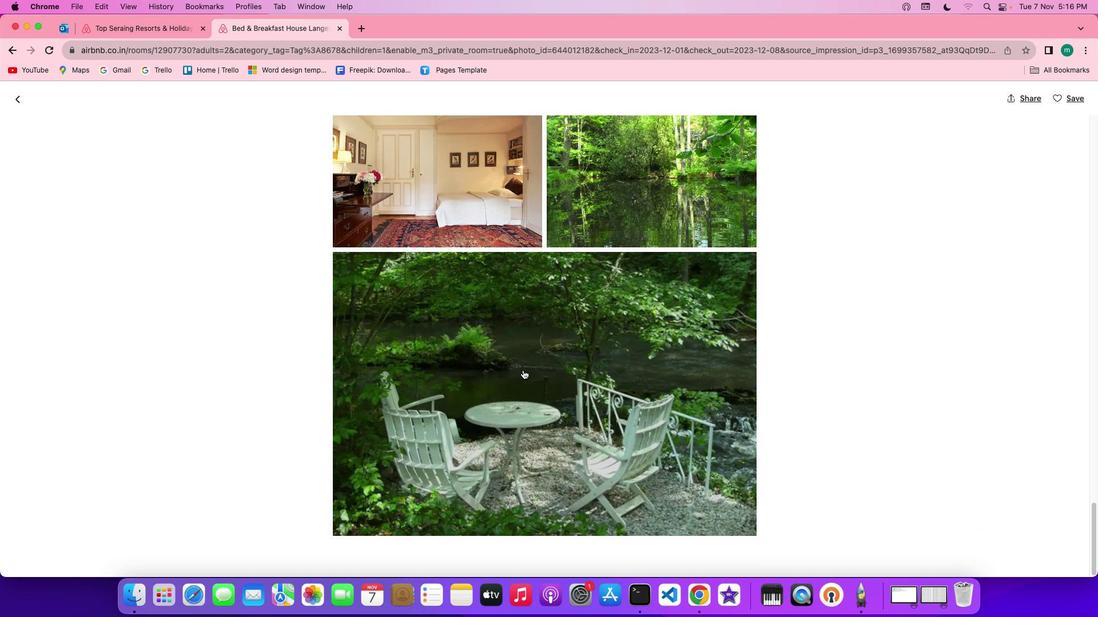 
Action: Mouse scrolled (522, 370) with delta (0, 0)
Screenshot: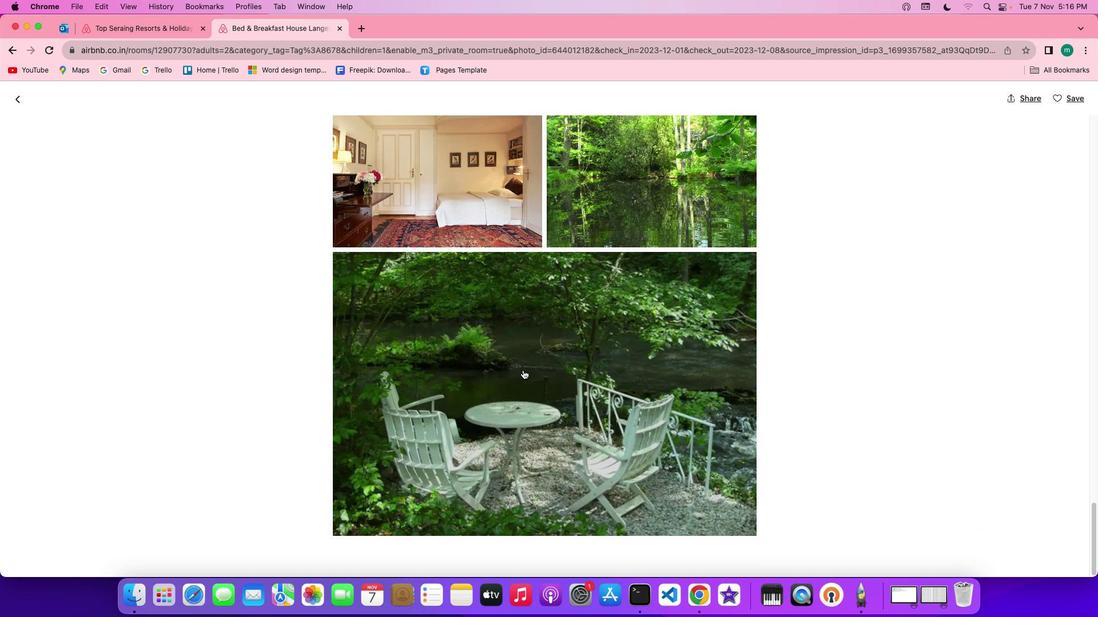 
Action: Mouse scrolled (522, 370) with delta (0, -1)
Screenshot: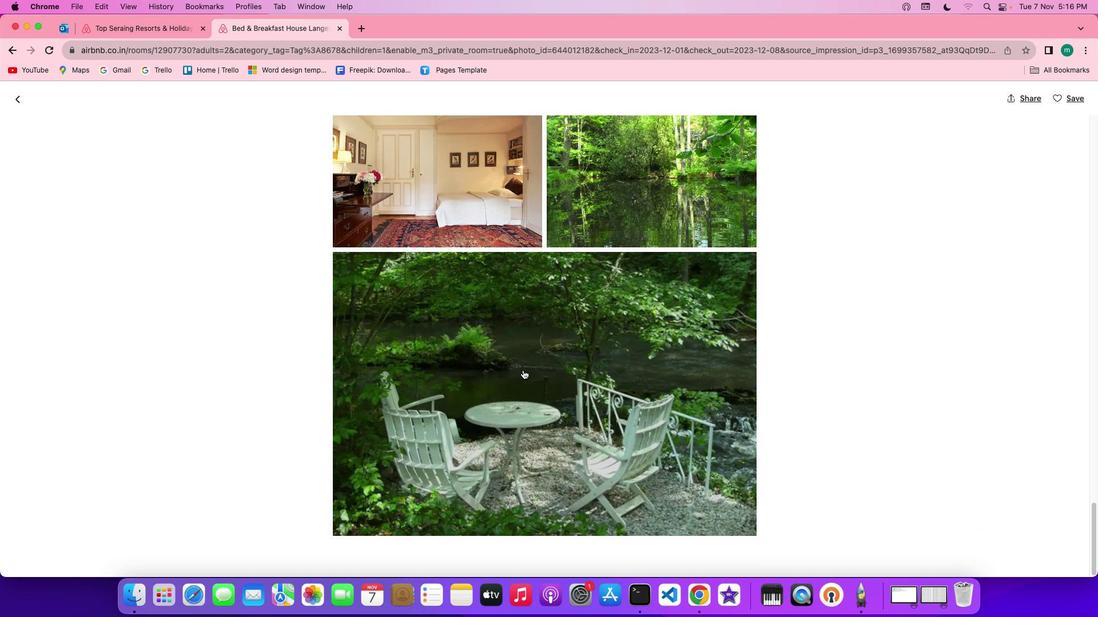 
Action: Mouse scrolled (522, 370) with delta (0, -1)
Screenshot: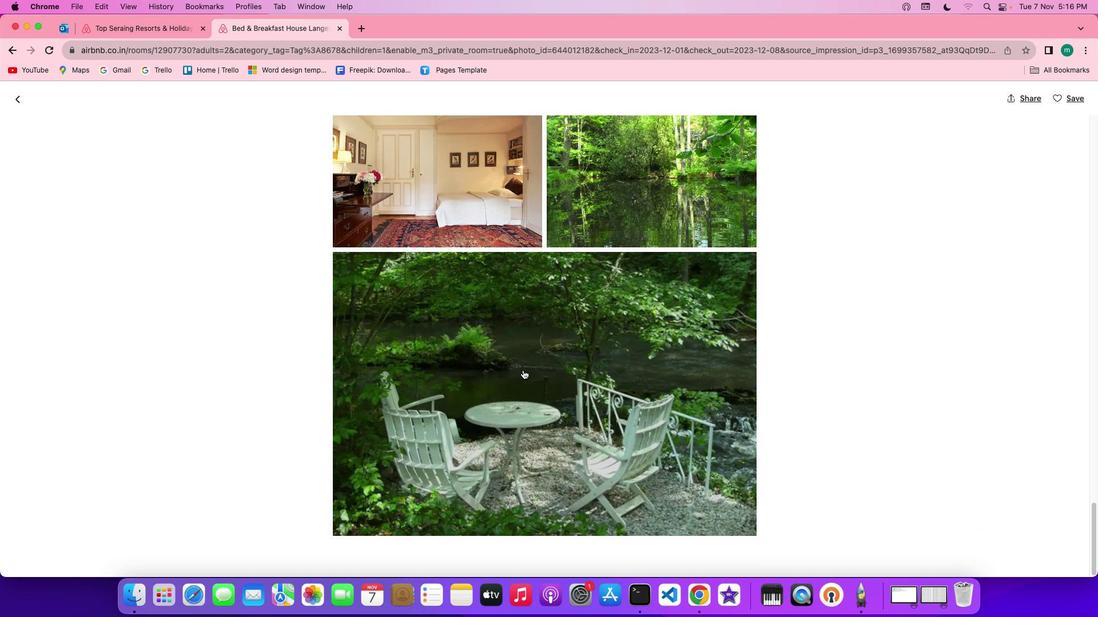 
Action: Mouse moved to (14, 95)
Screenshot: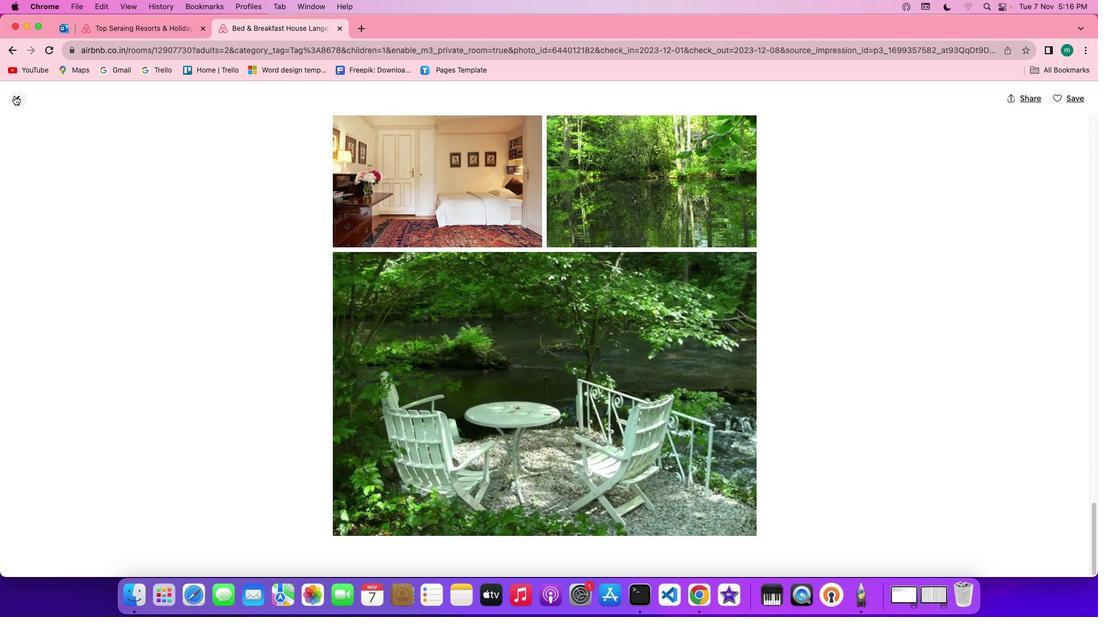 
Action: Mouse pressed left at (14, 95)
Screenshot: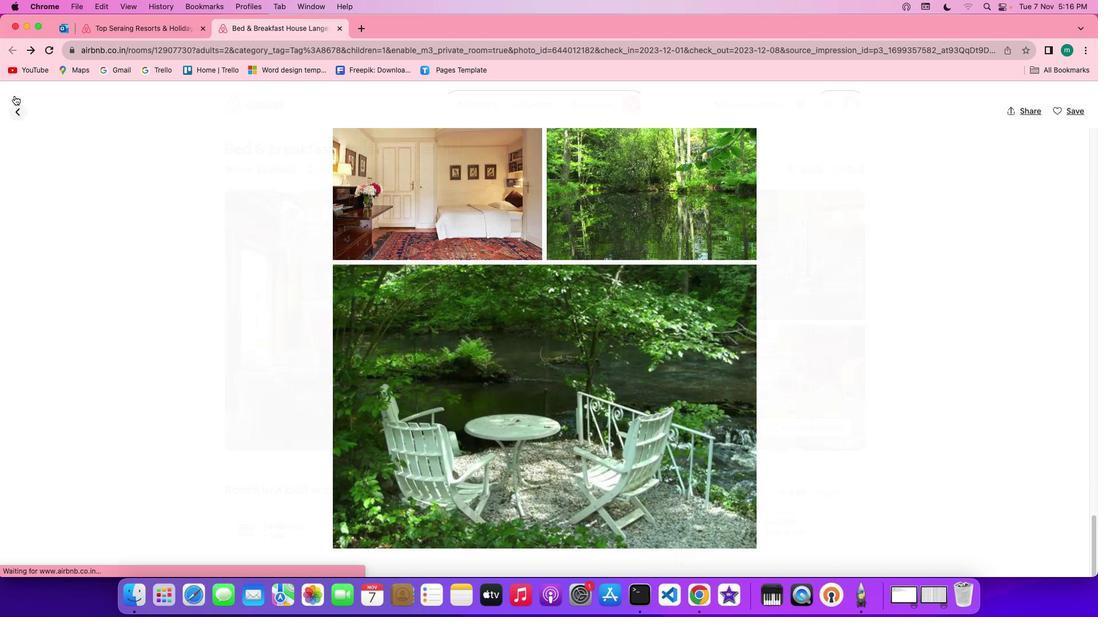 
Action: Mouse moved to (476, 386)
Screenshot: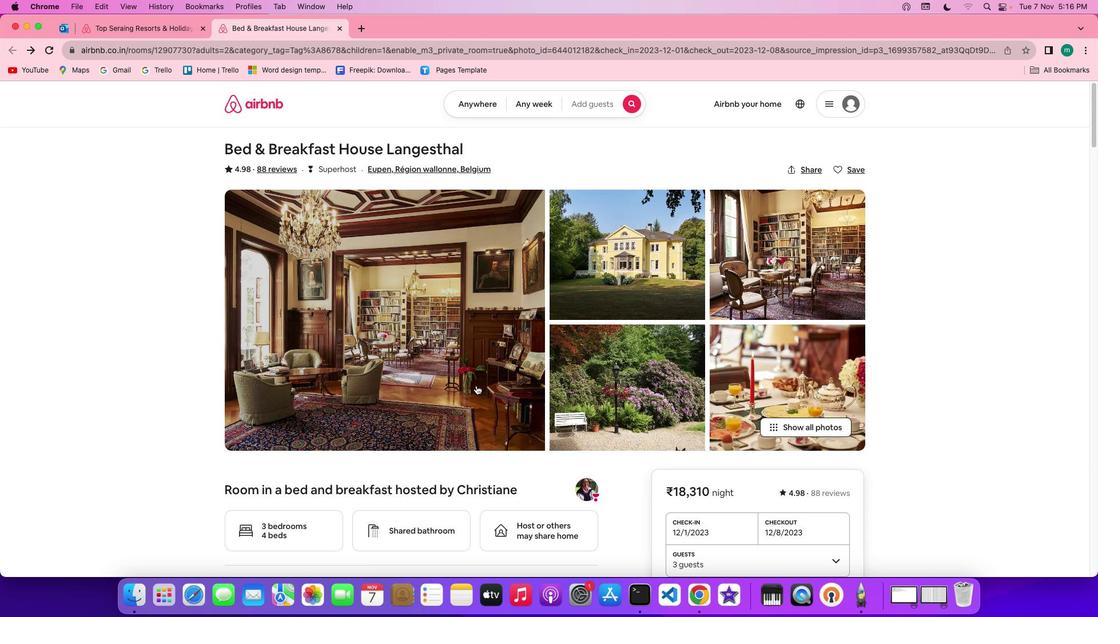 
Action: Mouse scrolled (476, 386) with delta (0, 0)
Screenshot: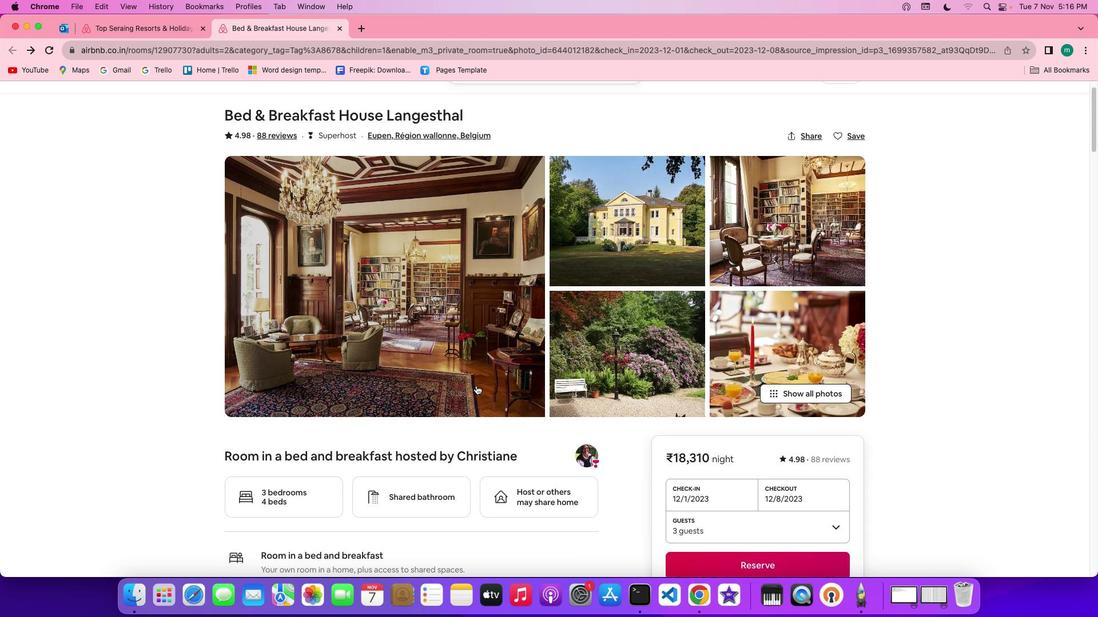 
Action: Mouse scrolled (476, 386) with delta (0, 0)
Screenshot: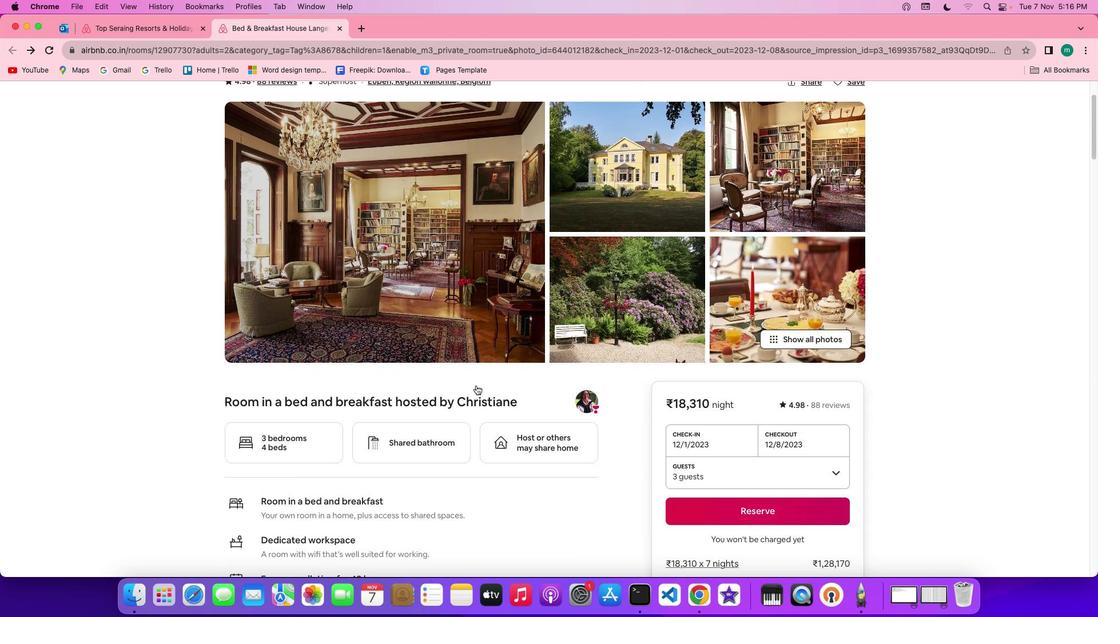 
Action: Mouse scrolled (476, 386) with delta (0, -1)
Screenshot: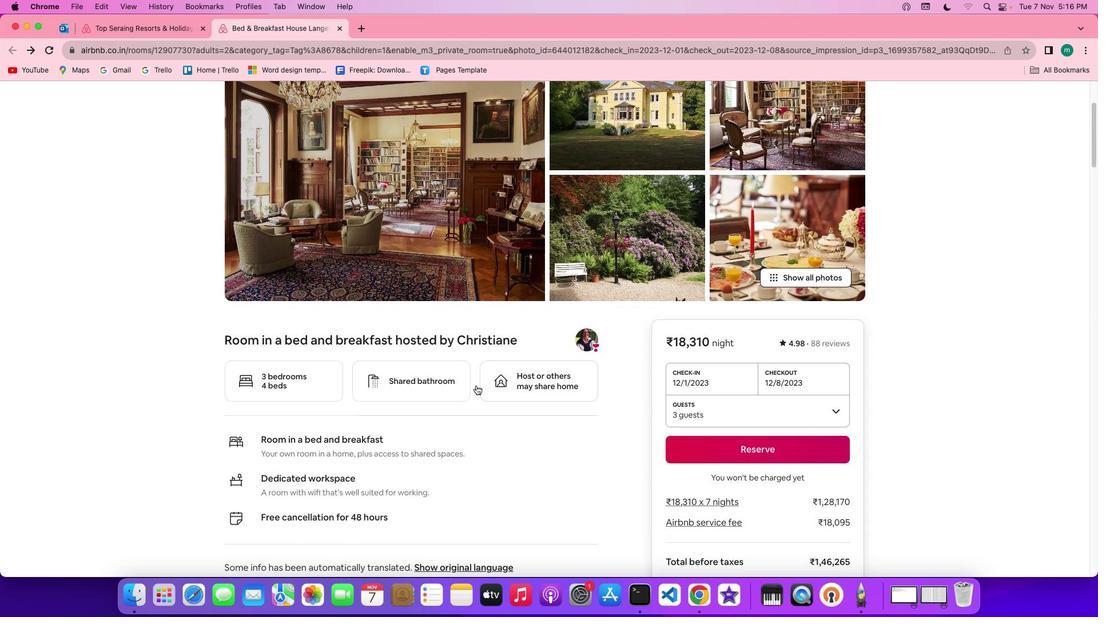 
Action: Mouse scrolled (476, 386) with delta (0, -2)
Screenshot: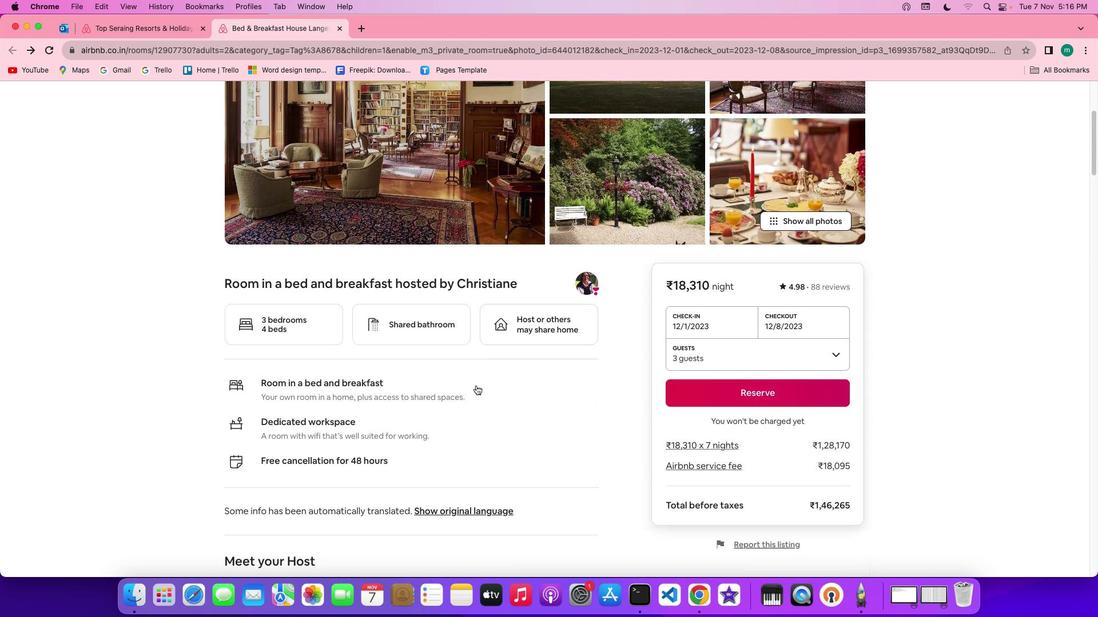 
Action: Mouse scrolled (476, 386) with delta (0, -2)
Screenshot: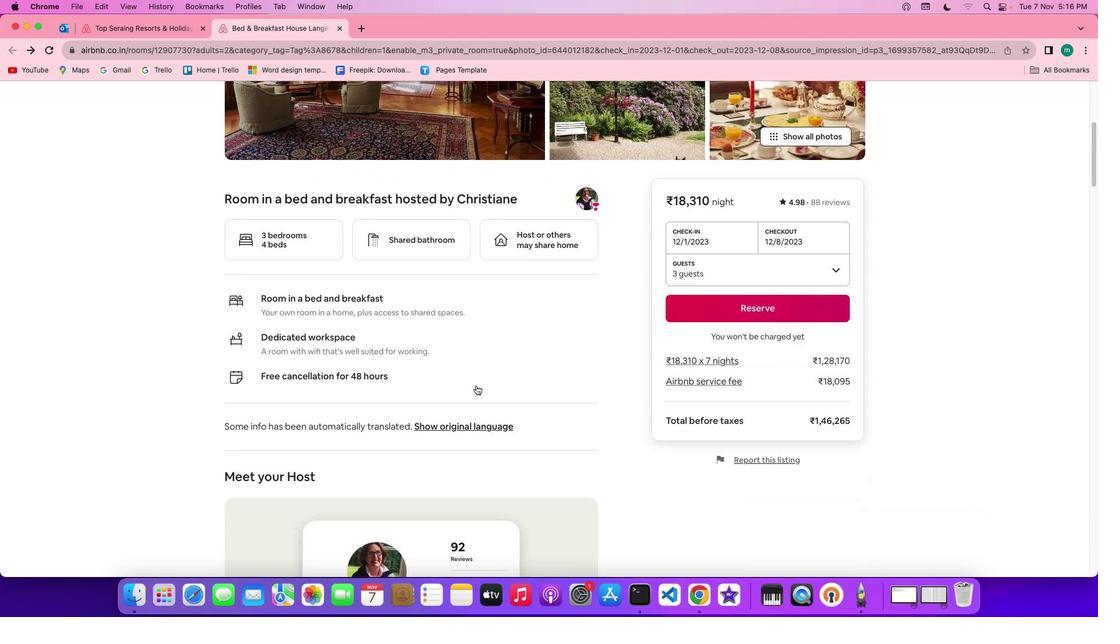 
Action: Mouse scrolled (476, 386) with delta (0, 0)
Screenshot: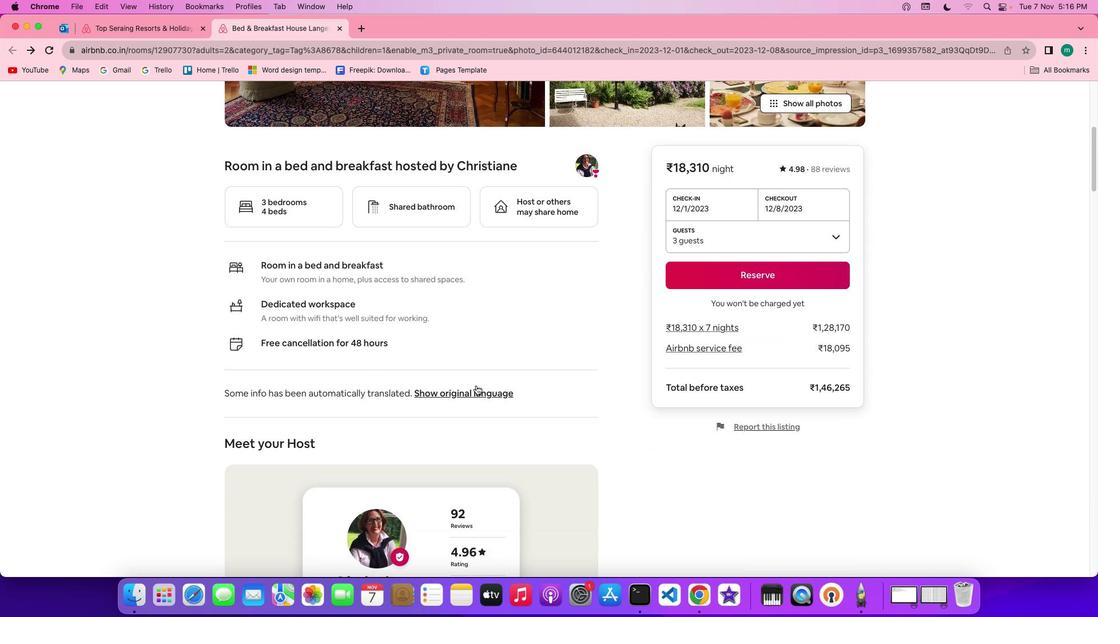 
Action: Mouse scrolled (476, 386) with delta (0, 0)
Screenshot: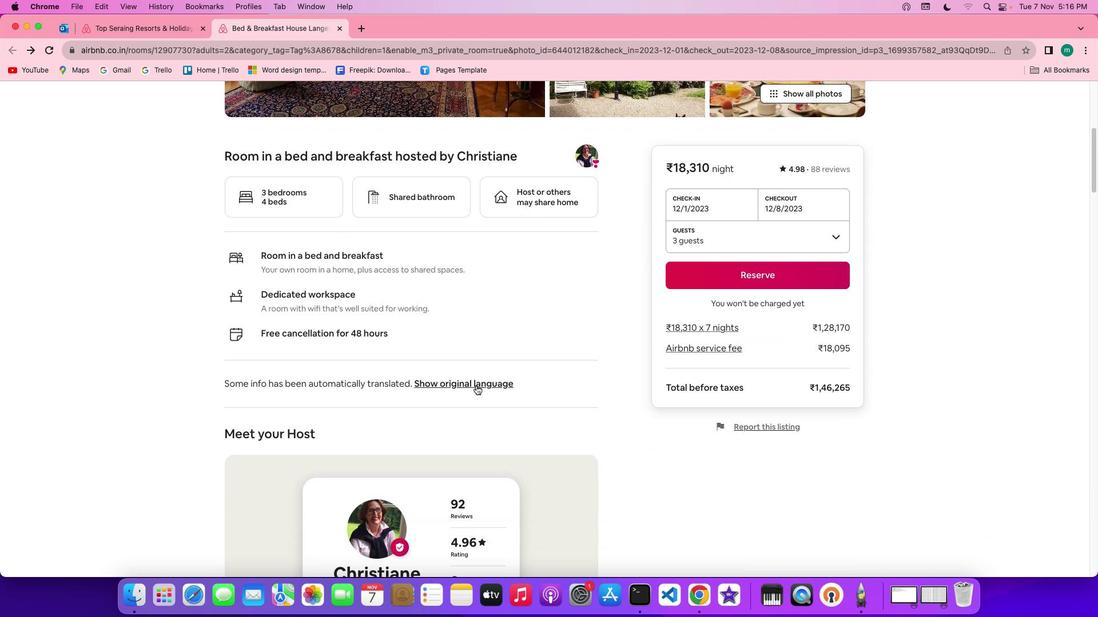 
Action: Mouse scrolled (476, 386) with delta (0, -1)
Screenshot: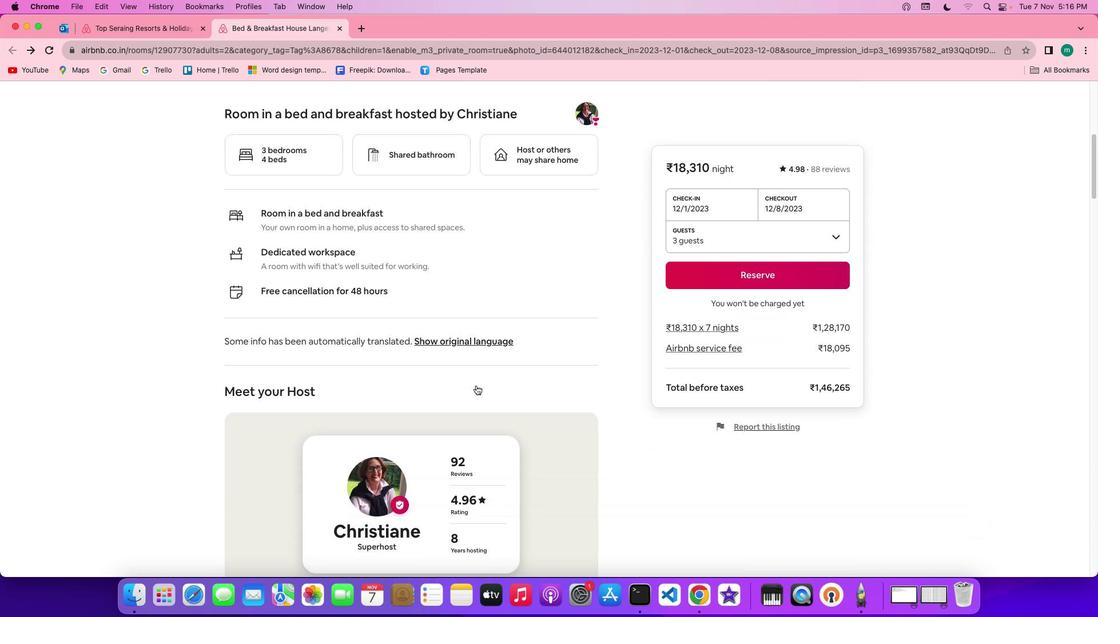 
Action: Mouse scrolled (476, 386) with delta (0, -1)
Screenshot: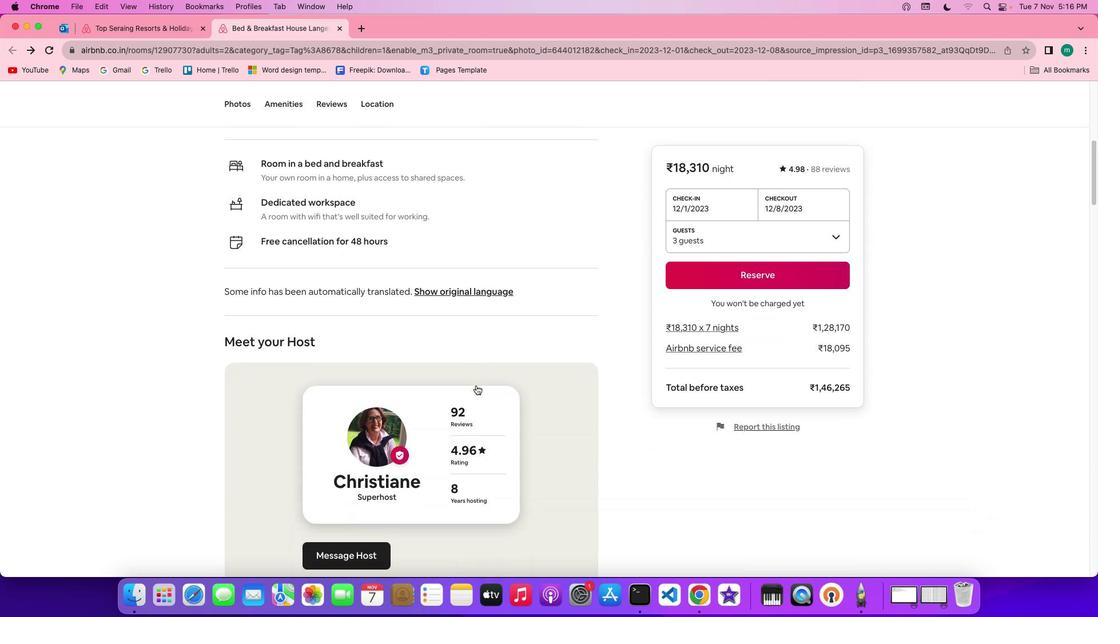 
Action: Mouse scrolled (476, 386) with delta (0, 0)
Screenshot: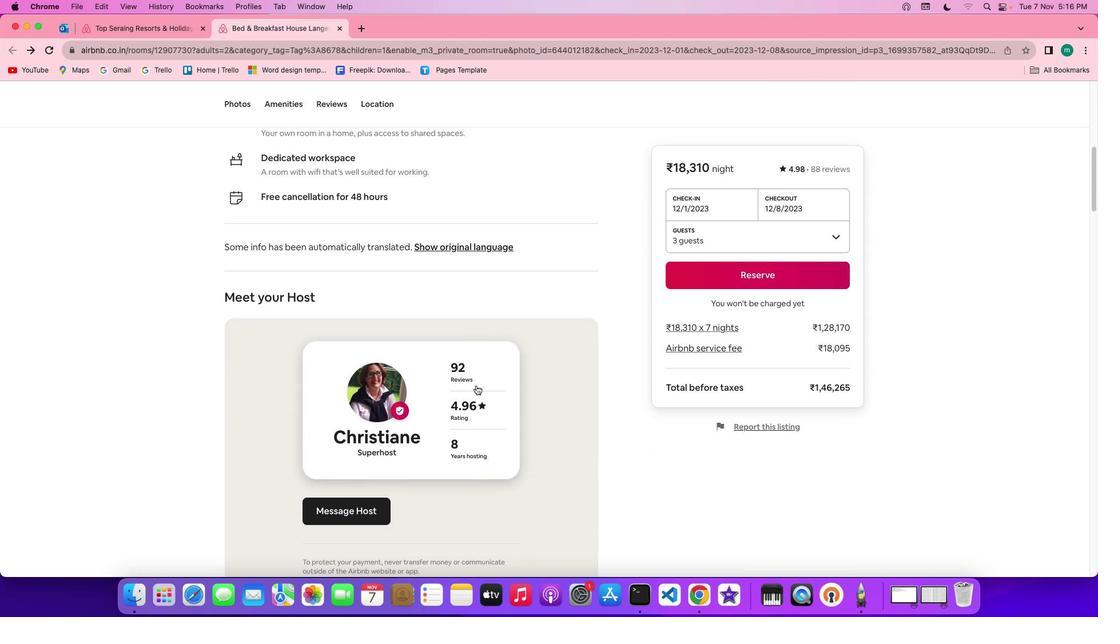 
Action: Mouse scrolled (476, 386) with delta (0, 0)
Screenshot: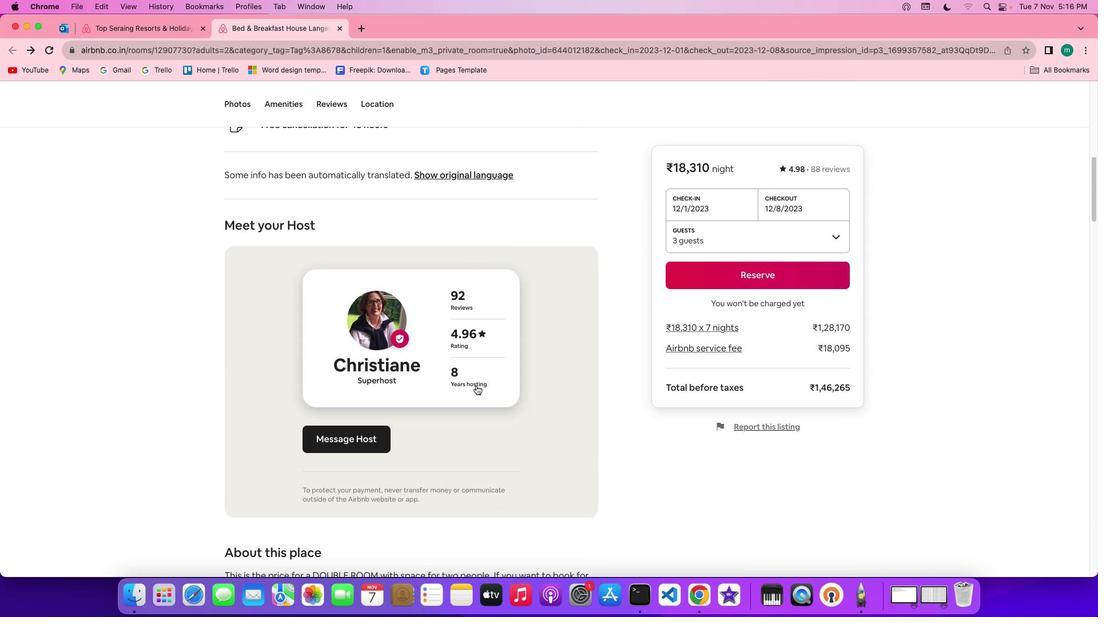 
Action: Mouse scrolled (476, 386) with delta (0, -1)
Screenshot: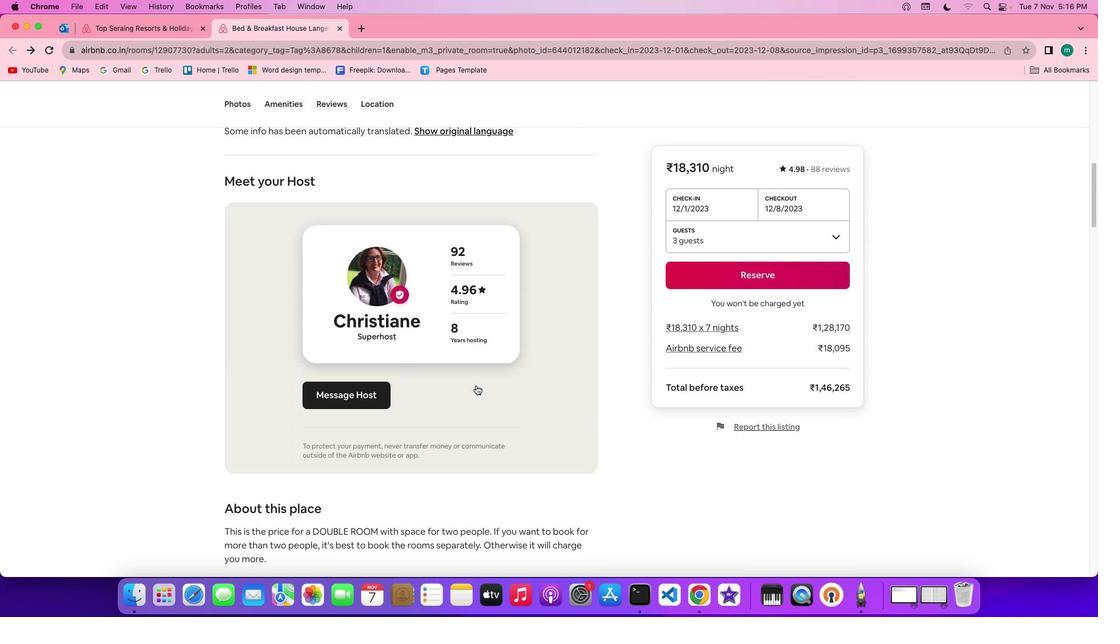 
Action: Mouse scrolled (476, 386) with delta (0, -2)
Screenshot: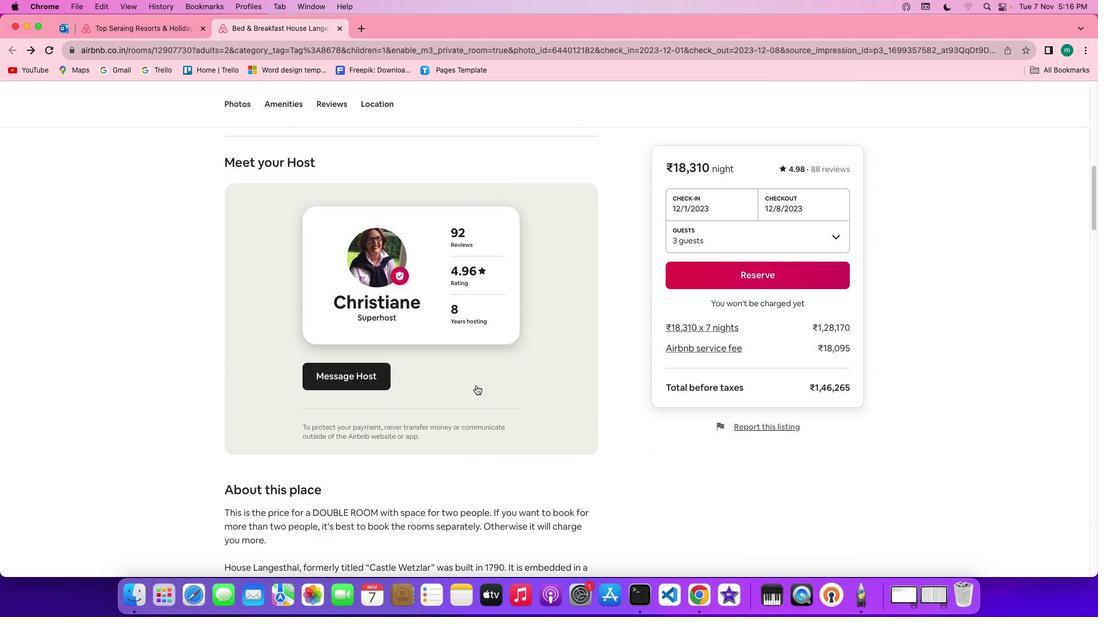 
Action: Mouse scrolled (476, 386) with delta (0, 0)
Screenshot: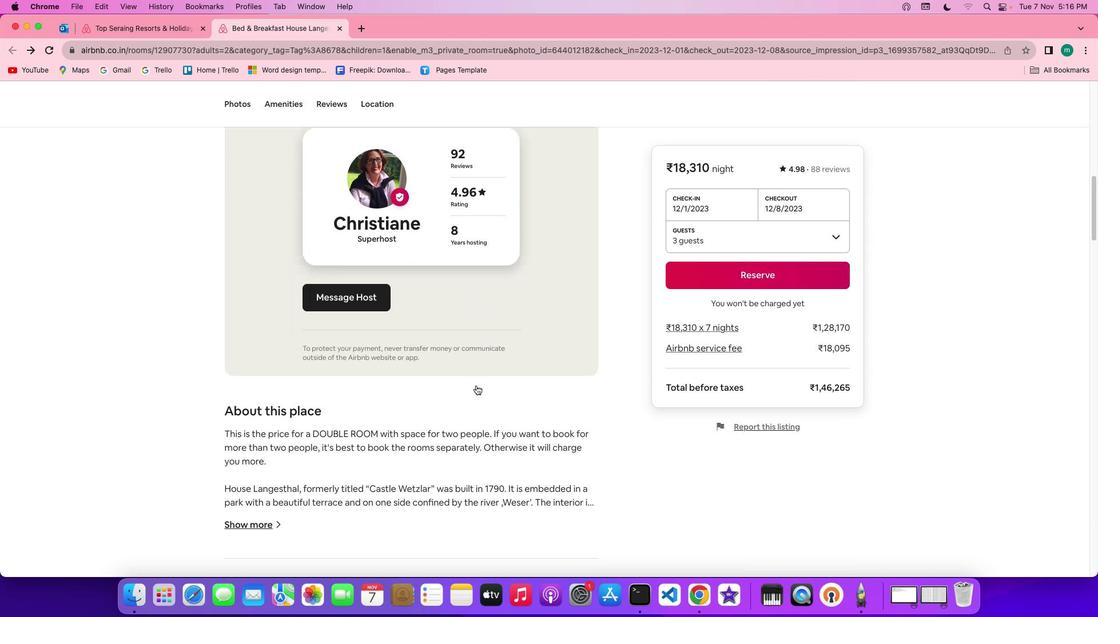 
Action: Mouse scrolled (476, 386) with delta (0, 0)
Screenshot: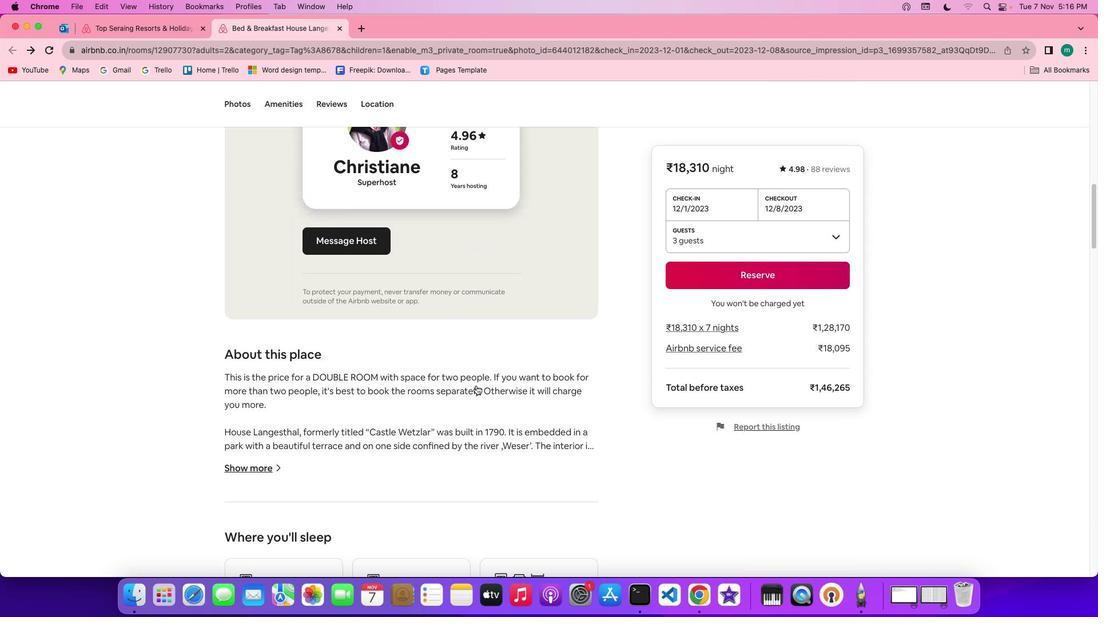 
Action: Mouse scrolled (476, 386) with delta (0, -1)
Screenshot: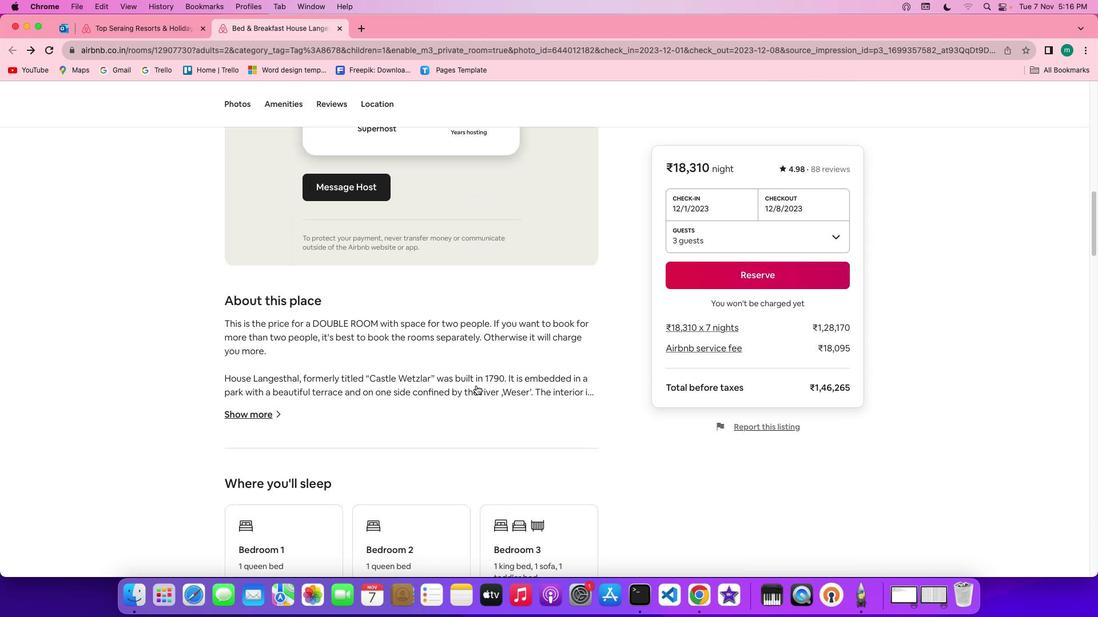 
Action: Mouse scrolled (476, 386) with delta (0, -2)
Screenshot: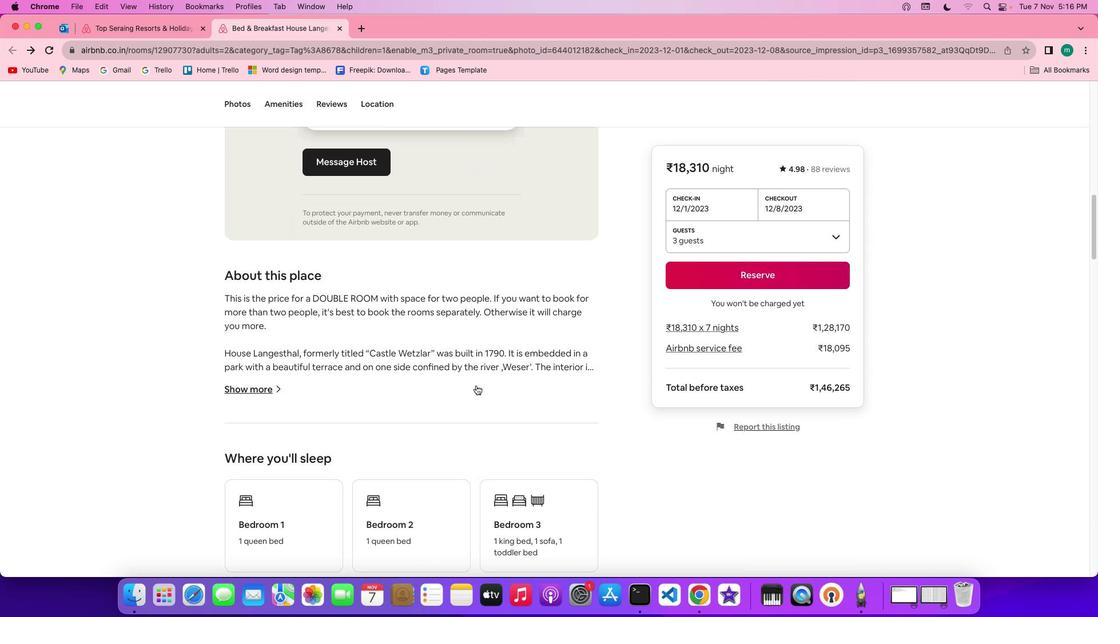 
Action: Mouse scrolled (476, 386) with delta (0, -2)
Screenshot: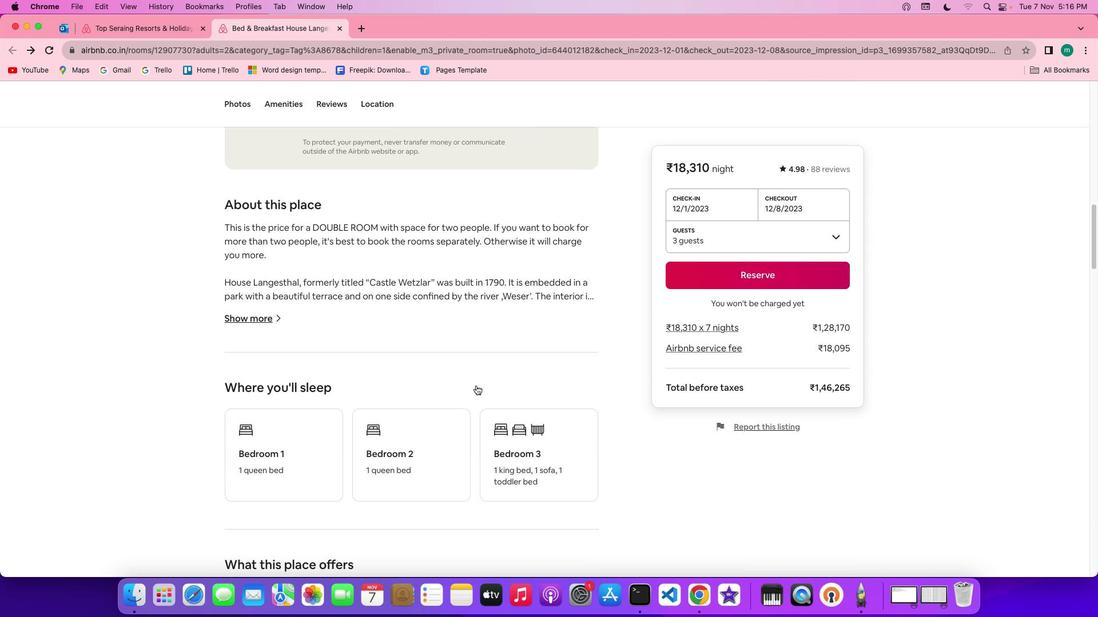 
Action: Mouse scrolled (476, 386) with delta (0, 0)
Screenshot: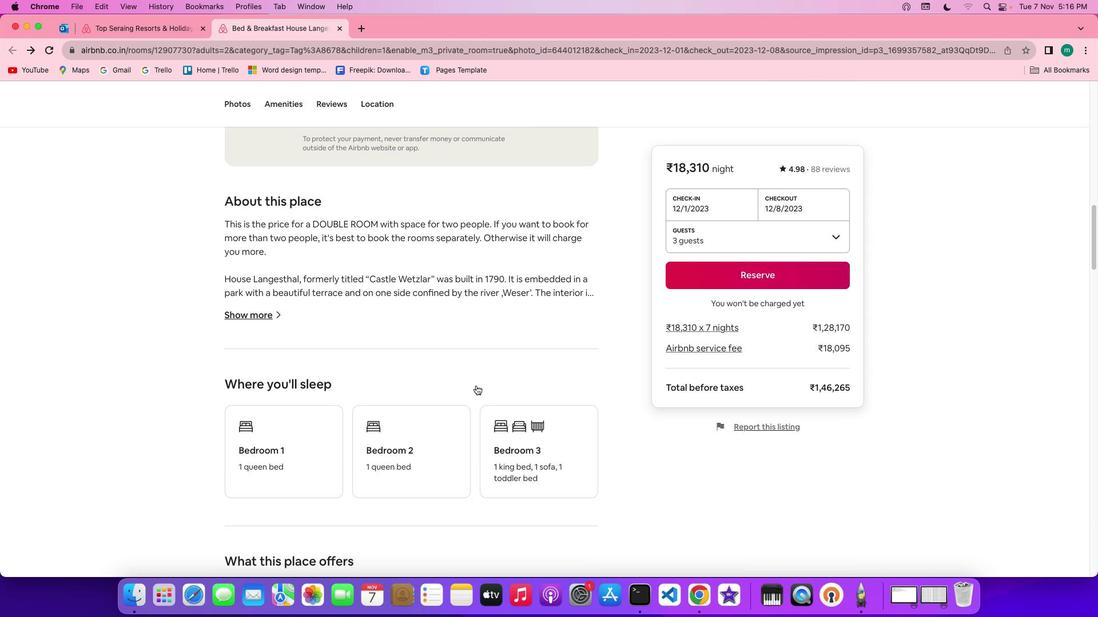 
Action: Mouse scrolled (476, 386) with delta (0, 0)
Screenshot: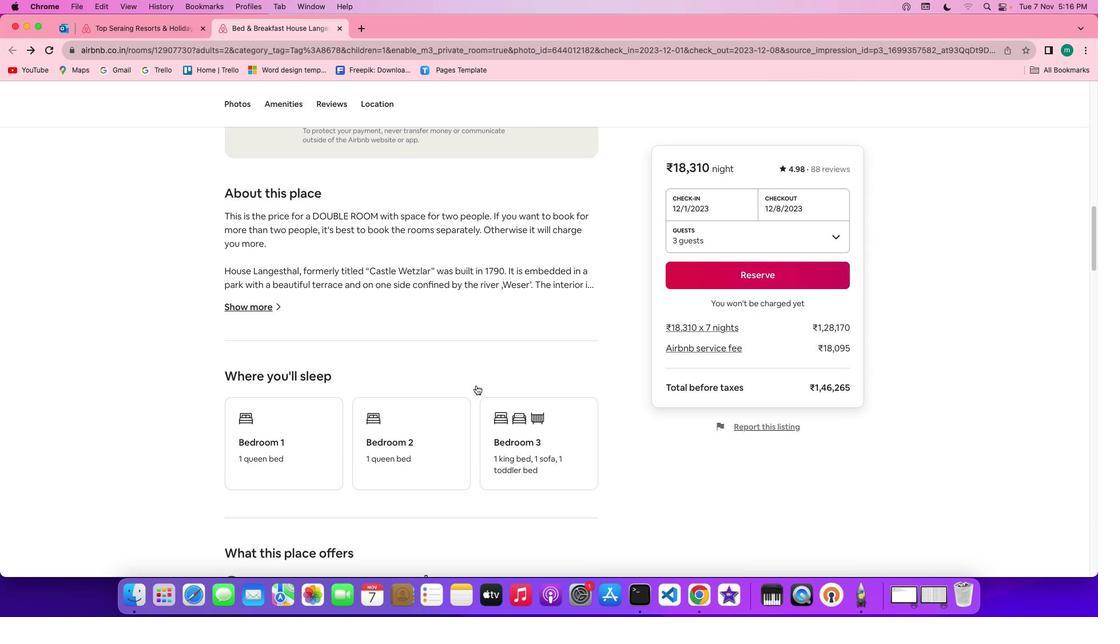 
Action: Mouse scrolled (476, 386) with delta (0, 0)
Screenshot: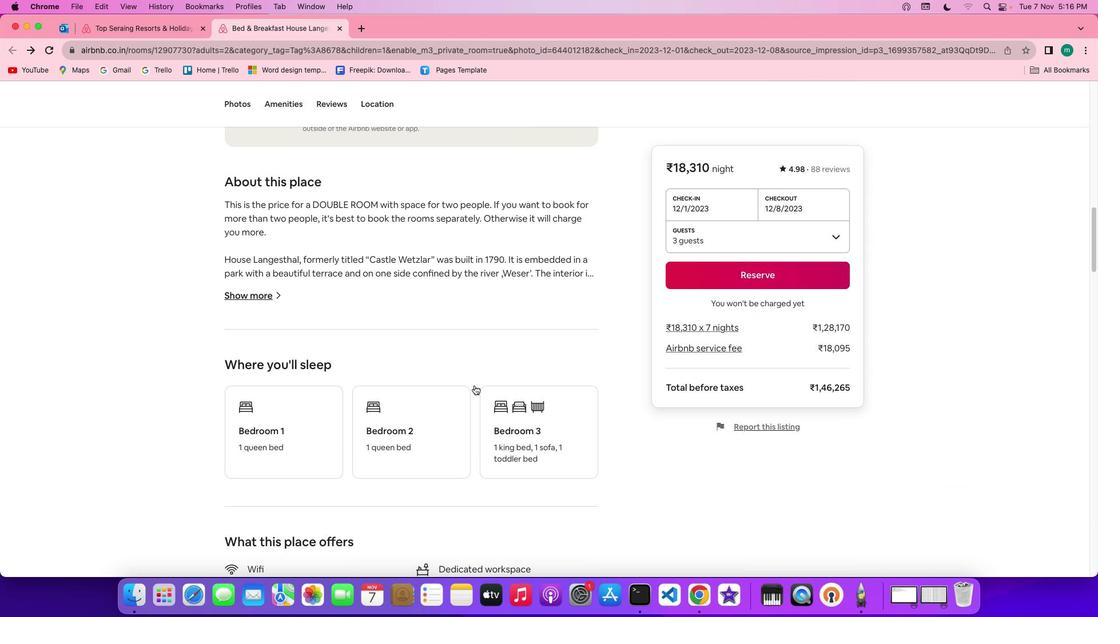 
Action: Mouse moved to (252, 296)
Screenshot: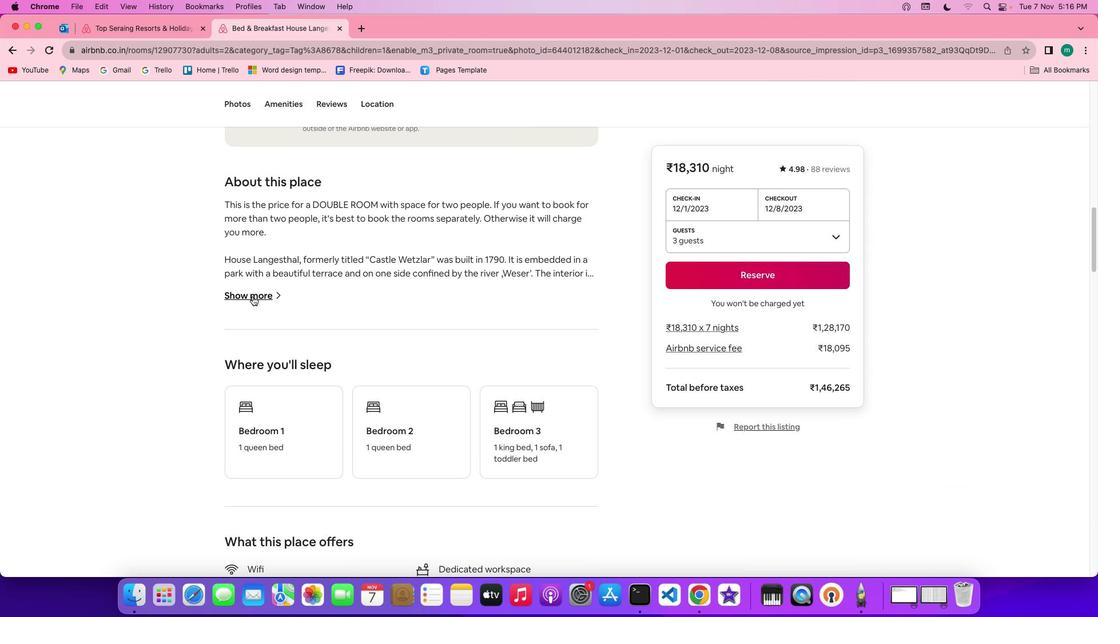 
Action: Mouse pressed left at (252, 296)
Screenshot: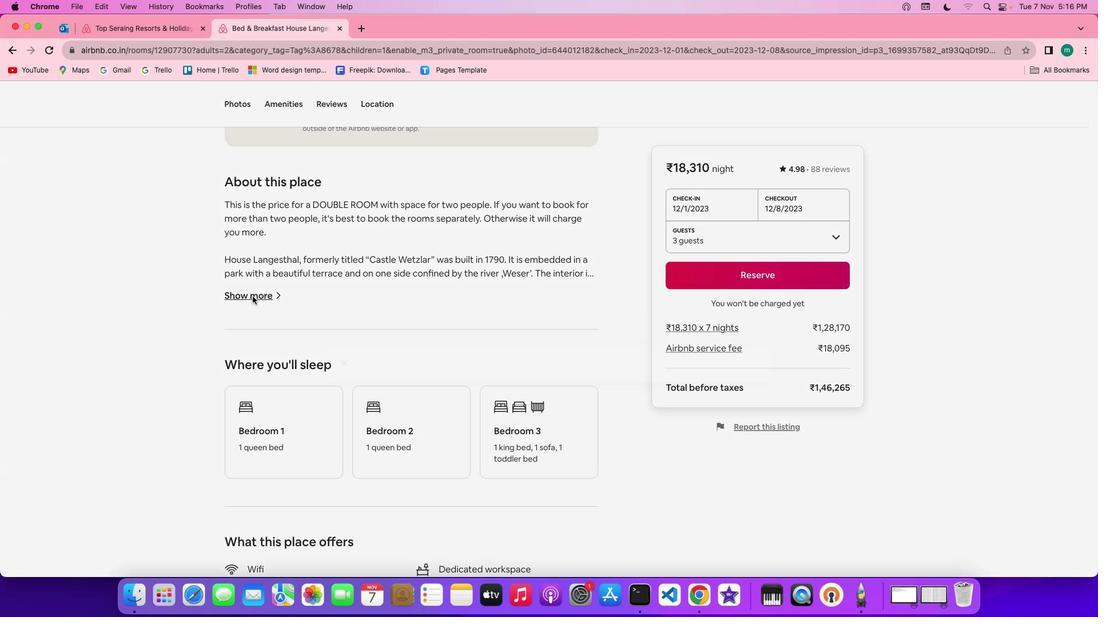 
Action: Mouse moved to (521, 410)
Screenshot: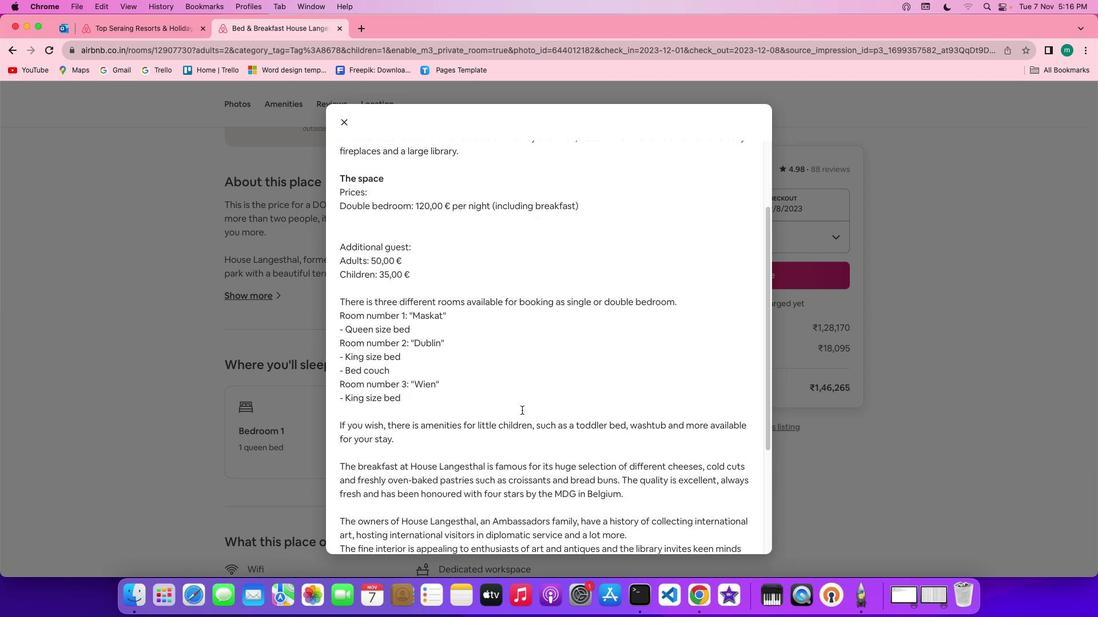 
Action: Mouse scrolled (521, 410) with delta (0, 0)
Screenshot: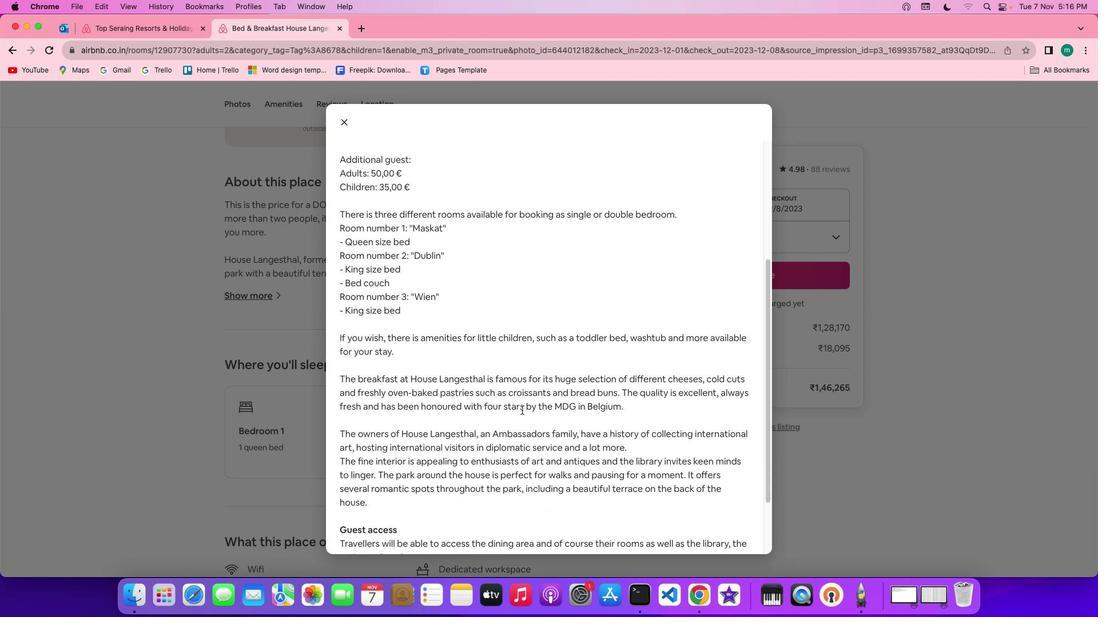 
Action: Mouse scrolled (521, 410) with delta (0, 0)
Screenshot: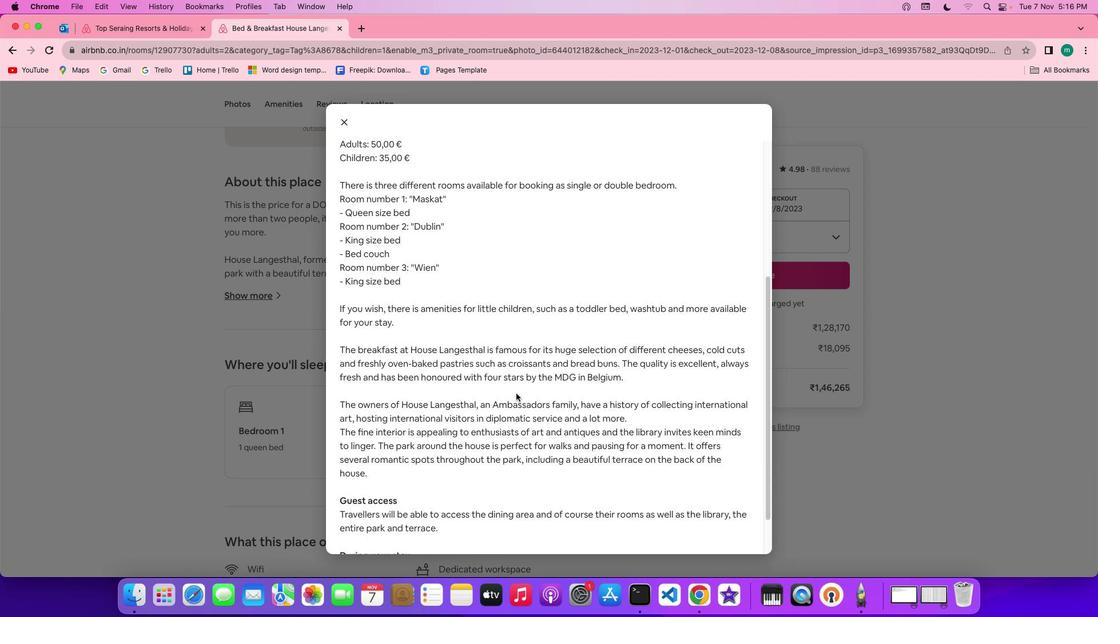 
Action: Mouse scrolled (521, 410) with delta (0, -1)
Screenshot: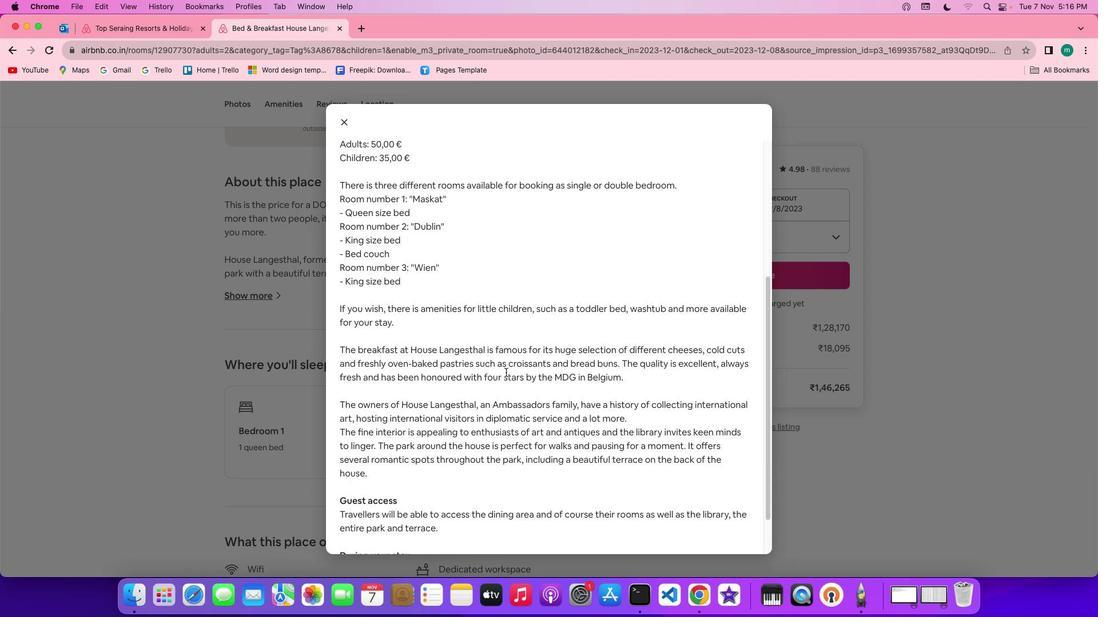 
Action: Mouse scrolled (521, 410) with delta (0, -2)
Screenshot: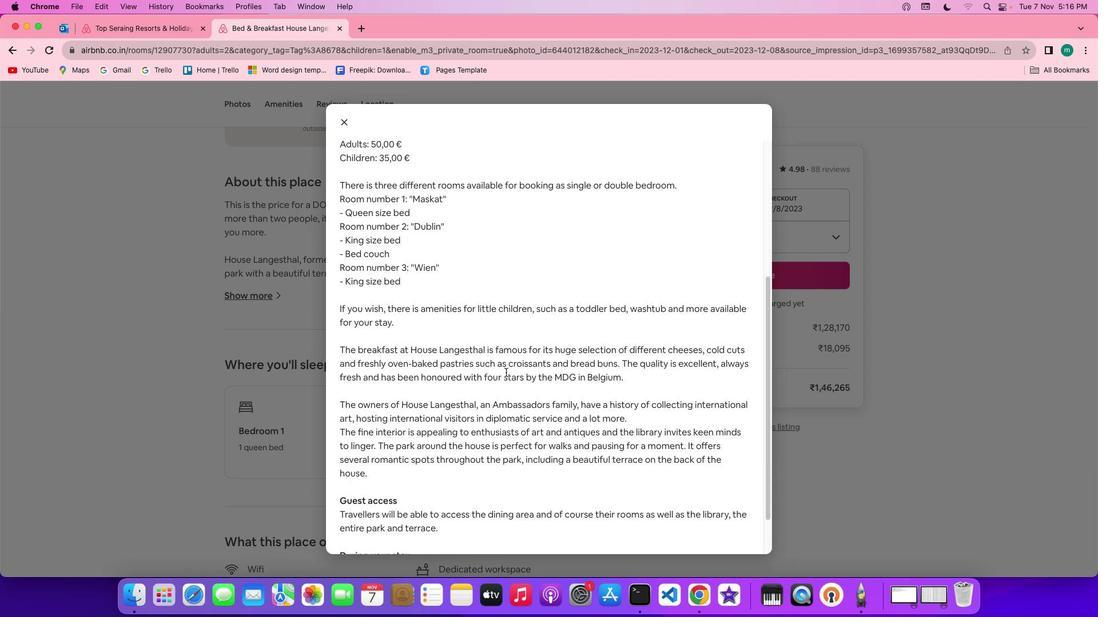 
Action: Mouse moved to (450, 280)
Screenshot: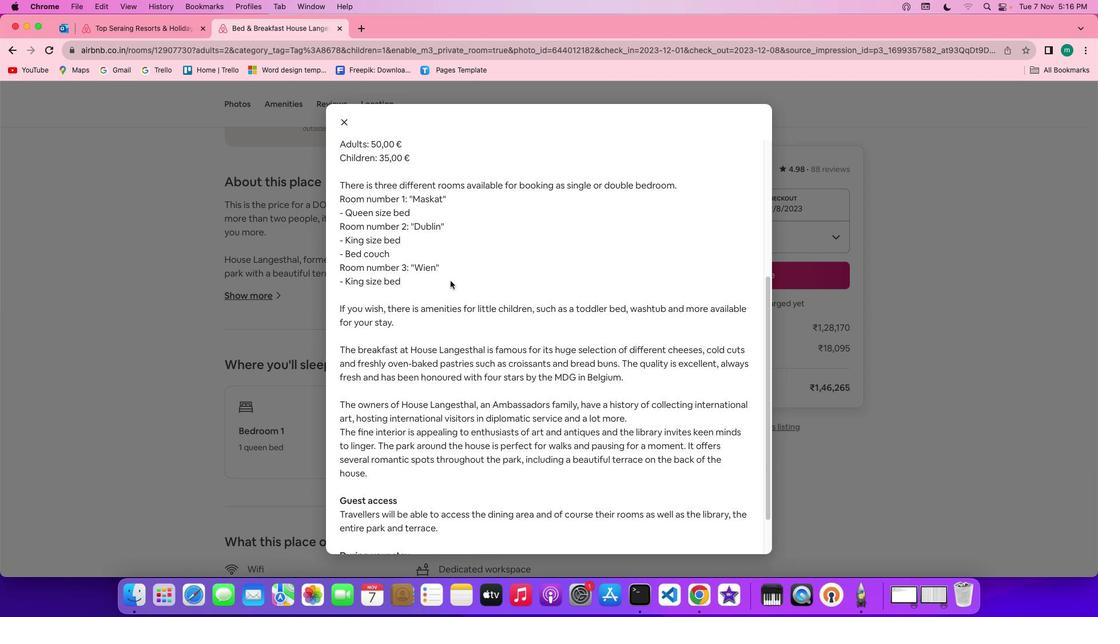 
Action: Mouse scrolled (450, 280) with delta (0, 0)
Screenshot: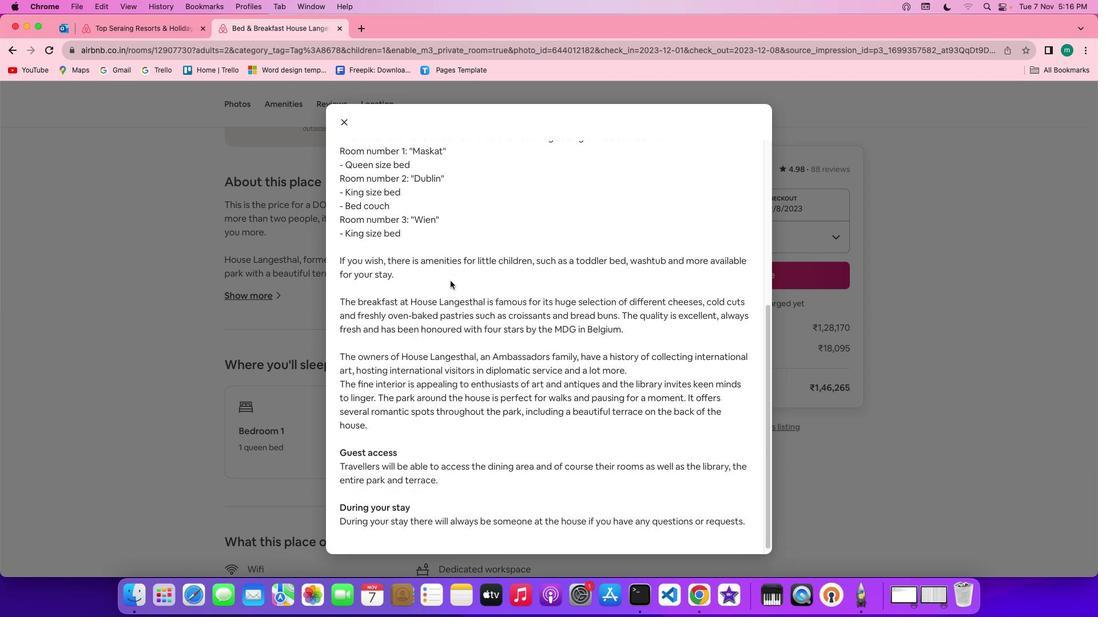 
Action: Mouse scrolled (450, 280) with delta (0, 0)
Screenshot: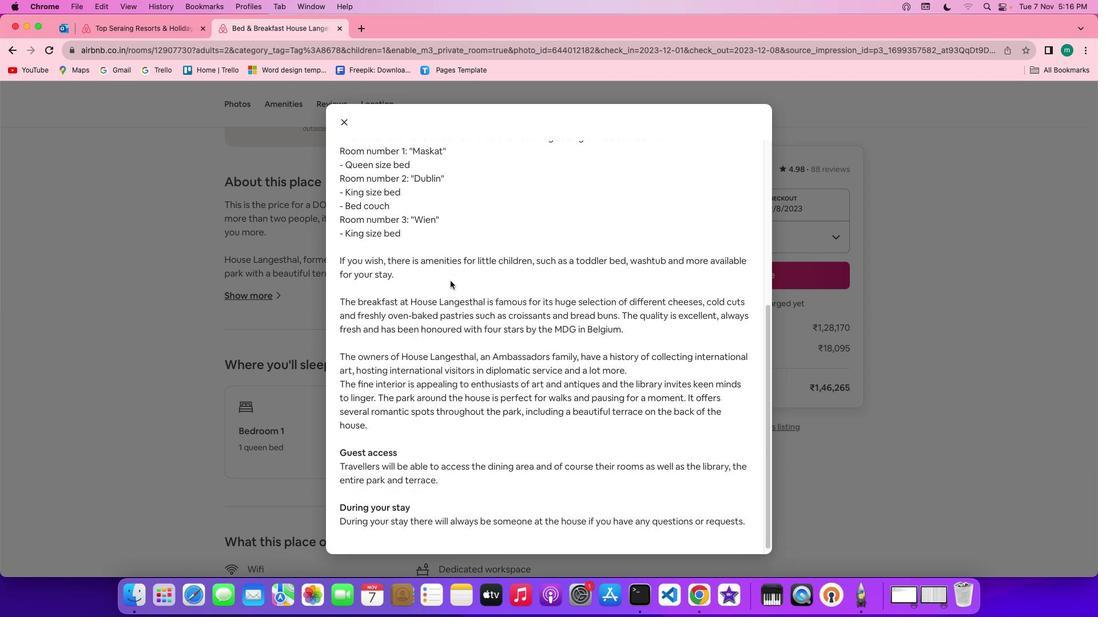 
Action: Mouse scrolled (450, 280) with delta (0, -1)
Screenshot: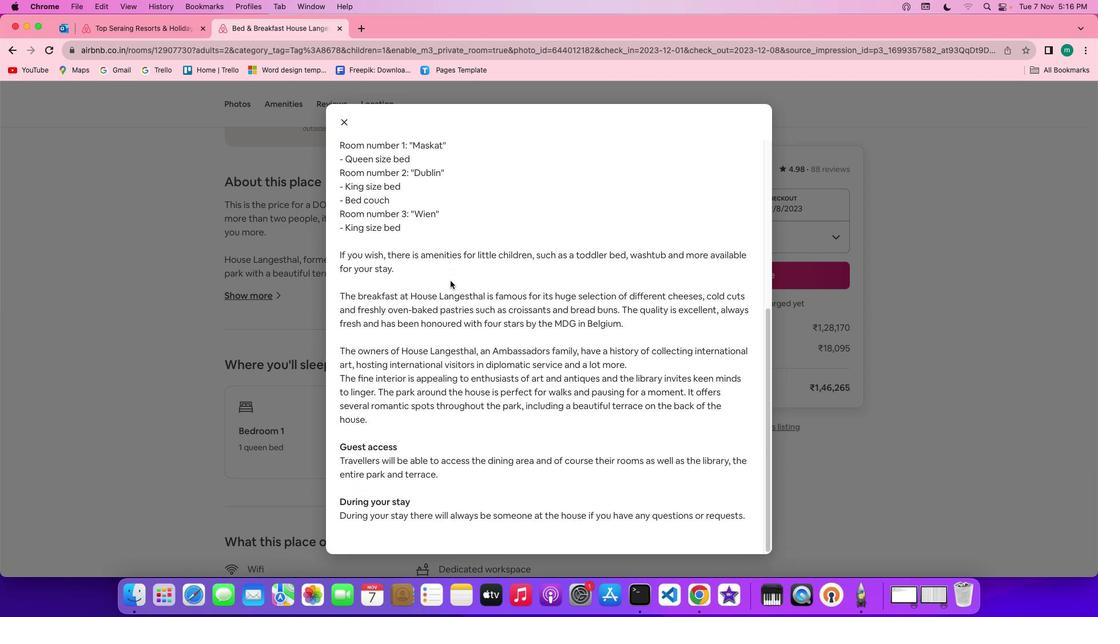 
Action: Mouse scrolled (450, 280) with delta (0, -2)
Screenshot: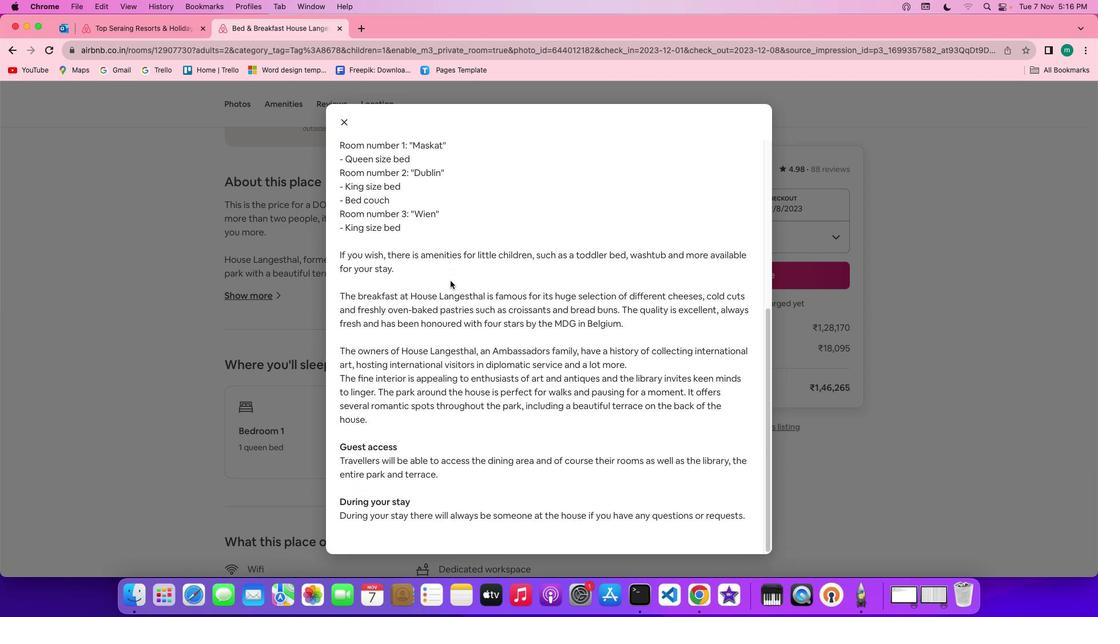 
Action: Mouse scrolled (450, 280) with delta (0, -3)
Screenshot: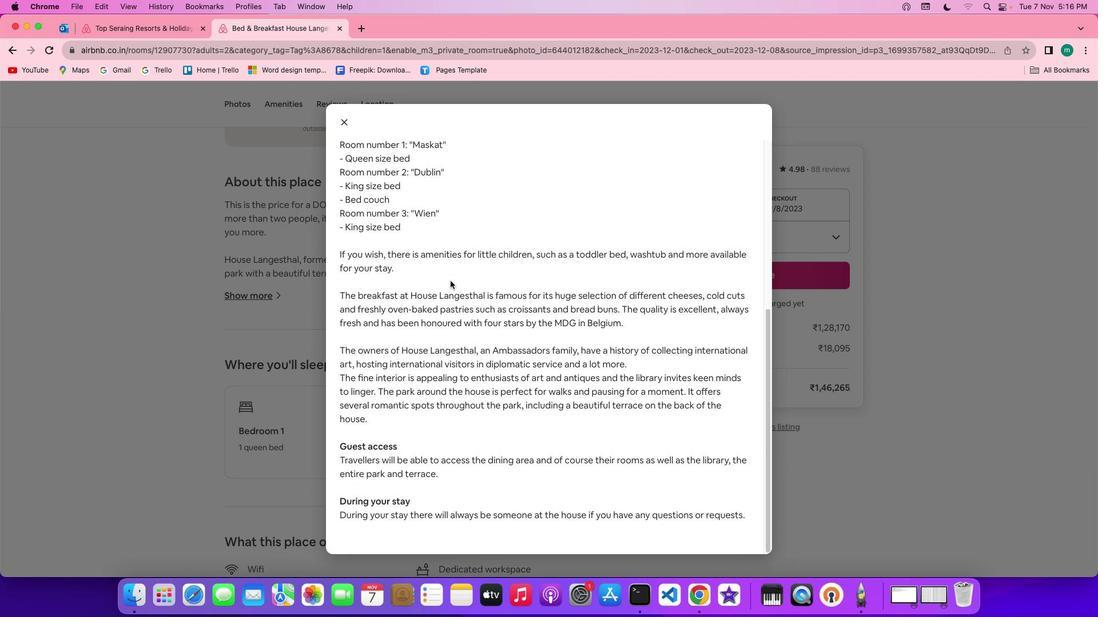 
Action: Mouse scrolled (450, 280) with delta (0, -3)
Screenshot: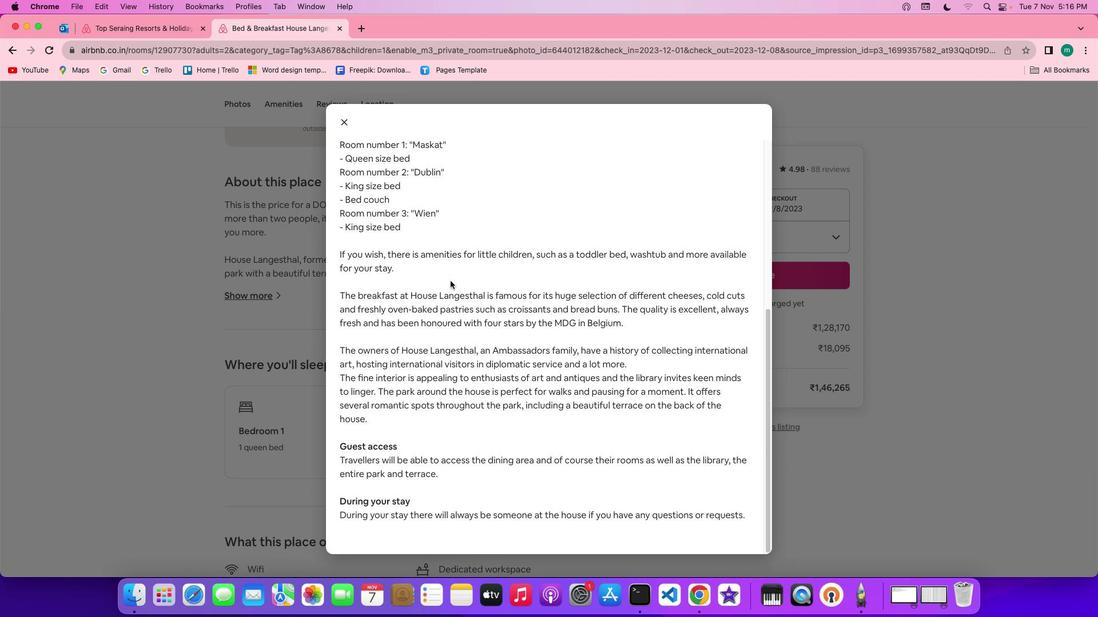 
Action: Mouse scrolled (450, 280) with delta (0, 0)
Screenshot: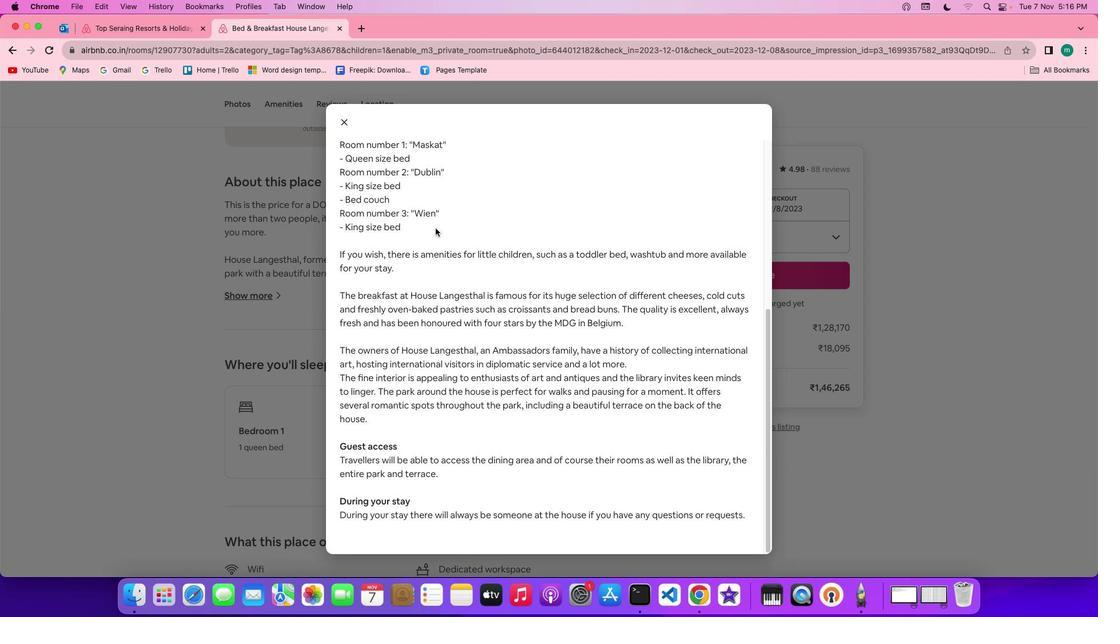 
Action: Mouse scrolled (450, 280) with delta (0, 0)
Screenshot: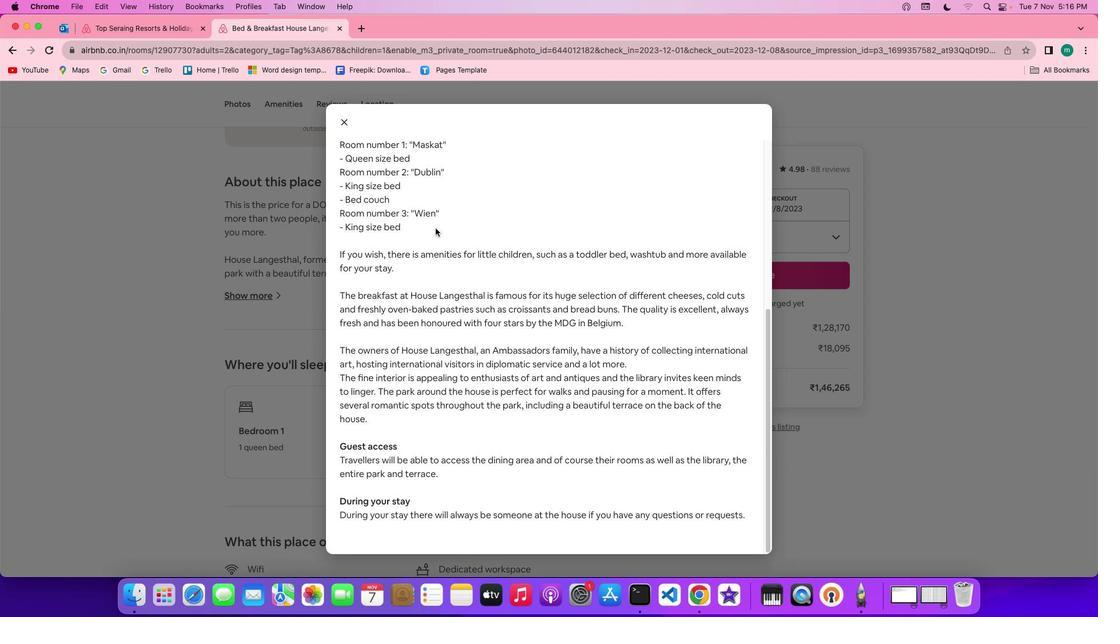 
Action: Mouse scrolled (450, 280) with delta (0, -1)
Screenshot: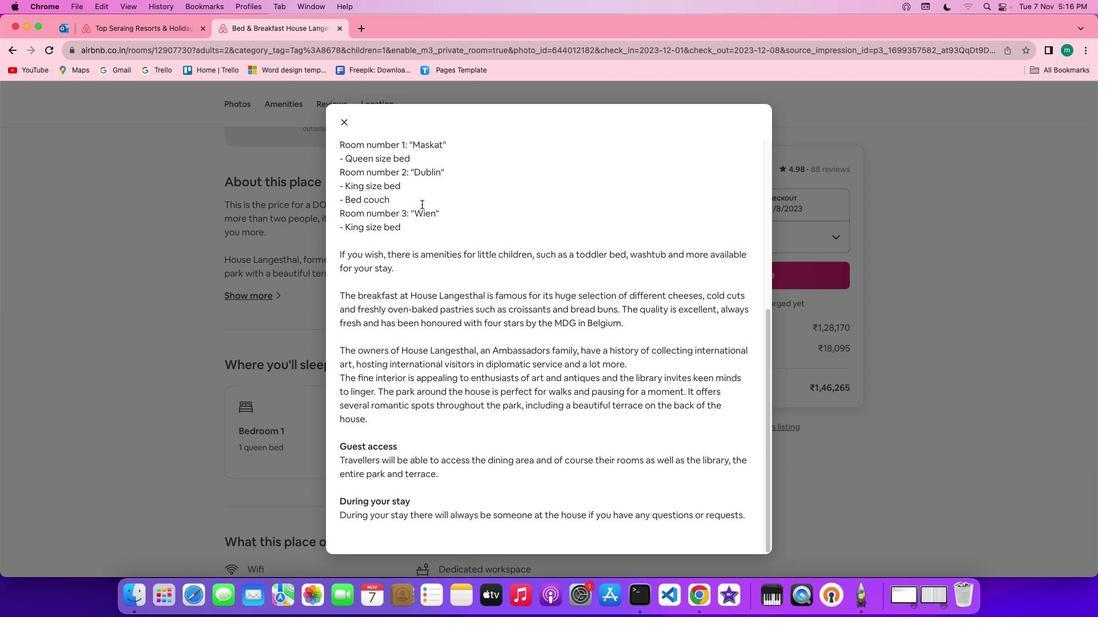 
Action: Mouse scrolled (450, 280) with delta (0, -2)
Screenshot: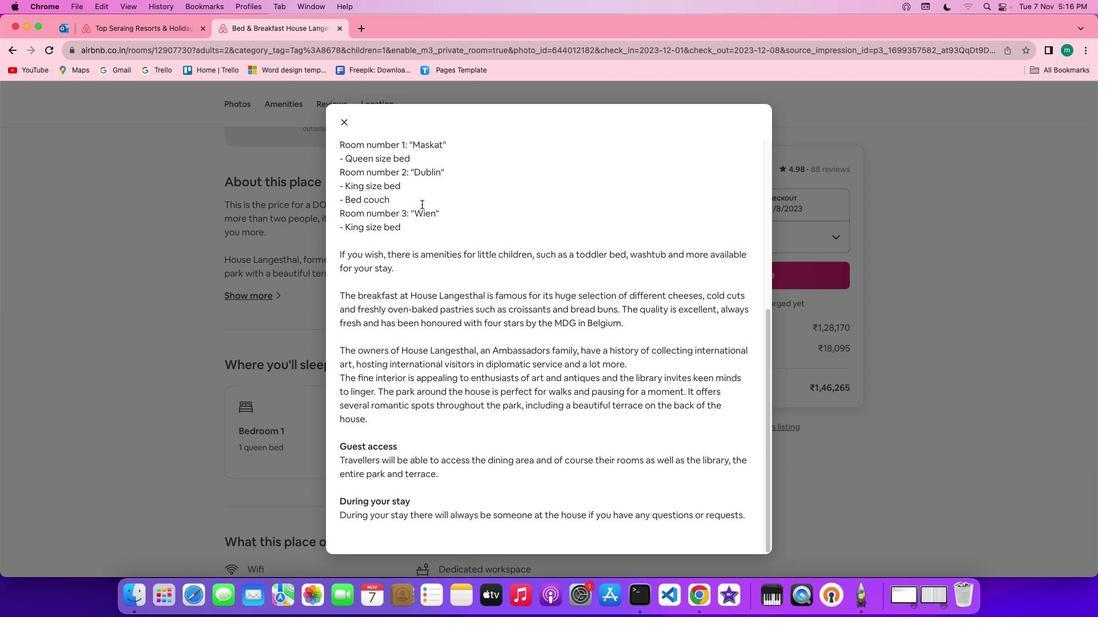 
Action: Mouse scrolled (450, 280) with delta (0, -3)
Screenshot: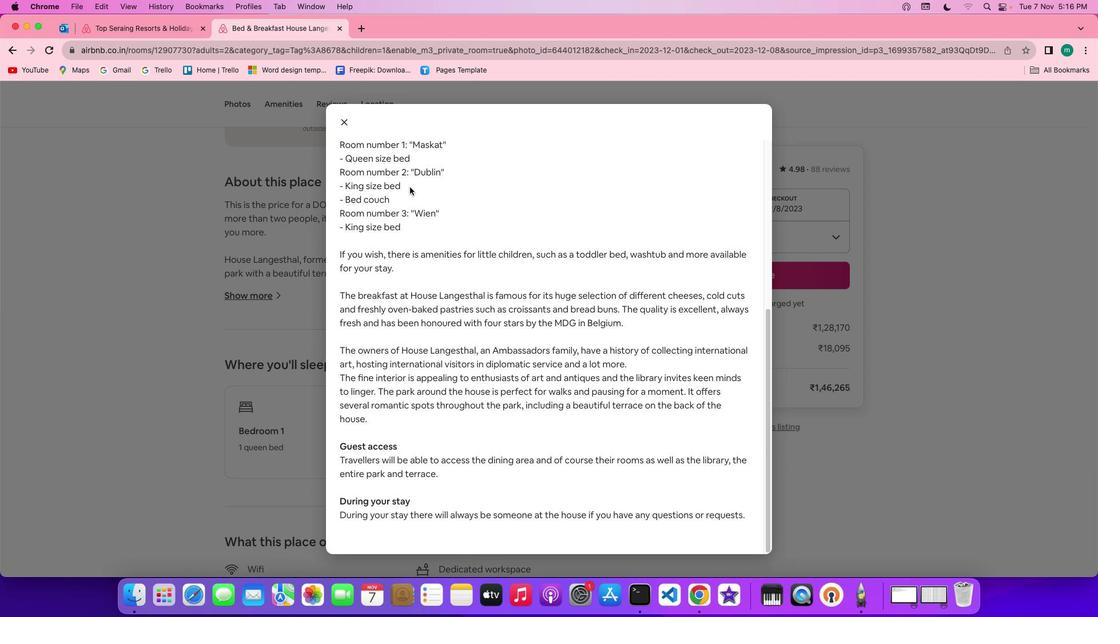 
Action: Mouse moved to (339, 121)
Screenshot: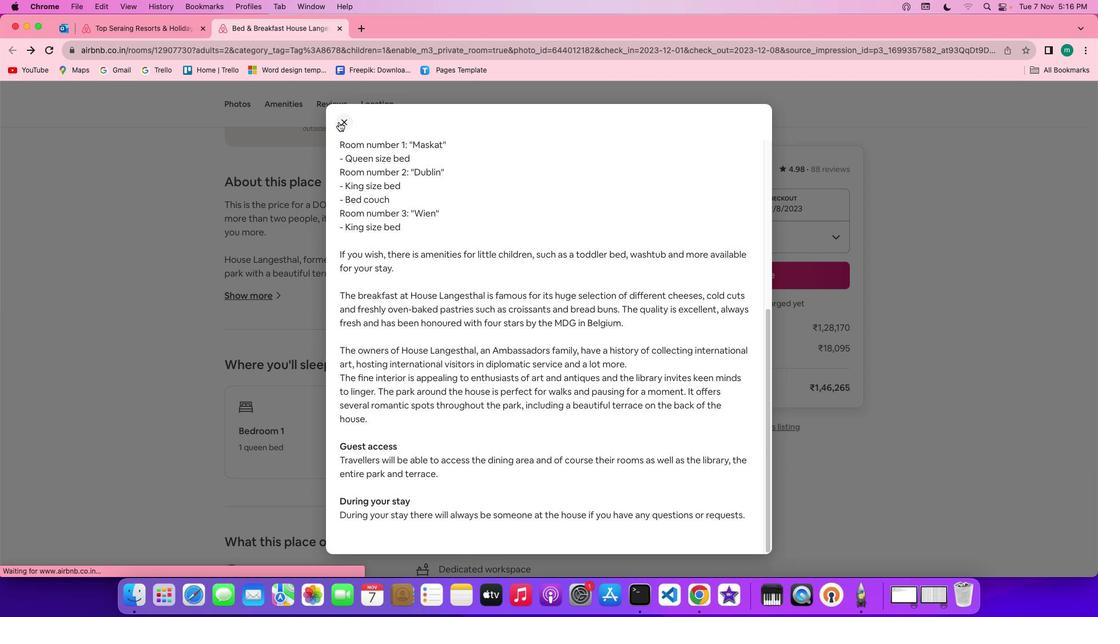 
Action: Mouse pressed left at (339, 121)
Screenshot: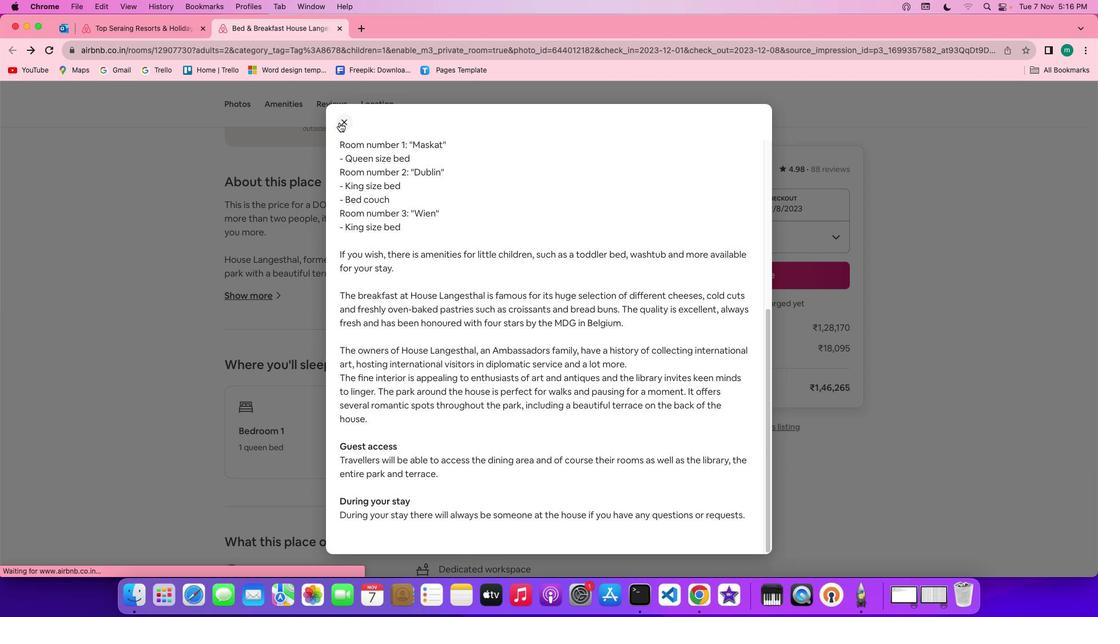 
Action: Mouse moved to (439, 331)
Screenshot: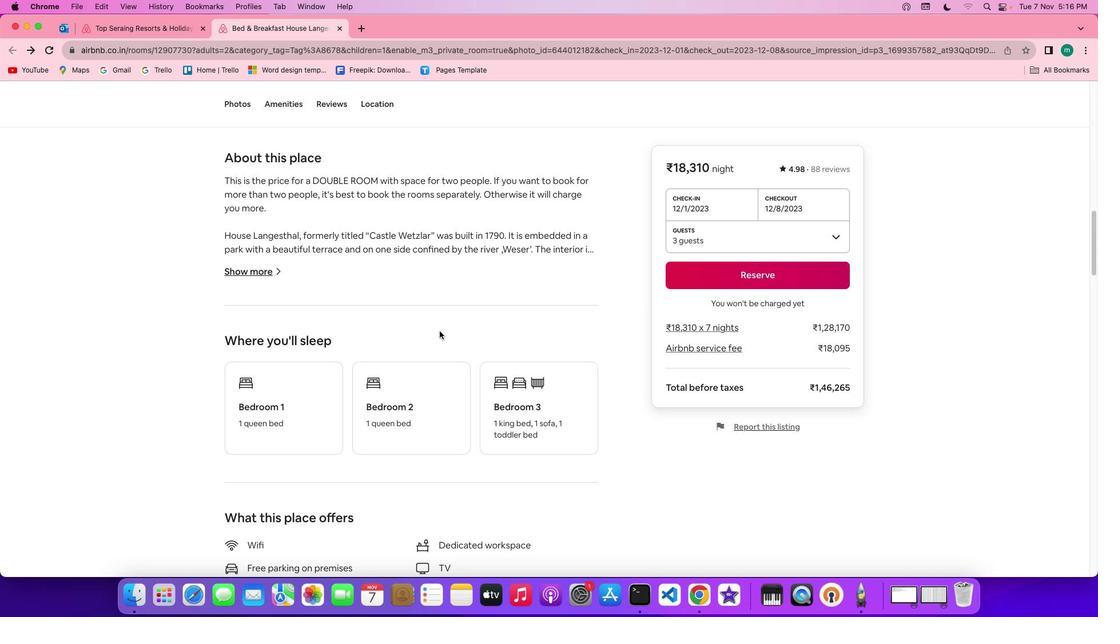 
Action: Mouse scrolled (439, 331) with delta (0, 0)
Screenshot: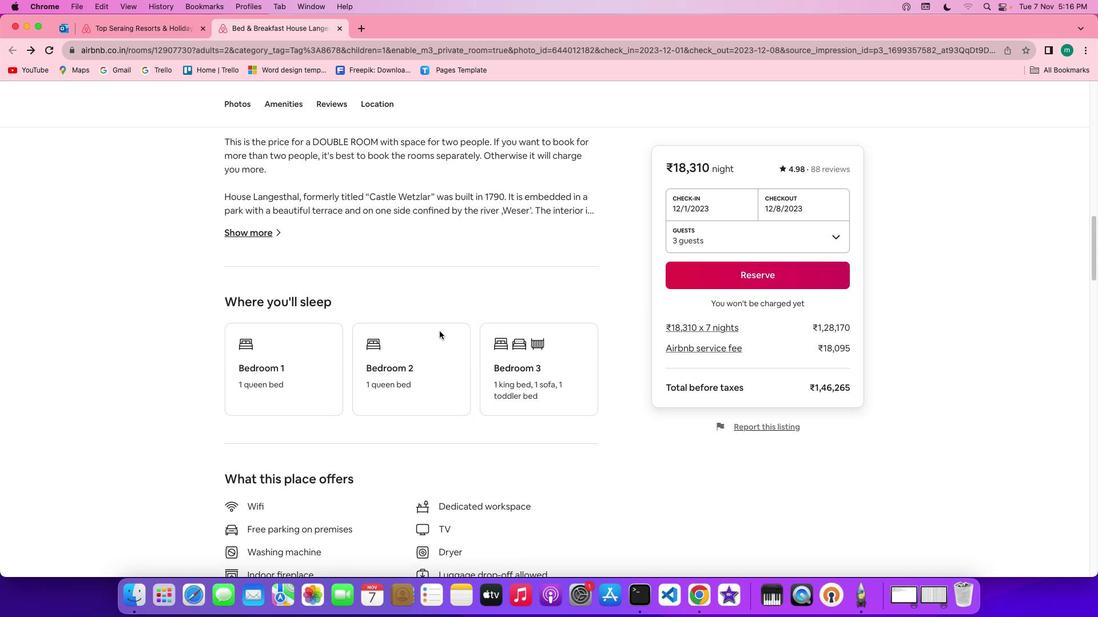 
Action: Mouse scrolled (439, 331) with delta (0, 0)
Screenshot: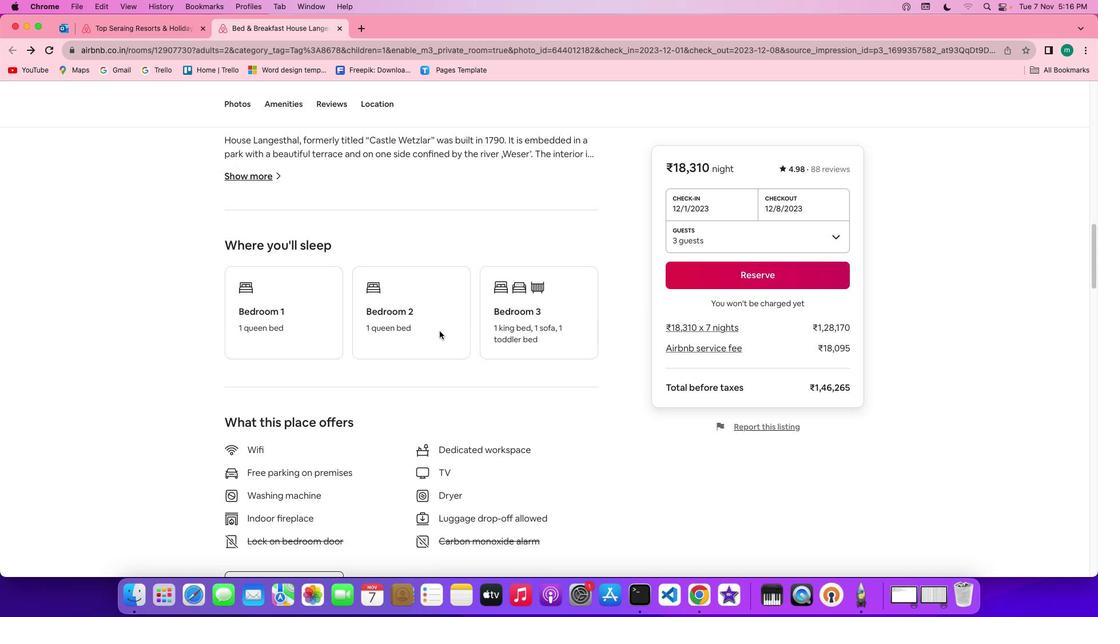 
Action: Mouse scrolled (439, 331) with delta (0, -1)
Screenshot: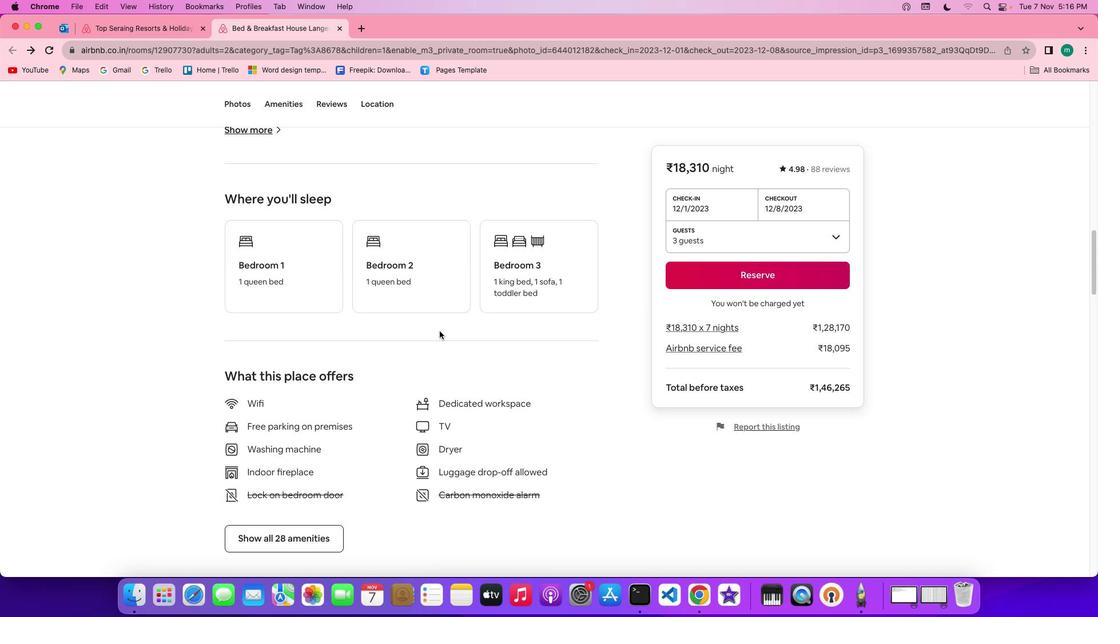 
Action: Mouse scrolled (439, 331) with delta (0, -2)
Screenshot: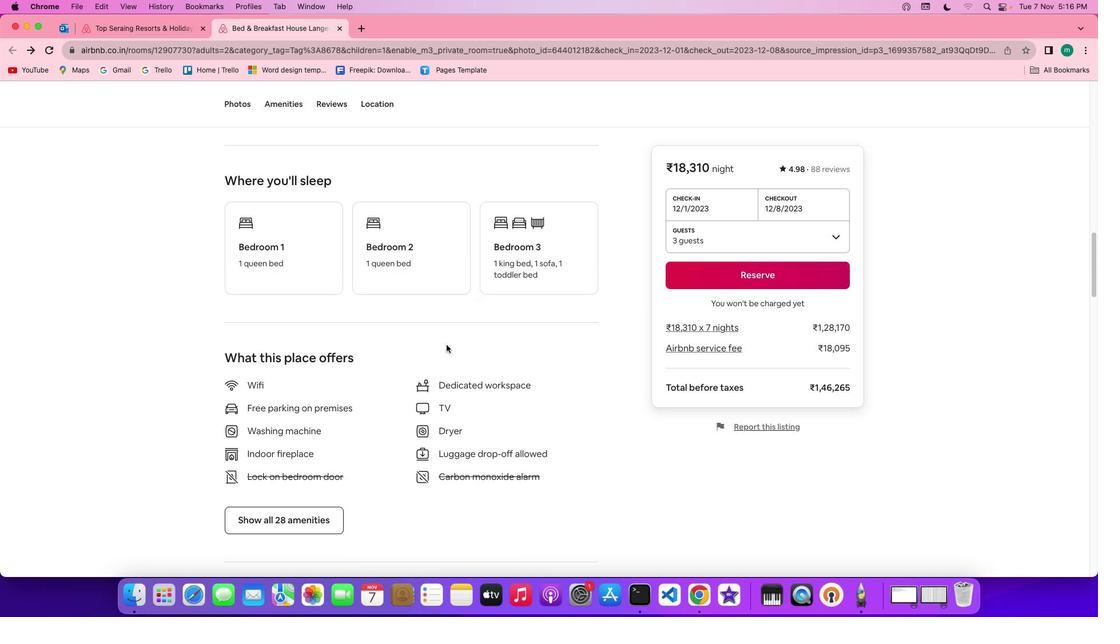 
Action: Mouse moved to (458, 361)
Screenshot: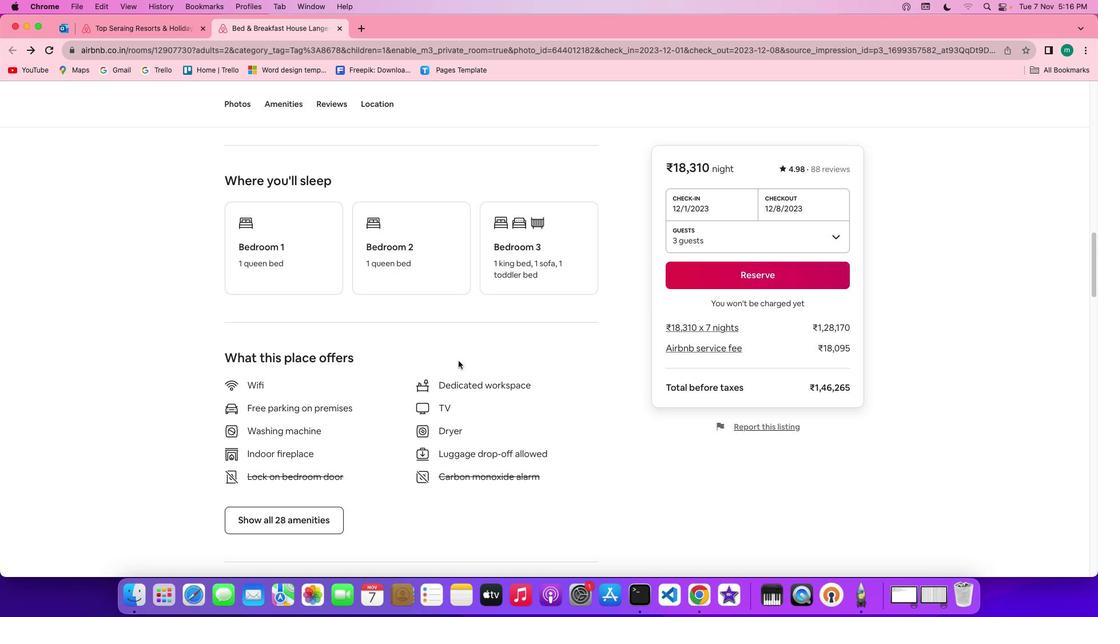 
Action: Mouse scrolled (458, 361) with delta (0, 0)
Screenshot: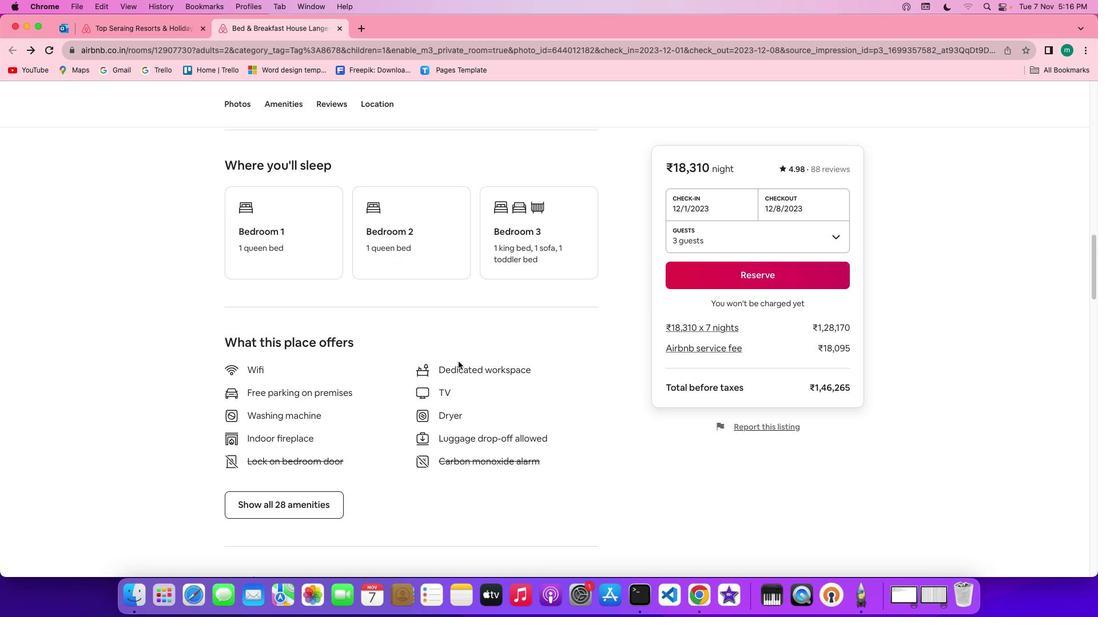 
Action: Mouse scrolled (458, 361) with delta (0, 0)
Screenshot: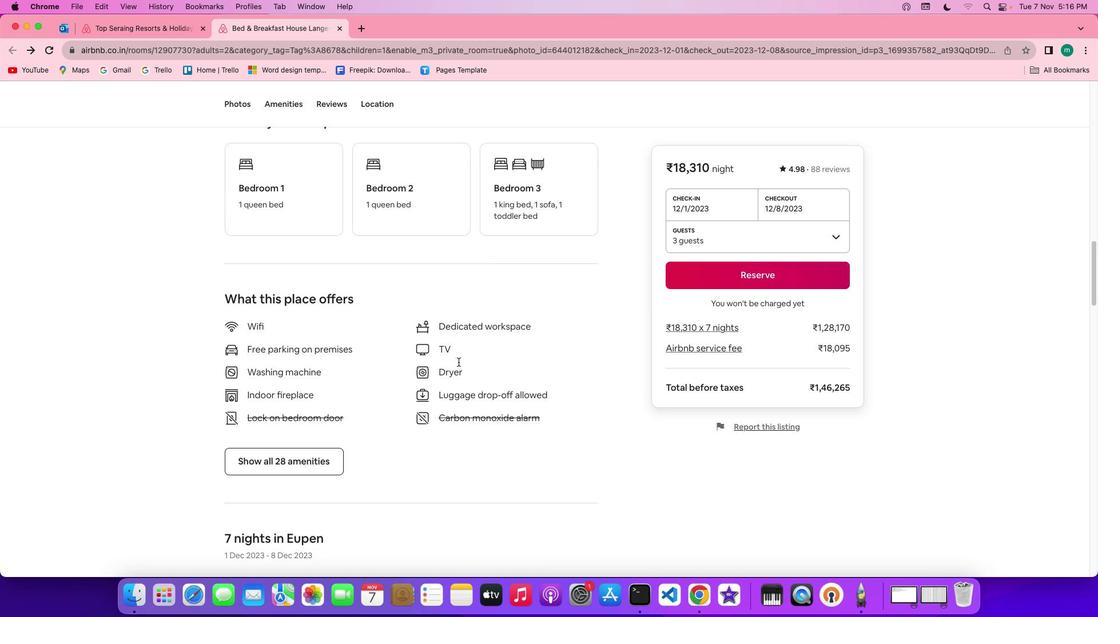 
Action: Mouse scrolled (458, 361) with delta (0, -1)
Screenshot: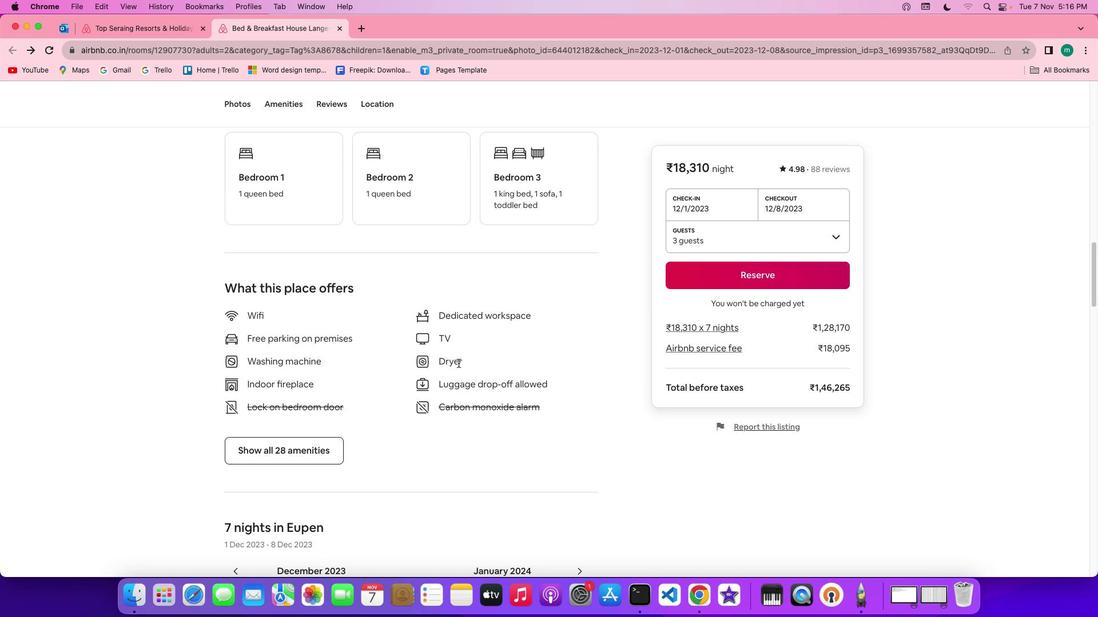 
Action: Mouse moved to (324, 438)
Screenshot: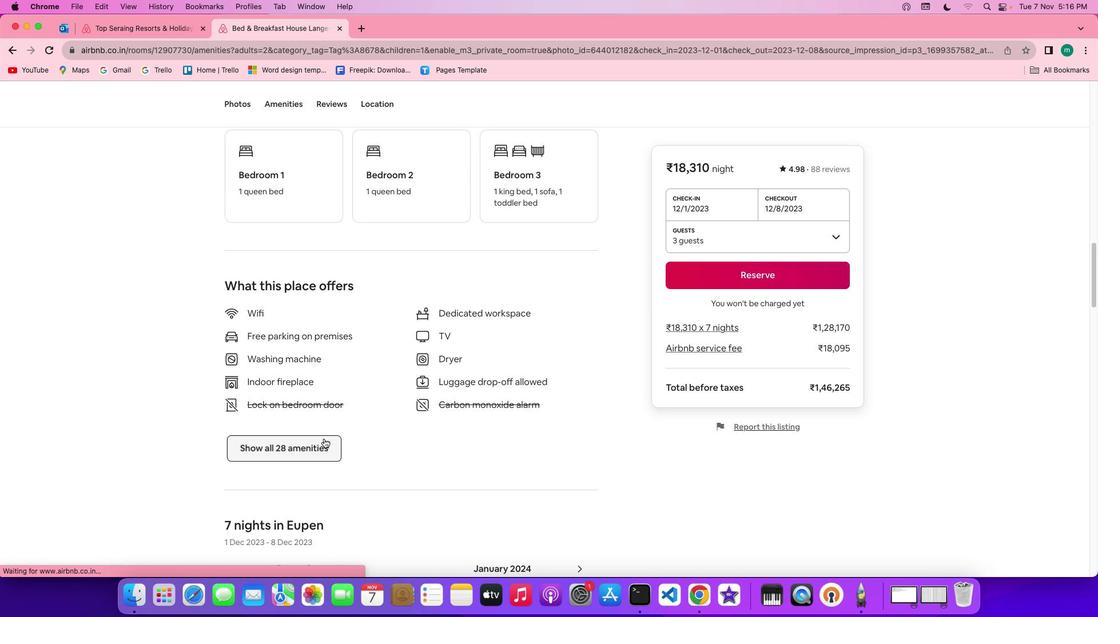 
Action: Mouse pressed left at (324, 438)
Screenshot: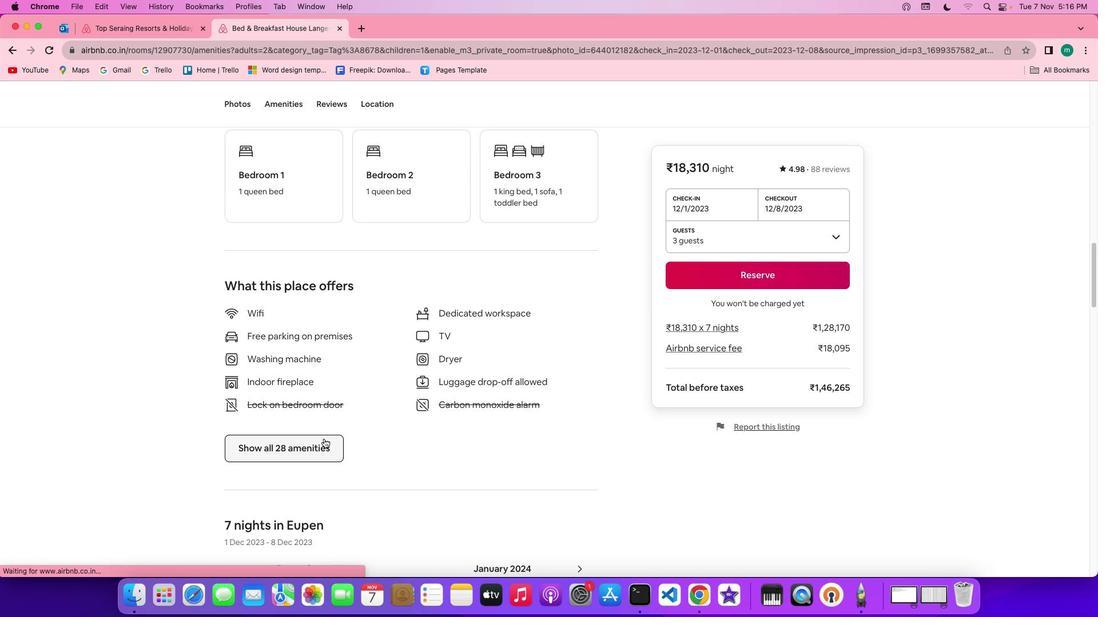 
Action: Mouse moved to (545, 446)
Screenshot: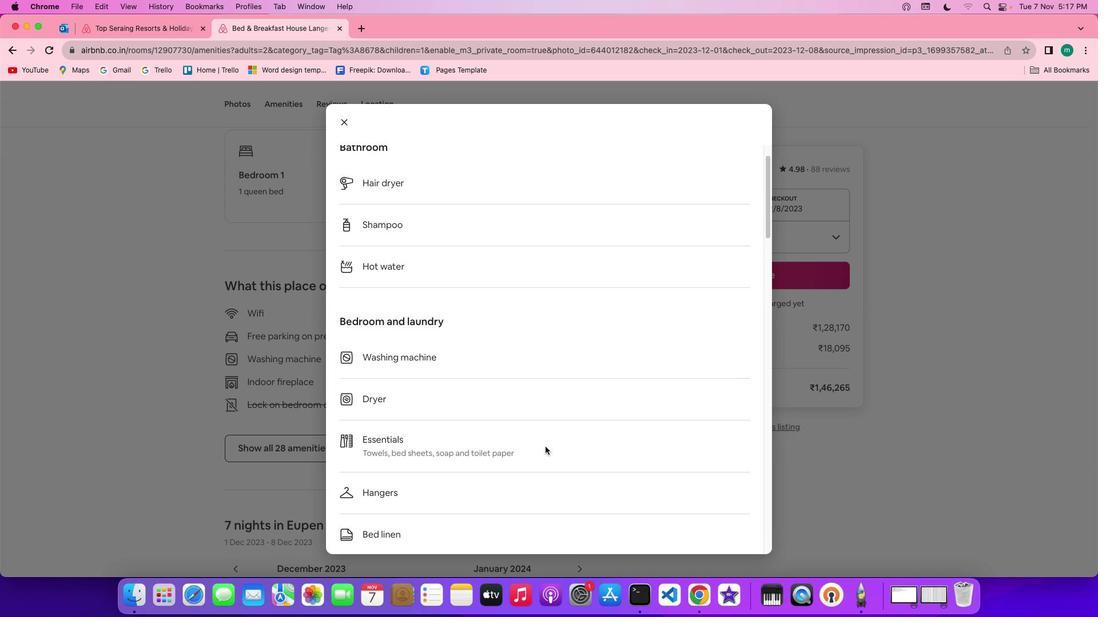 
Action: Mouse scrolled (545, 446) with delta (0, 0)
Screenshot: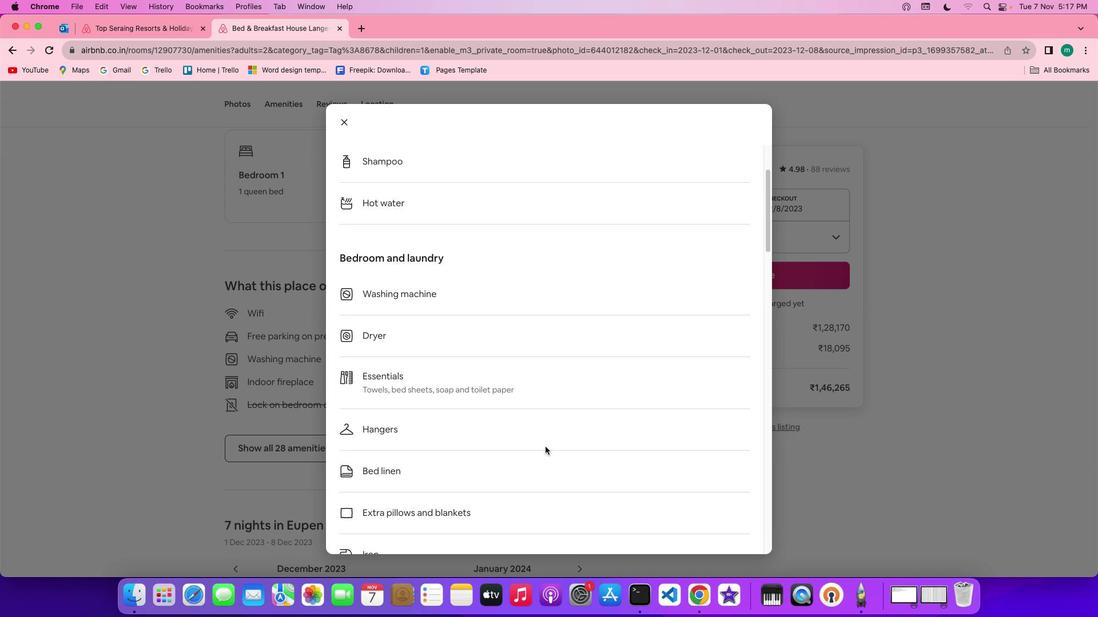 
Action: Mouse scrolled (545, 446) with delta (0, 0)
Screenshot: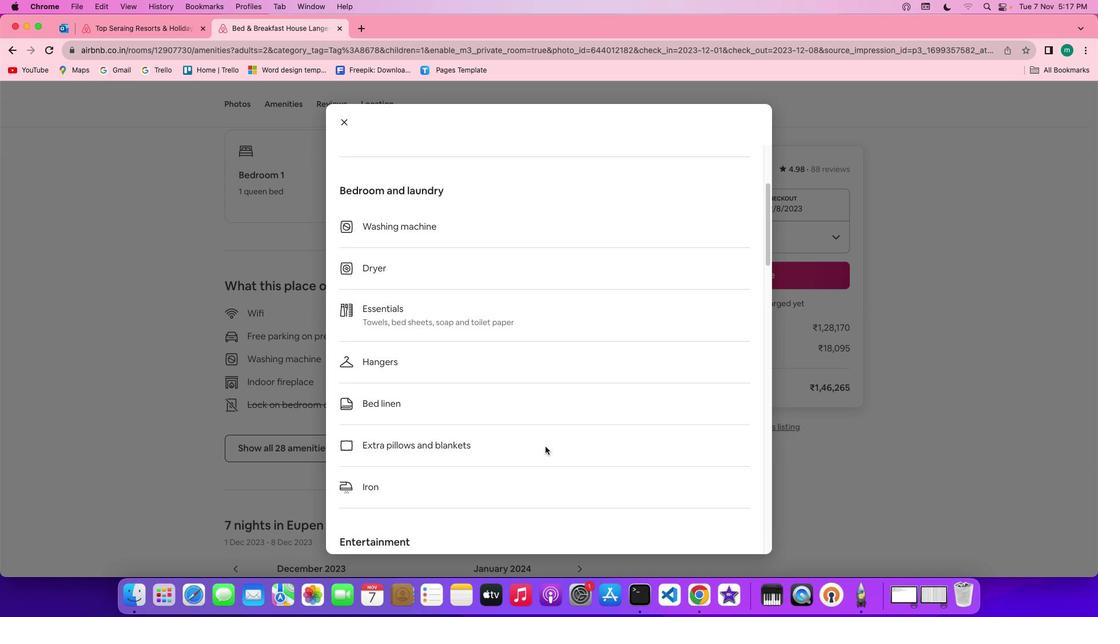 
Action: Mouse scrolled (545, 446) with delta (0, -1)
Screenshot: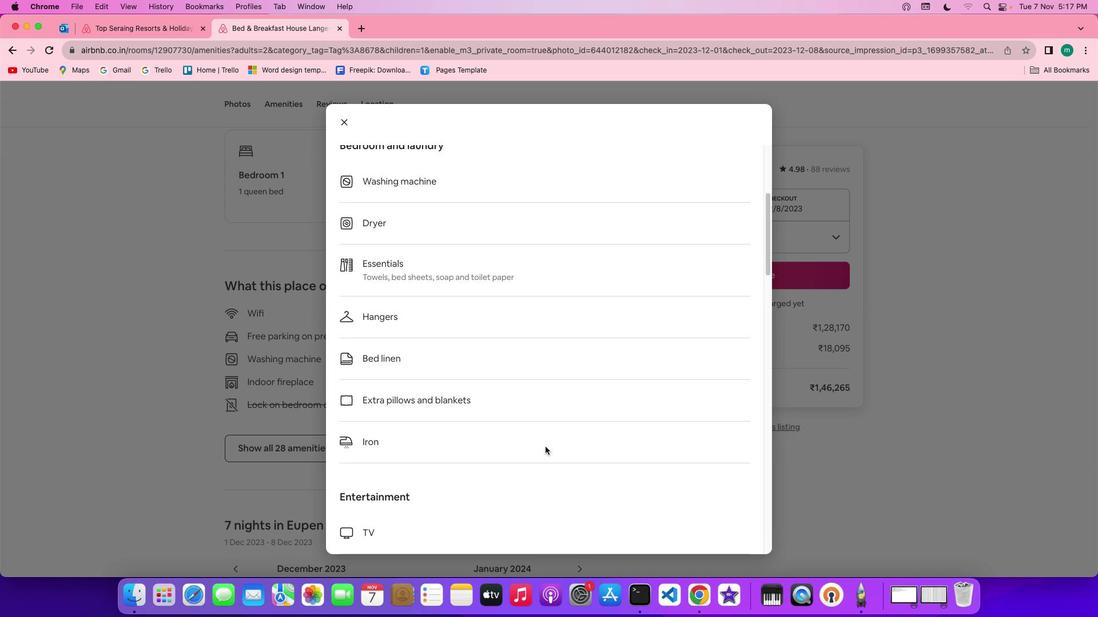 
Action: Mouse scrolled (545, 446) with delta (0, -2)
Screenshot: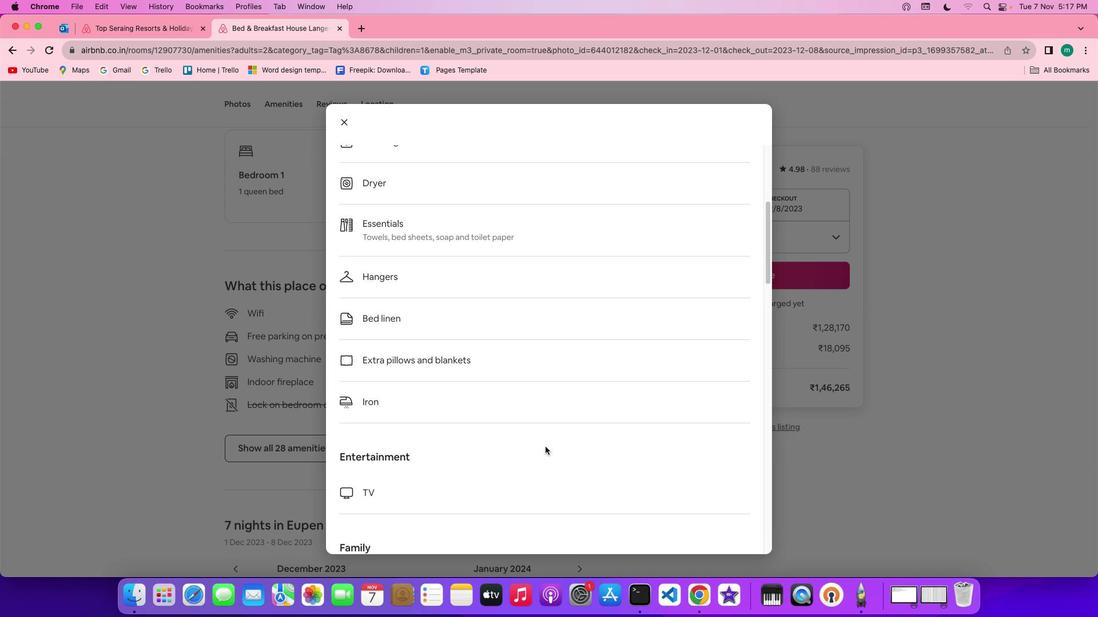 
Action: Mouse scrolled (545, 446) with delta (0, -2)
